 Task: Add an event with the title Second Presentation Rehearsal and Fine-tuning, date ''2023/11/22'', time 7:50 AM to 9:50 AMand add a description: A marketing campaign review and analysis involves the examination and assessment of a marketing campaign''s performance, effectiveness, and overall impact on the target audience and business objectives. It is a comprehensive evaluation of various elements and strategies implemented within a marketing campaign to determine its strengths, weaknesses, and areas for improvement.Select event color  Flamingo . Add location for the event as: Munich, Germany, logged in from the account softage.8@softage.netand send the event invitation to softage.1@softage.net and softage.2@softage.net. Set a reminder for the event Weekly on Sunday
Action: Mouse moved to (60, 115)
Screenshot: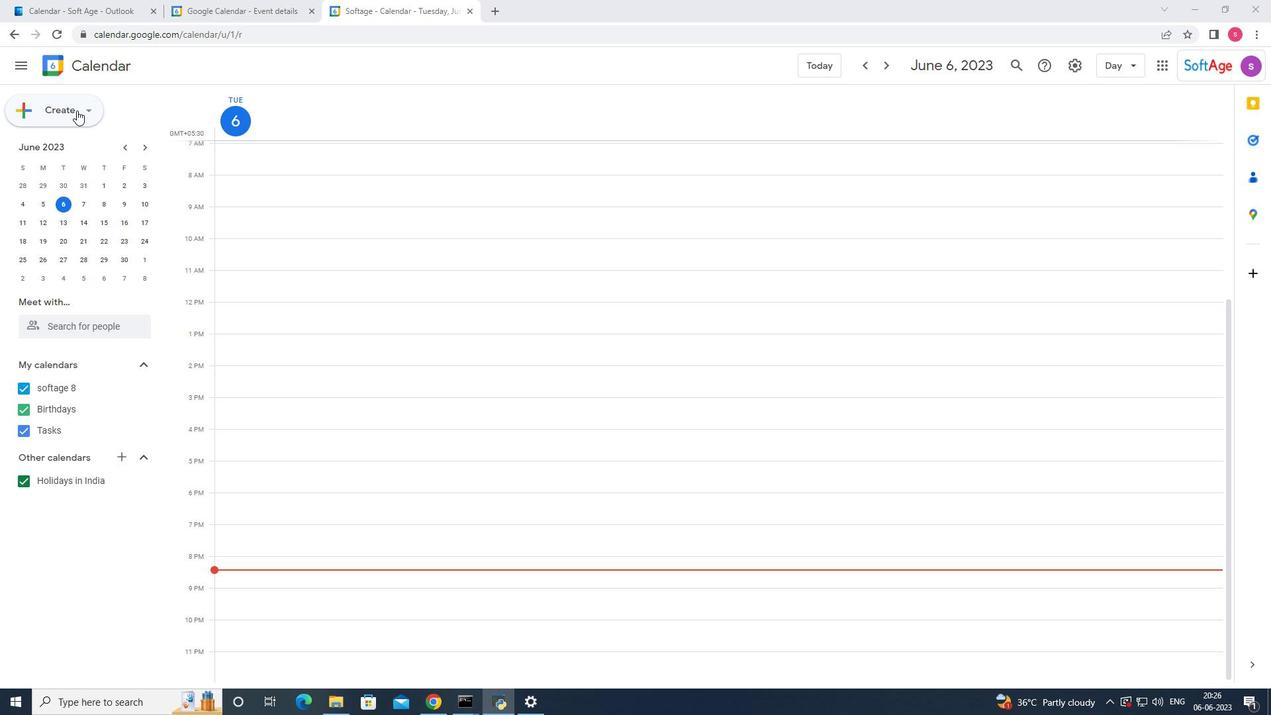 
Action: Mouse pressed left at (60, 115)
Screenshot: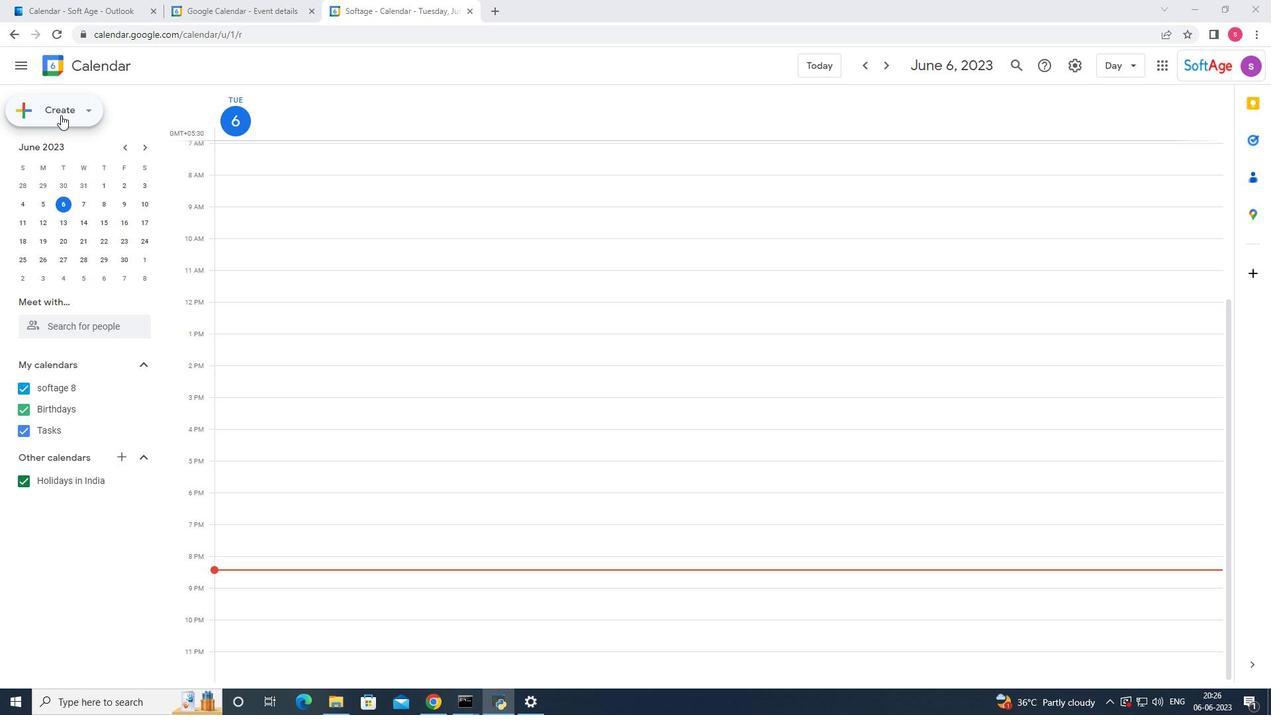 
Action: Mouse moved to (71, 146)
Screenshot: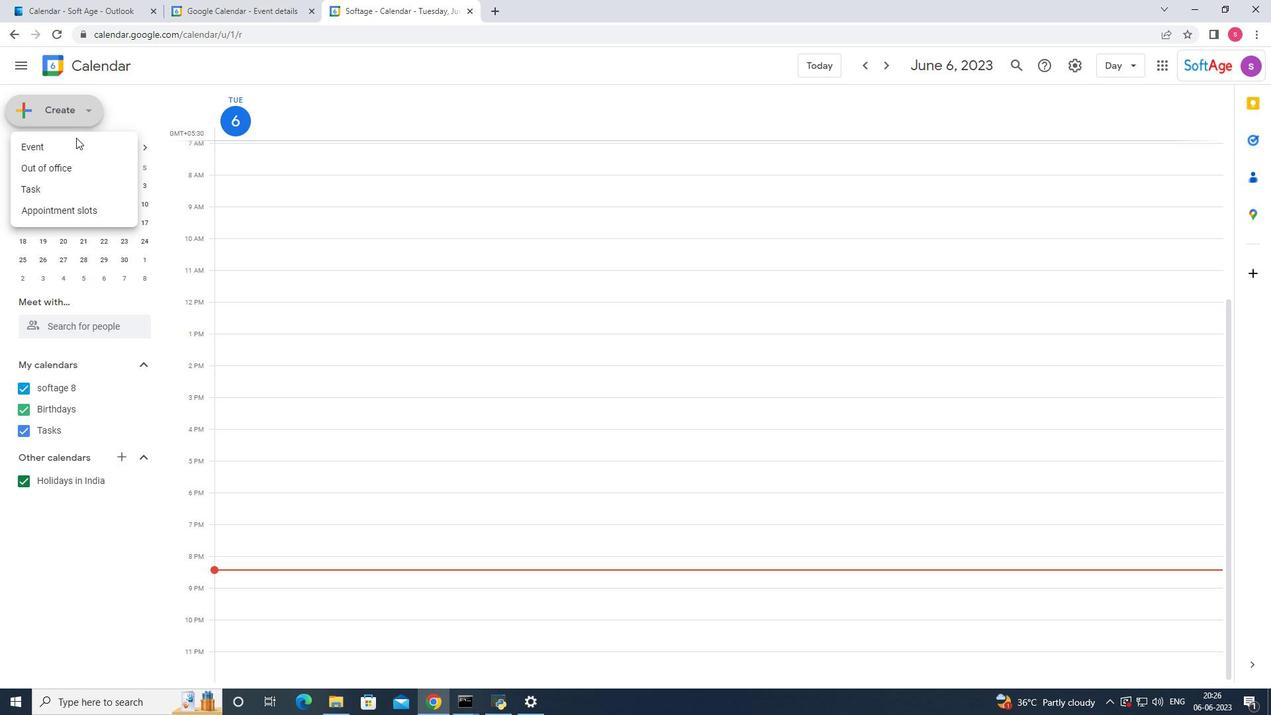 
Action: Mouse pressed left at (71, 146)
Screenshot: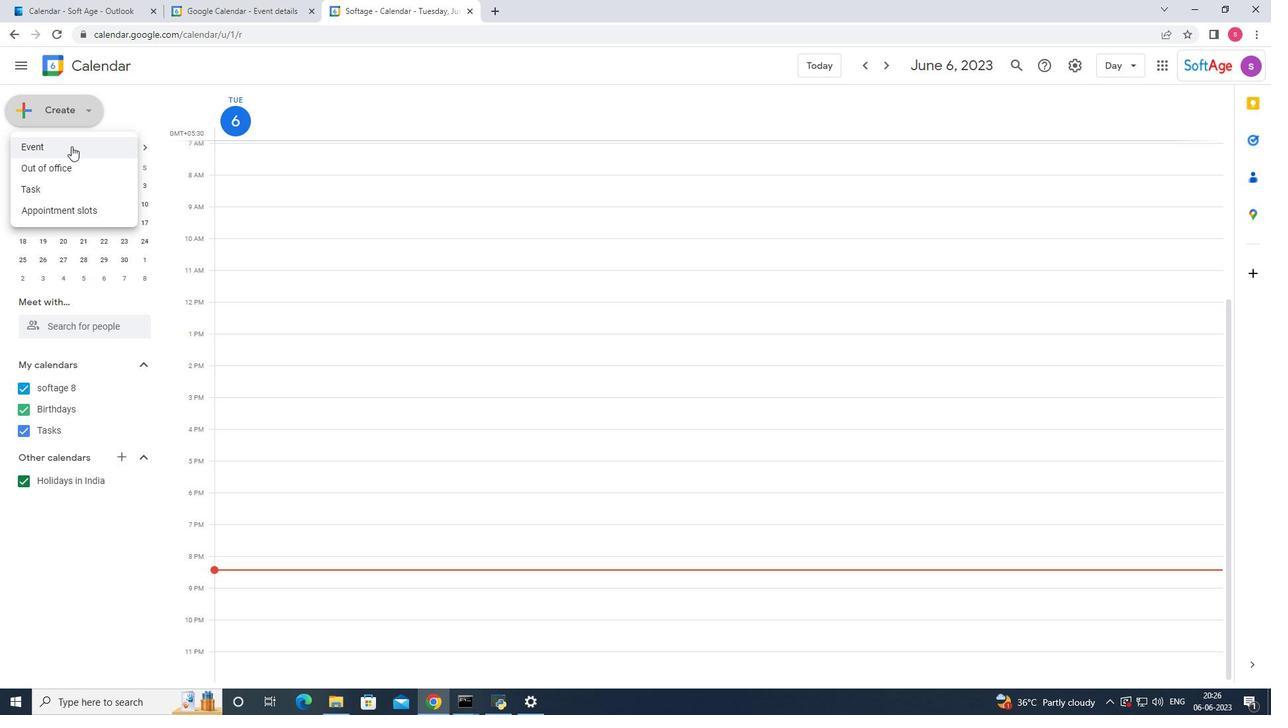 
Action: Mouse moved to (748, 553)
Screenshot: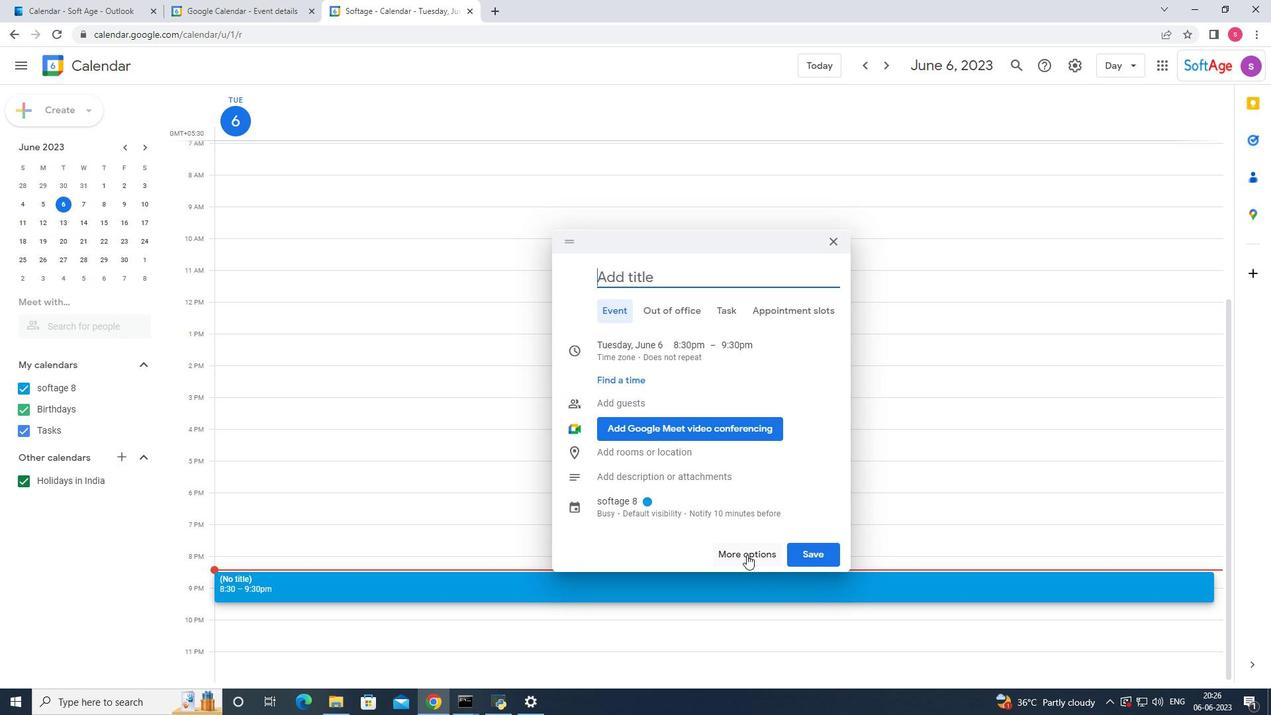 
Action: Mouse pressed left at (748, 553)
Screenshot: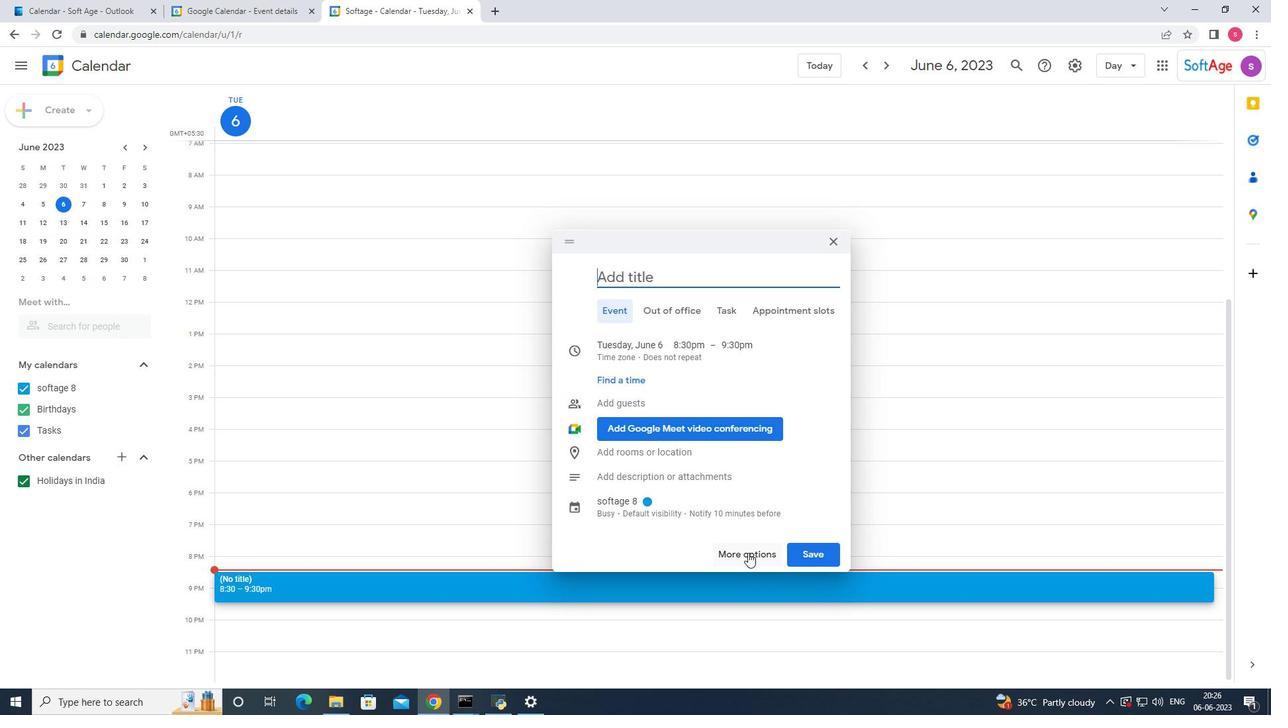 
Action: Mouse moved to (121, 74)
Screenshot: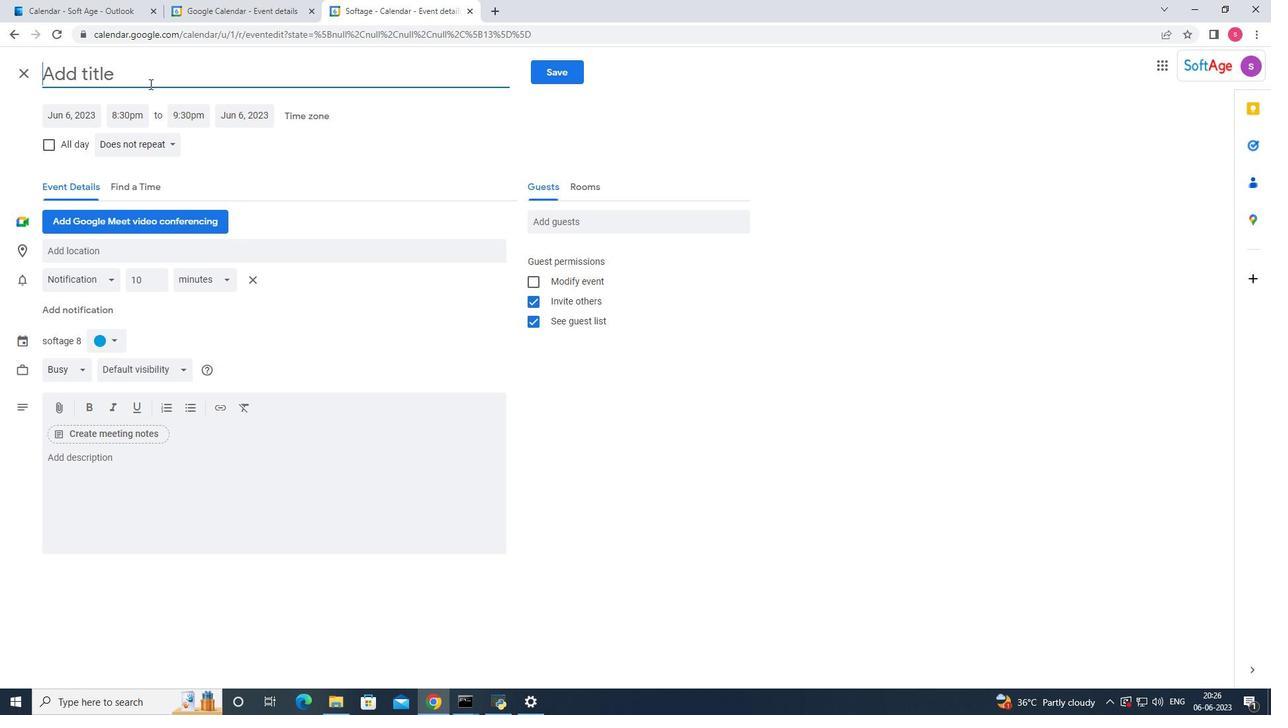 
Action: Mouse pressed left at (121, 74)
Screenshot: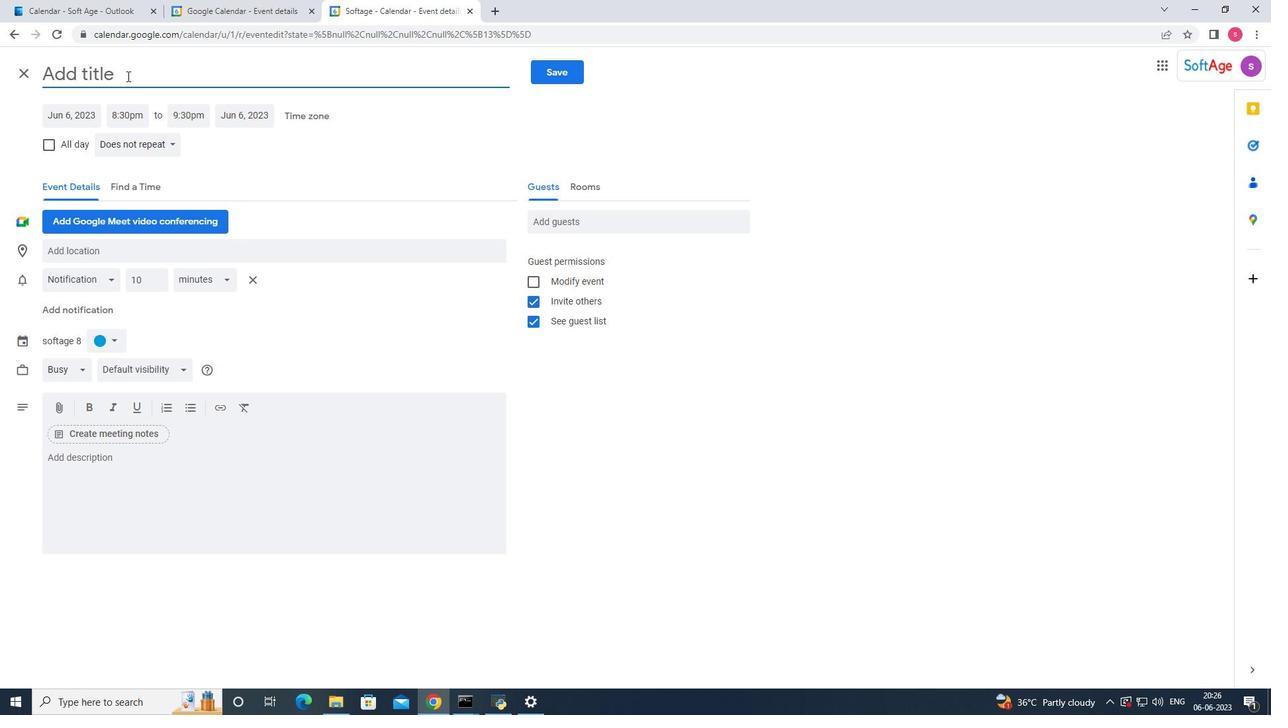 
Action: Key pressed <Key.shift_r><Key.shift_r><Key.shift_r><Key.shift_r><Key.shift_r><Key.shift_r><Key.shift_r><Key.shift_r><Key.shift_r><Key.shift_r><Key.shift_r><Key.shift_r><Key.shift_r><Key.shift_r><Key.shift_r><Key.shift_r><Key.shift_r><Key.shift_r><Key.shift_r><Key.shift_r><Key.shift_r><Key.shift_r><Key.shift_r><Key.shift_r><Key.shift_r><Key.shift_r><Key.shift_r><Key.shift_r><Key.shift_r><Key.shift_r><Key.shift_r><Key.shift_r><Key.shift_r><Key.shift_r><Key.shift_r><Key.shift_r><Key.shift_r><Key.shift_r><Key.shift_r><Key.shift_r><Key.shift_r><Key.shift_r><Key.shift_r><Key.shift_r><Key.shift_r><Key.shift_r><Key.shift_r><Key.shift_r><Key.shift_r><Key.shift_r><Key.shift_r><Key.shift_r><Key.shift_r><Key.shift_r><Key.shift_r><Key.shift_r>SE<Key.backspace>econd<Key.space><Key.shift>{resentation
Screenshot: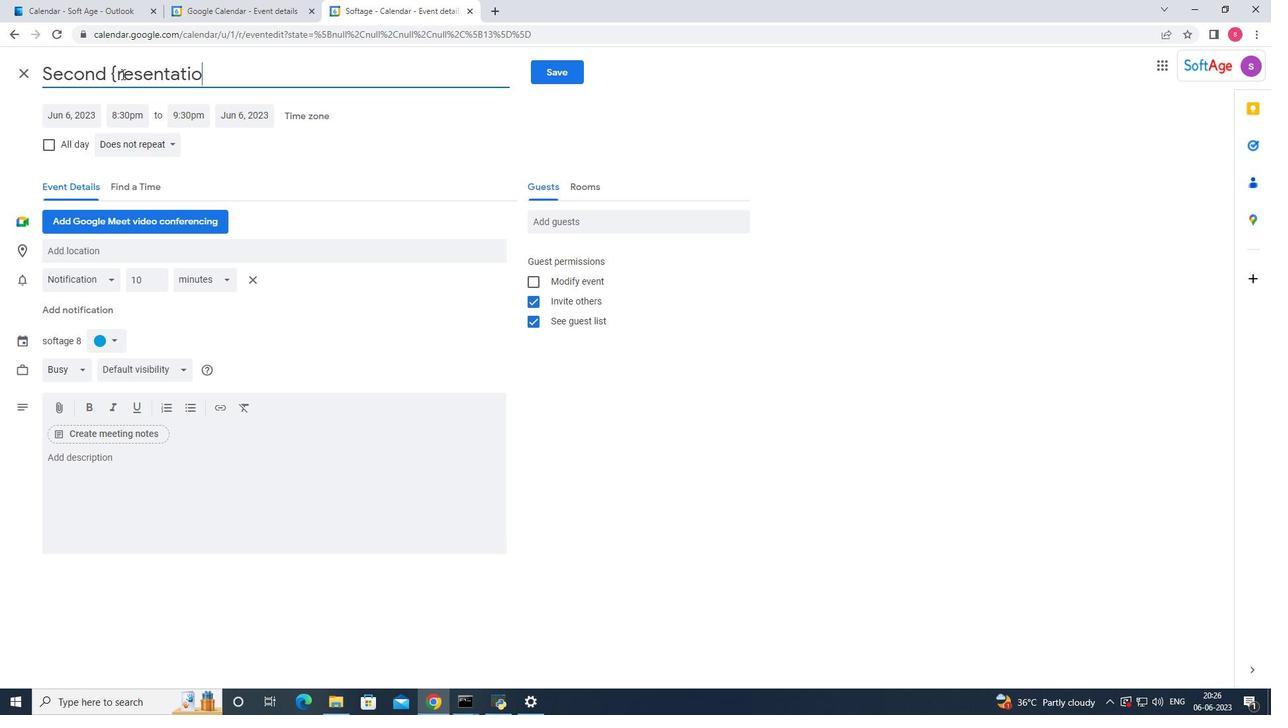 
Action: Mouse moved to (115, 74)
Screenshot: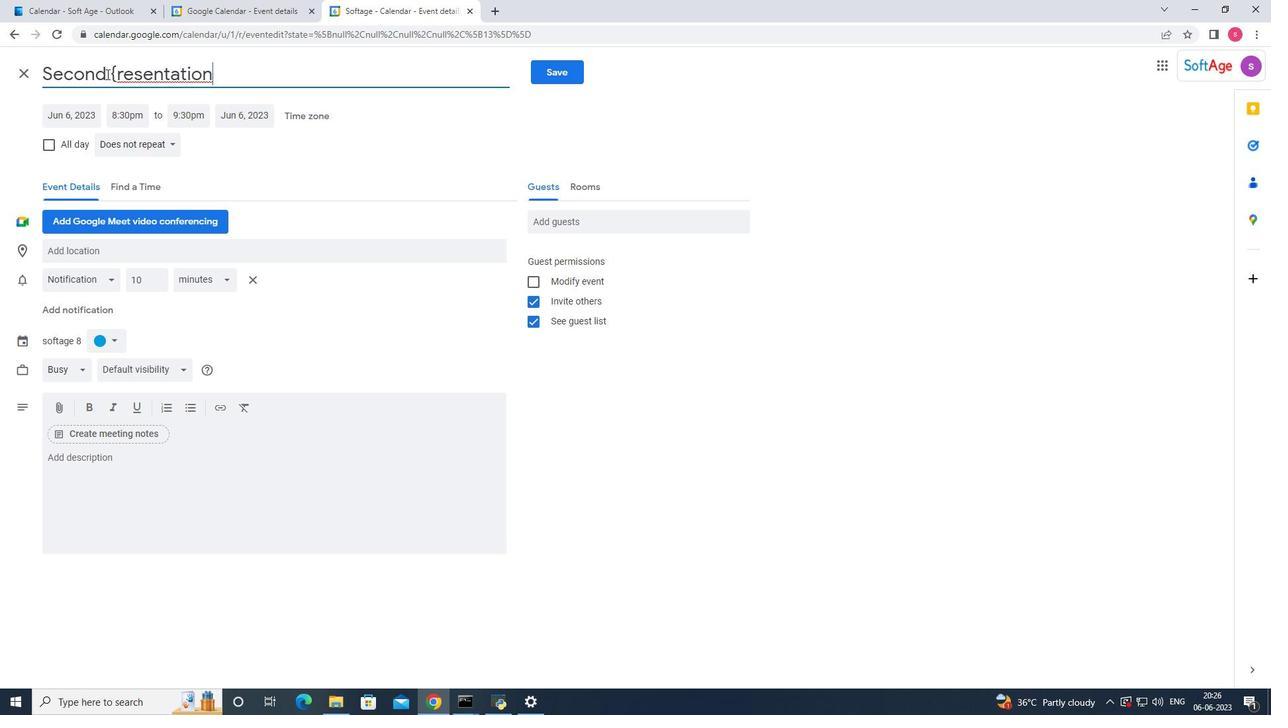 
Action: Mouse pressed left at (115, 74)
Screenshot: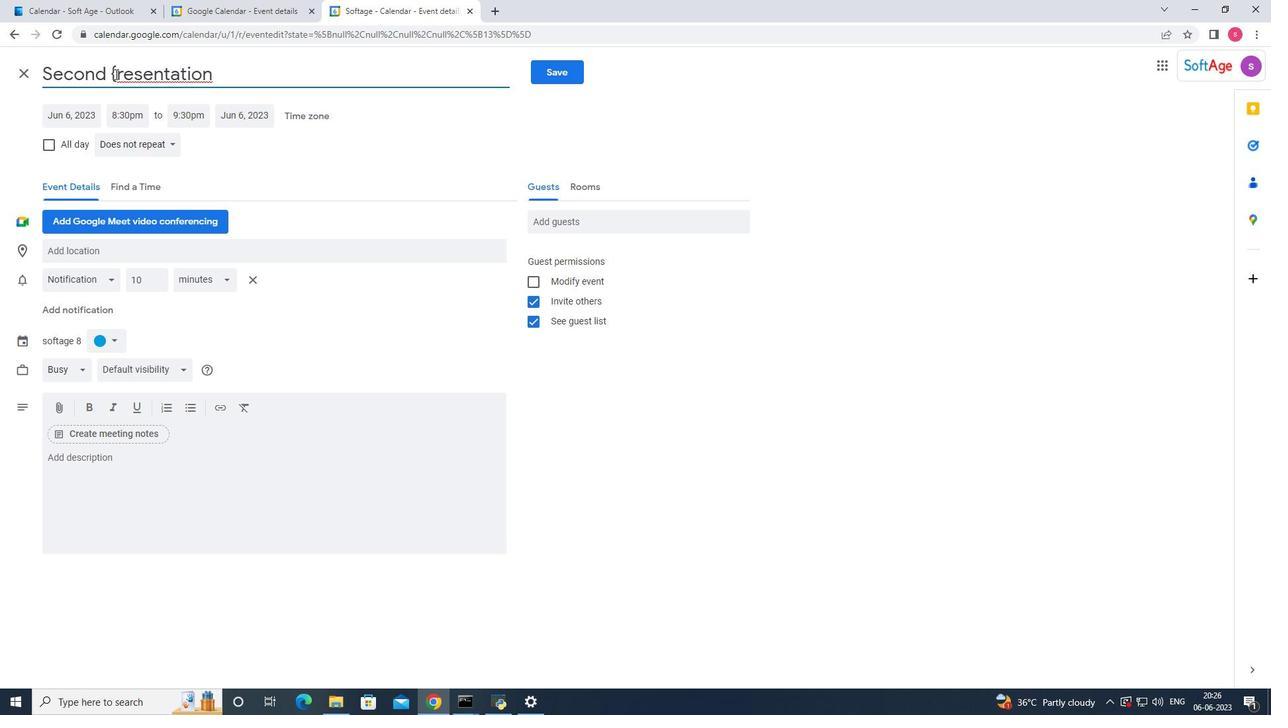 
Action: Key pressed <Key.backspace><Key.shift>P
Screenshot: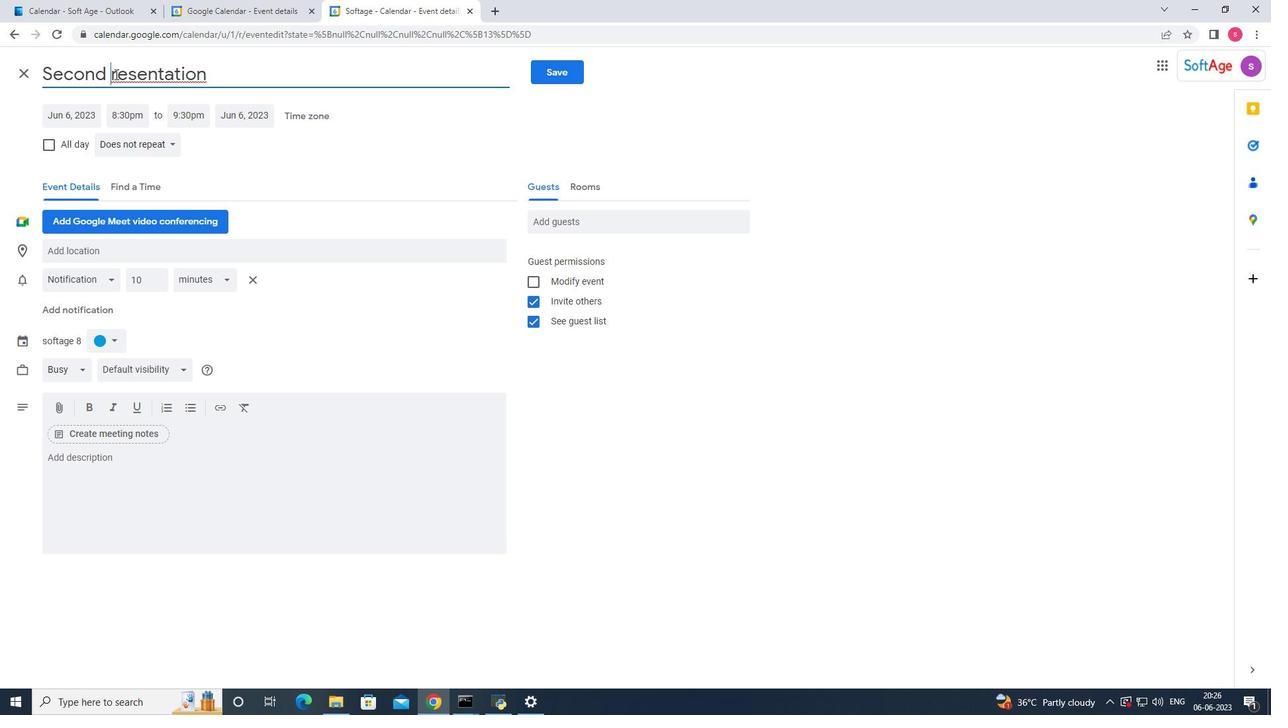 
Action: Mouse moved to (229, 74)
Screenshot: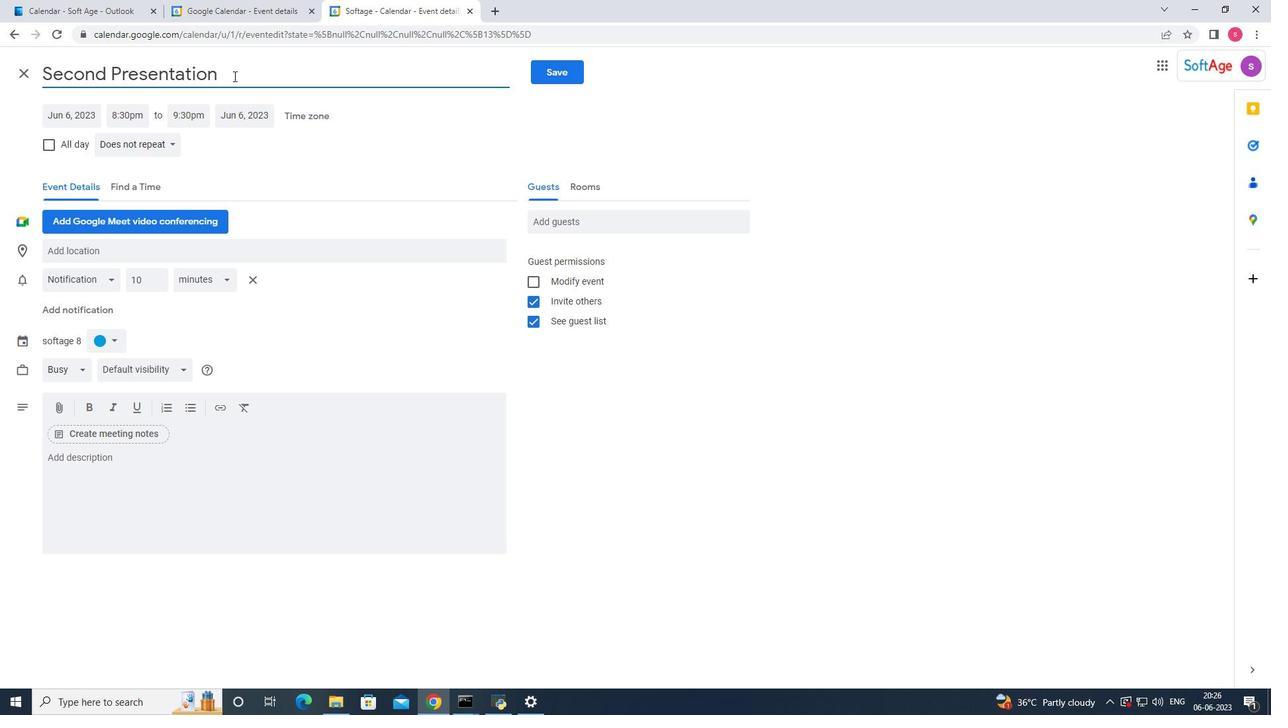 
Action: Mouse pressed left at (229, 74)
Screenshot: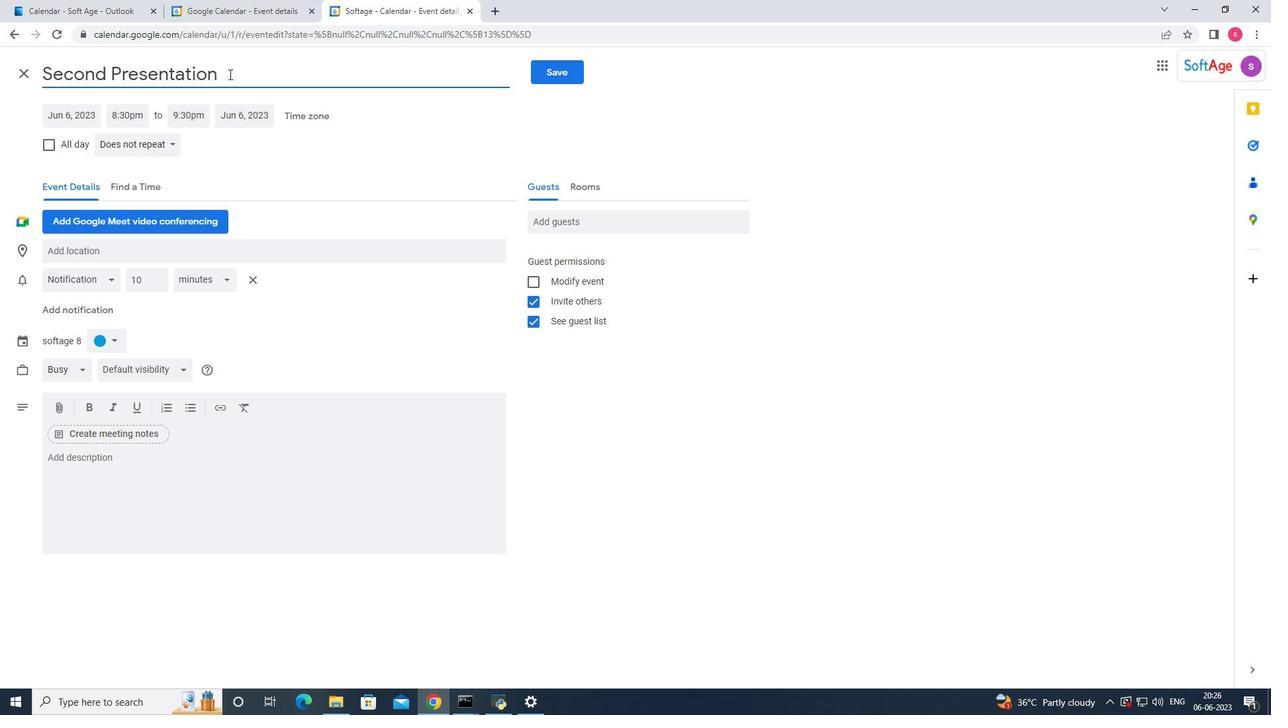 
Action: Mouse moved to (267, 75)
Screenshot: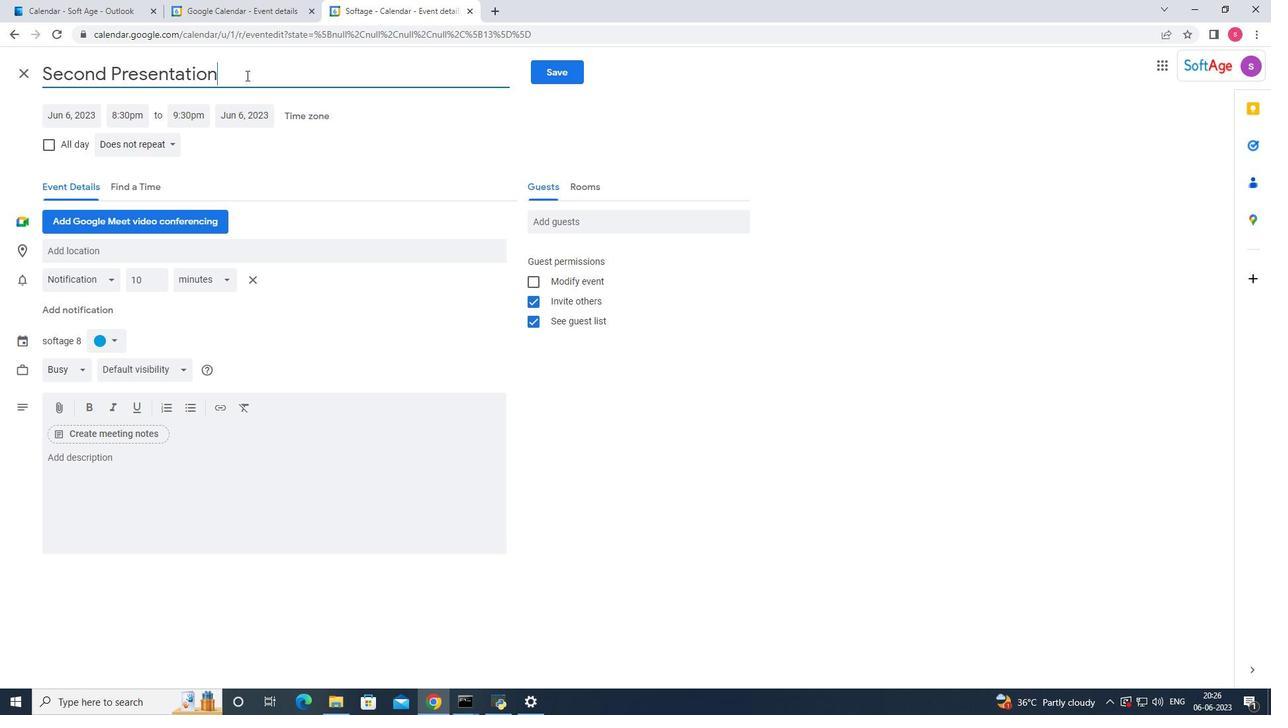 
Action: Key pressed <Key.space><Key.shift_r>Reheara<Key.backspace><Key.backspace>sal<Key.space>
Screenshot: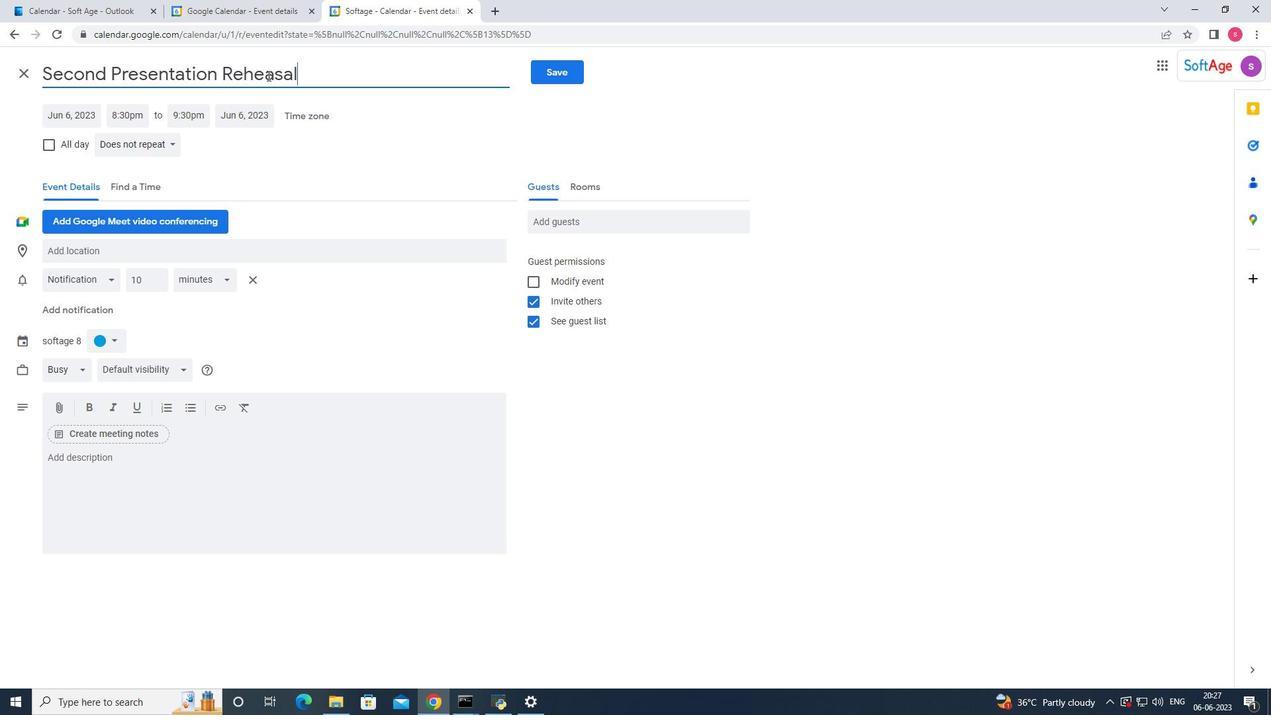 
Action: Mouse pressed right at (267, 75)
Screenshot: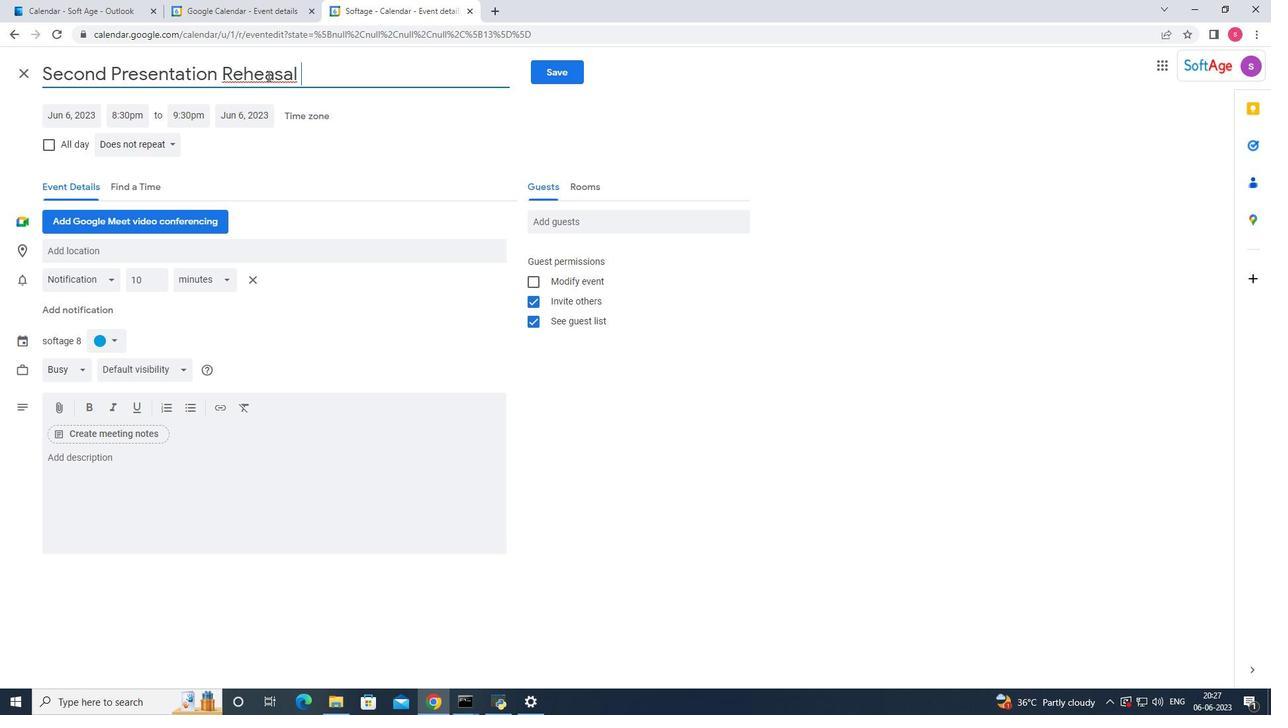 
Action: Mouse moved to (286, 88)
Screenshot: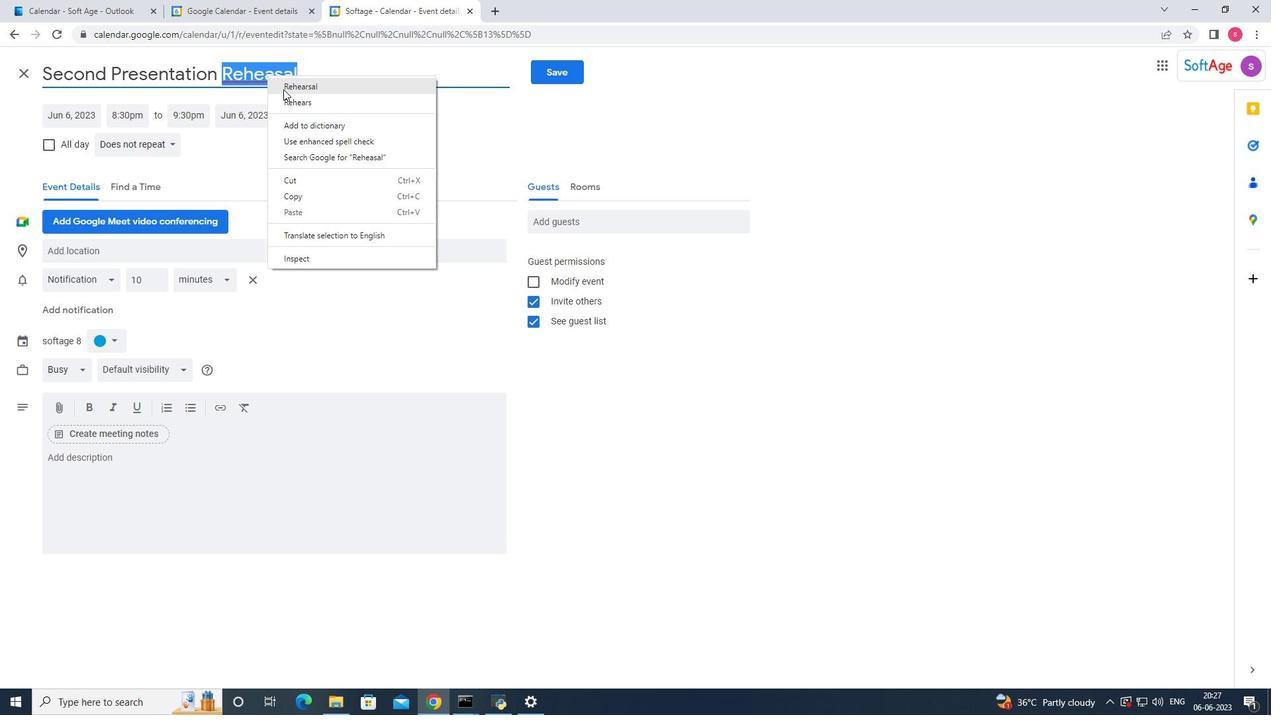 
Action: Mouse pressed left at (286, 88)
Screenshot: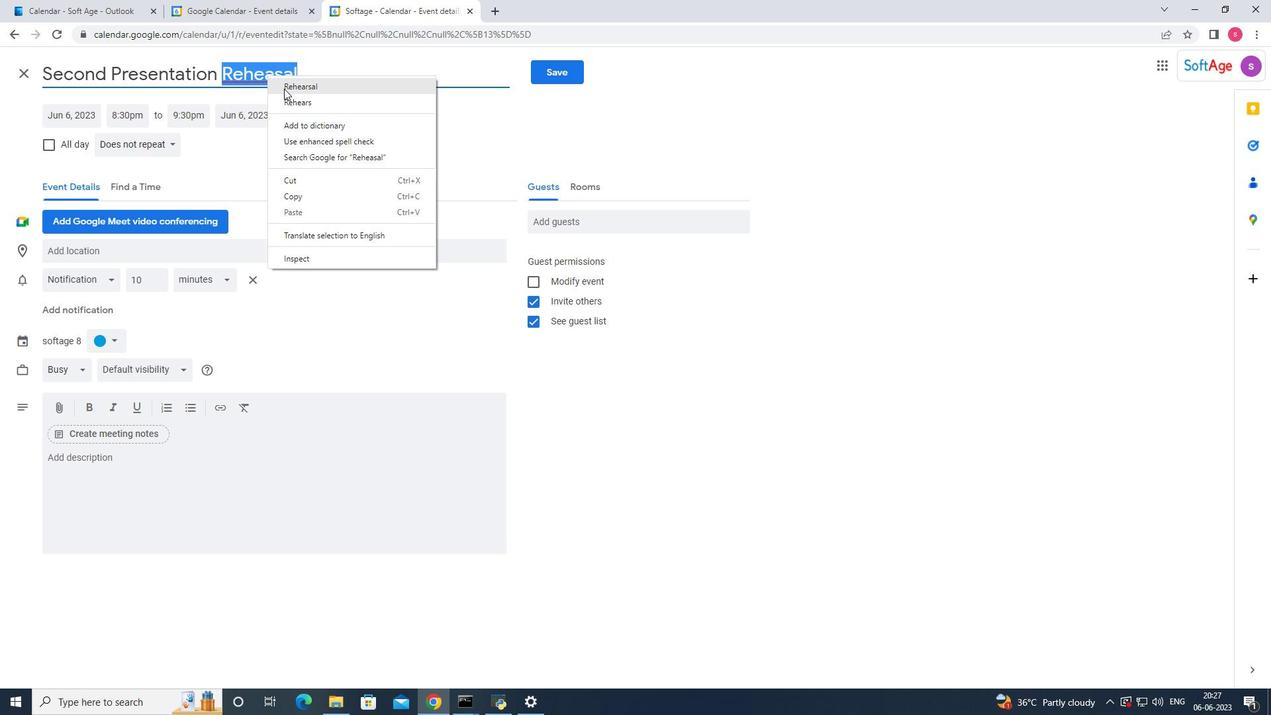 
Action: Mouse moved to (292, 86)
Screenshot: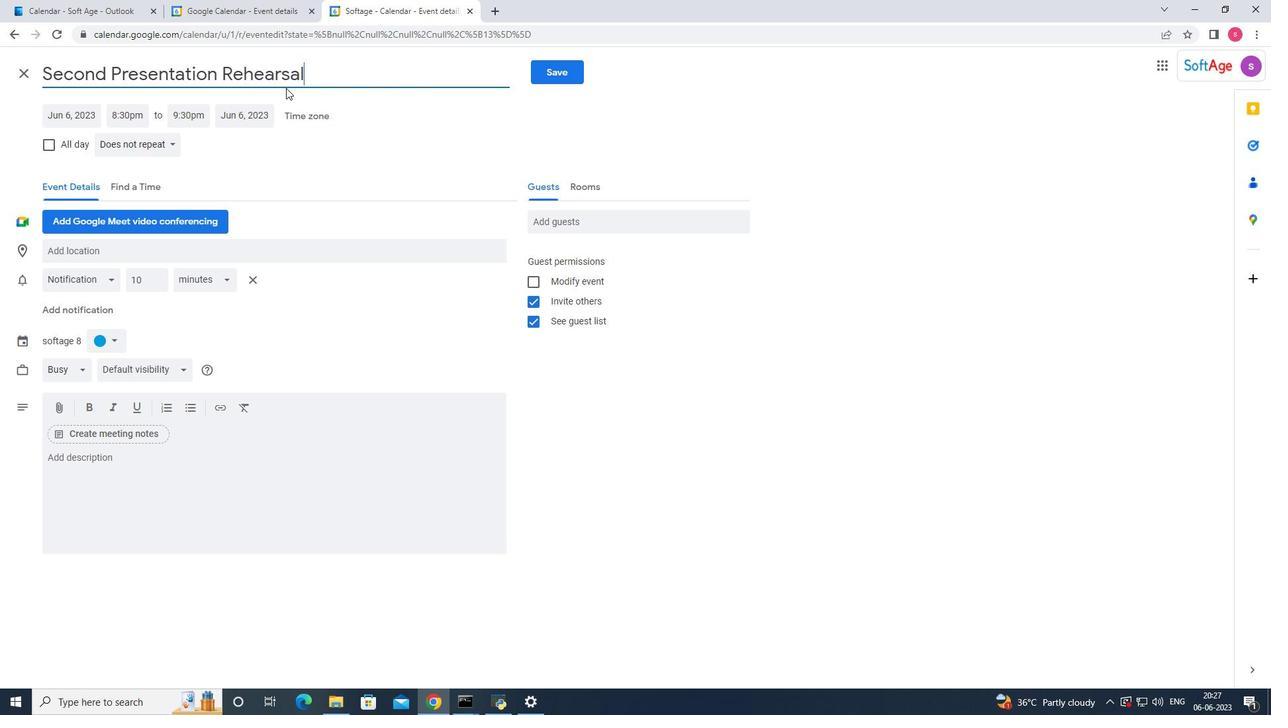 
Action: Key pressed <Key.space>and<Key.space><Key.shift_r>Fine-tuning
Screenshot: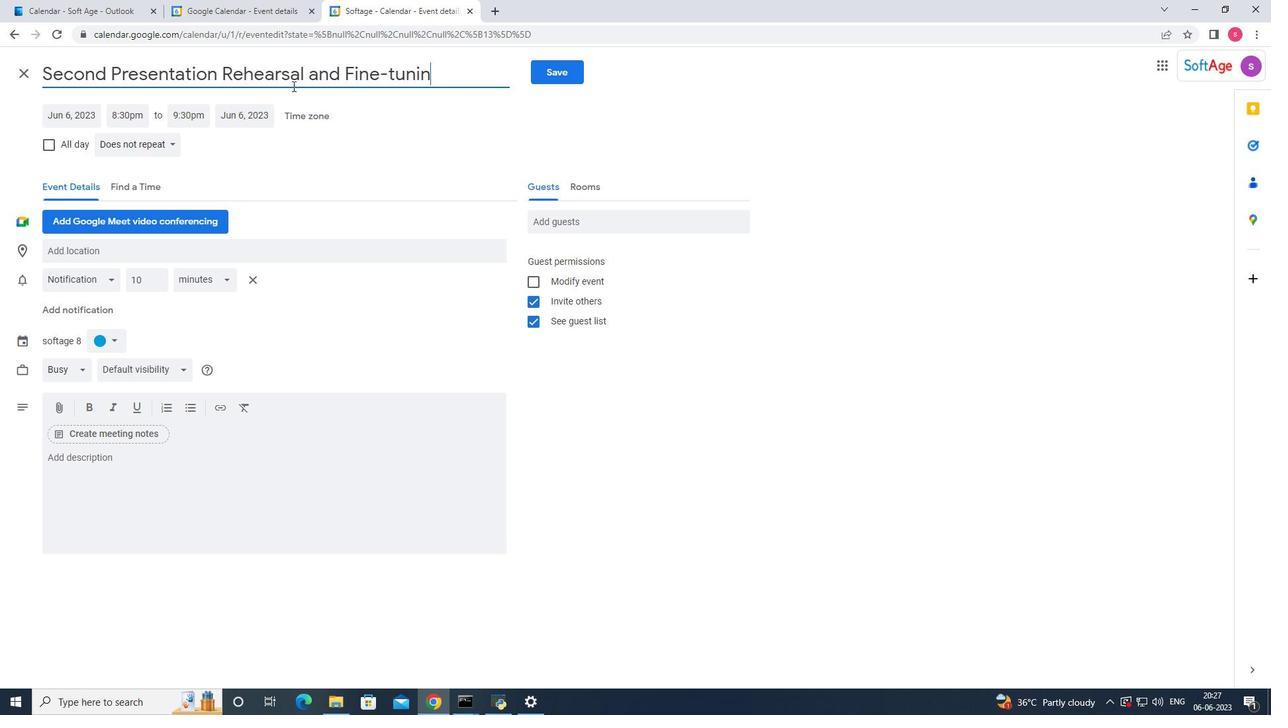 
Action: Mouse moved to (72, 121)
Screenshot: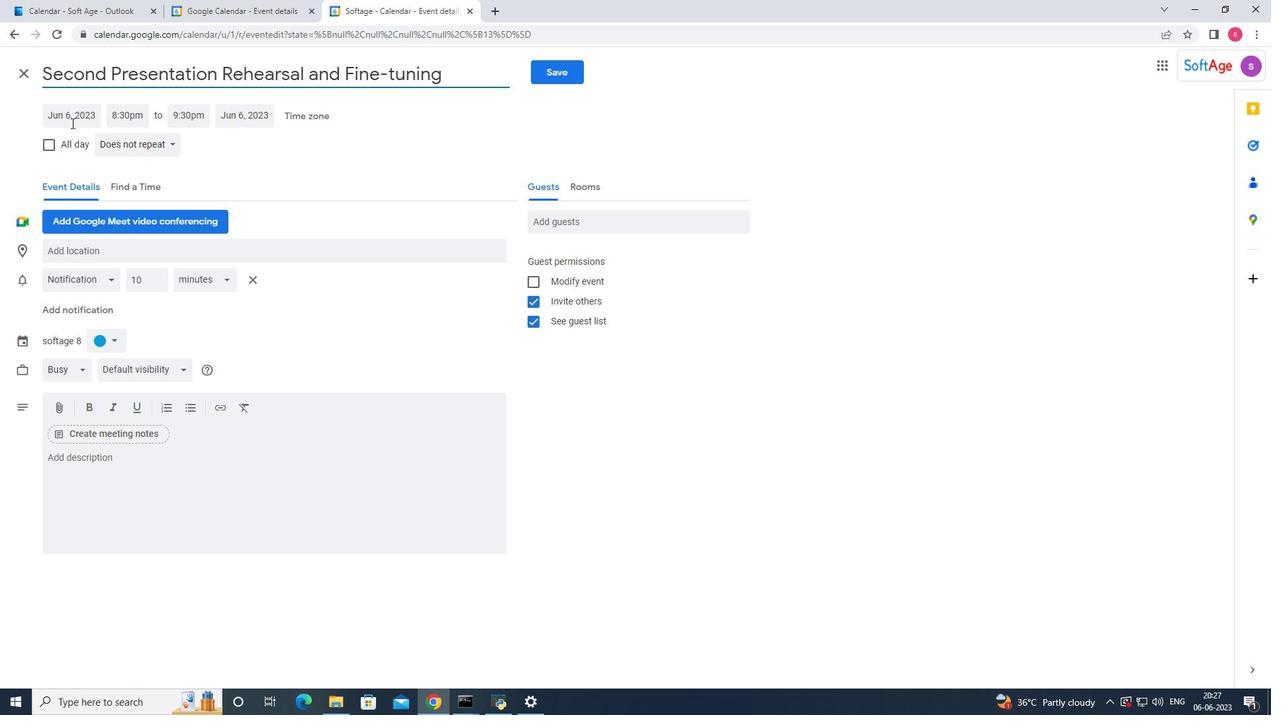 
Action: Mouse pressed left at (72, 121)
Screenshot: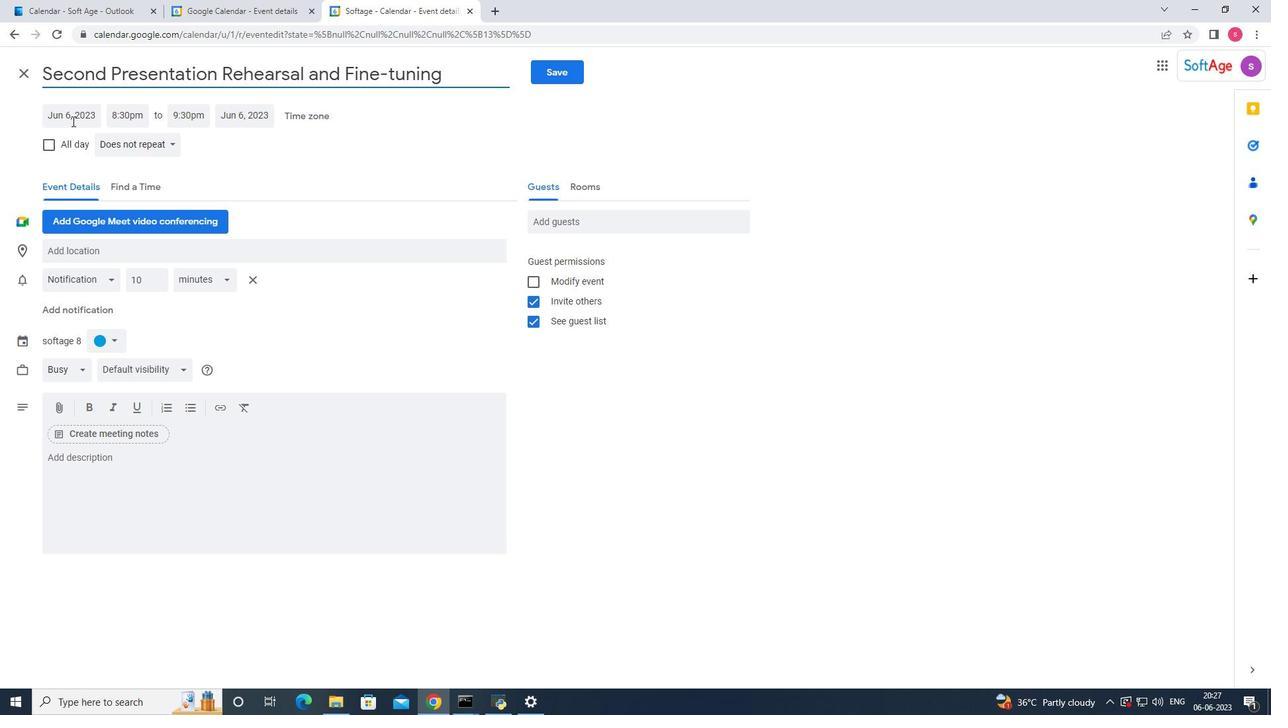 
Action: Mouse moved to (209, 143)
Screenshot: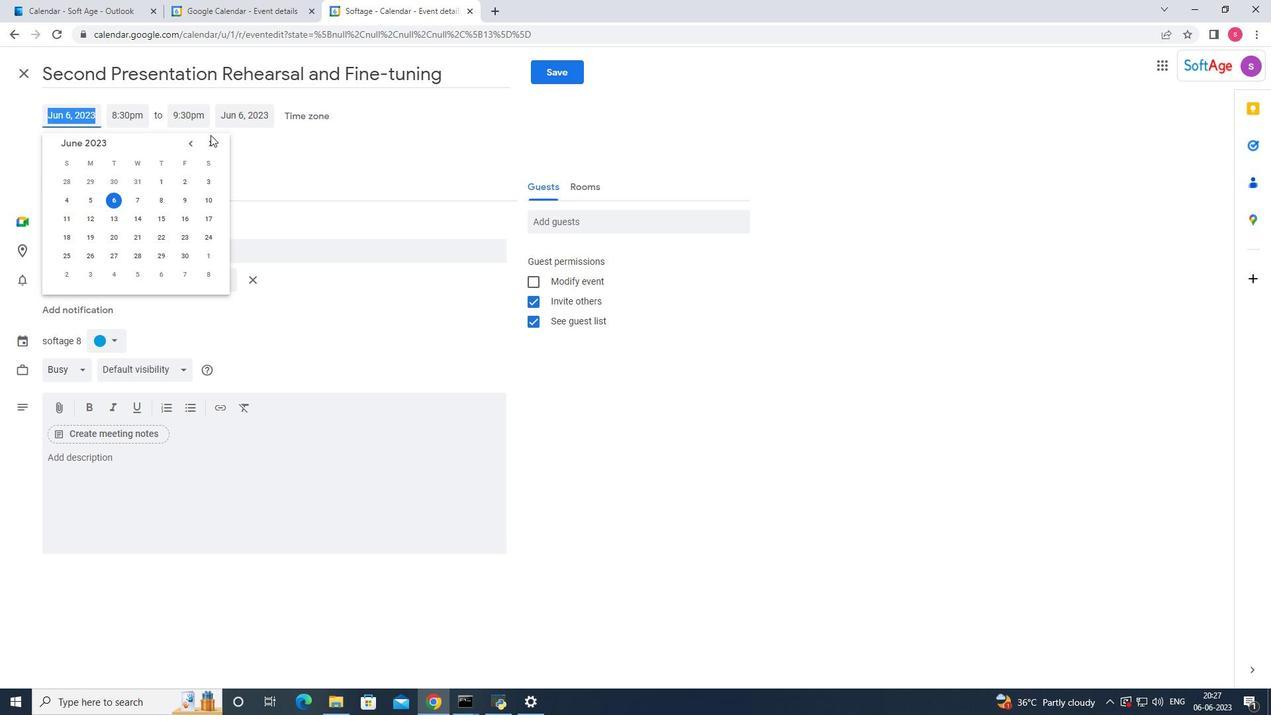 
Action: Mouse pressed left at (209, 143)
Screenshot: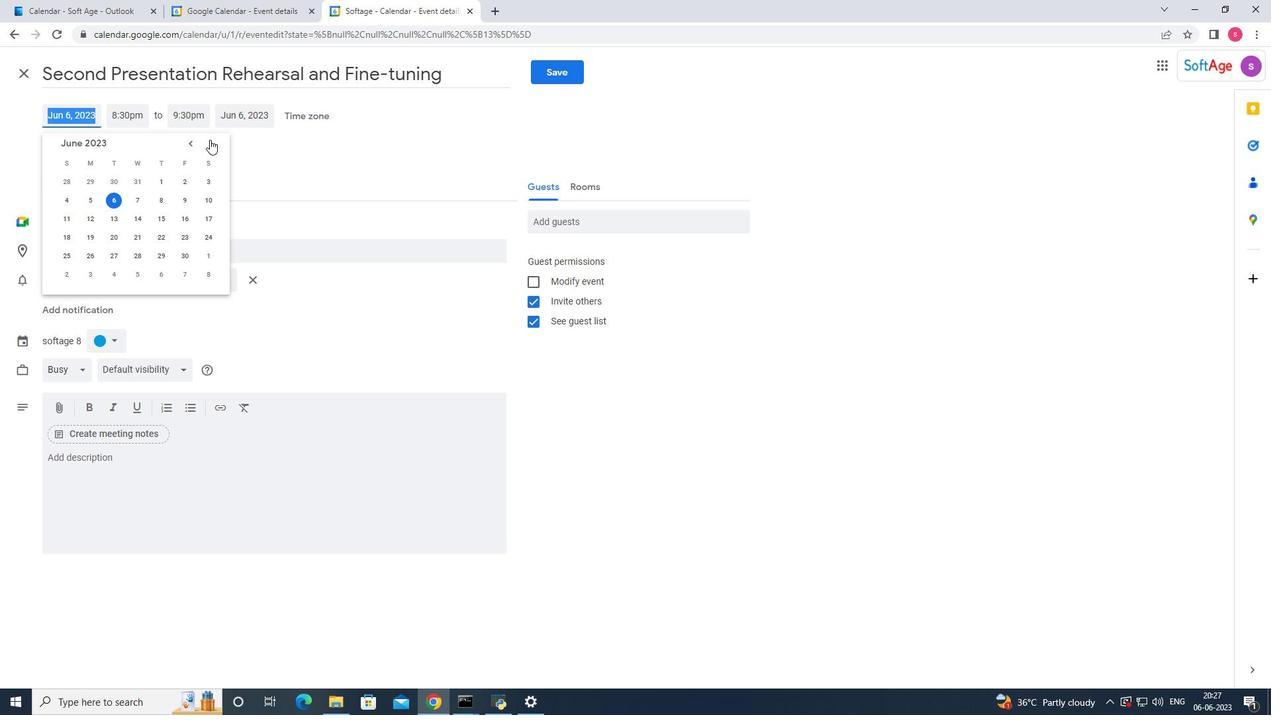 
Action: Mouse pressed left at (209, 143)
Screenshot: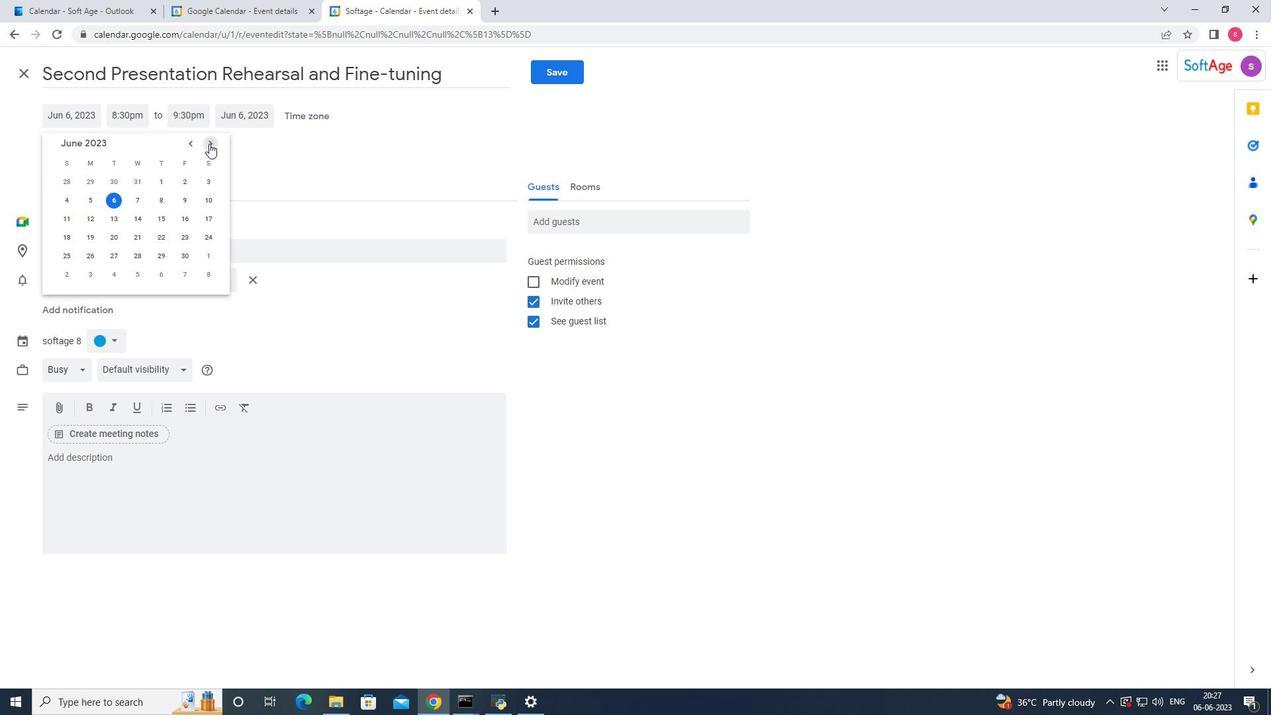 
Action: Mouse moved to (209, 143)
Screenshot: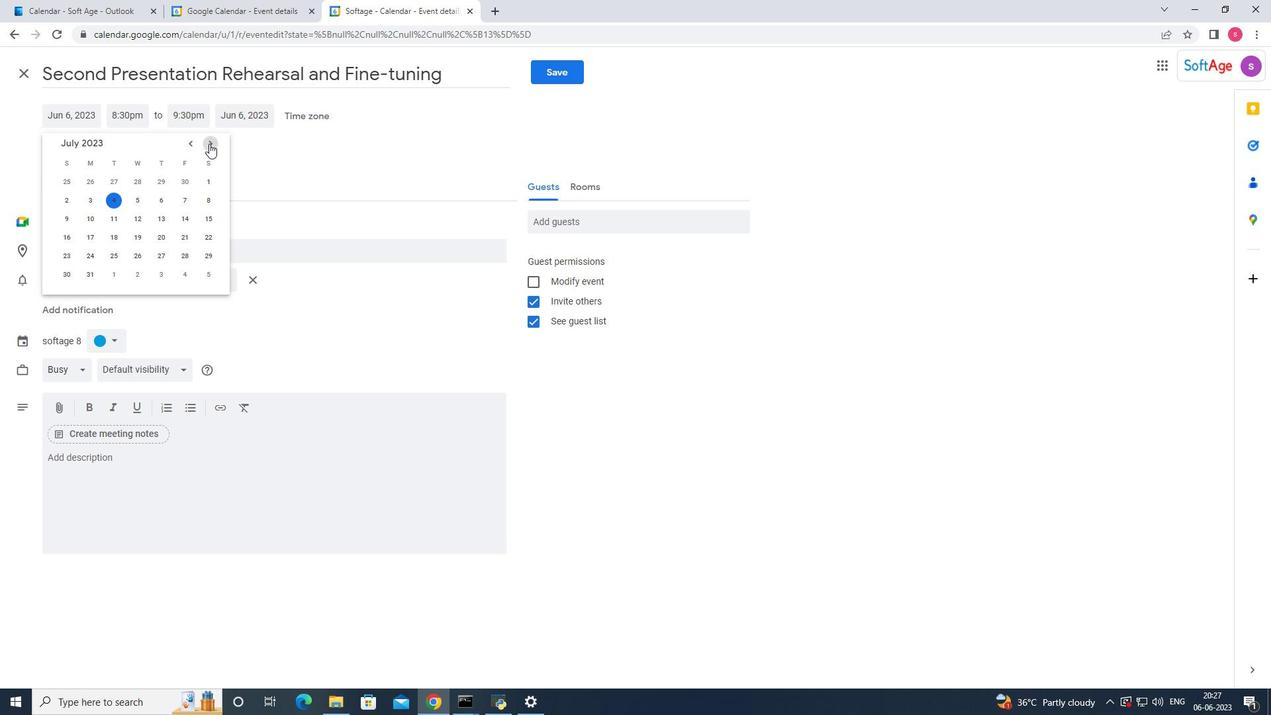 
Action: Mouse pressed left at (209, 143)
Screenshot: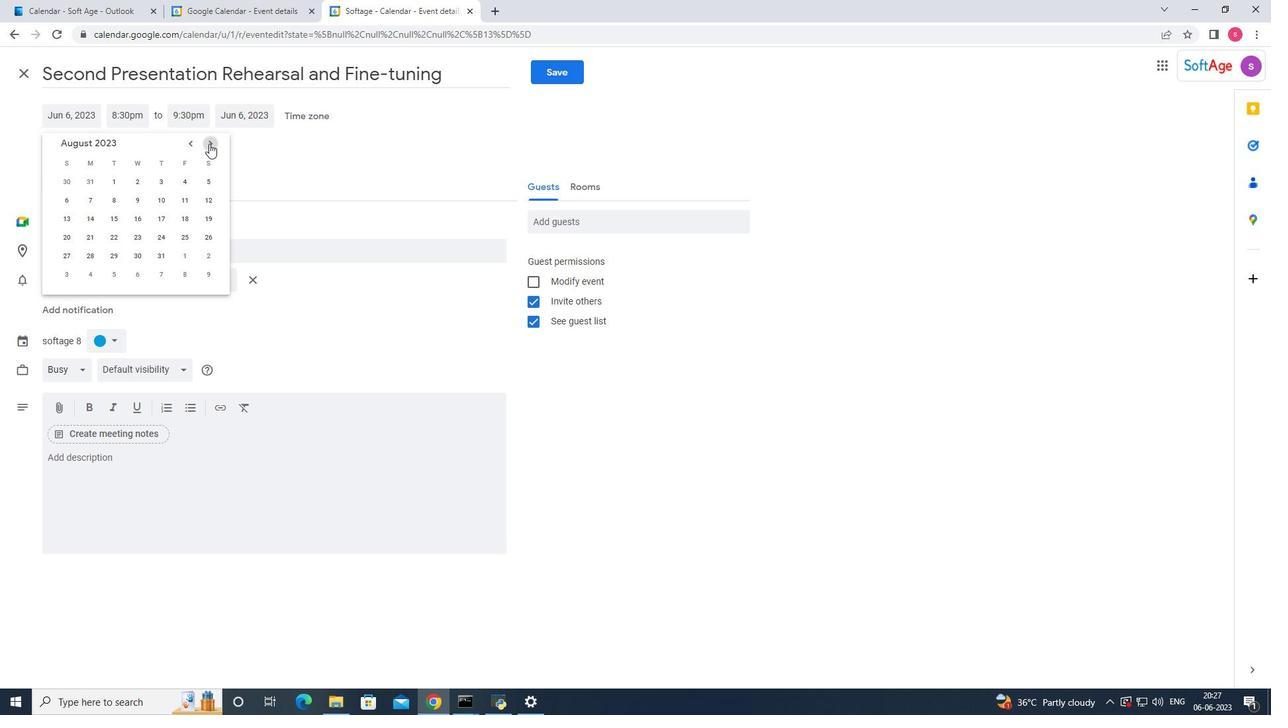 
Action: Mouse pressed left at (209, 143)
Screenshot: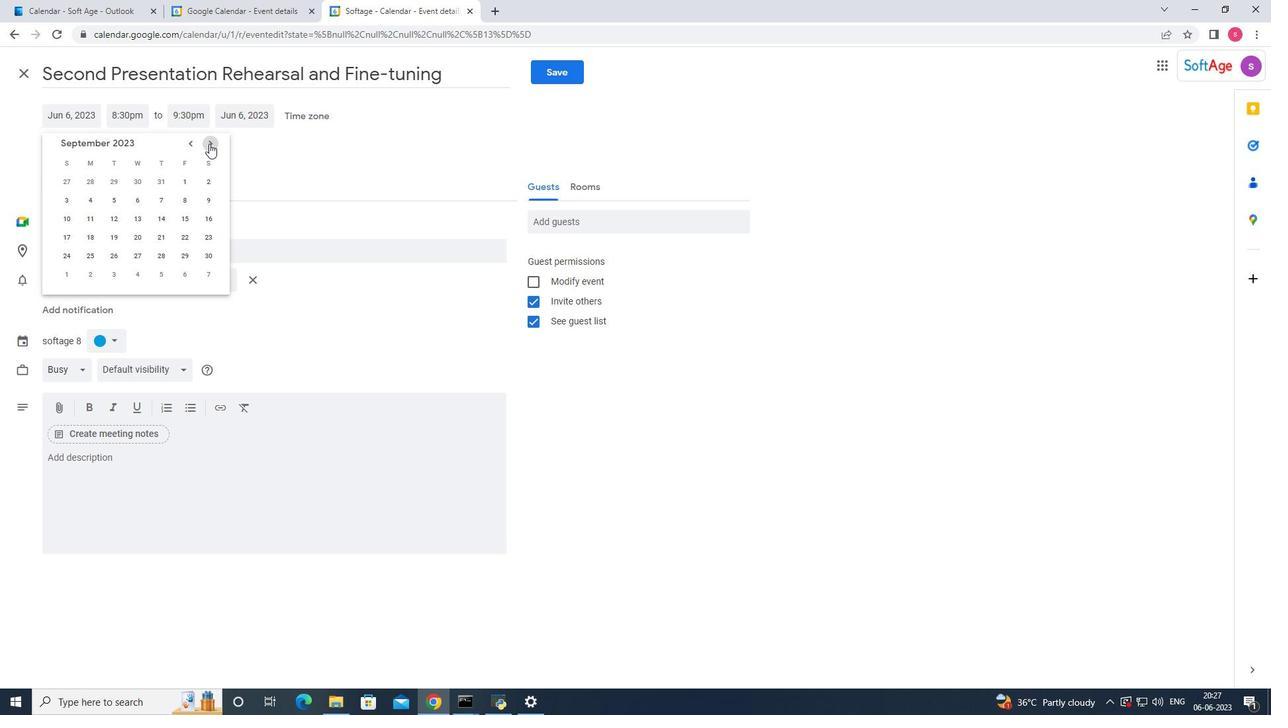 
Action: Mouse pressed left at (209, 143)
Screenshot: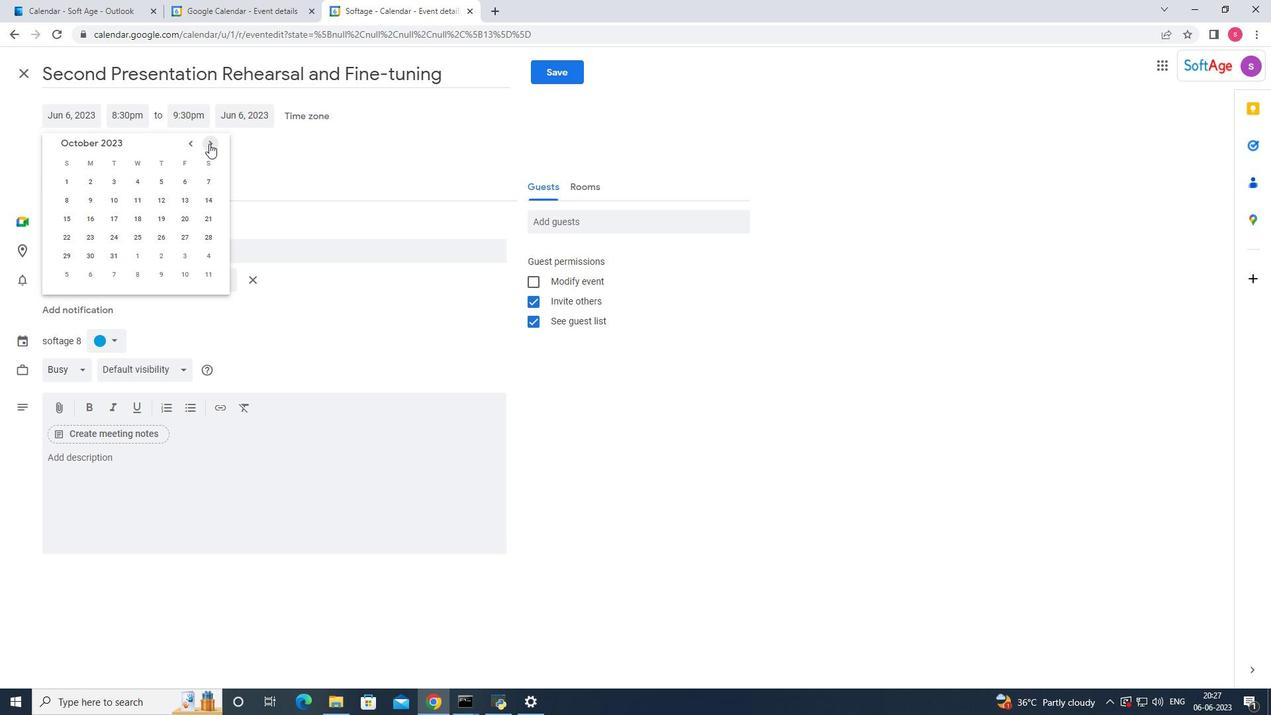 
Action: Mouse pressed left at (209, 143)
Screenshot: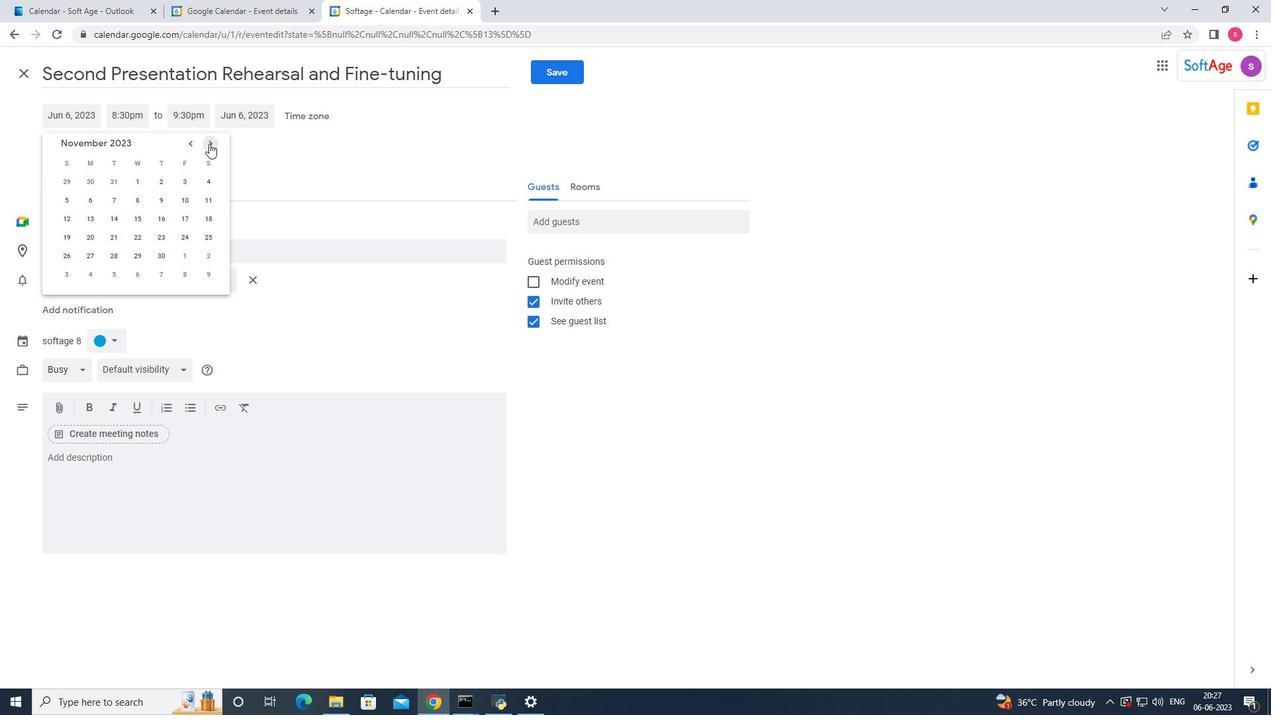 
Action: Mouse moved to (192, 143)
Screenshot: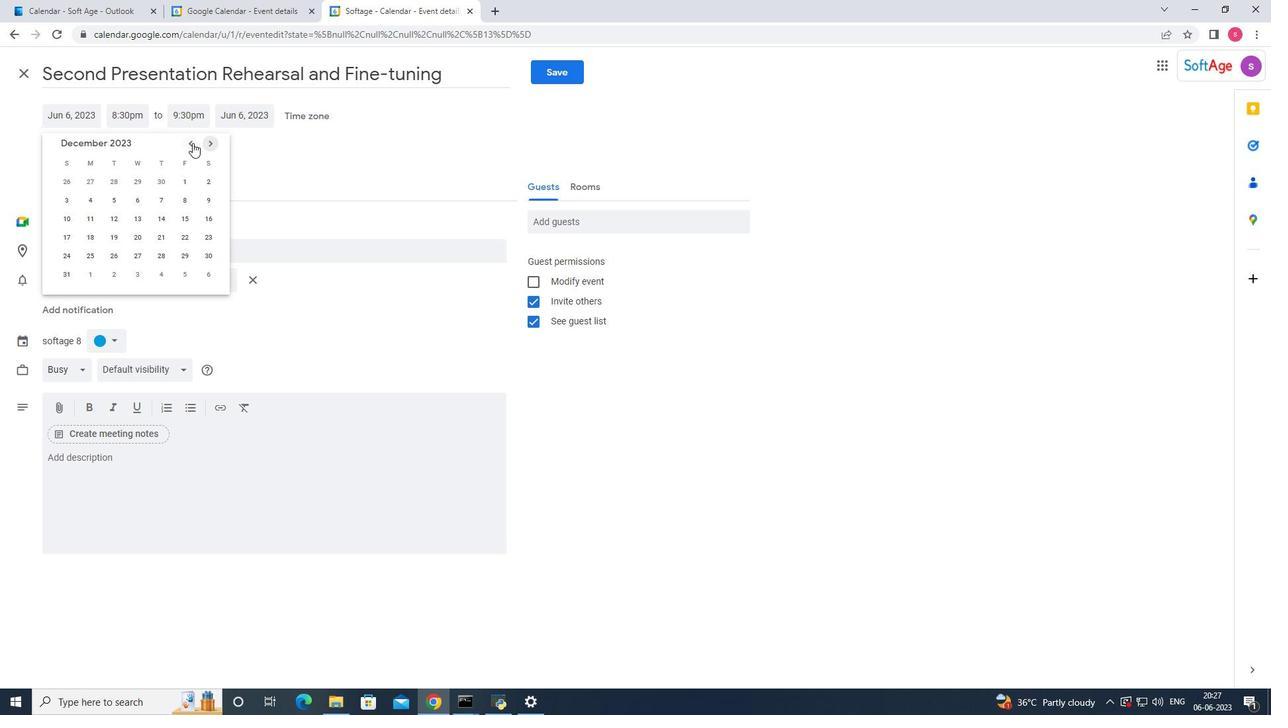 
Action: Mouse pressed left at (192, 143)
Screenshot: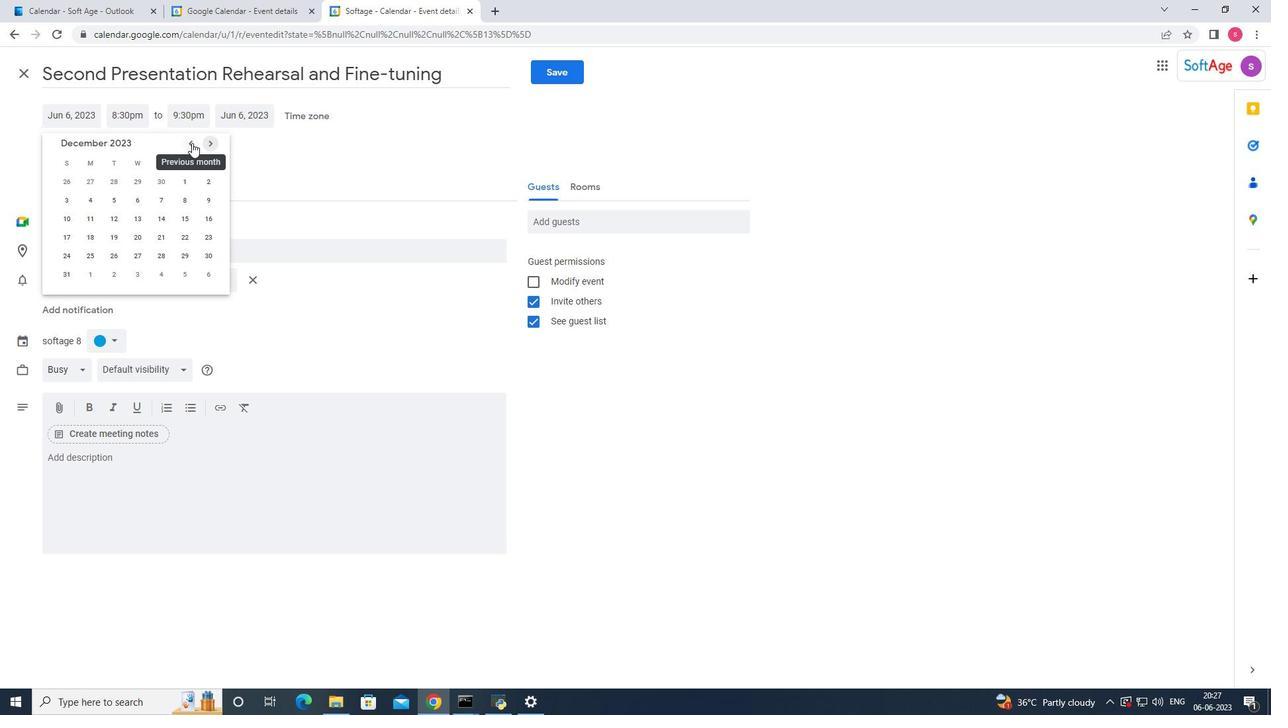 
Action: Mouse moved to (137, 235)
Screenshot: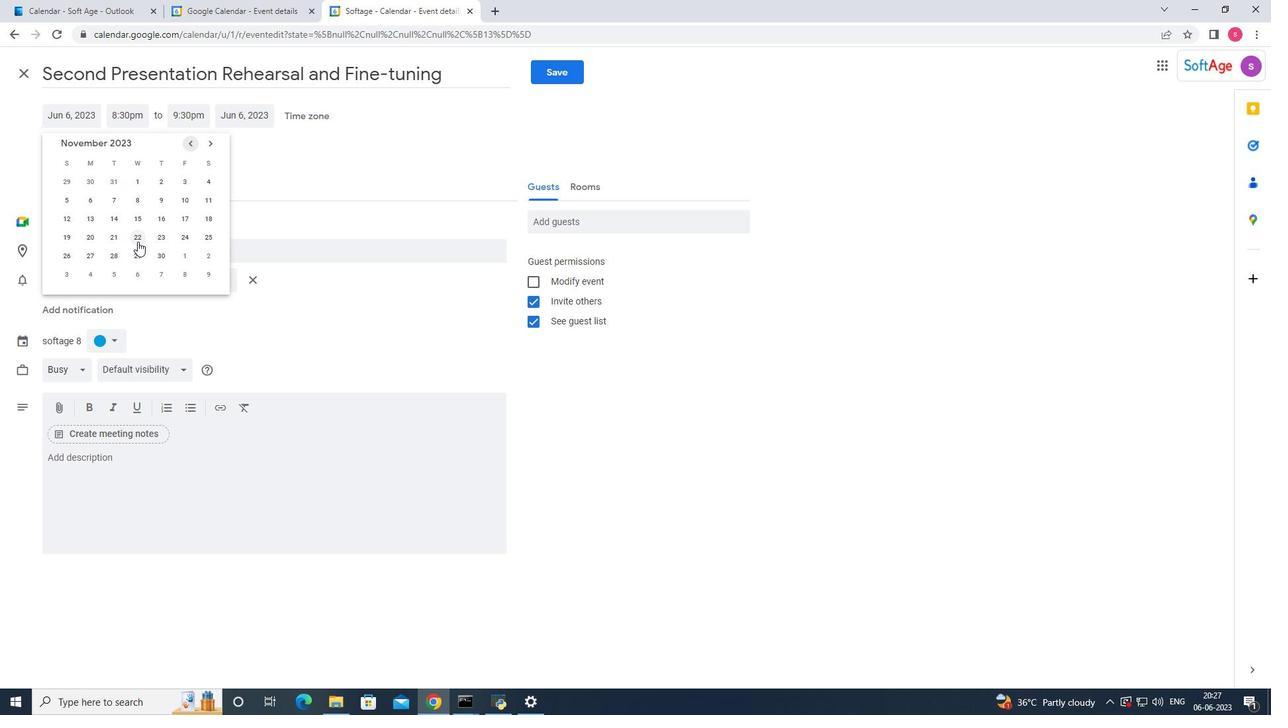 
Action: Mouse pressed left at (137, 235)
Screenshot: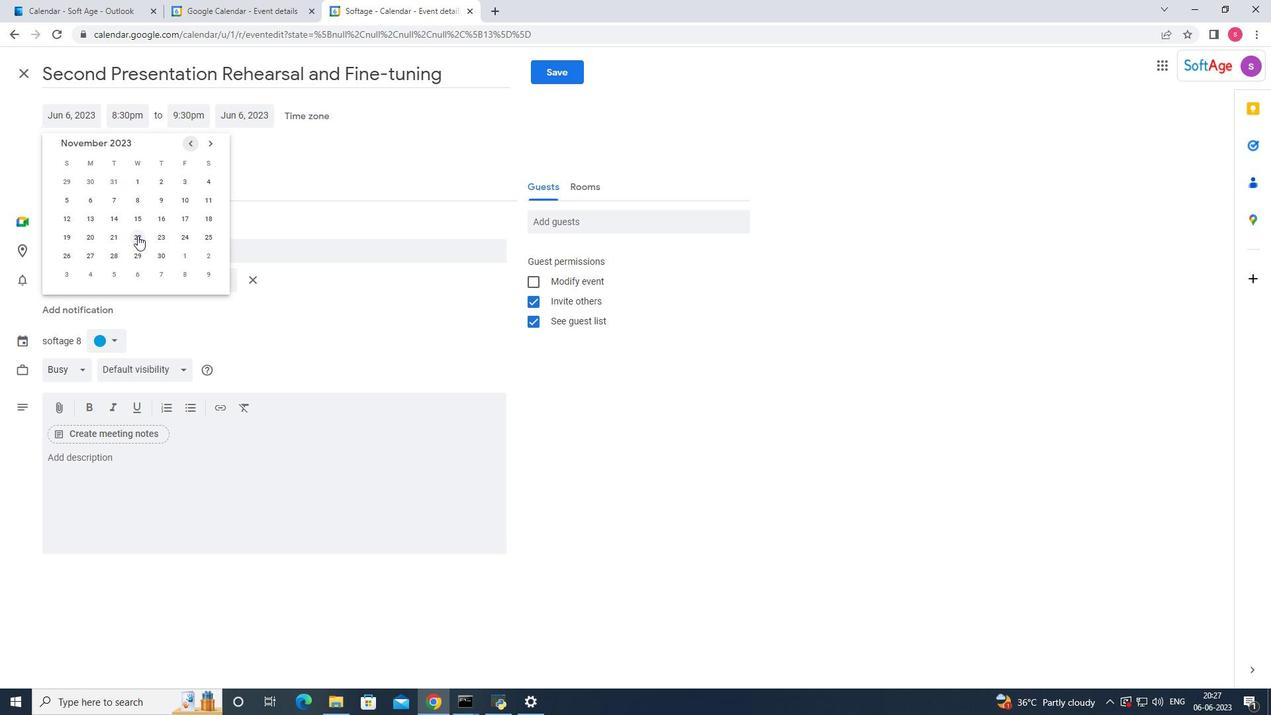 
Action: Mouse moved to (133, 117)
Screenshot: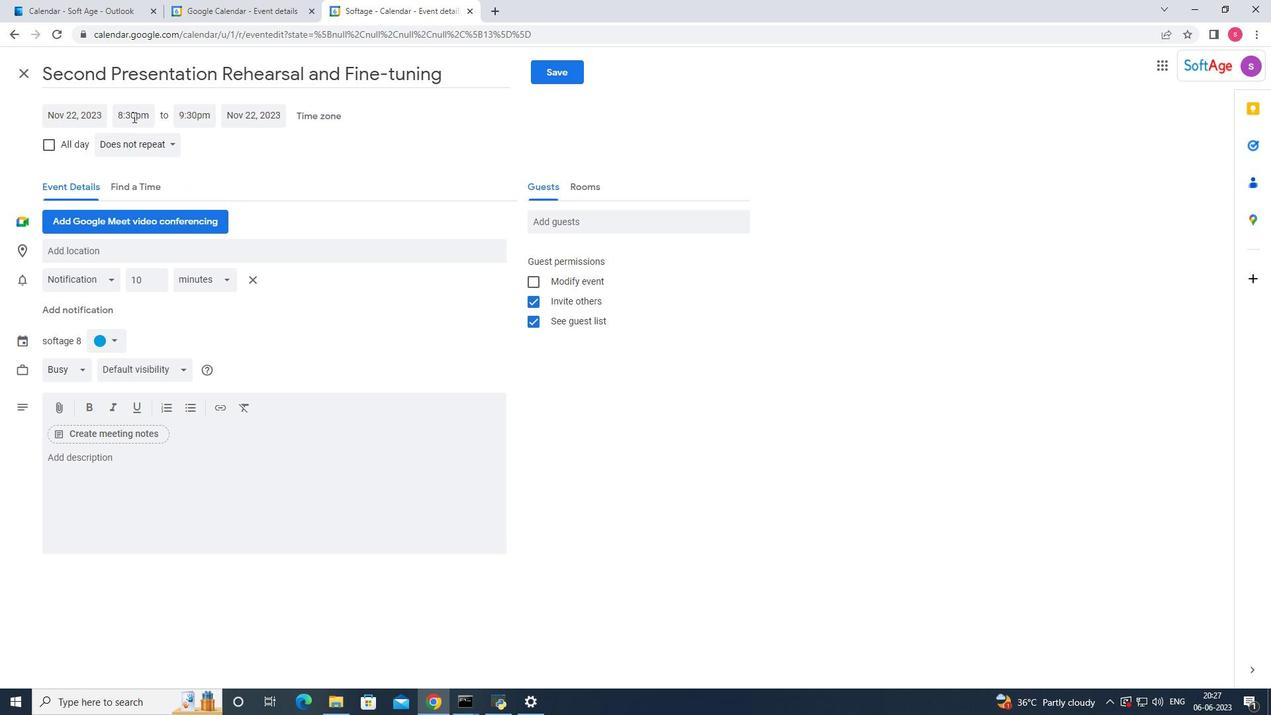 
Action: Mouse pressed left at (133, 117)
Screenshot: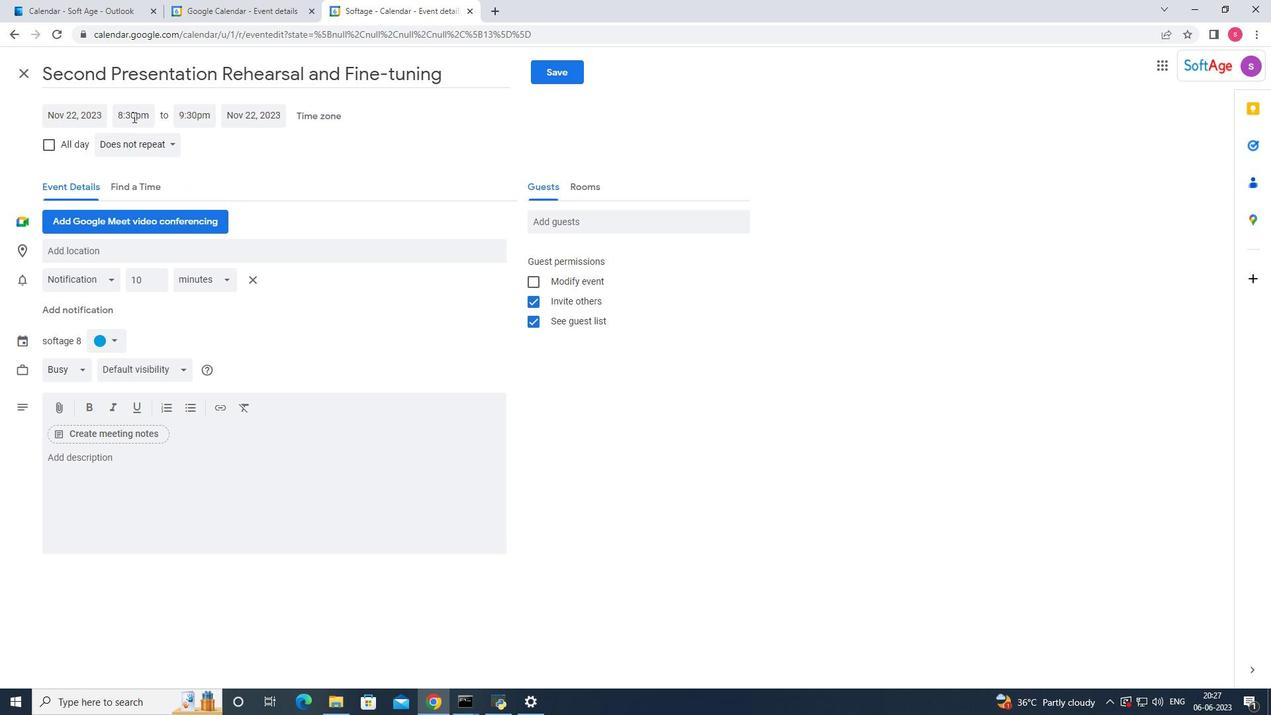 
Action: Mouse moved to (147, 221)
Screenshot: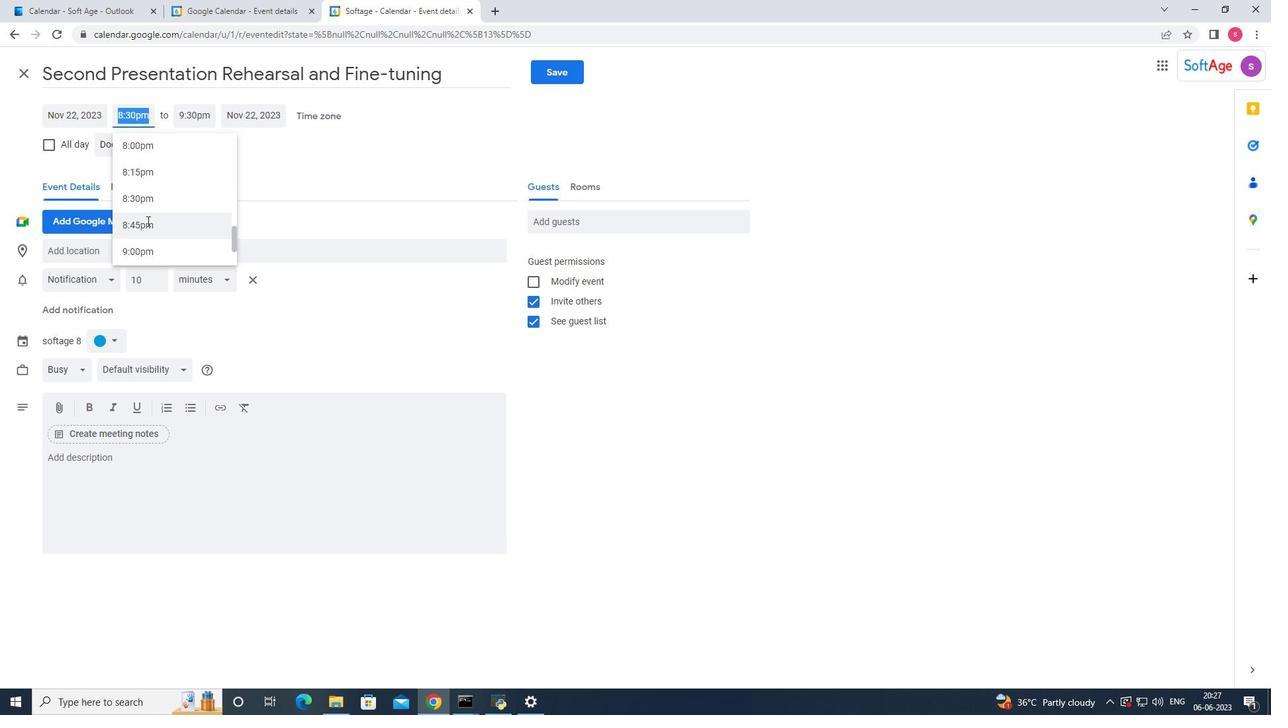
Action: Mouse scrolled (147, 222) with delta (0, 0)
Screenshot: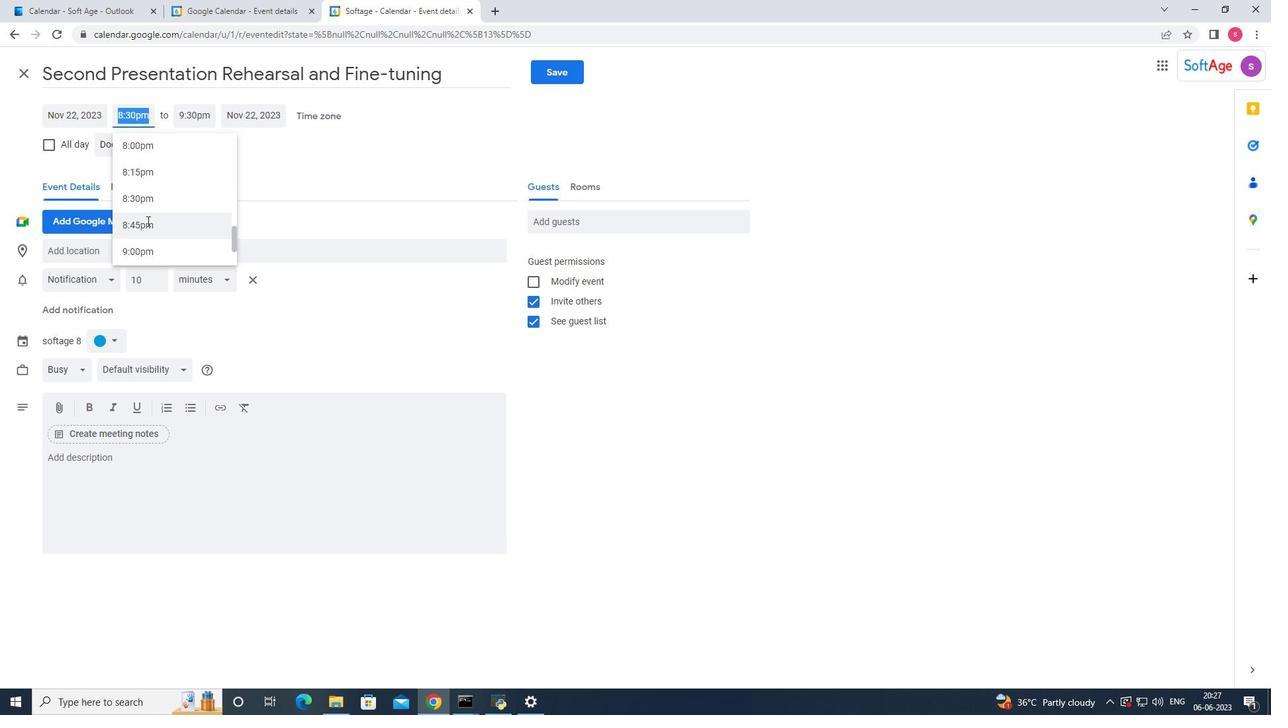 
Action: Mouse scrolled (147, 222) with delta (0, 0)
Screenshot: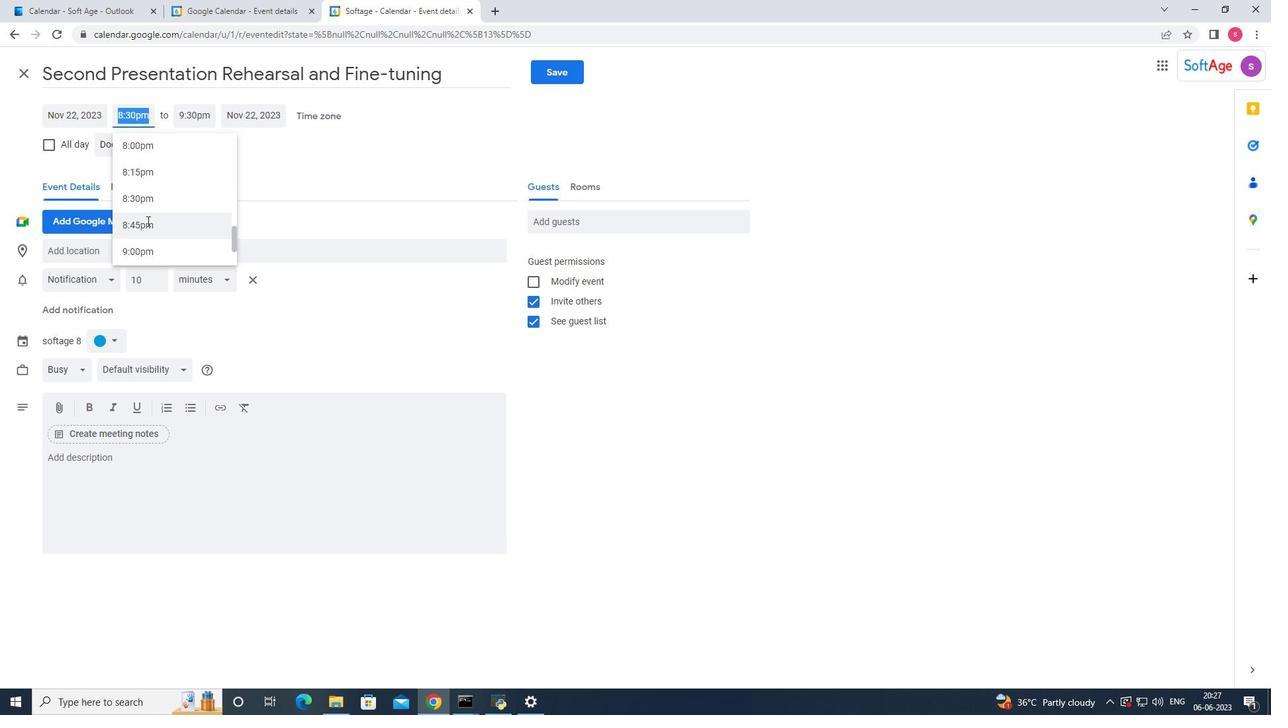 
Action: Mouse scrolled (147, 222) with delta (0, 0)
Screenshot: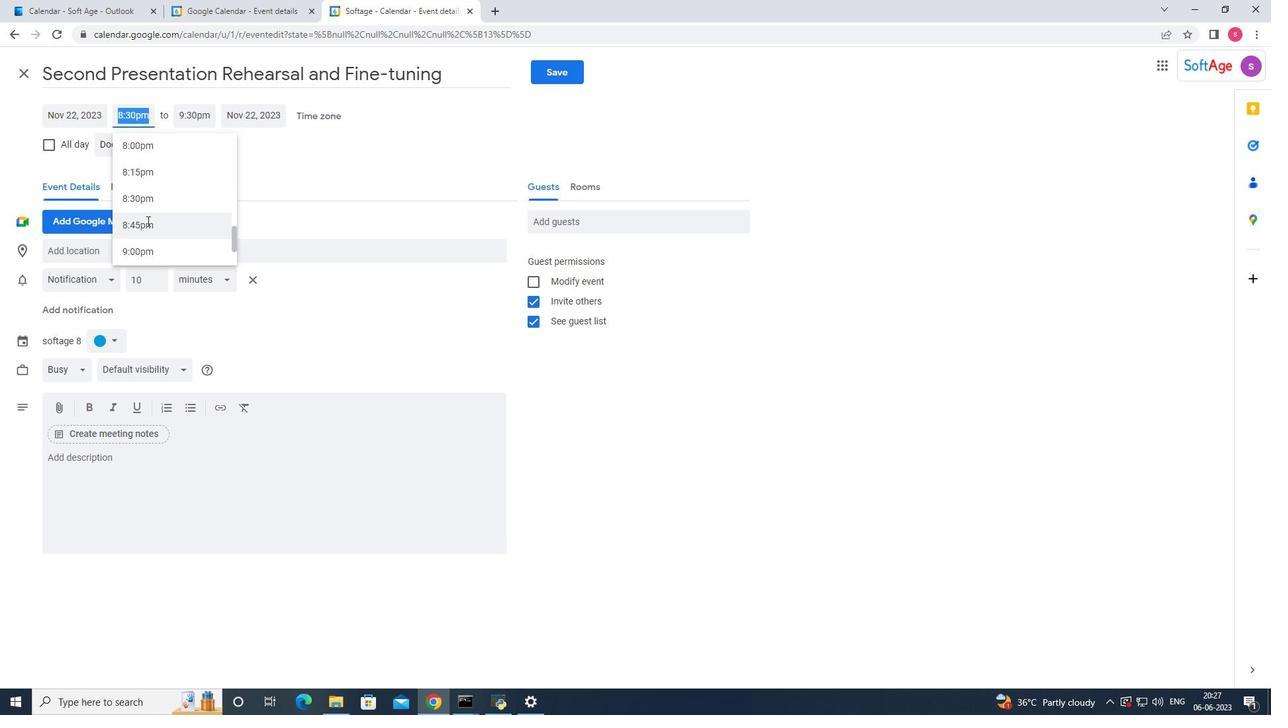 
Action: Mouse scrolled (147, 222) with delta (0, 0)
Screenshot: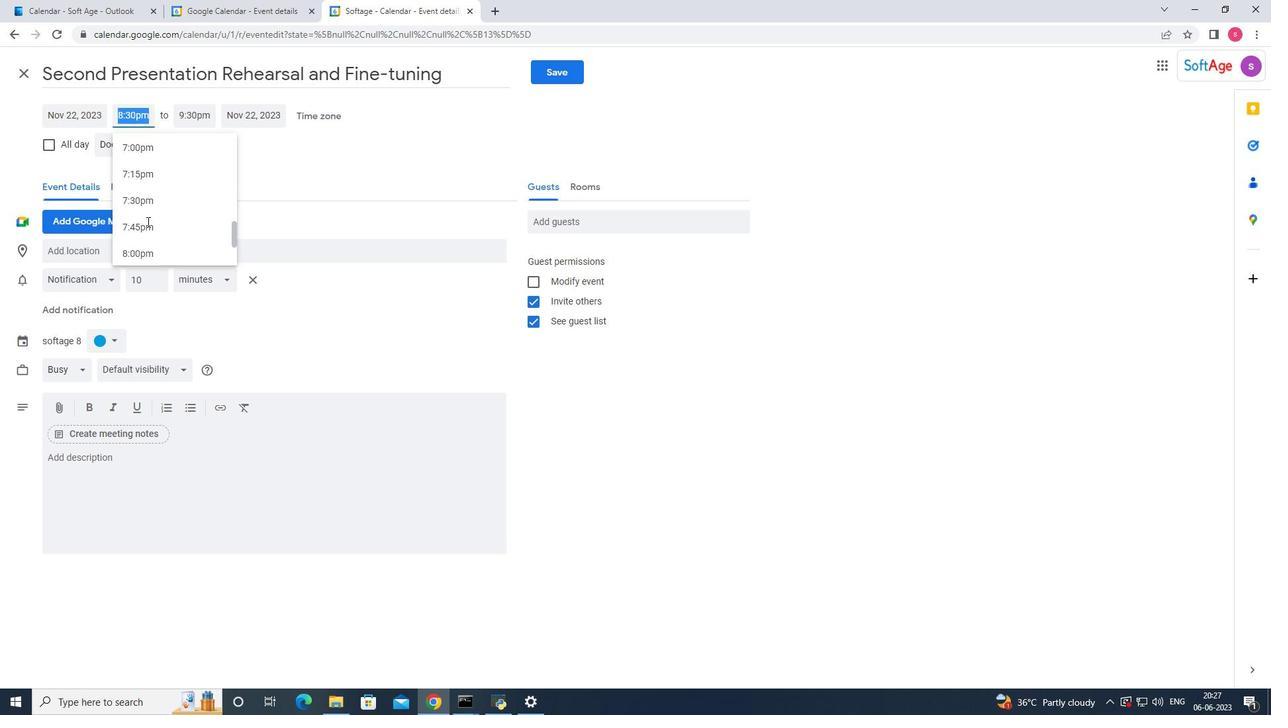 
Action: Mouse scrolled (147, 222) with delta (0, 0)
Screenshot: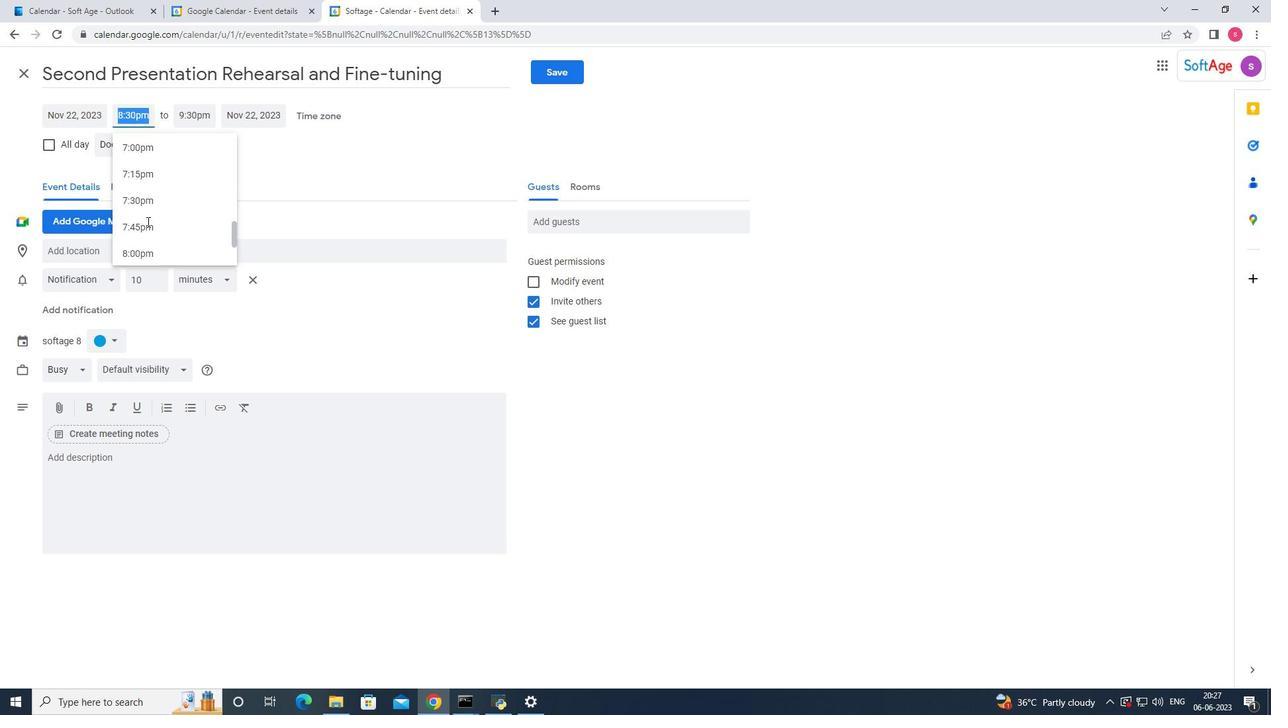 
Action: Mouse scrolled (147, 222) with delta (0, 0)
Screenshot: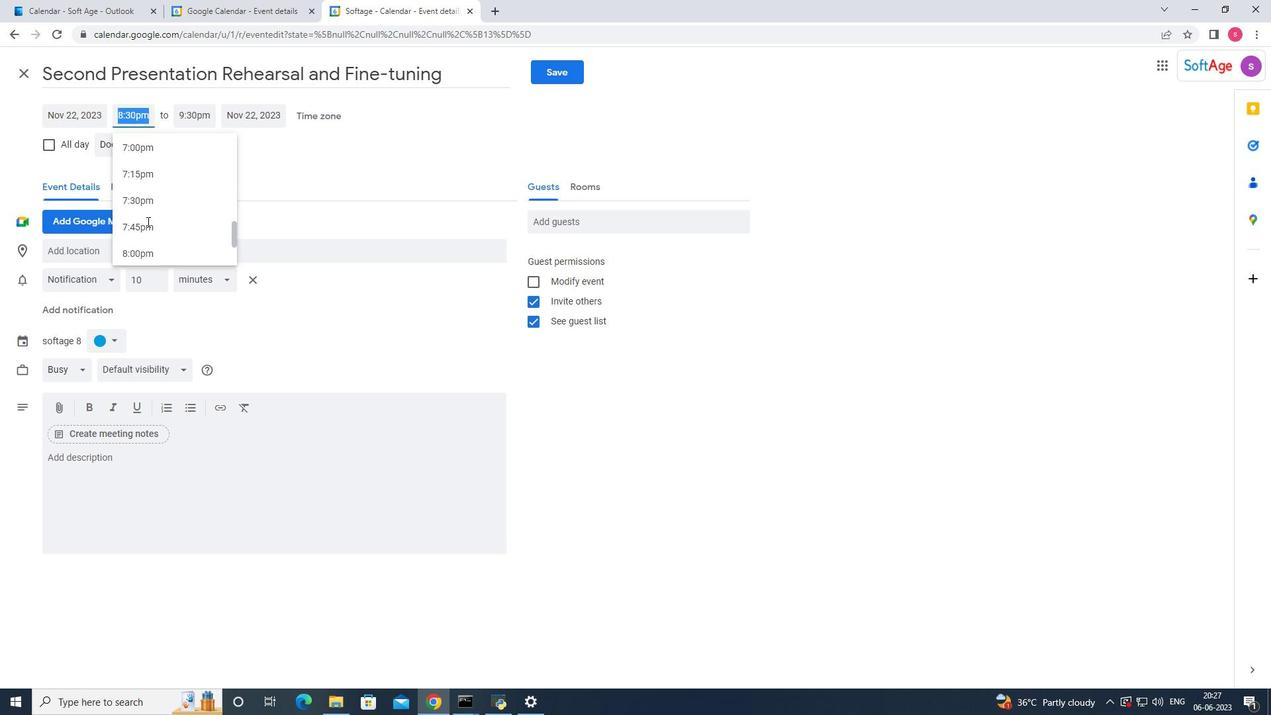 
Action: Mouse scrolled (147, 222) with delta (0, 0)
Screenshot: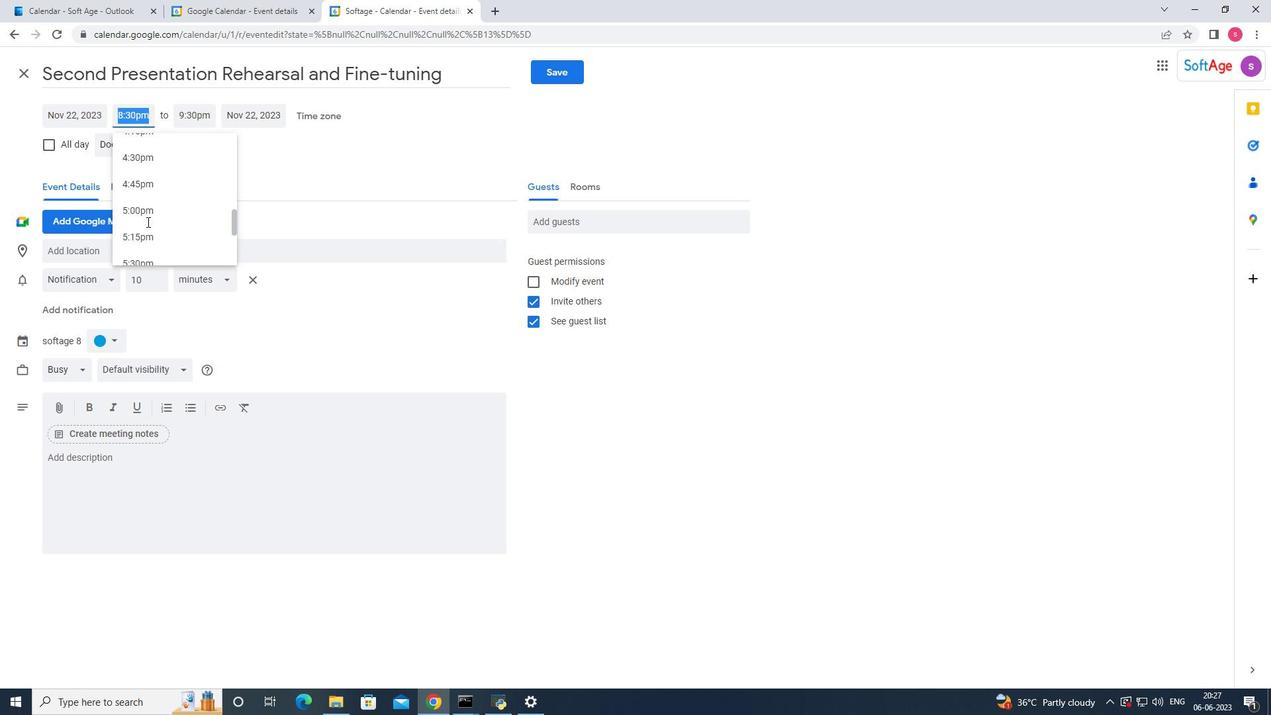 
Action: Mouse scrolled (147, 221) with delta (0, 0)
Screenshot: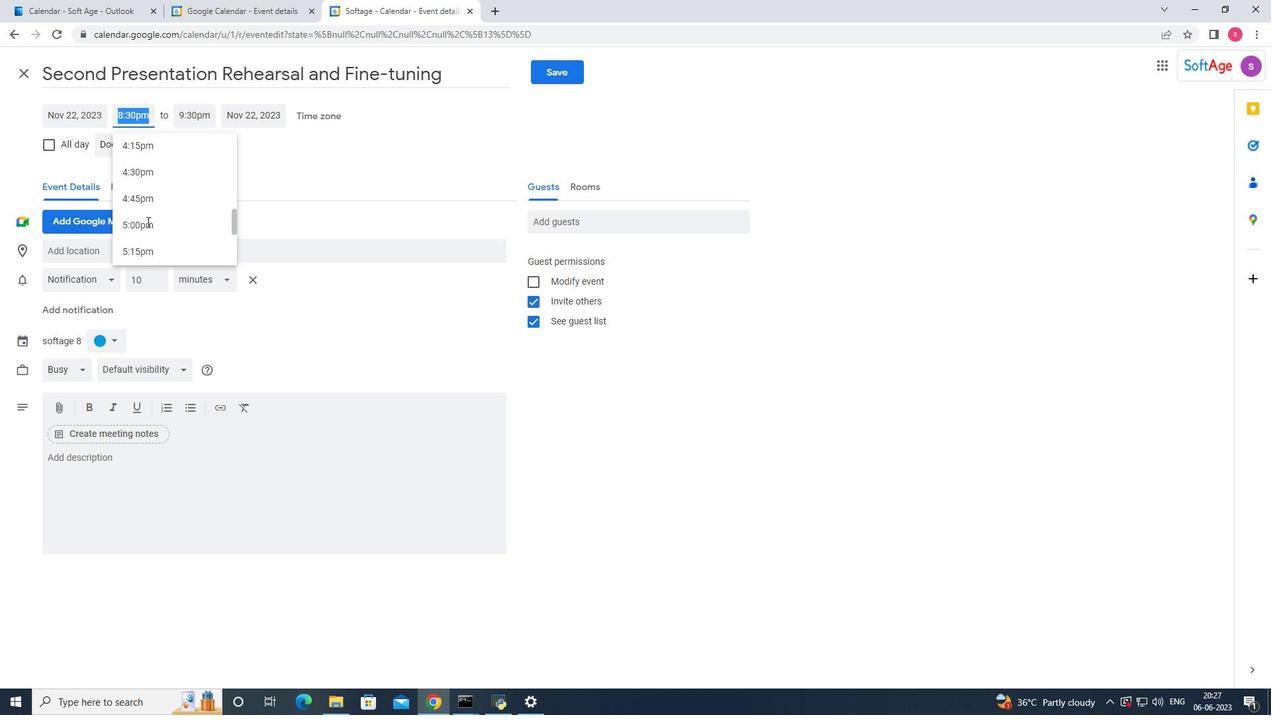 
Action: Mouse scrolled (147, 222) with delta (0, 0)
Screenshot: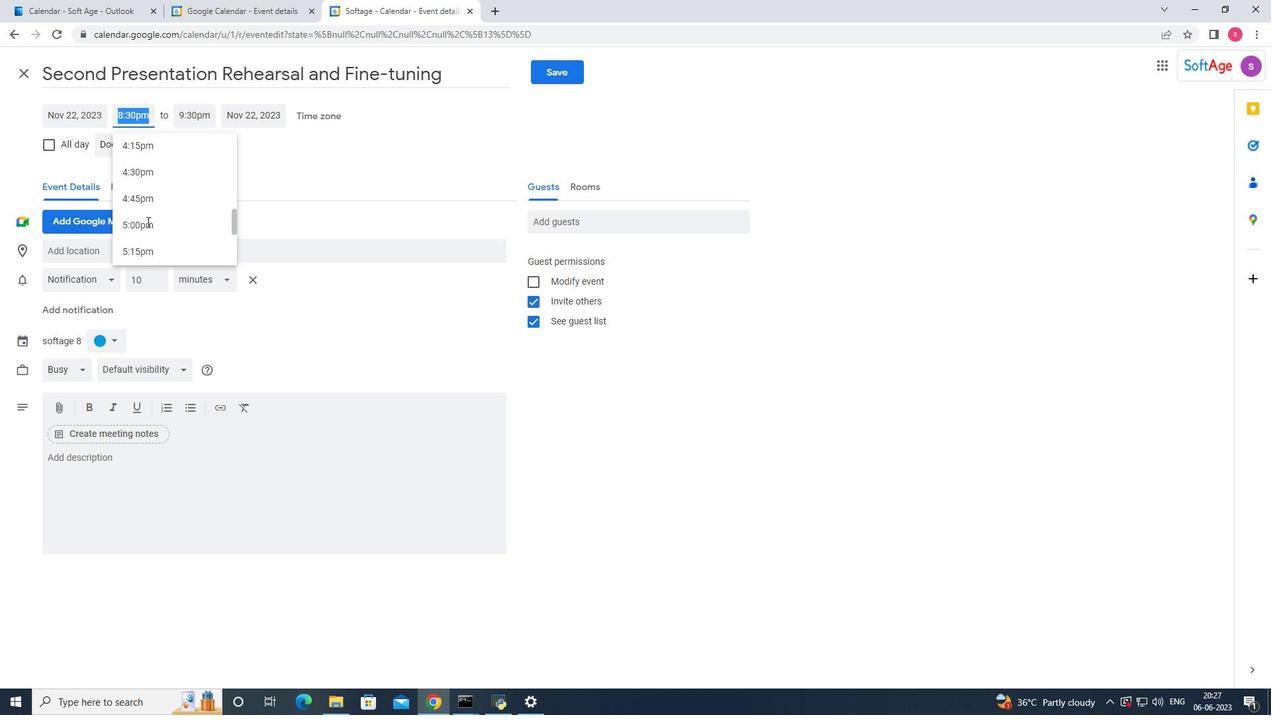 
Action: Mouse scrolled (147, 222) with delta (0, 0)
Screenshot: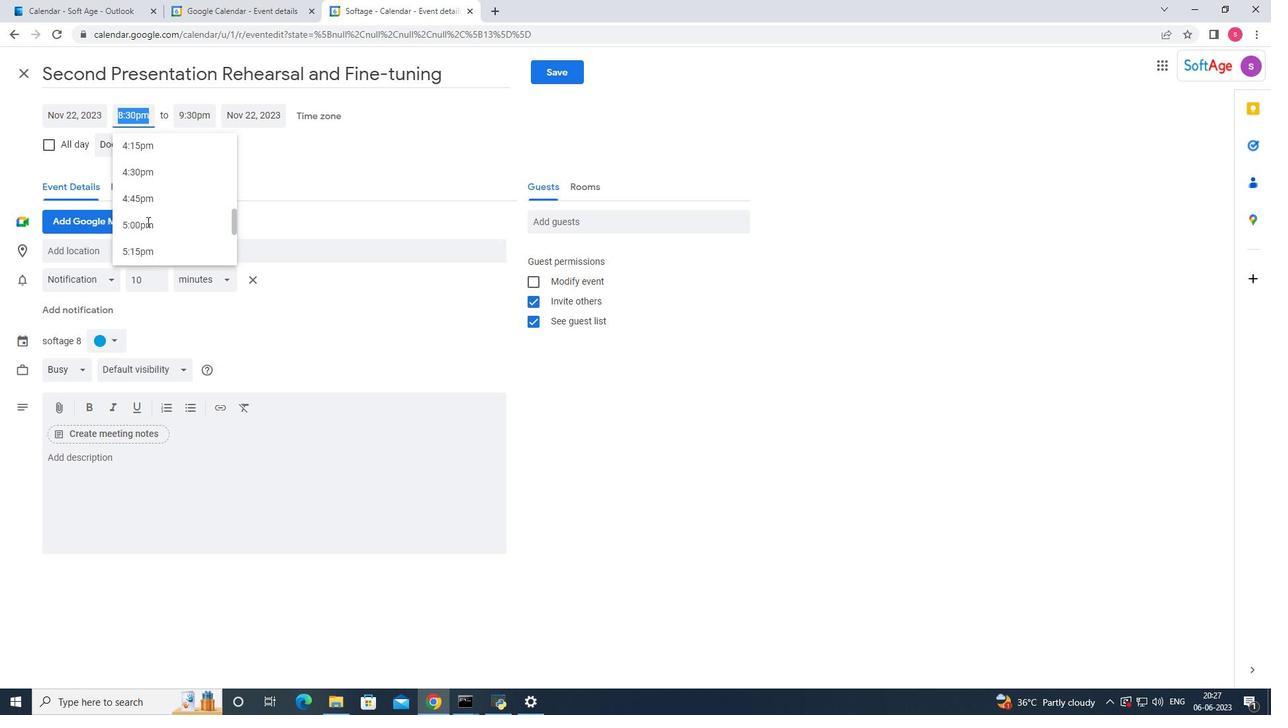 
Action: Mouse scrolled (147, 222) with delta (0, 0)
Screenshot: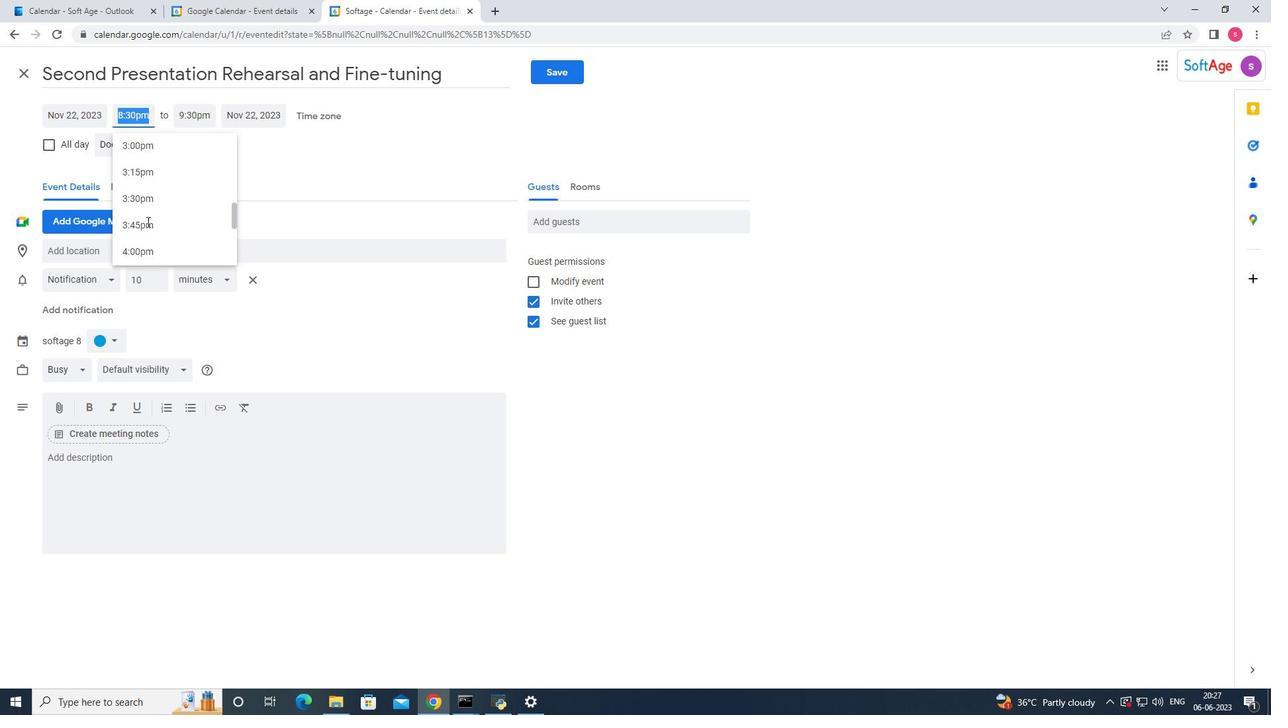 
Action: Mouse scrolled (147, 222) with delta (0, 0)
Screenshot: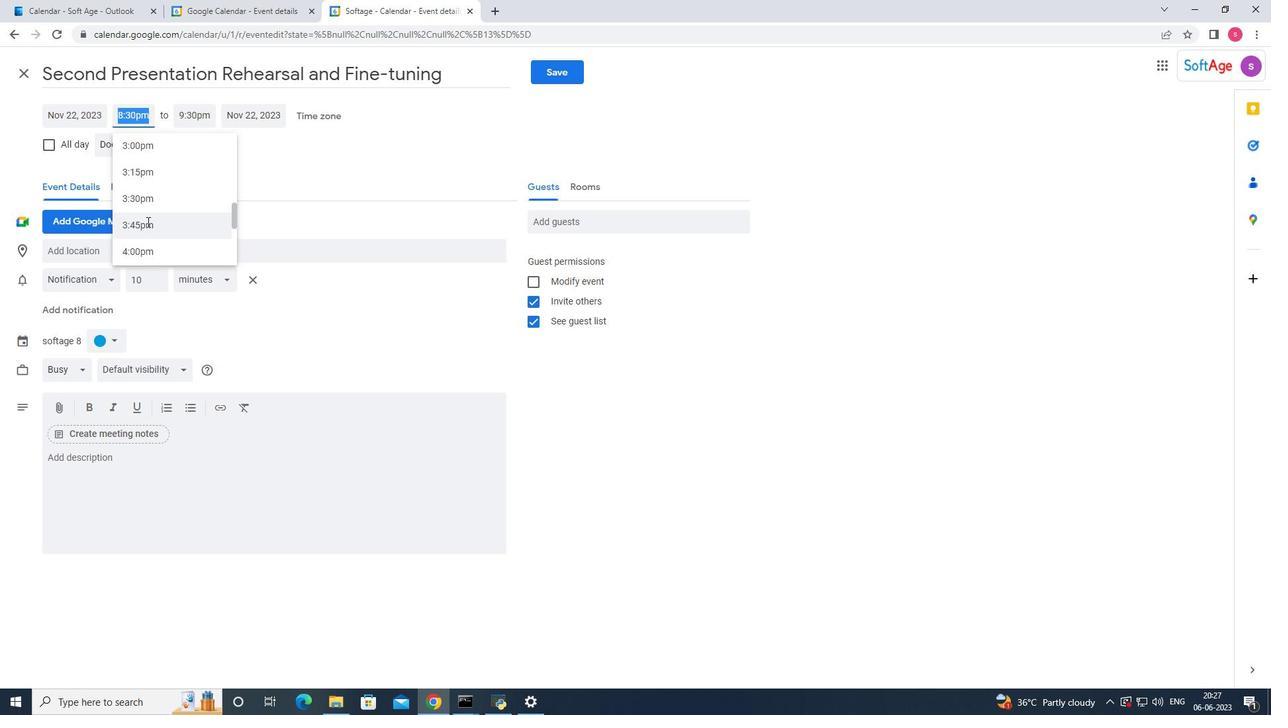 
Action: Mouse scrolled (147, 222) with delta (0, 0)
Screenshot: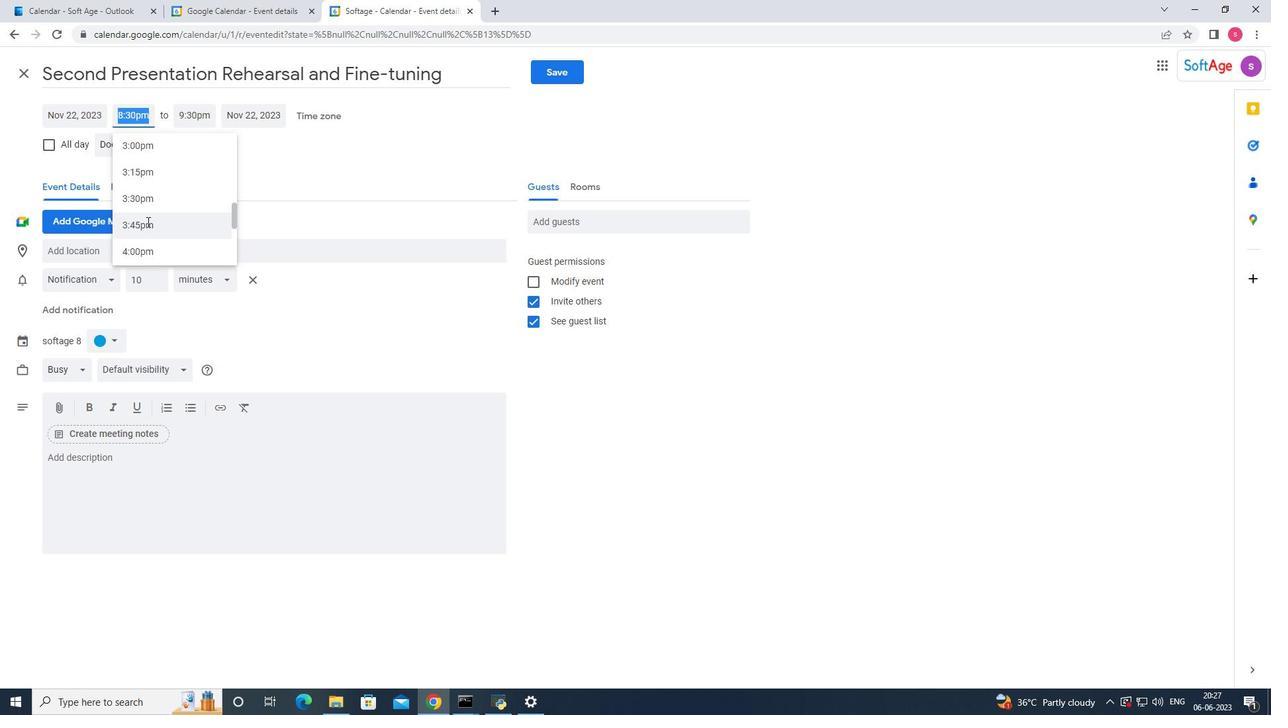 
Action: Mouse scrolled (147, 222) with delta (0, 0)
Screenshot: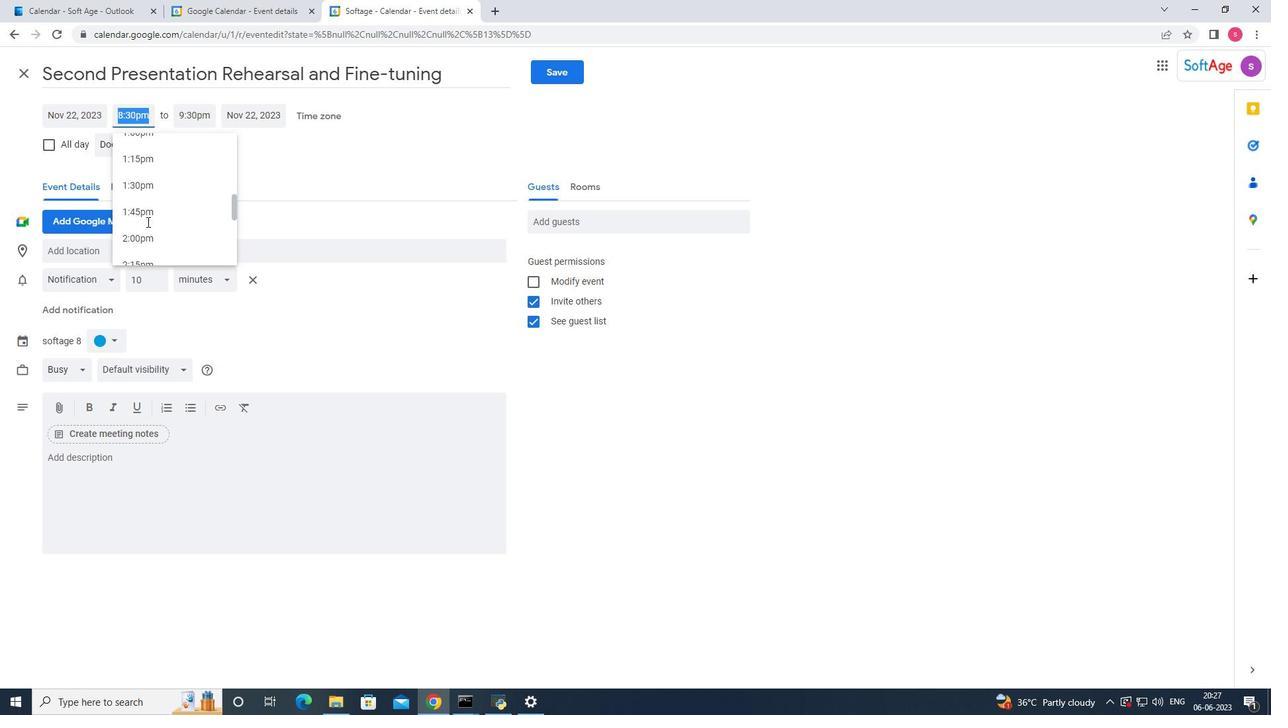 
Action: Mouse scrolled (147, 222) with delta (0, 0)
Screenshot: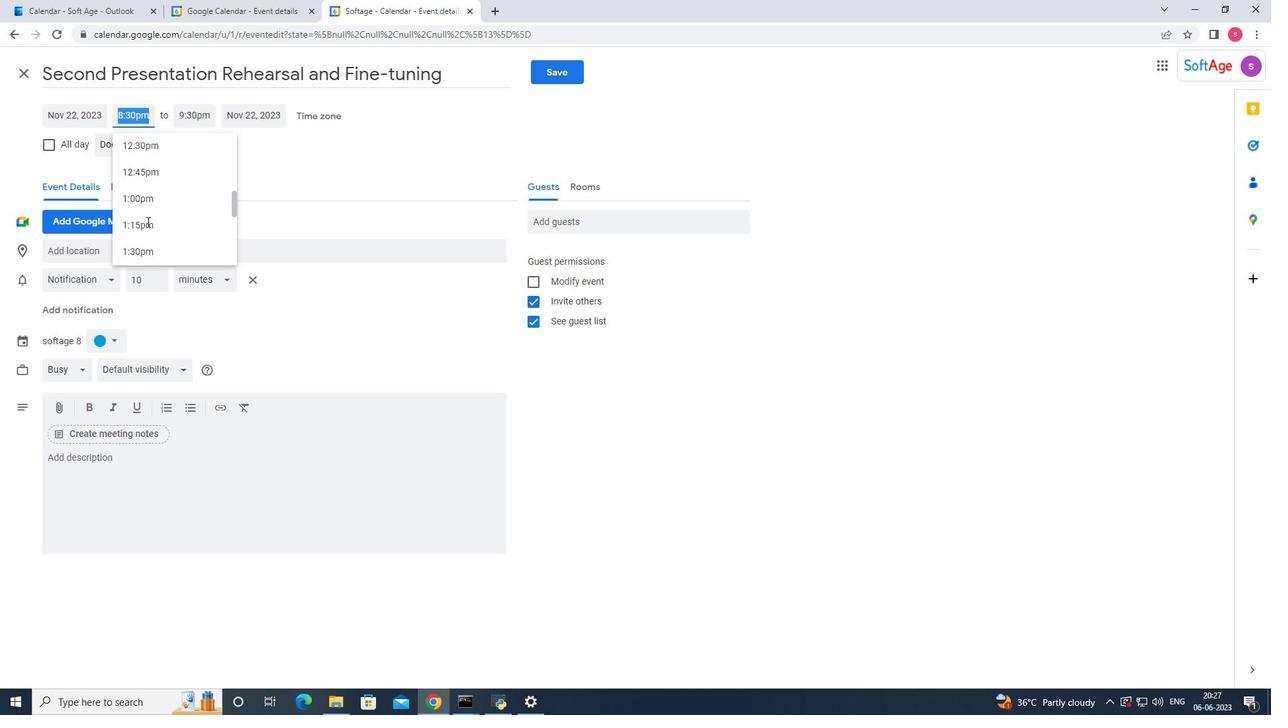 
Action: Mouse scrolled (147, 222) with delta (0, 0)
Screenshot: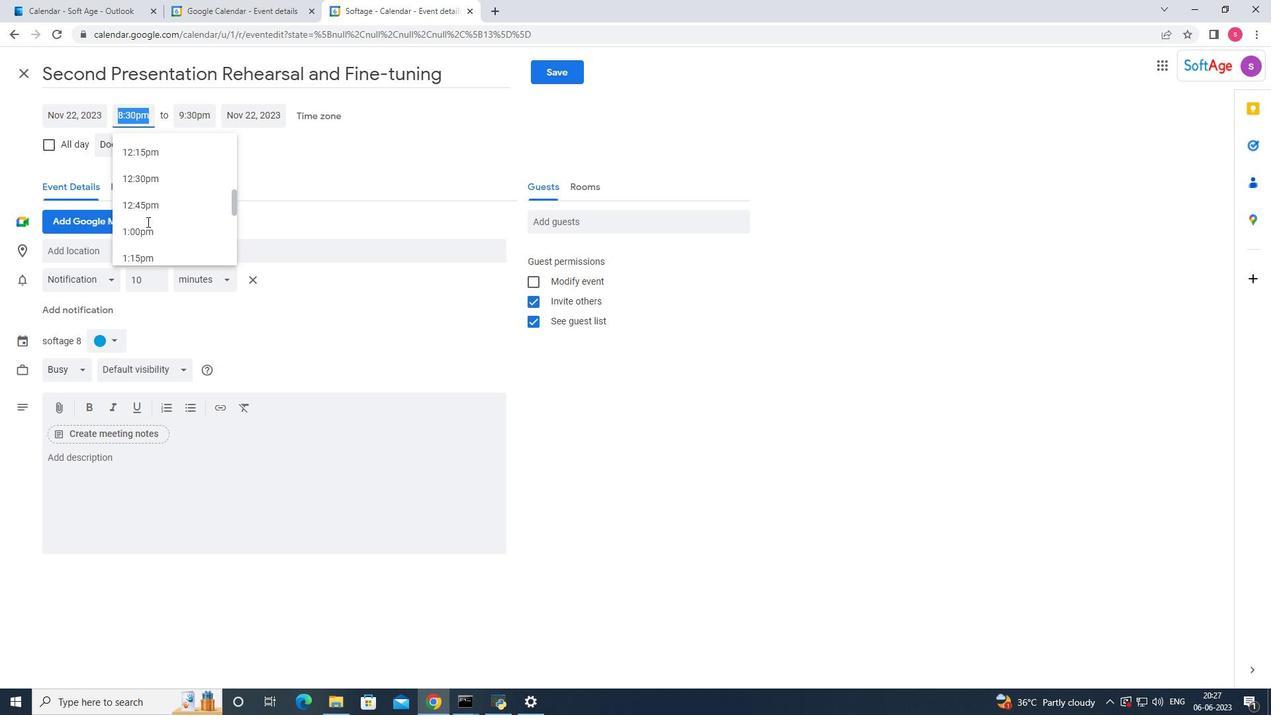 
Action: Mouse scrolled (147, 222) with delta (0, 0)
Screenshot: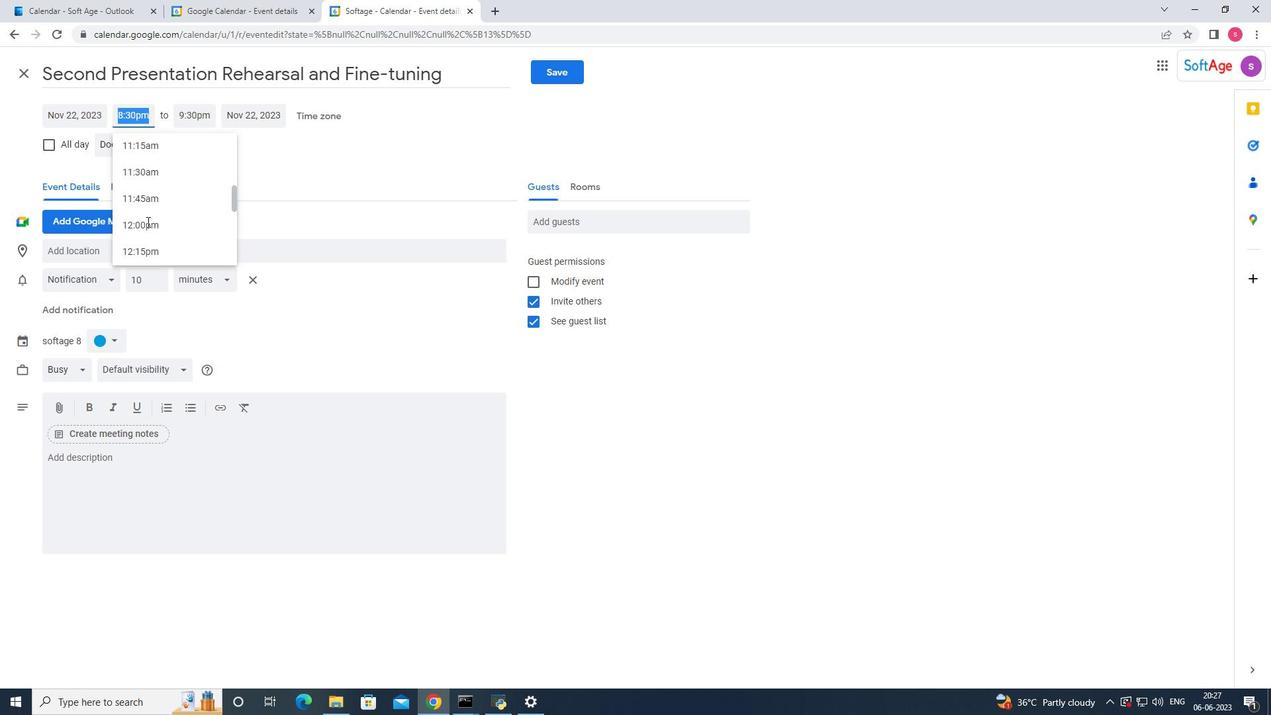 
Action: Mouse scrolled (147, 222) with delta (0, 0)
Screenshot: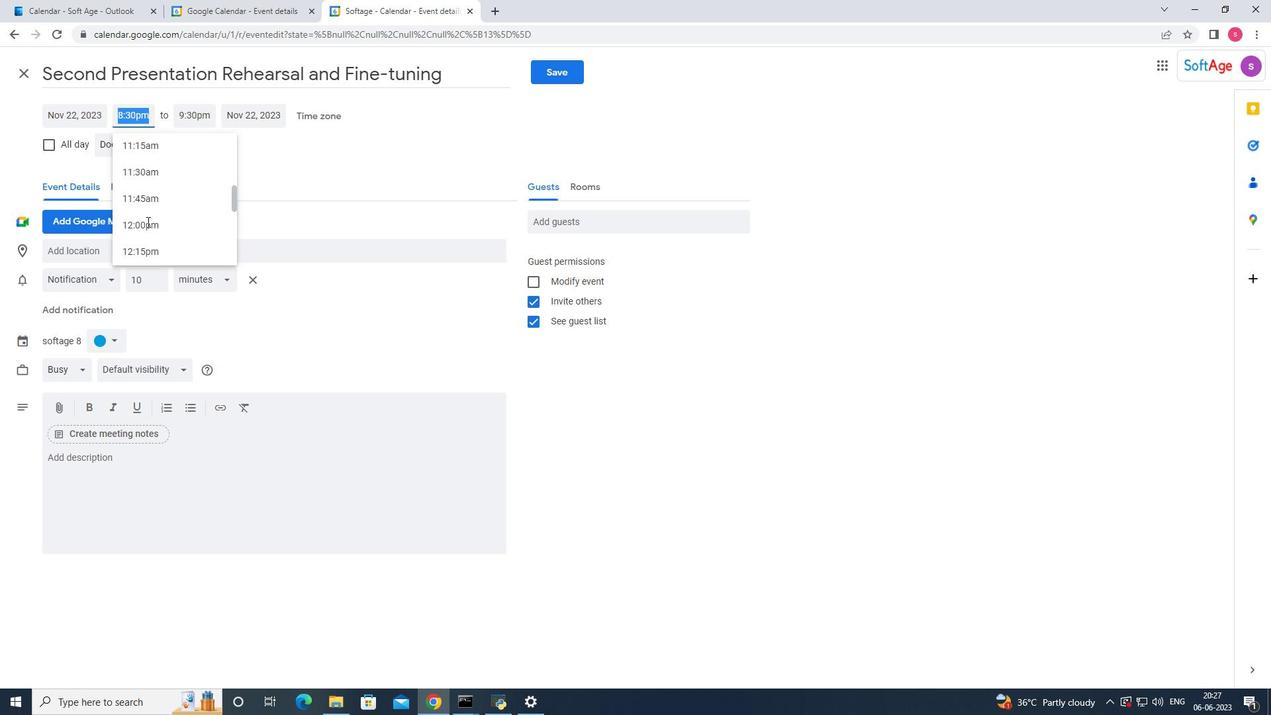 
Action: Mouse scrolled (147, 222) with delta (0, 0)
Screenshot: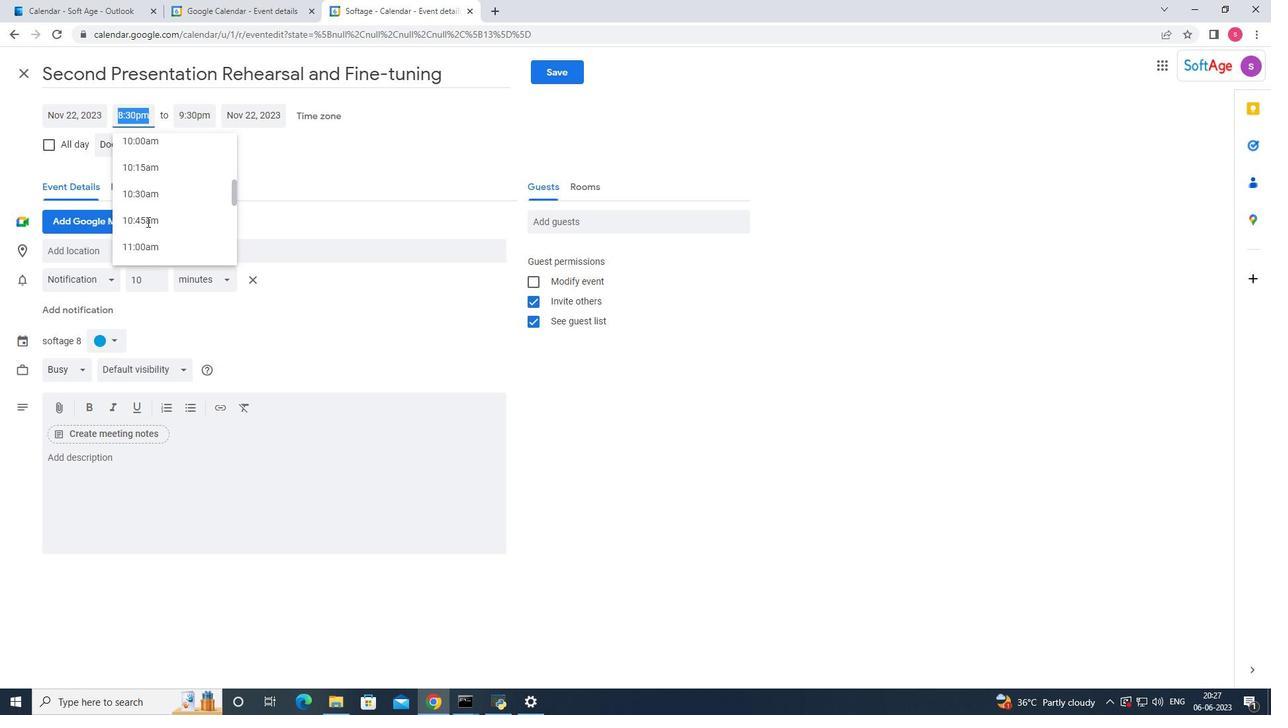 
Action: Mouse moved to (151, 225)
Screenshot: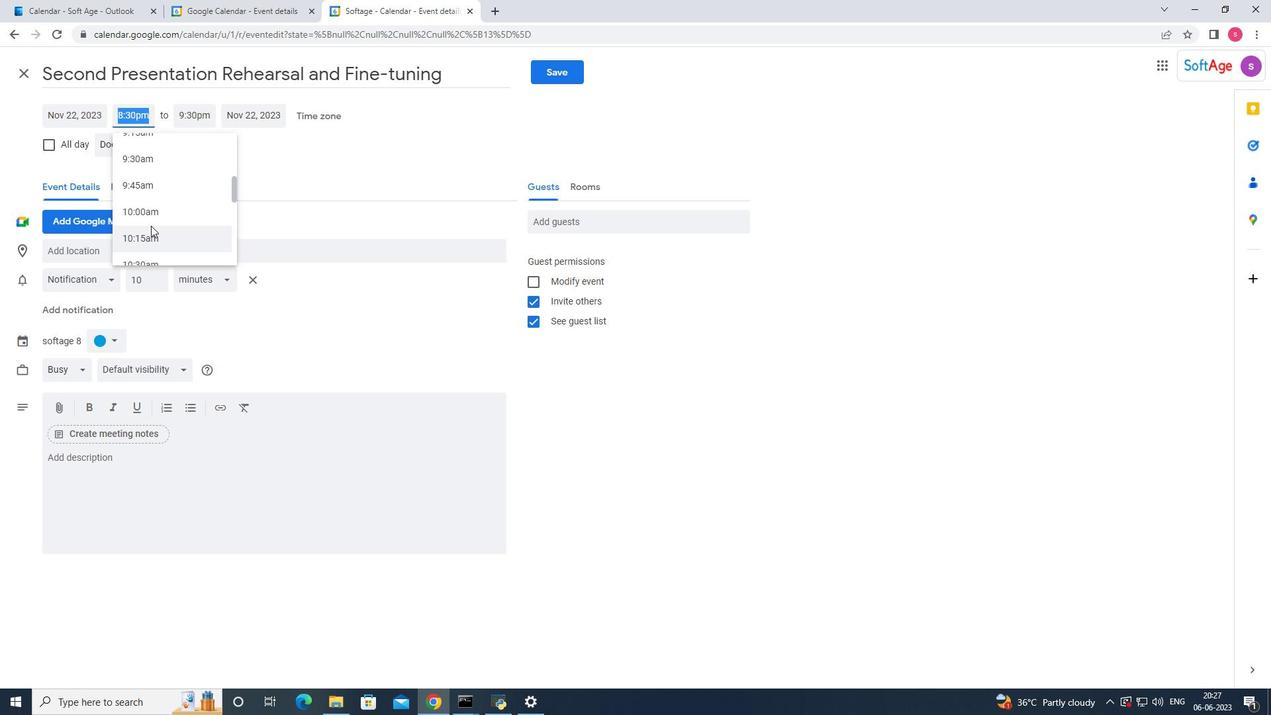 
Action: Mouse scrolled (151, 225) with delta (0, 0)
Screenshot: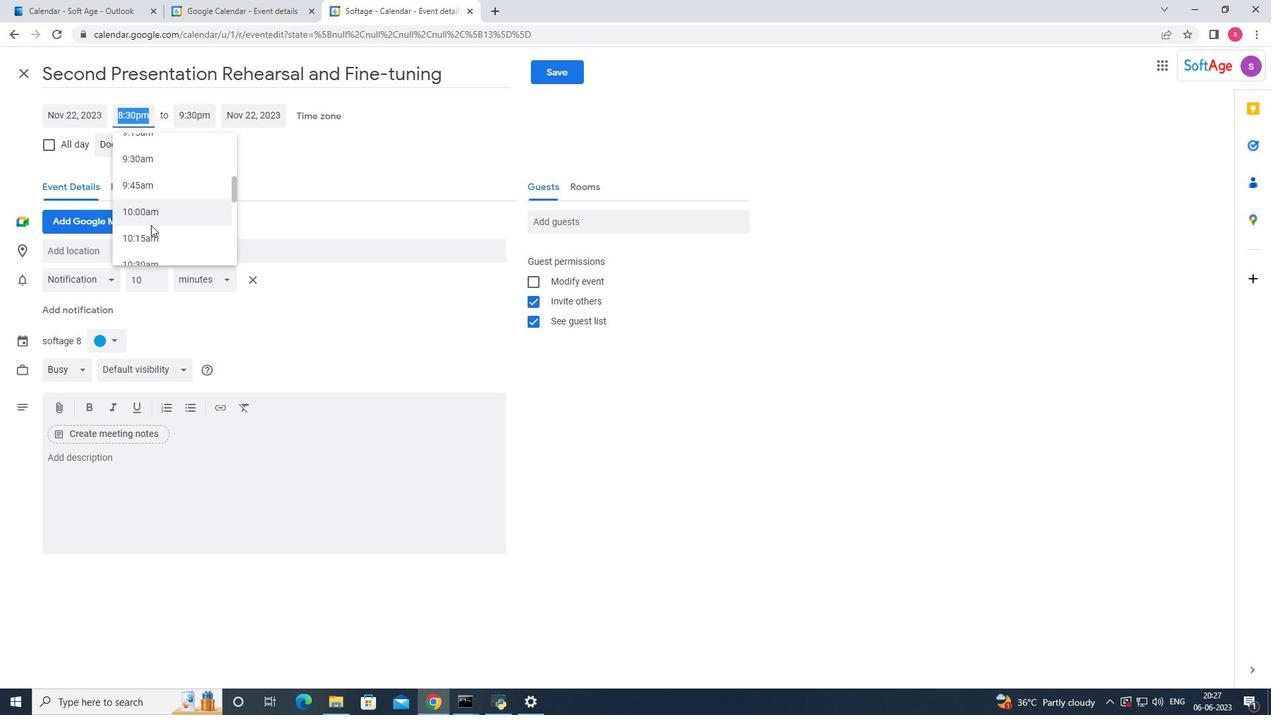 
Action: Mouse scrolled (151, 225) with delta (0, 0)
Screenshot: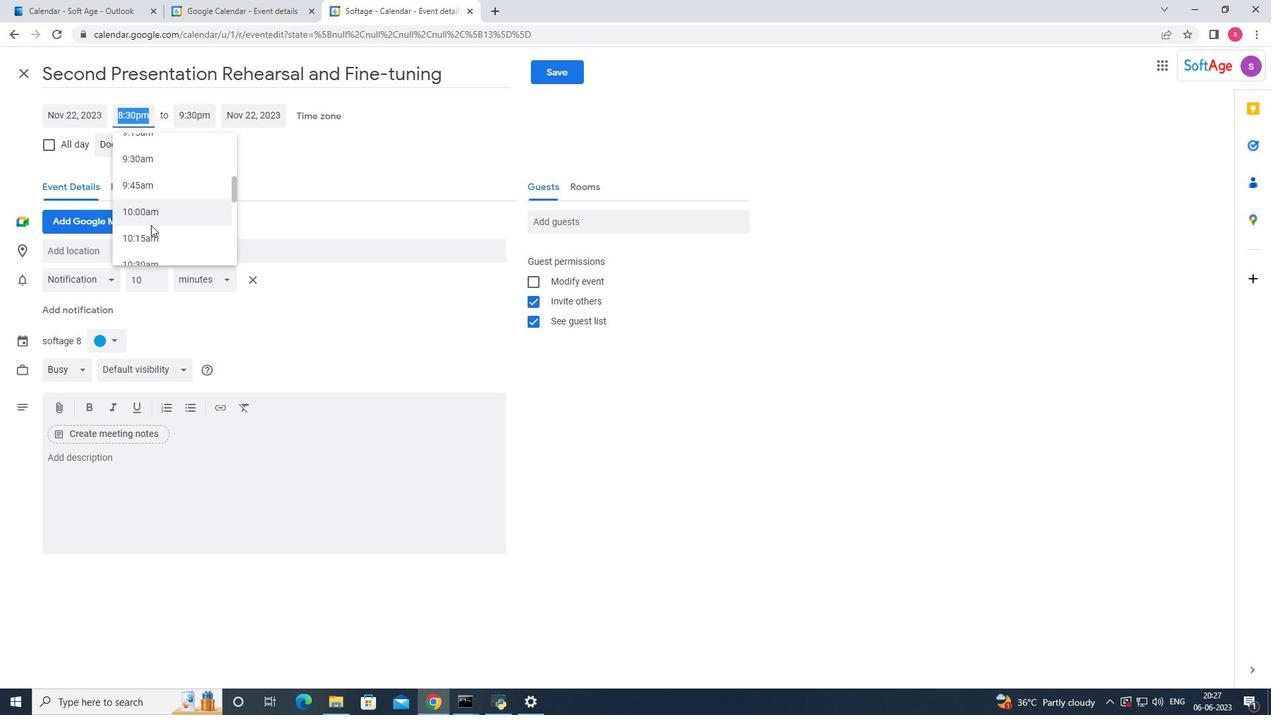 
Action: Mouse moved to (154, 222)
Screenshot: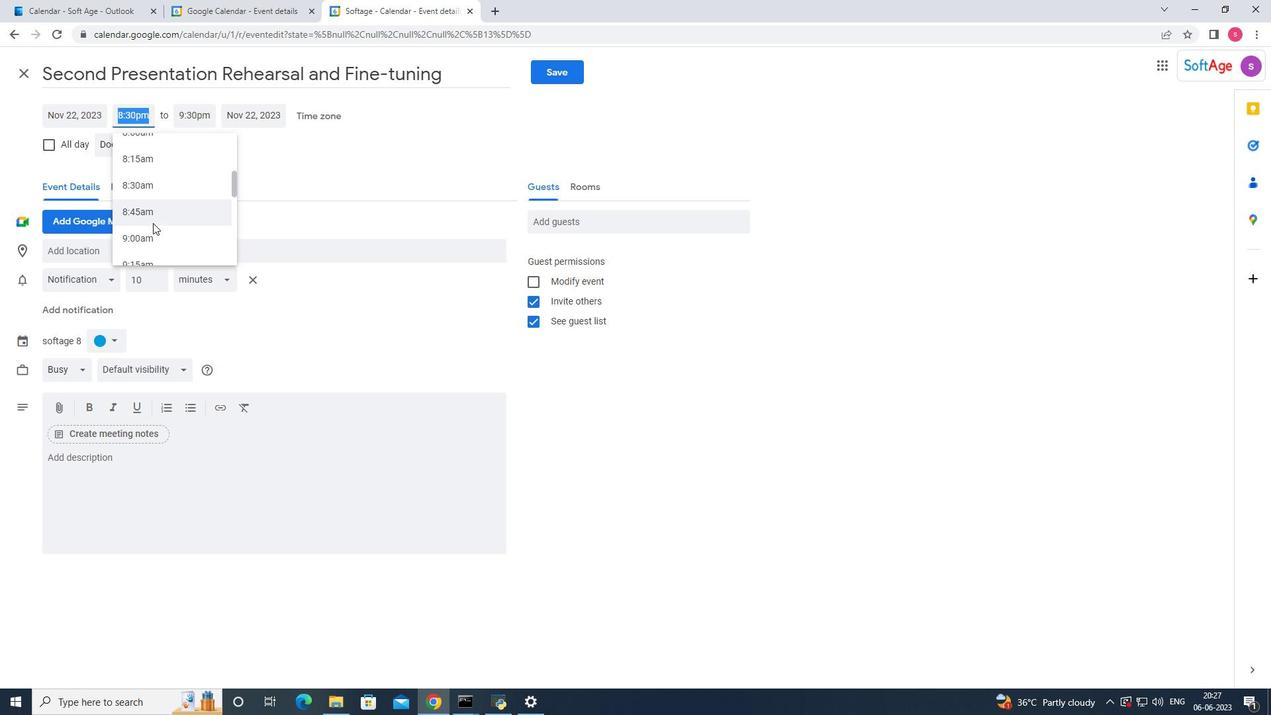 
Action: Mouse scrolled (154, 223) with delta (0, 0)
Screenshot: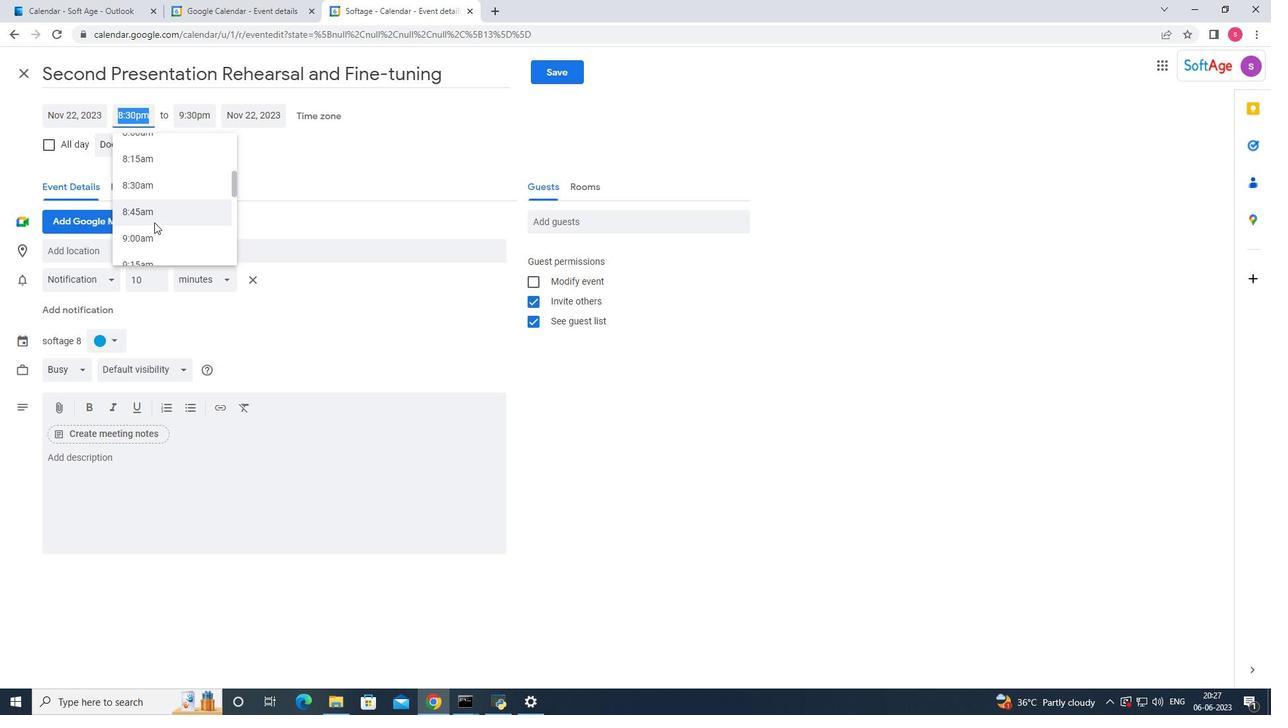 
Action: Mouse scrolled (154, 223) with delta (0, 0)
Screenshot: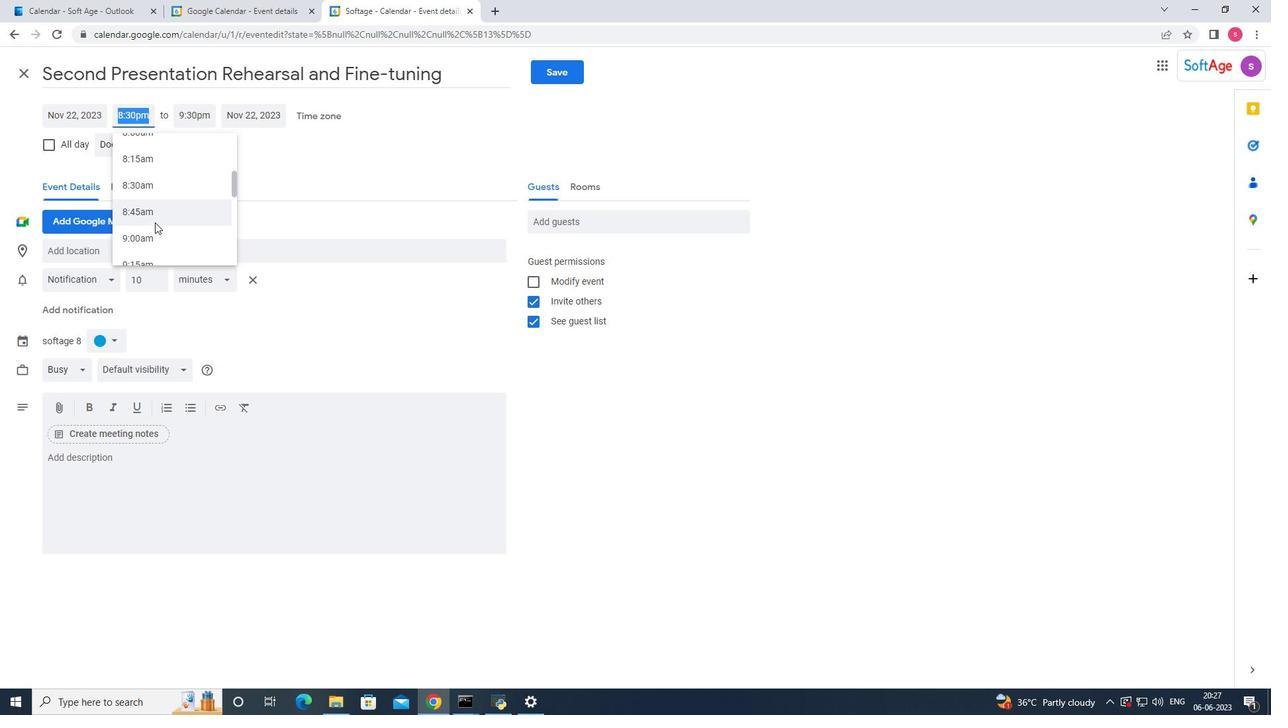 
Action: Mouse moved to (156, 238)
Screenshot: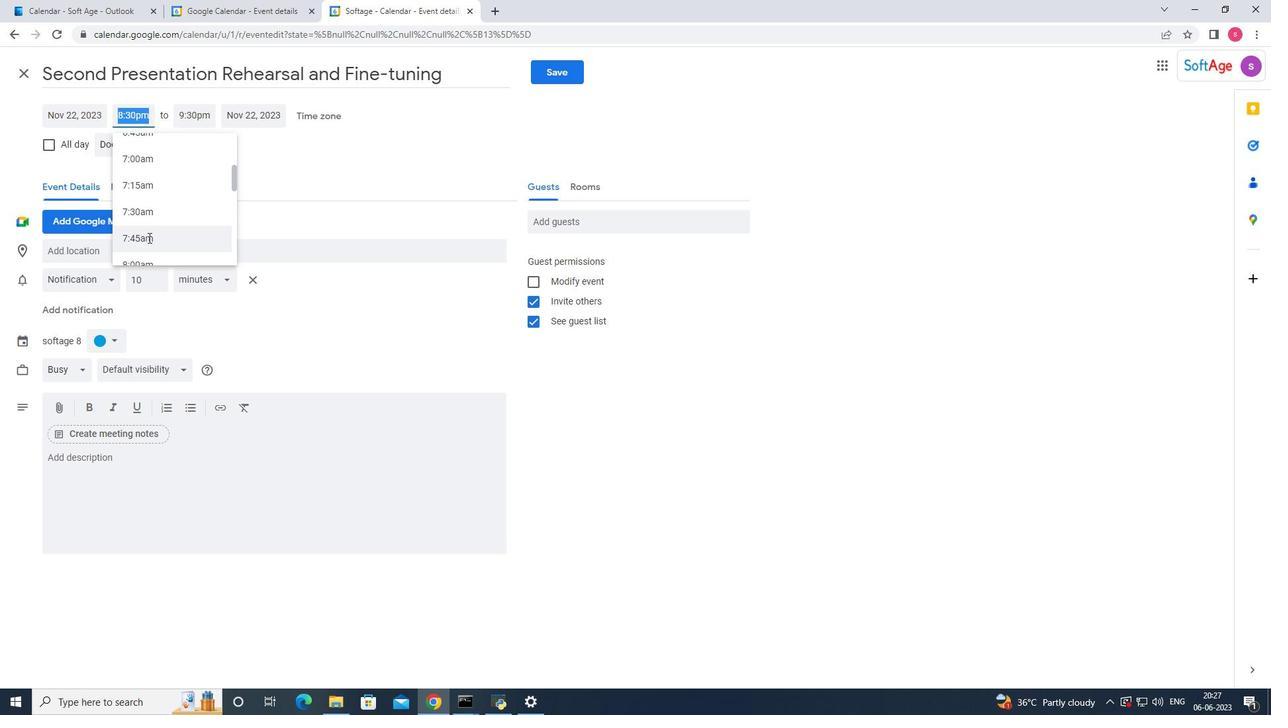 
Action: Mouse pressed left at (156, 238)
Screenshot: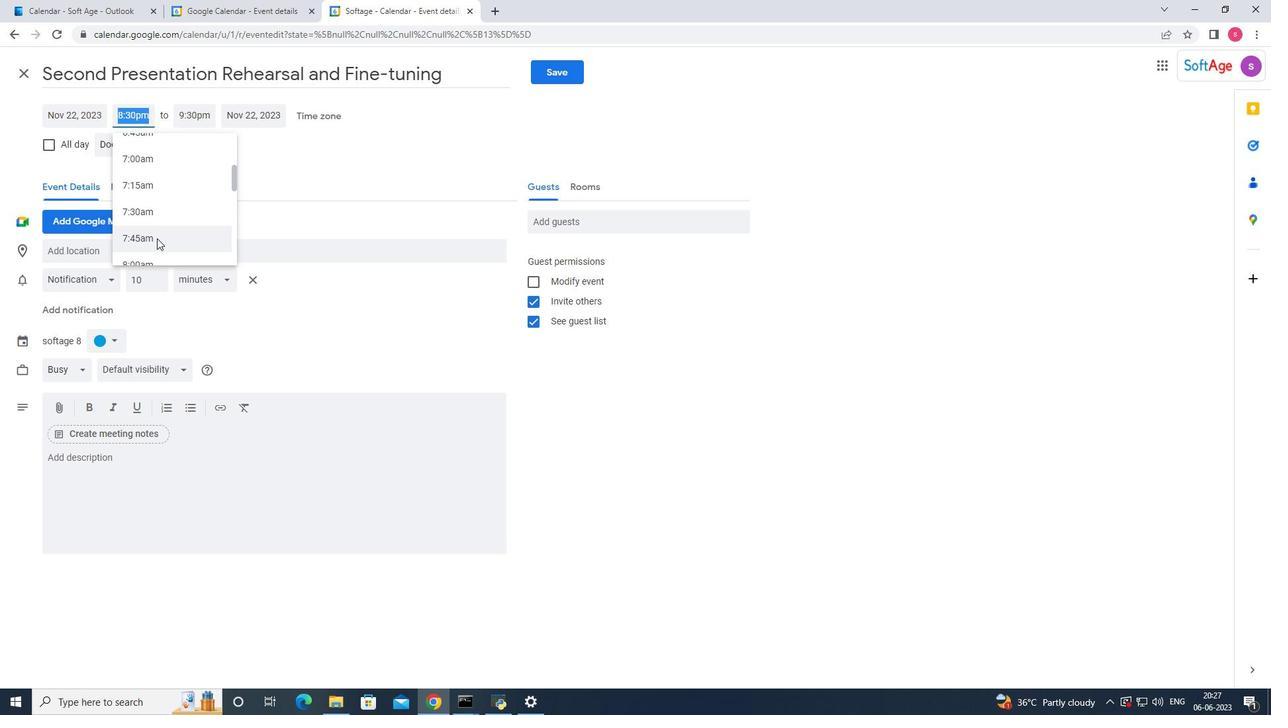 
Action: Mouse moved to (133, 113)
Screenshot: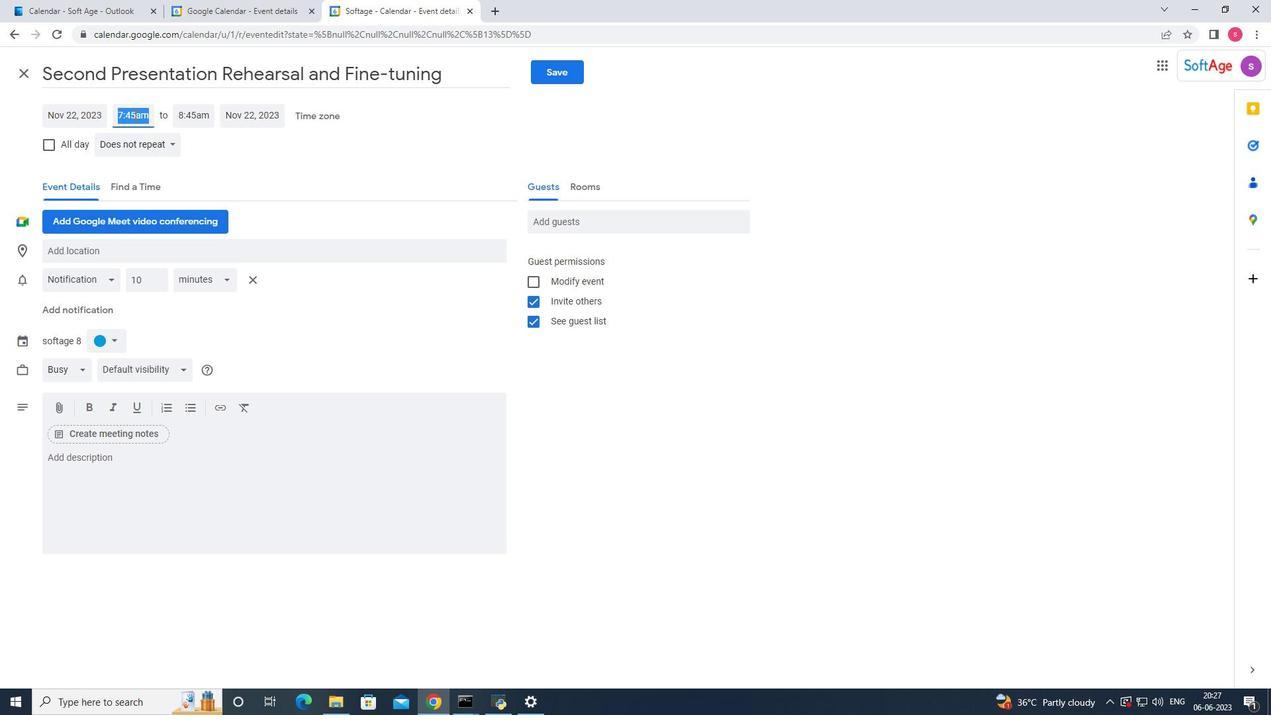 
Action: Mouse pressed left at (133, 113)
Screenshot: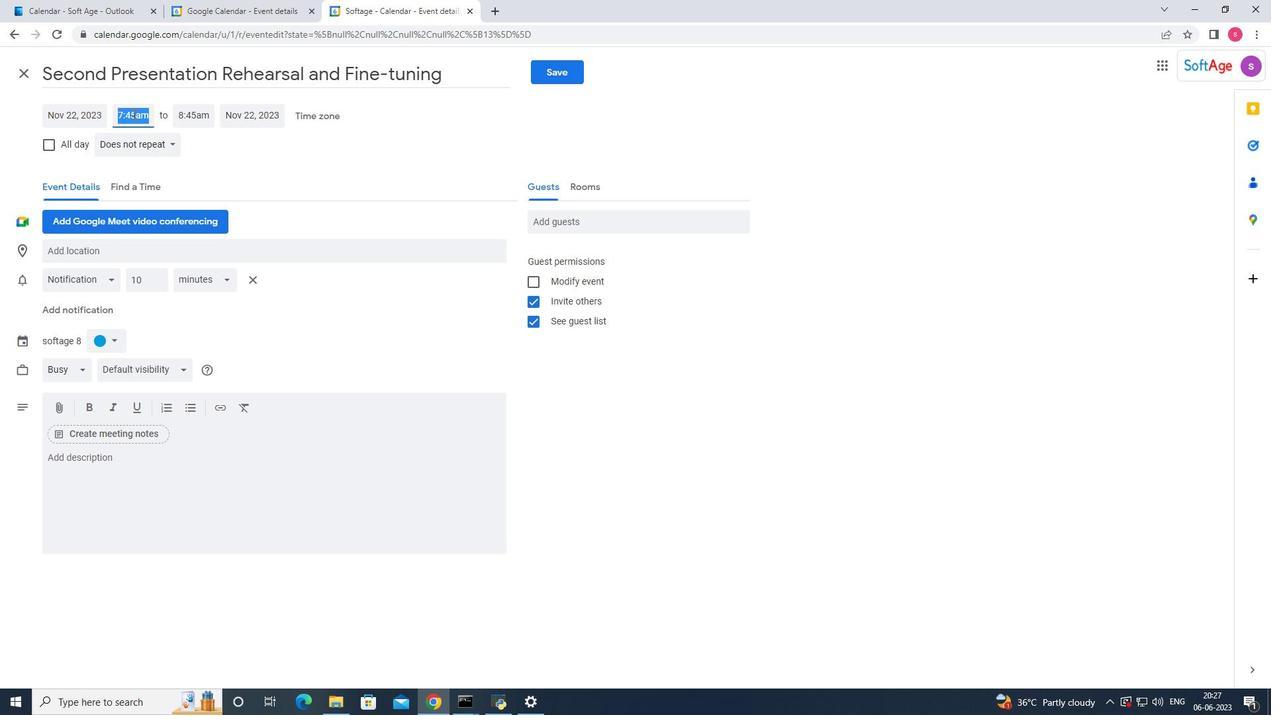 
Action: Mouse moved to (133, 115)
Screenshot: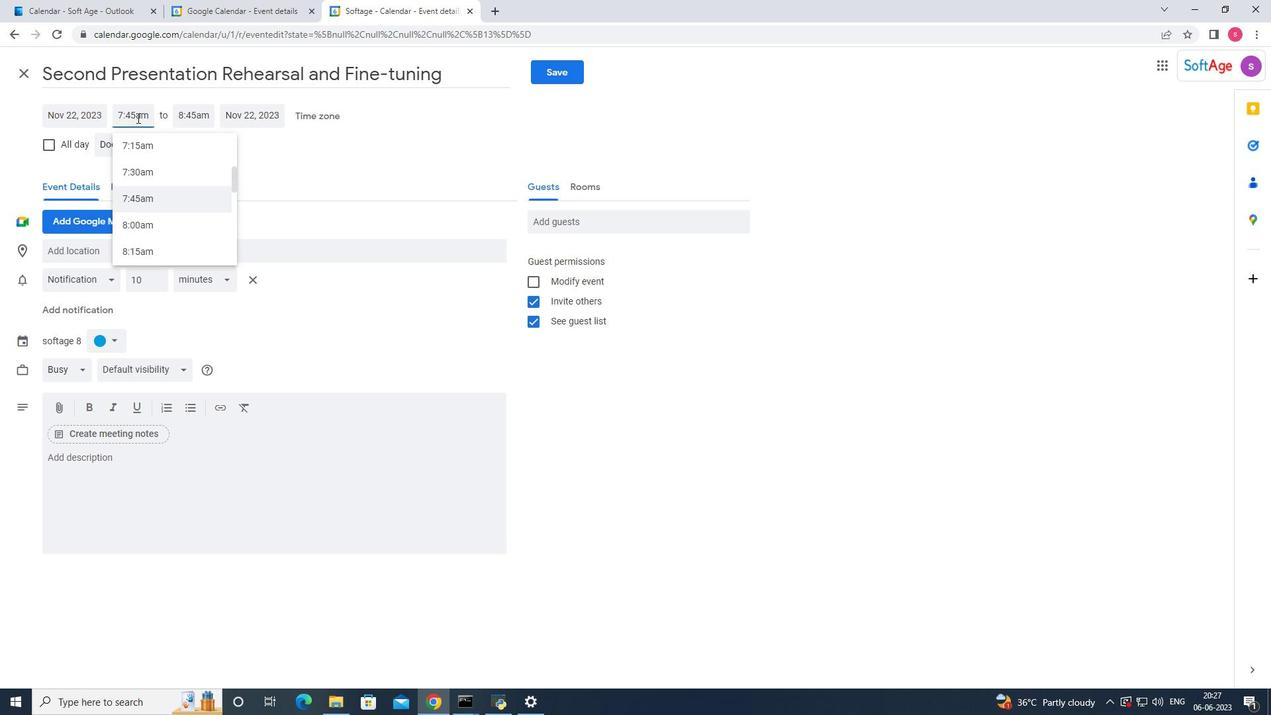 
Action: Mouse pressed left at (133, 115)
Screenshot: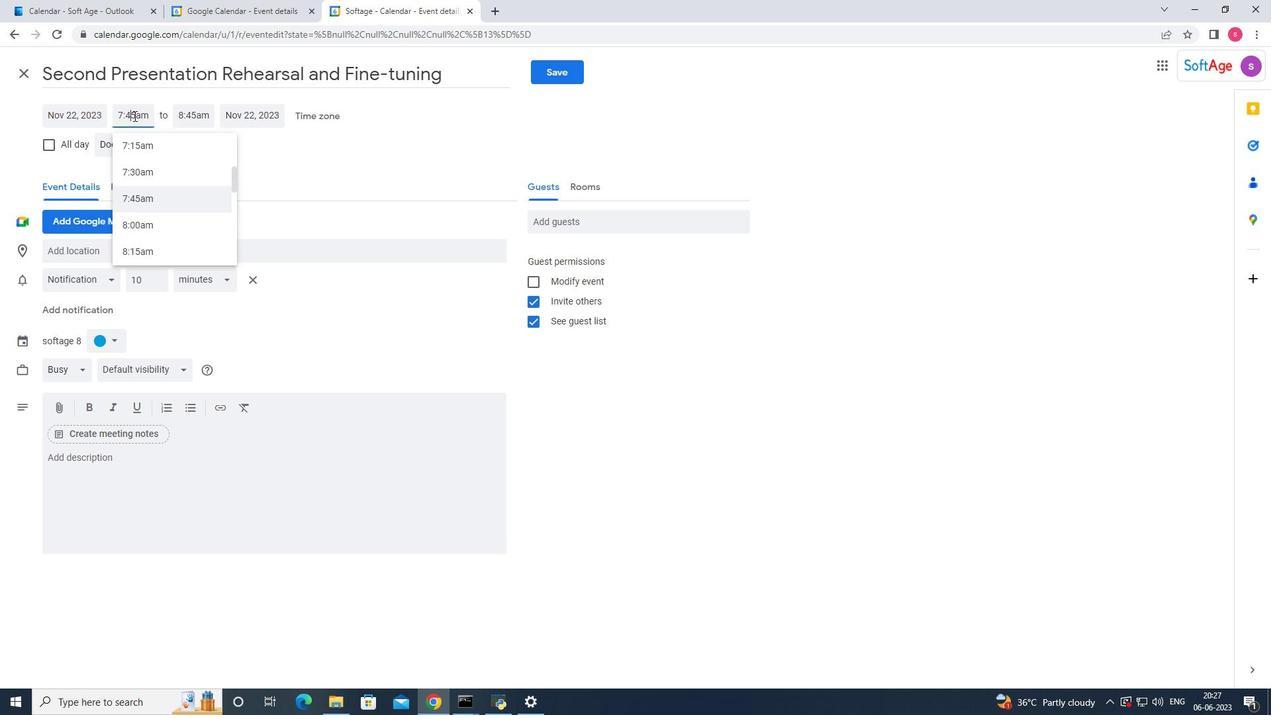 
Action: Mouse moved to (129, 115)
Screenshot: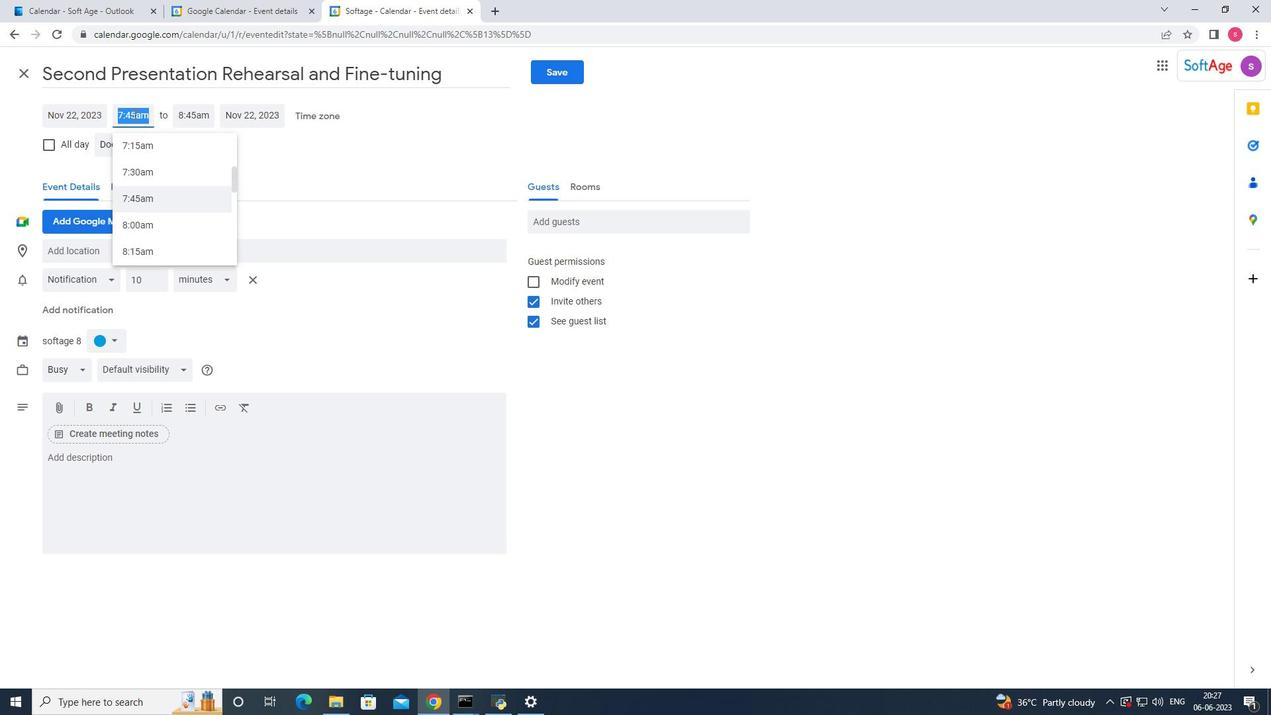
Action: Mouse pressed left at (129, 115)
Screenshot: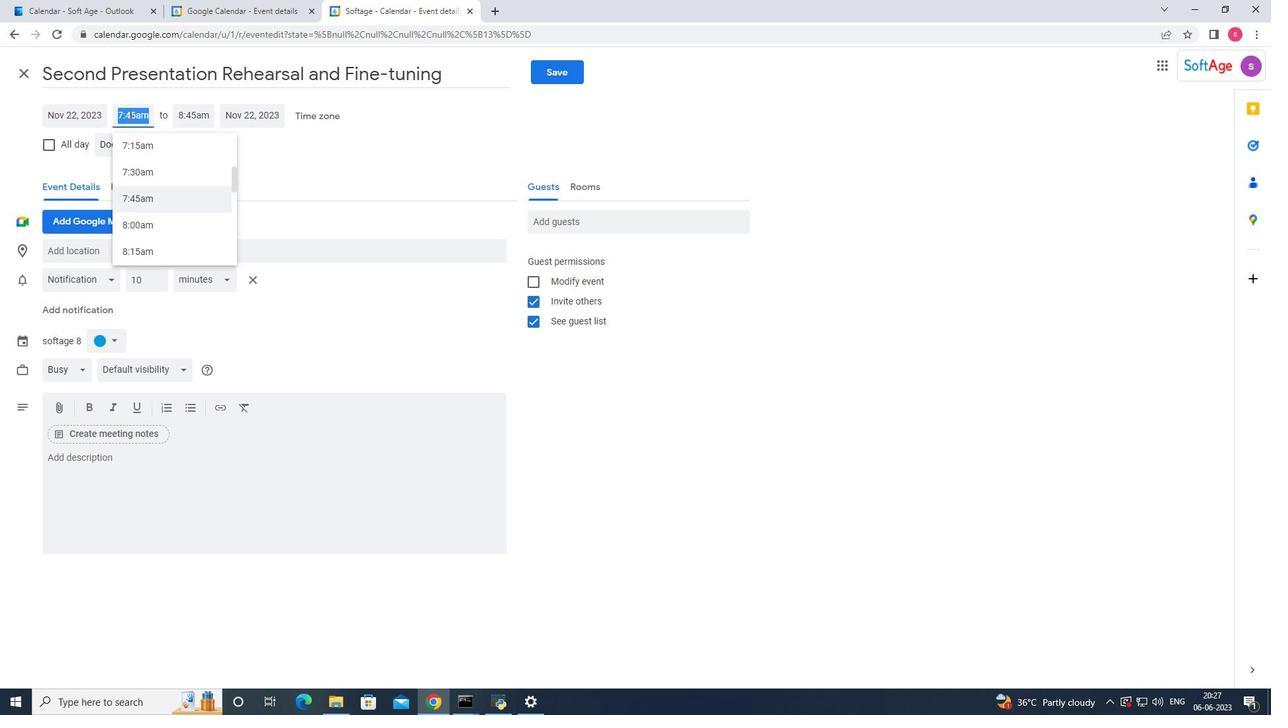 
Action: Mouse moved to (134, 114)
Screenshot: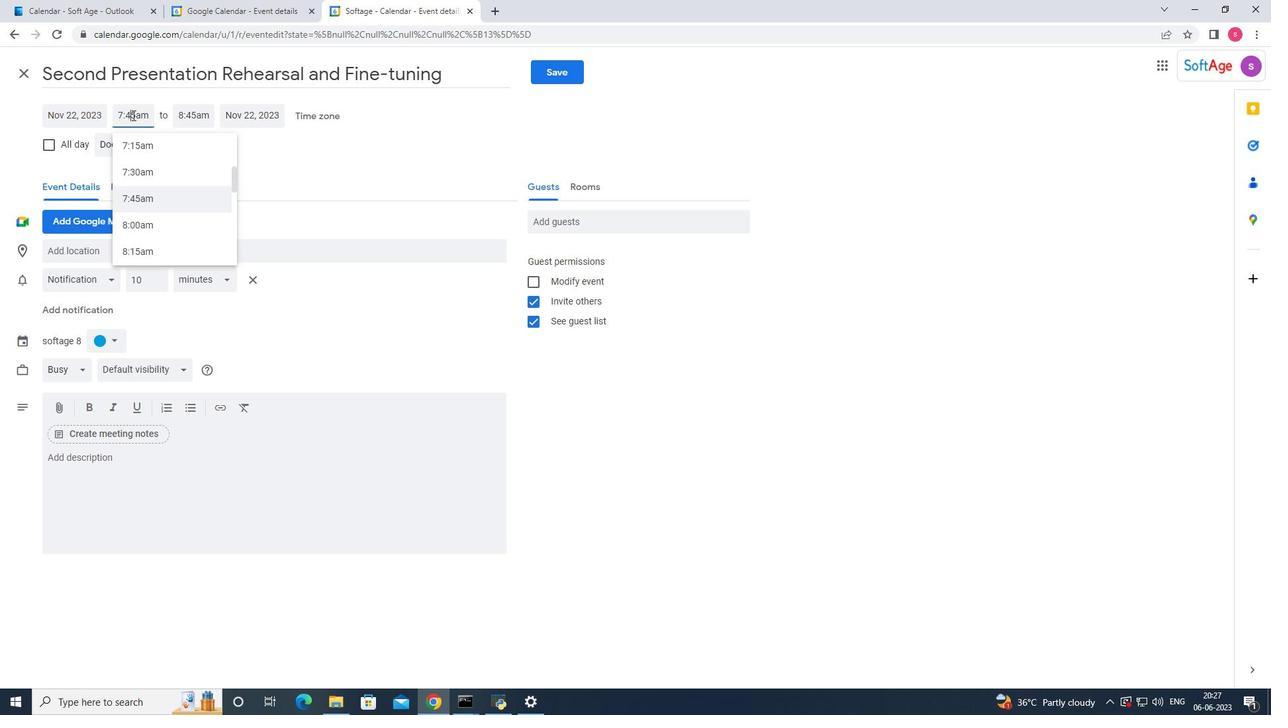 
Action: Mouse pressed left at (134, 114)
Screenshot: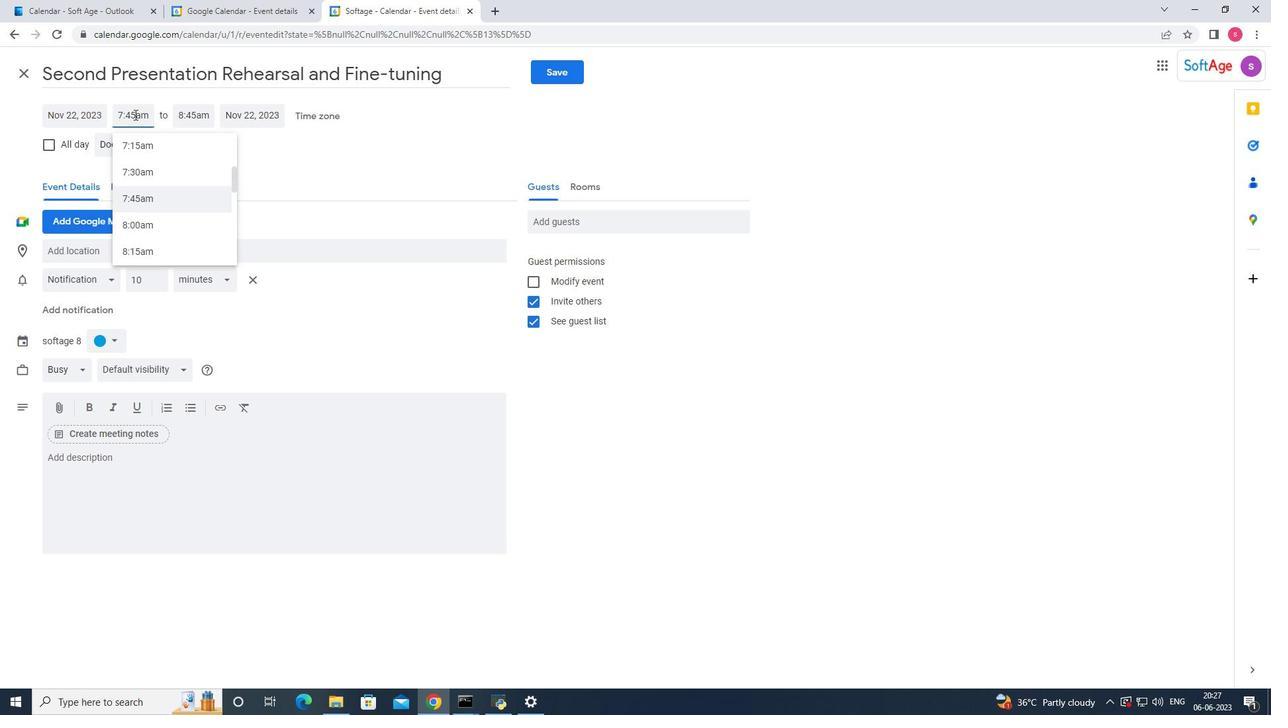 
Action: Mouse moved to (135, 115)
Screenshot: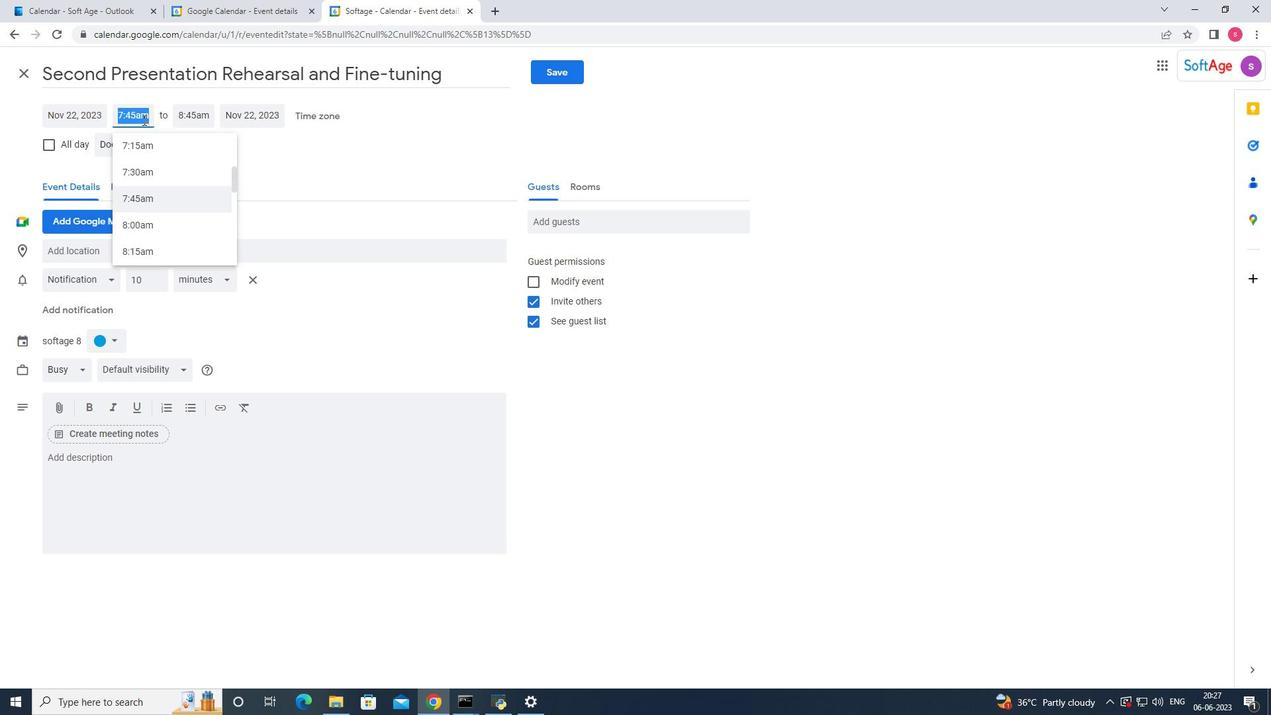 
Action: Mouse pressed left at (135, 115)
Screenshot: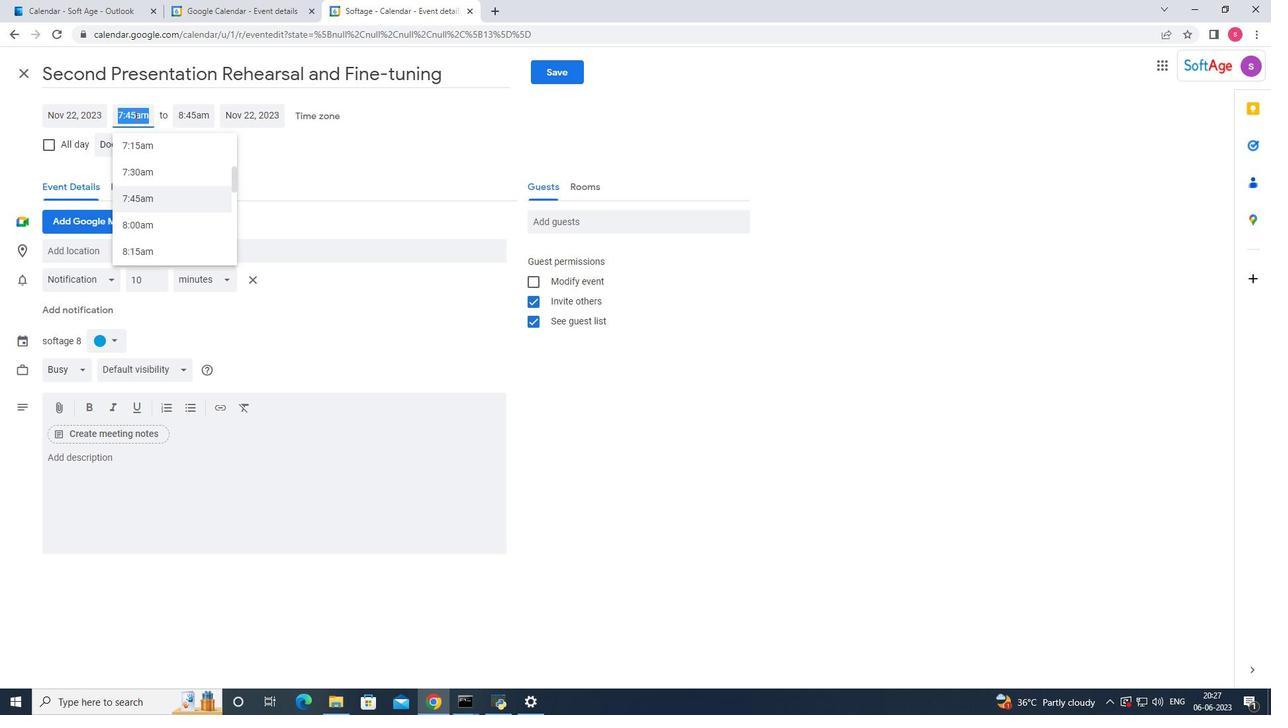
Action: Mouse moved to (143, 116)
Screenshot: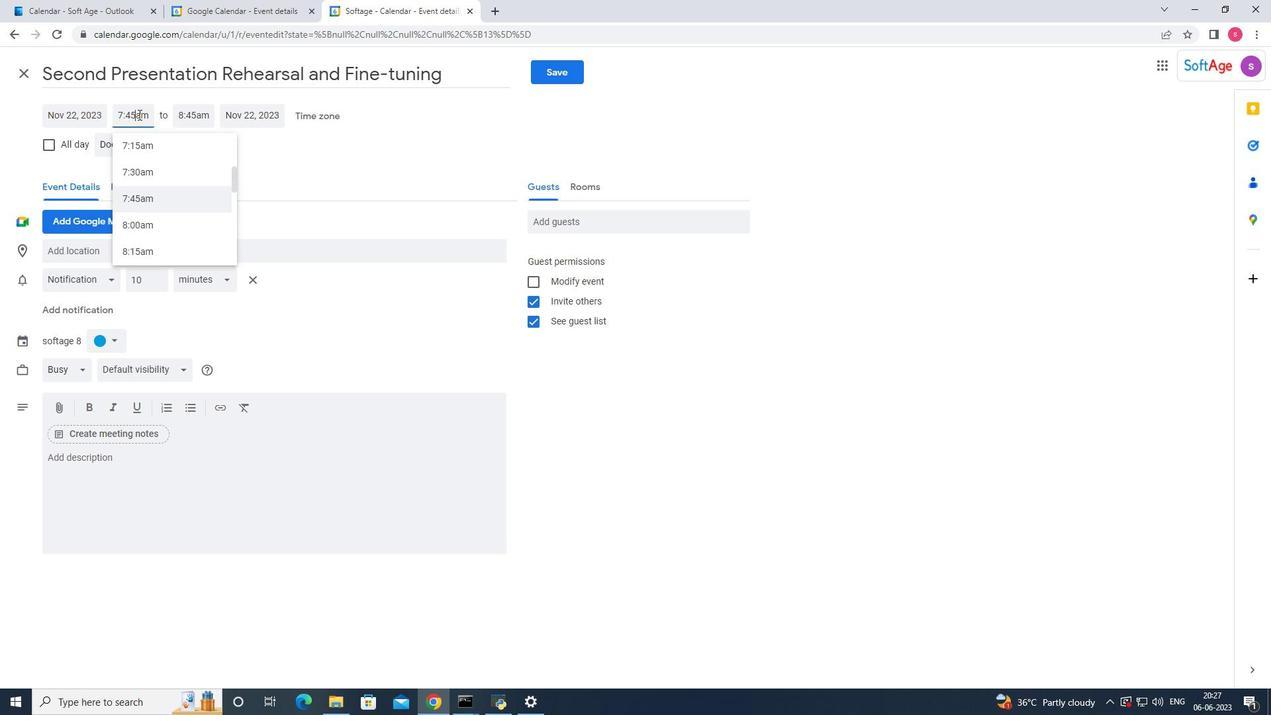 
Action: Key pressed <Key.backspace><Key.backspace>52<Key.backspace>0
Screenshot: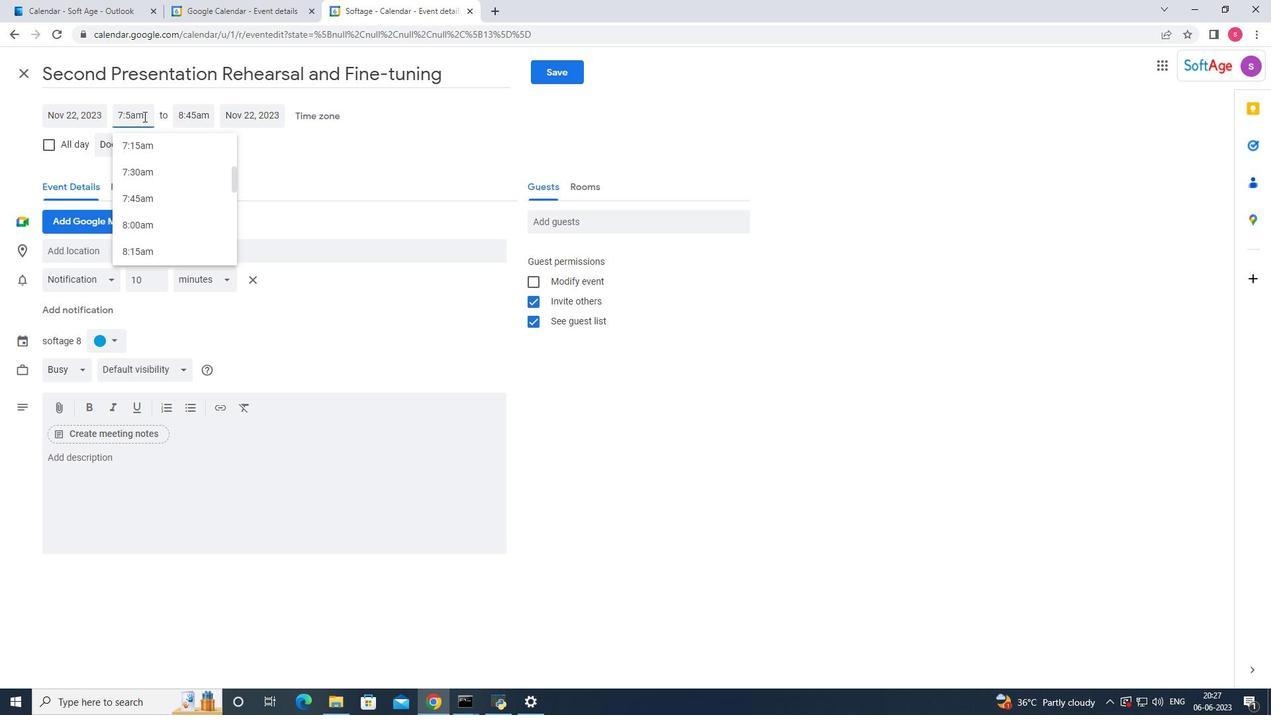 
Action: Mouse moved to (201, 123)
Screenshot: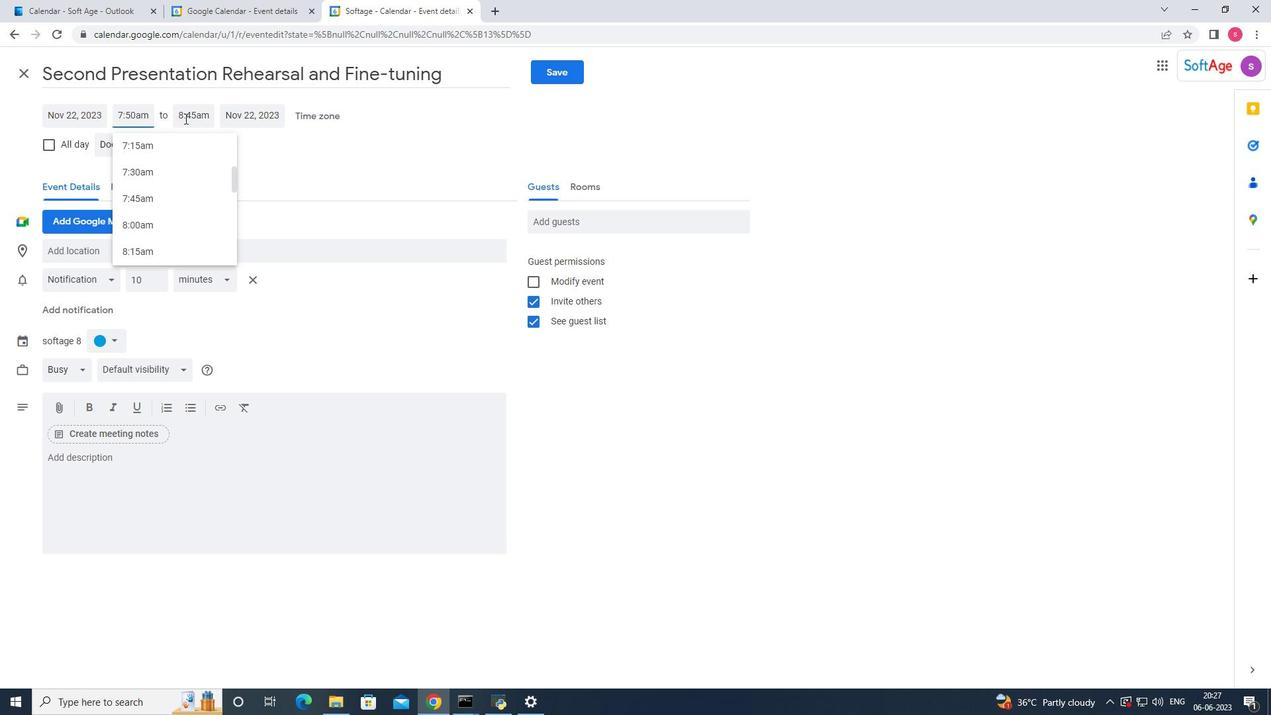 
Action: Mouse pressed left at (201, 123)
Screenshot: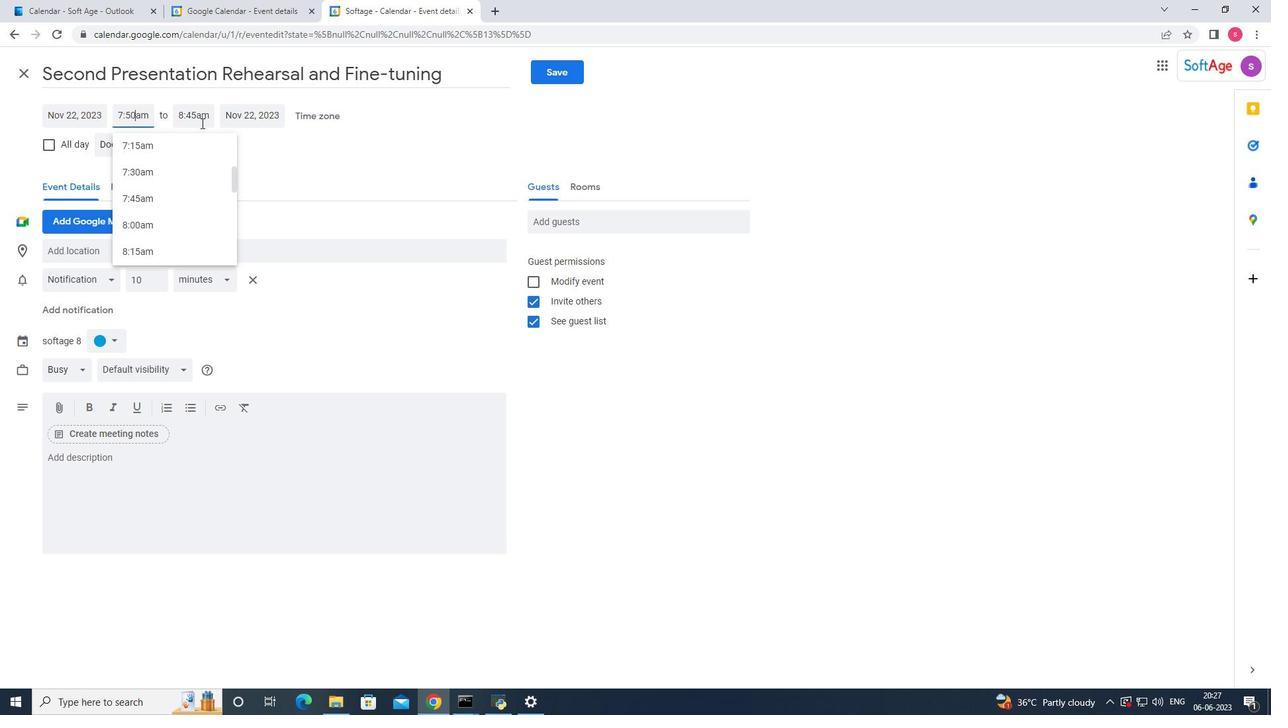 
Action: Mouse moved to (235, 196)
Screenshot: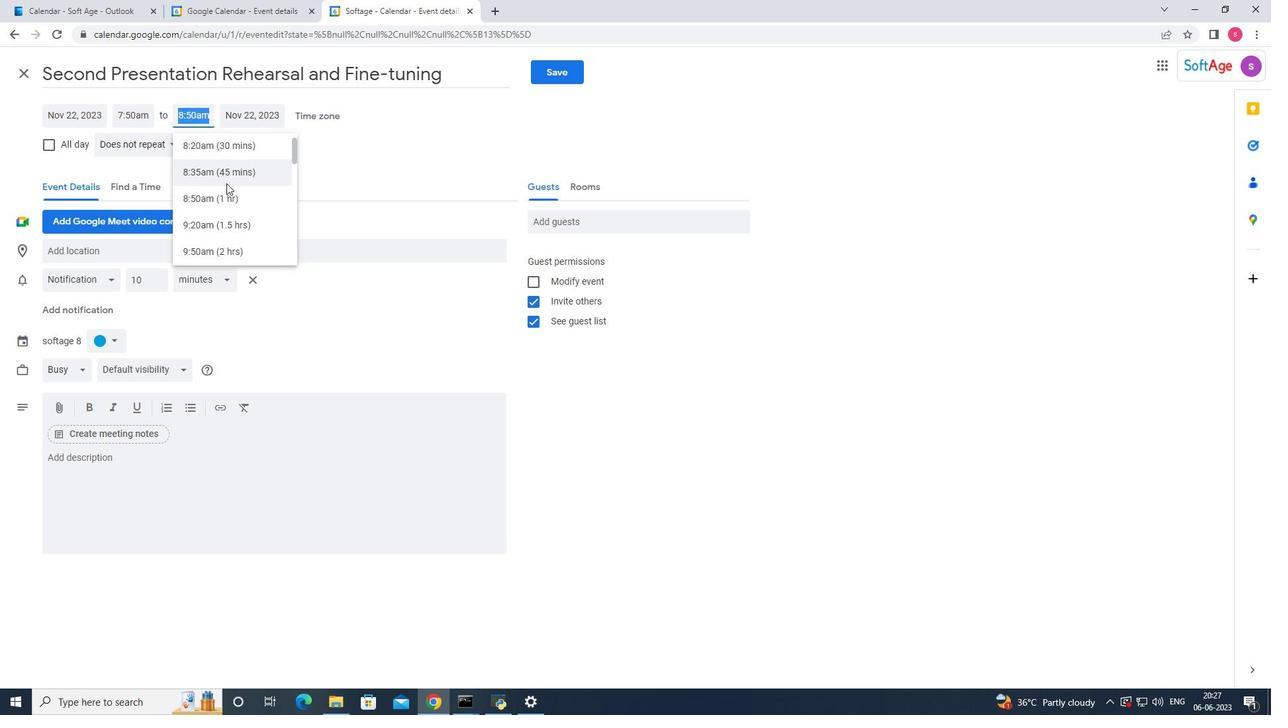 
Action: Mouse scrolled (235, 196) with delta (0, 0)
Screenshot: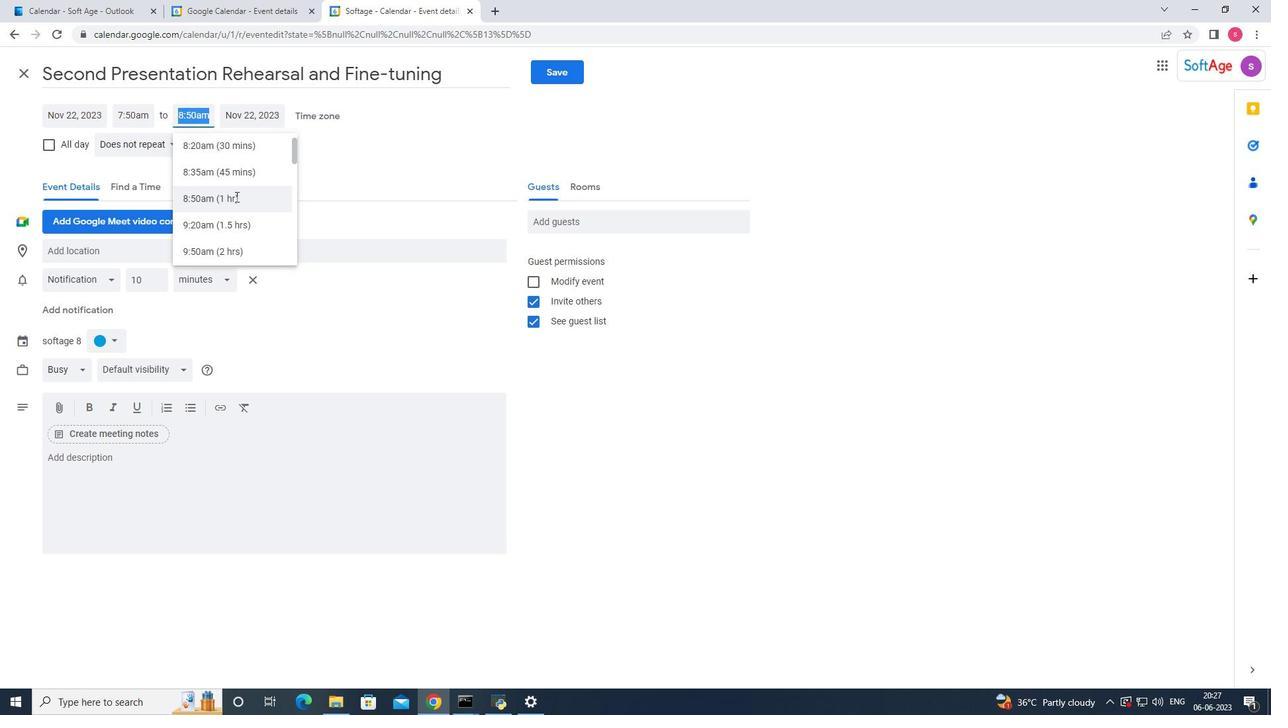 
Action: Mouse scrolled (235, 196) with delta (0, 0)
Screenshot: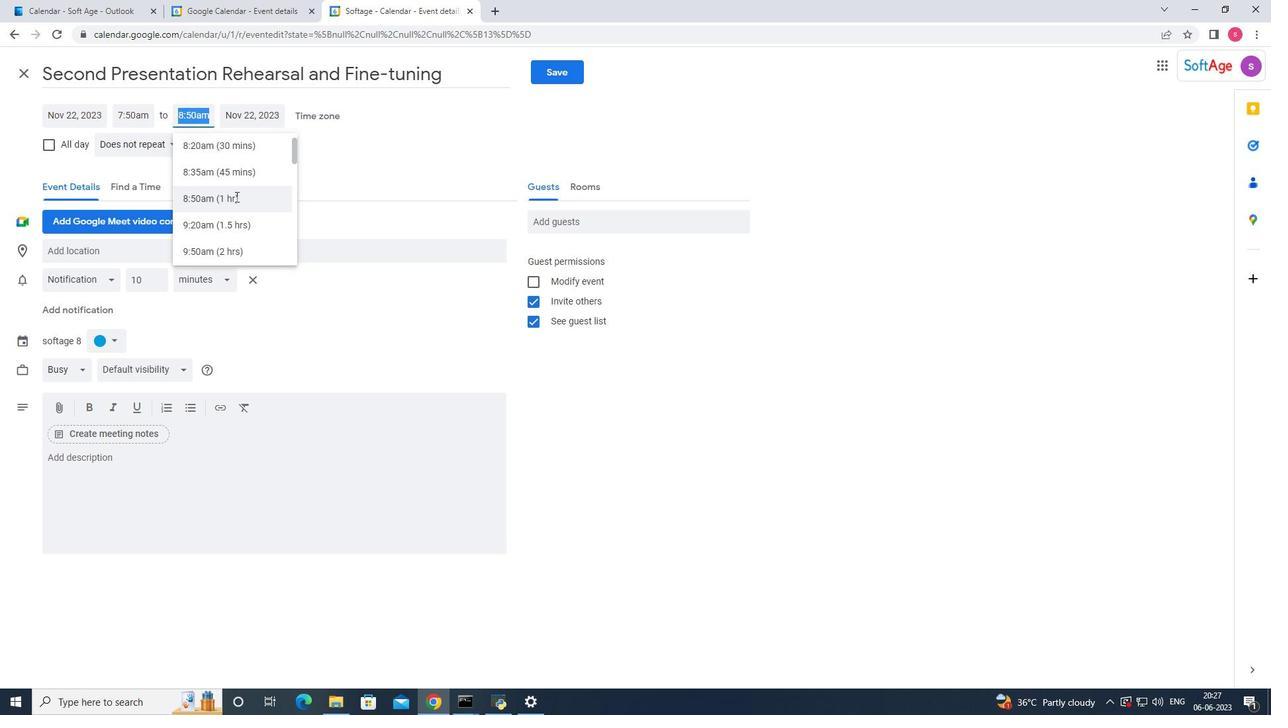 
Action: Mouse scrolled (235, 196) with delta (0, 0)
Screenshot: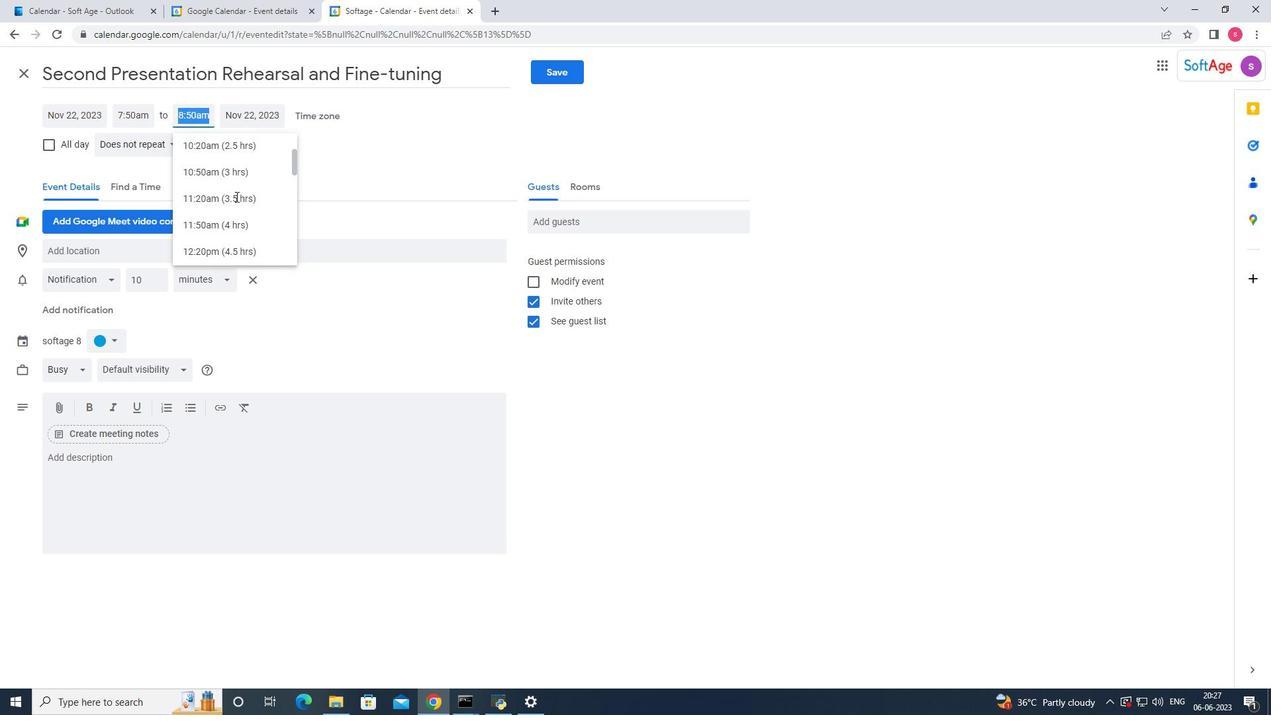 
Action: Mouse scrolled (235, 196) with delta (0, 0)
Screenshot: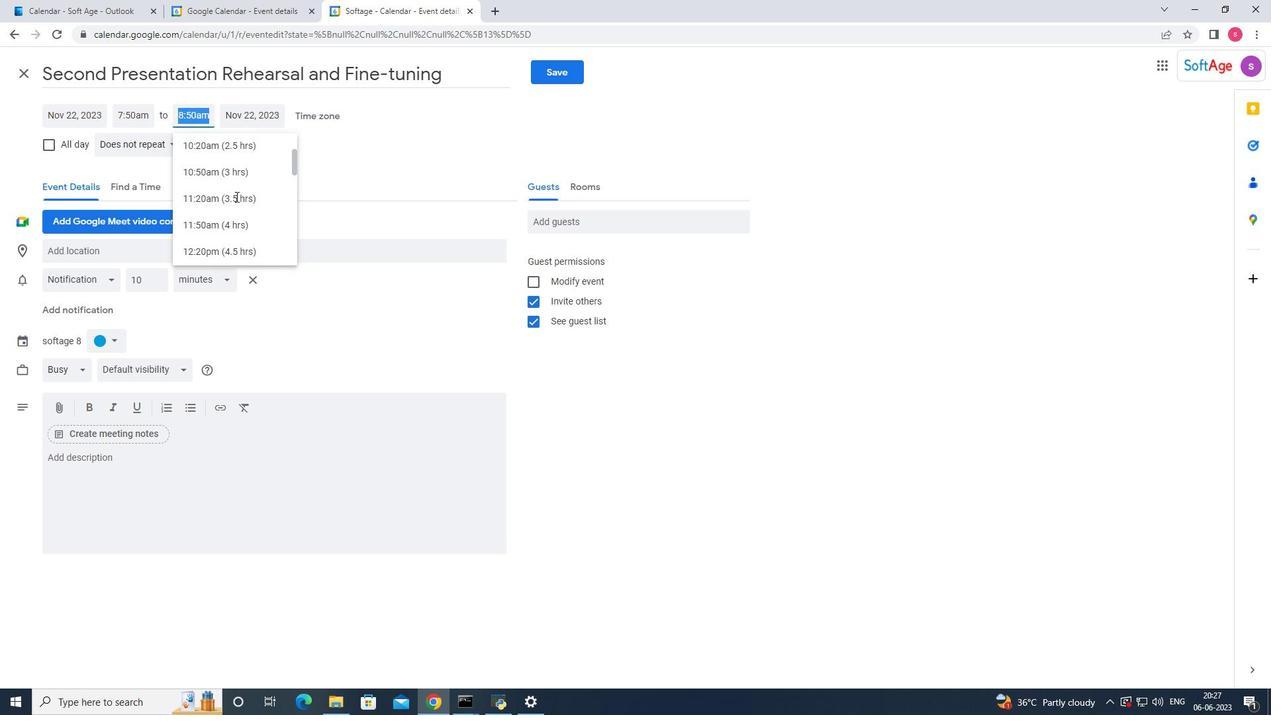 
Action: Mouse scrolled (235, 196) with delta (0, 0)
Screenshot: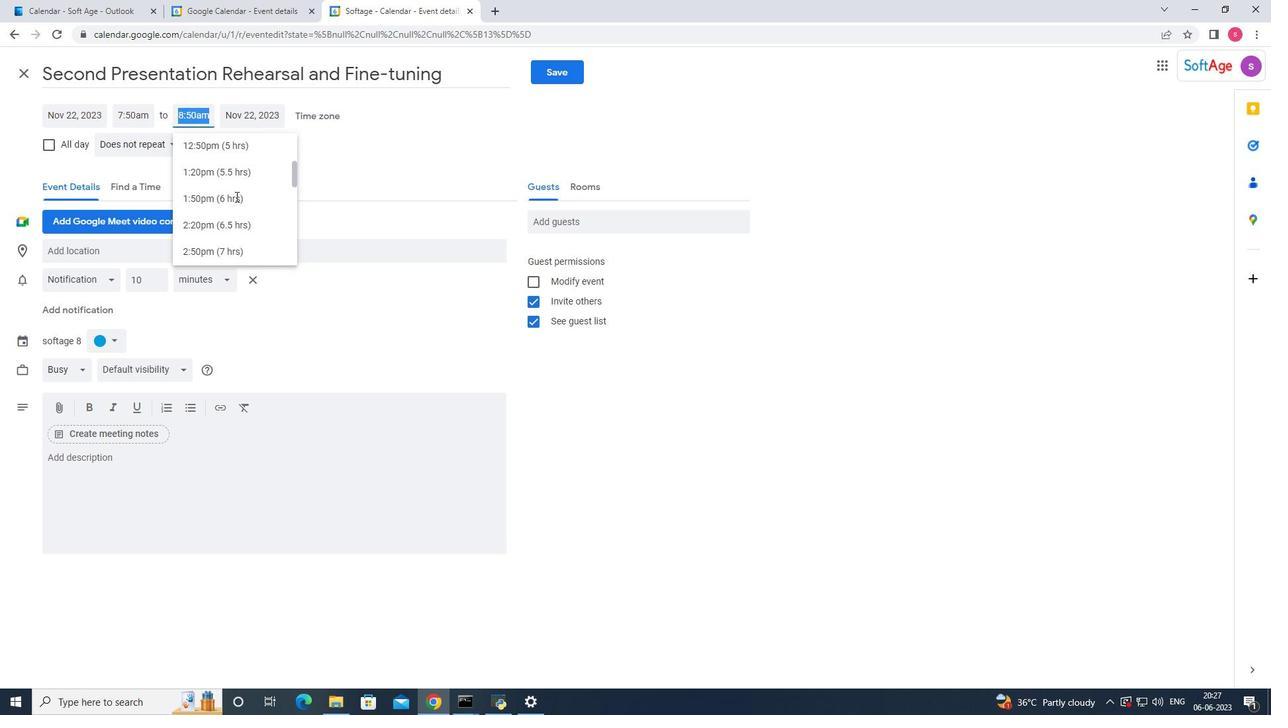 
Action: Mouse scrolled (235, 196) with delta (0, 0)
Screenshot: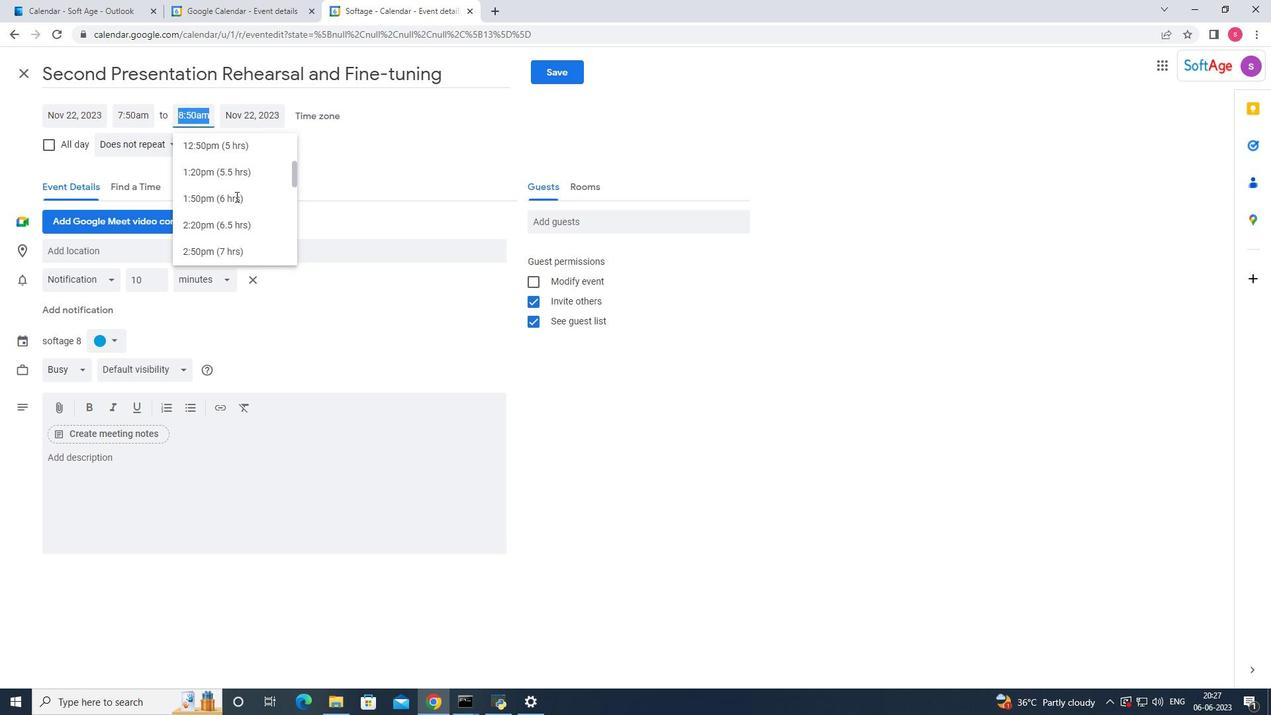 
Action: Mouse scrolled (235, 196) with delta (0, 0)
Screenshot: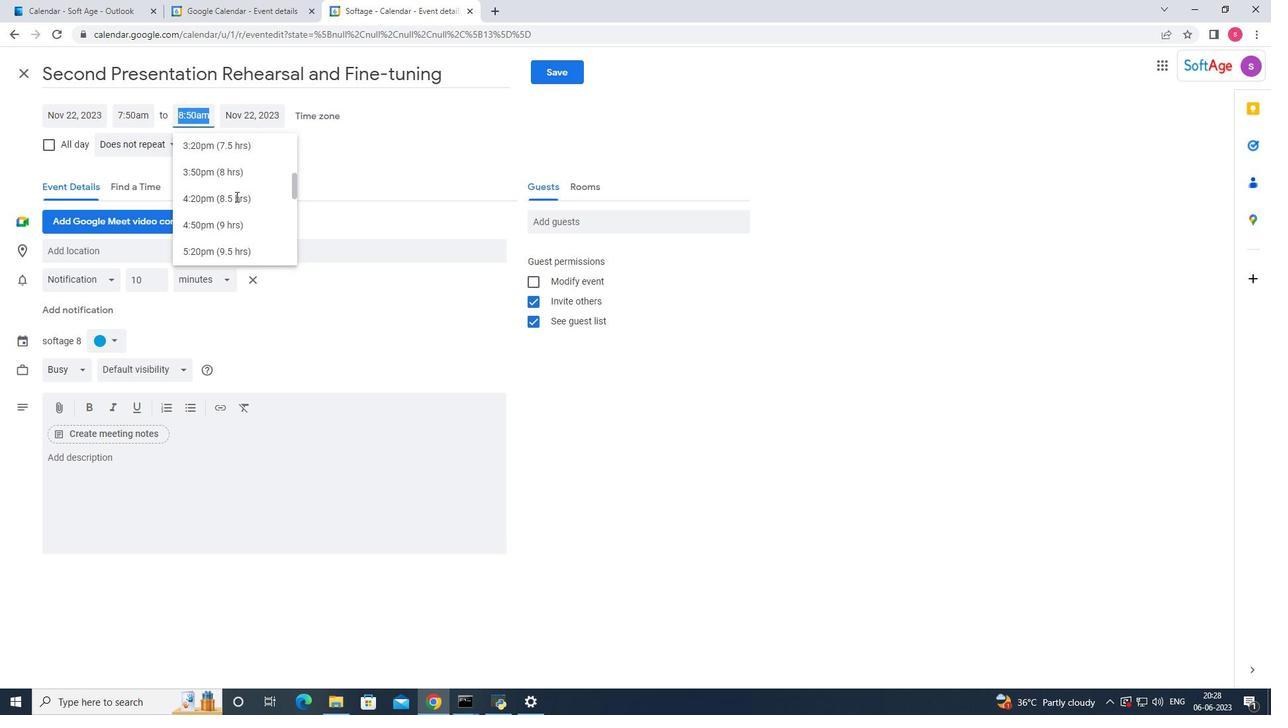 
Action: Mouse scrolled (235, 196) with delta (0, 0)
Screenshot: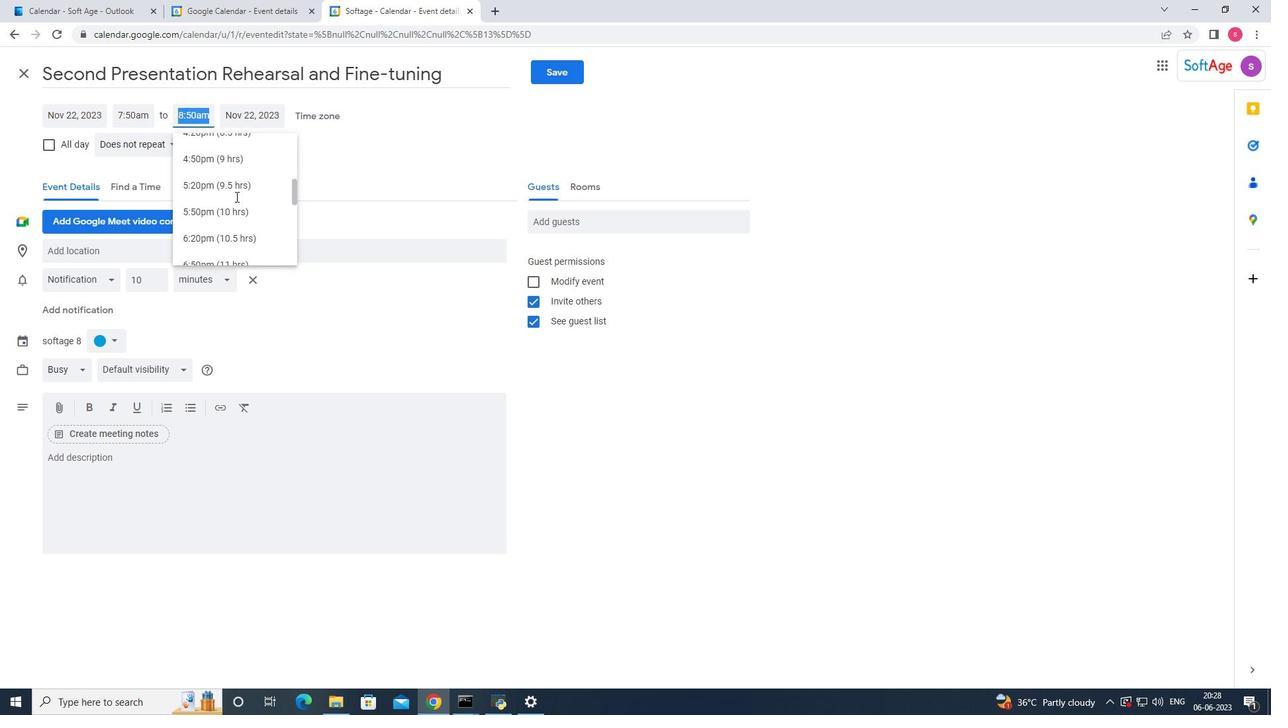 
Action: Mouse scrolled (235, 197) with delta (0, 0)
Screenshot: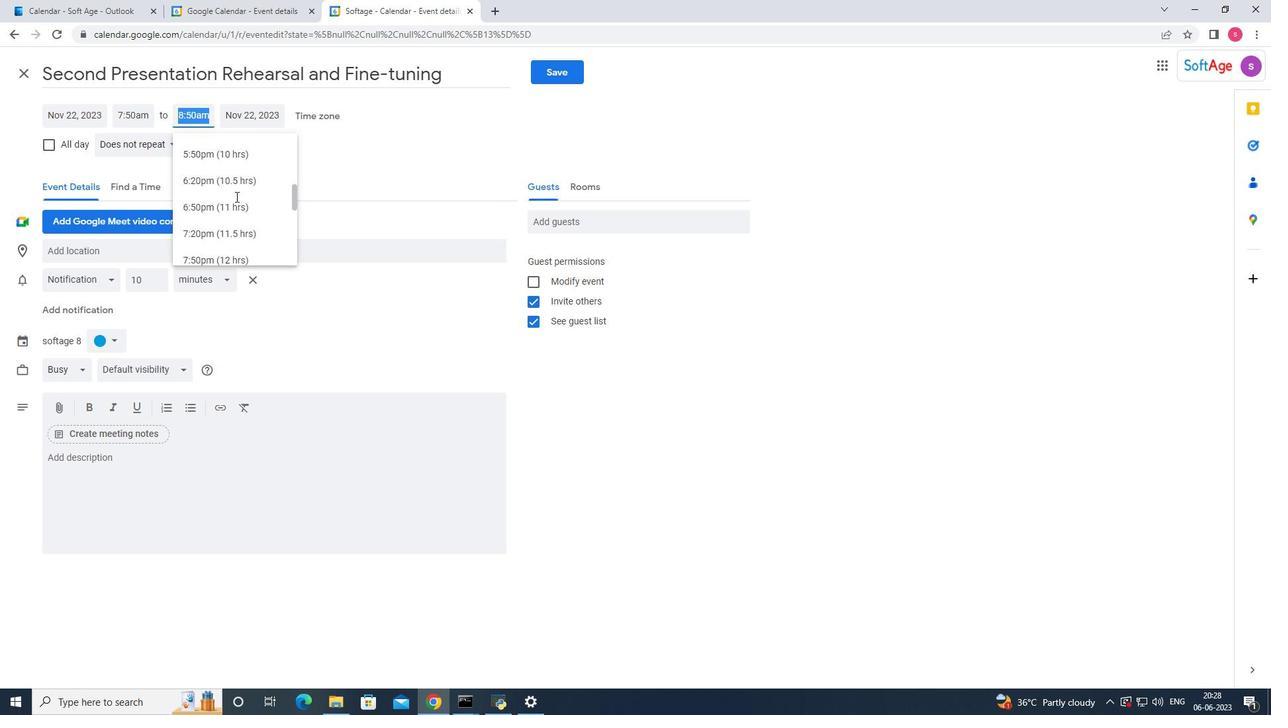 
Action: Mouse scrolled (235, 197) with delta (0, 0)
Screenshot: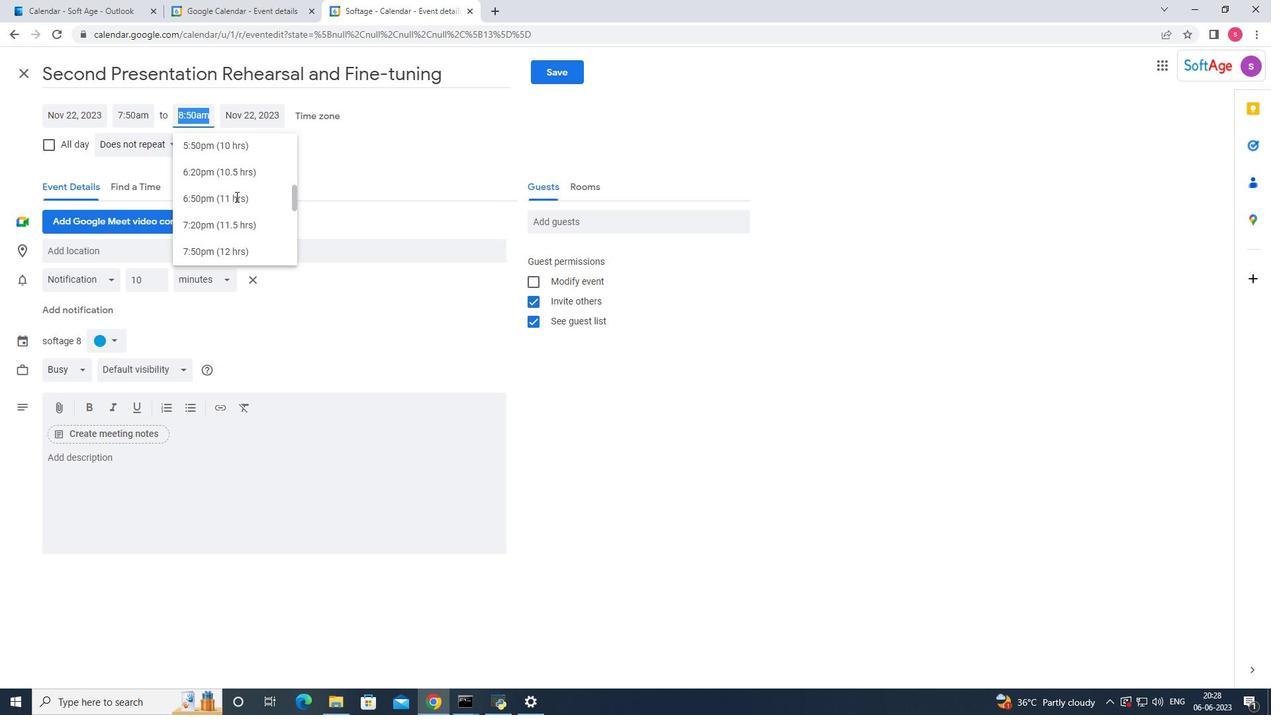 
Action: Mouse scrolled (235, 197) with delta (0, 0)
Screenshot: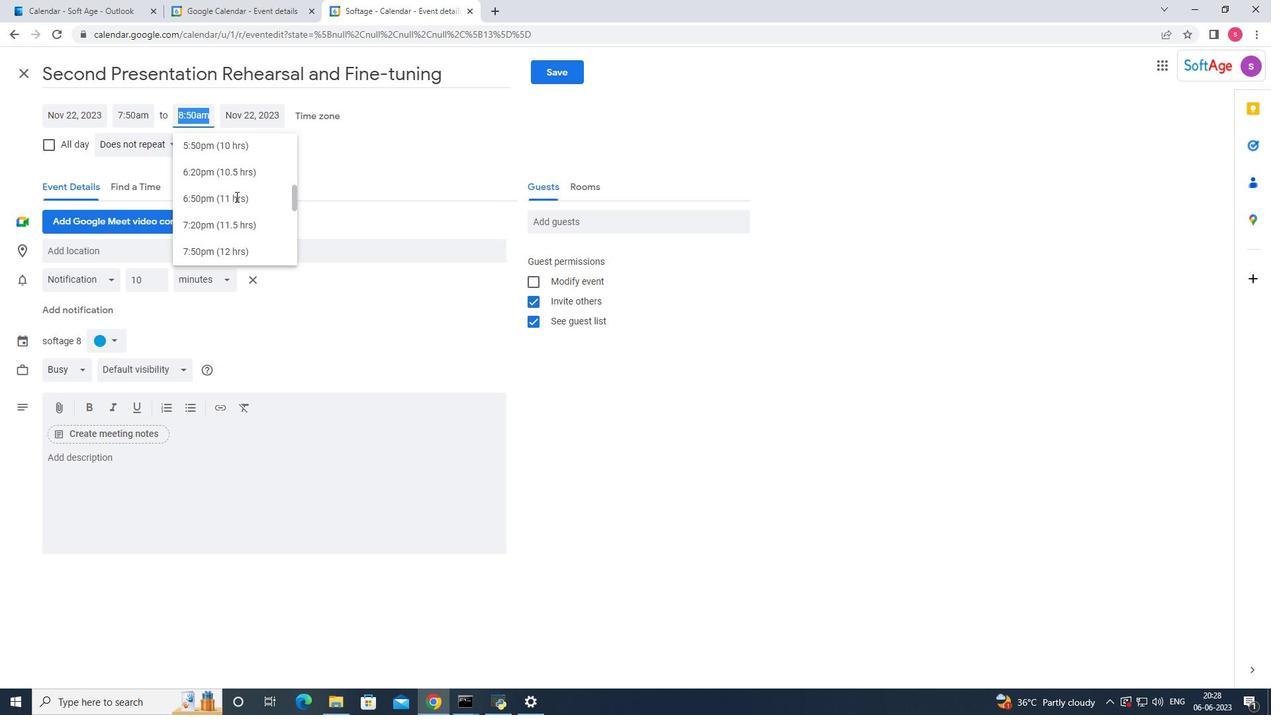 
Action: Mouse scrolled (235, 197) with delta (0, 0)
Screenshot: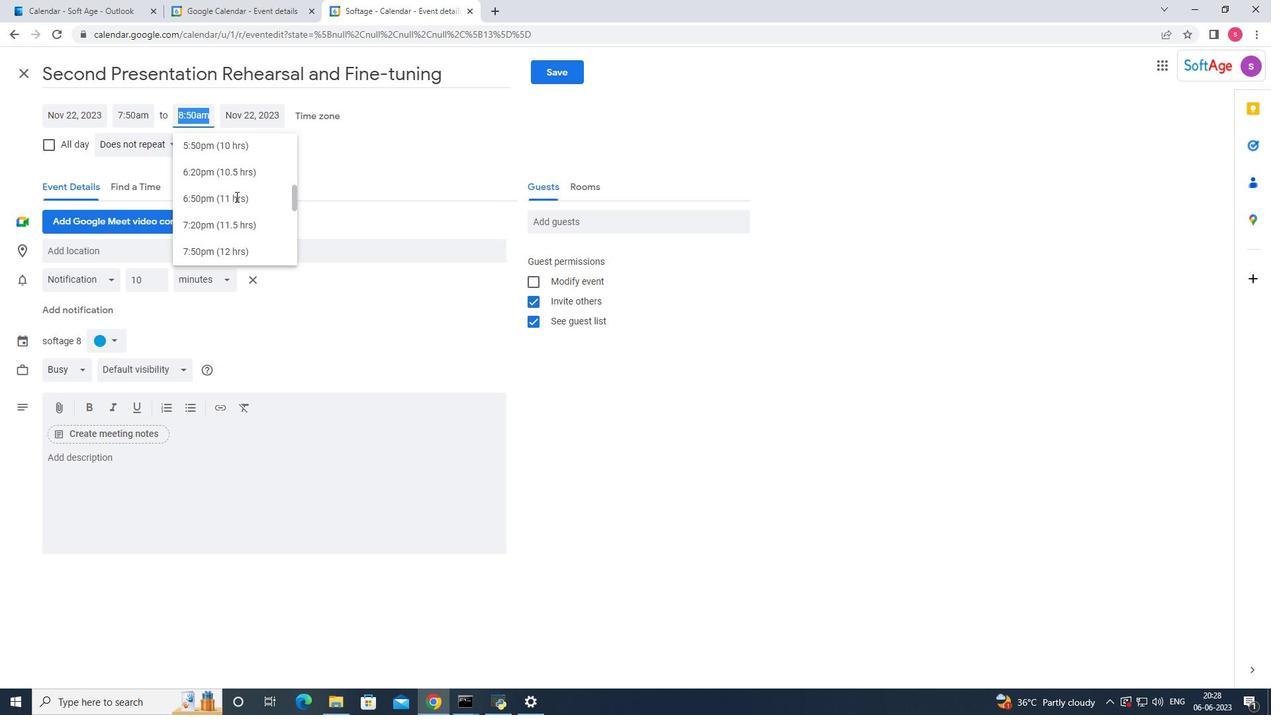 
Action: Mouse scrolled (235, 197) with delta (0, 0)
Screenshot: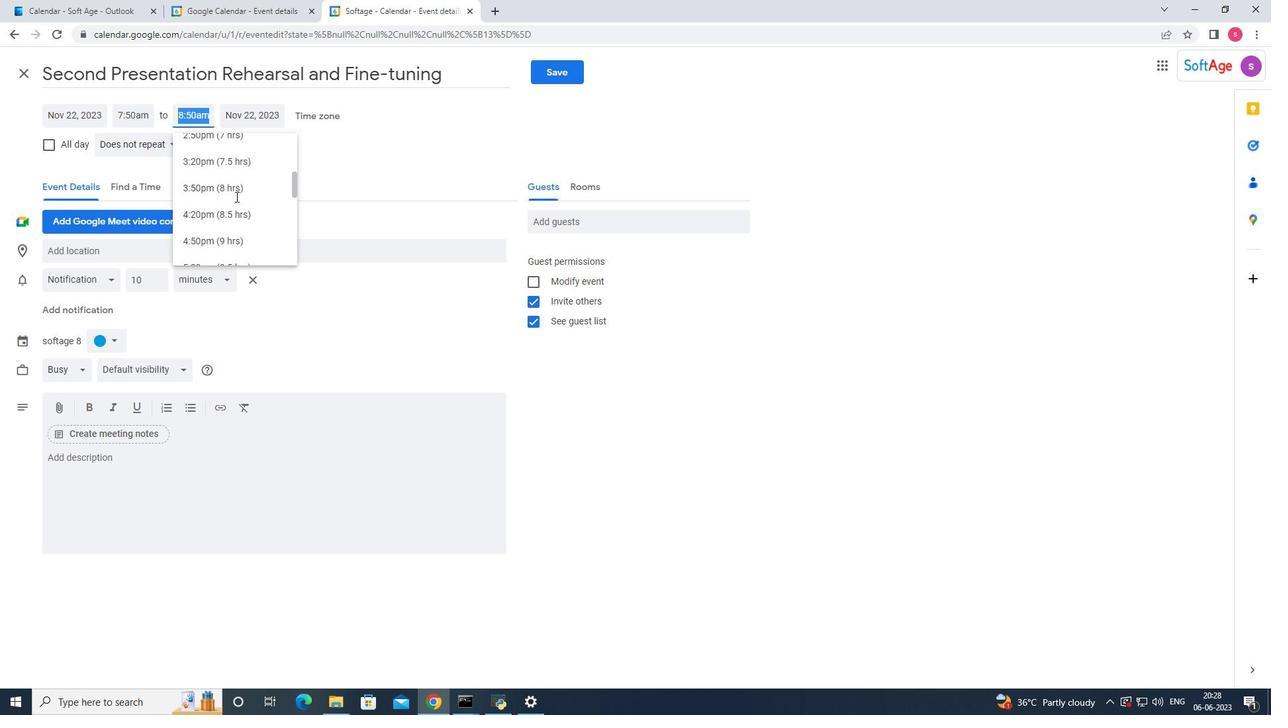 
Action: Mouse scrolled (235, 197) with delta (0, 0)
Screenshot: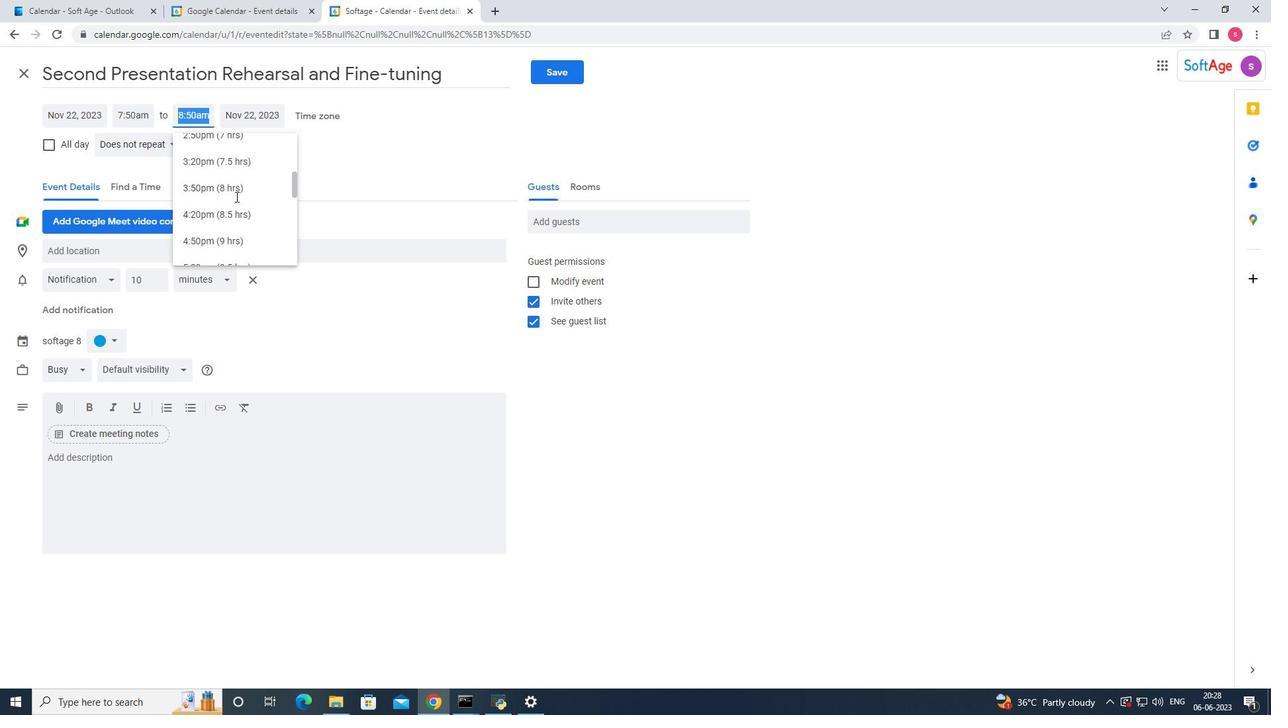 
Action: Mouse scrolled (235, 197) with delta (0, 0)
Screenshot: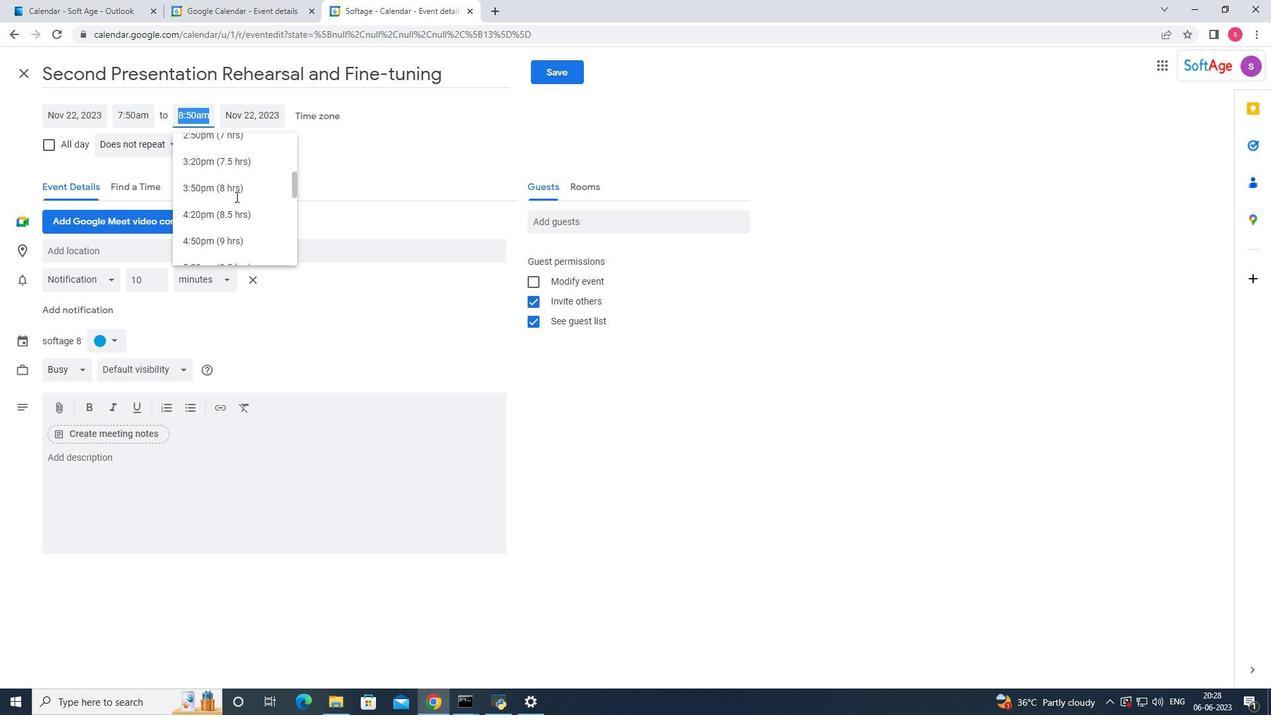 
Action: Mouse scrolled (235, 197) with delta (0, 0)
Screenshot: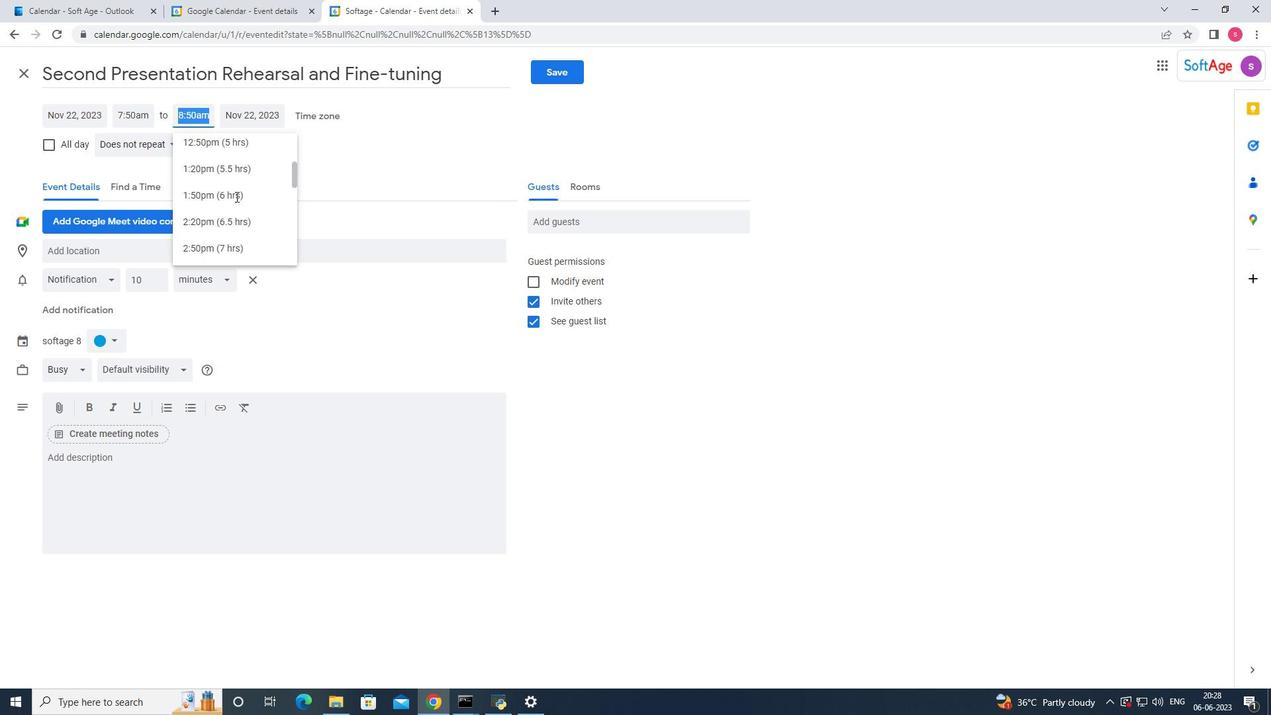 
Action: Mouse scrolled (235, 197) with delta (0, 0)
Screenshot: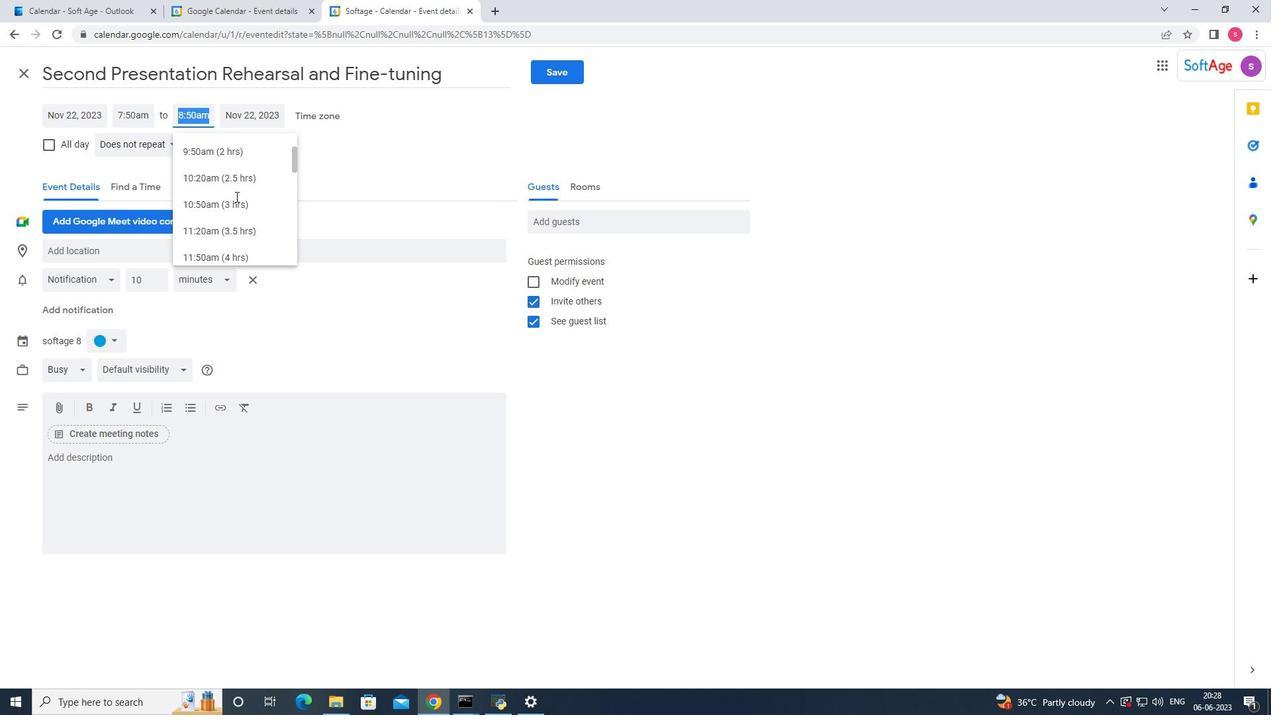 
Action: Mouse scrolled (235, 196) with delta (0, 0)
Screenshot: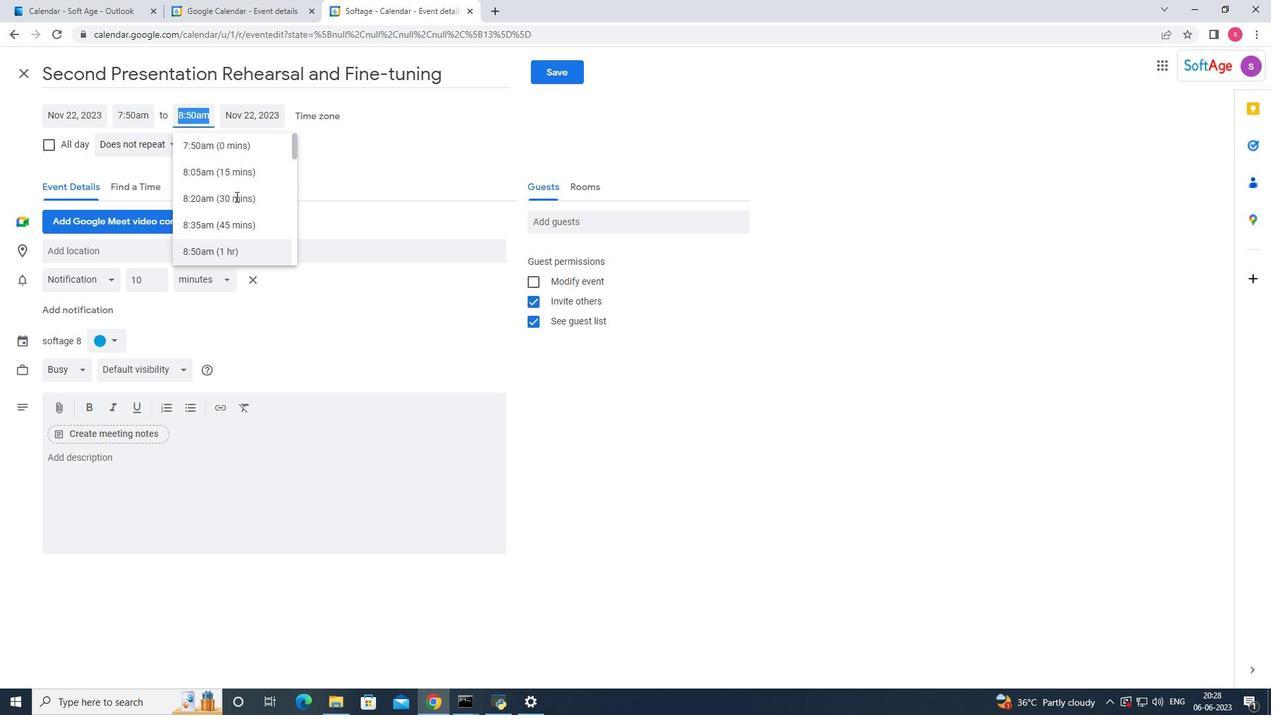 
Action: Mouse scrolled (235, 196) with delta (0, 0)
Screenshot: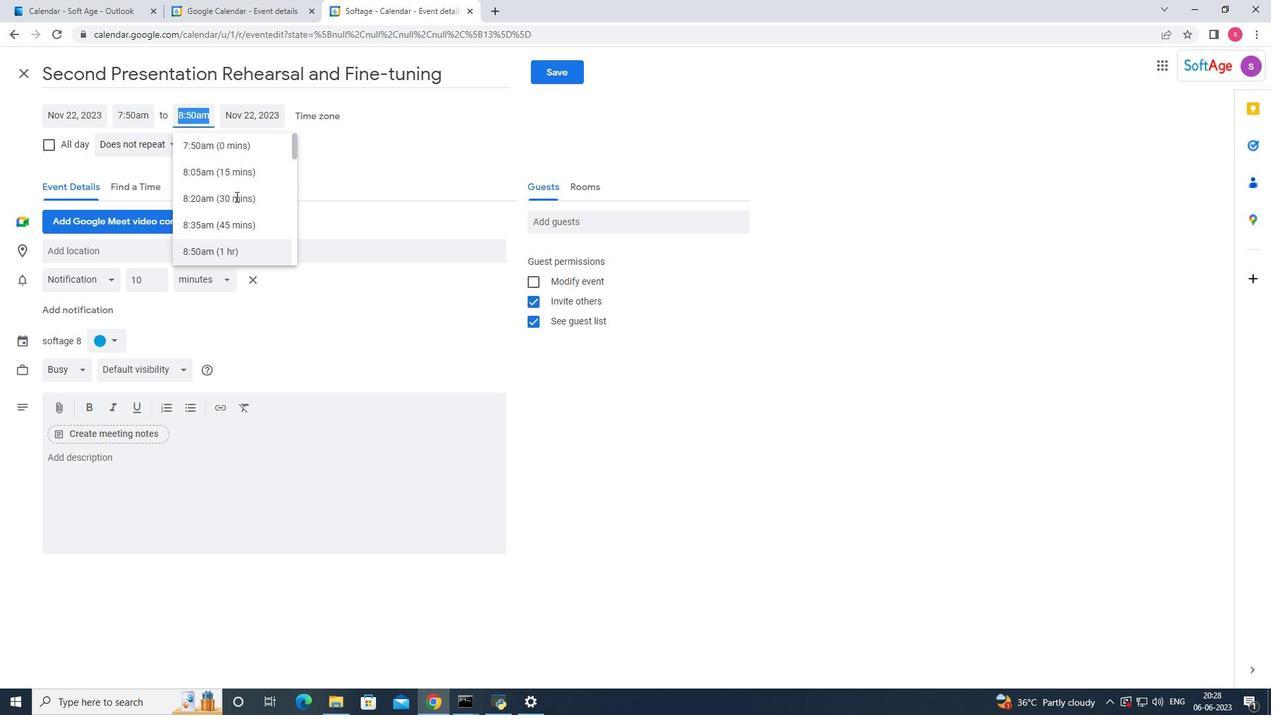 
Action: Mouse moved to (202, 171)
Screenshot: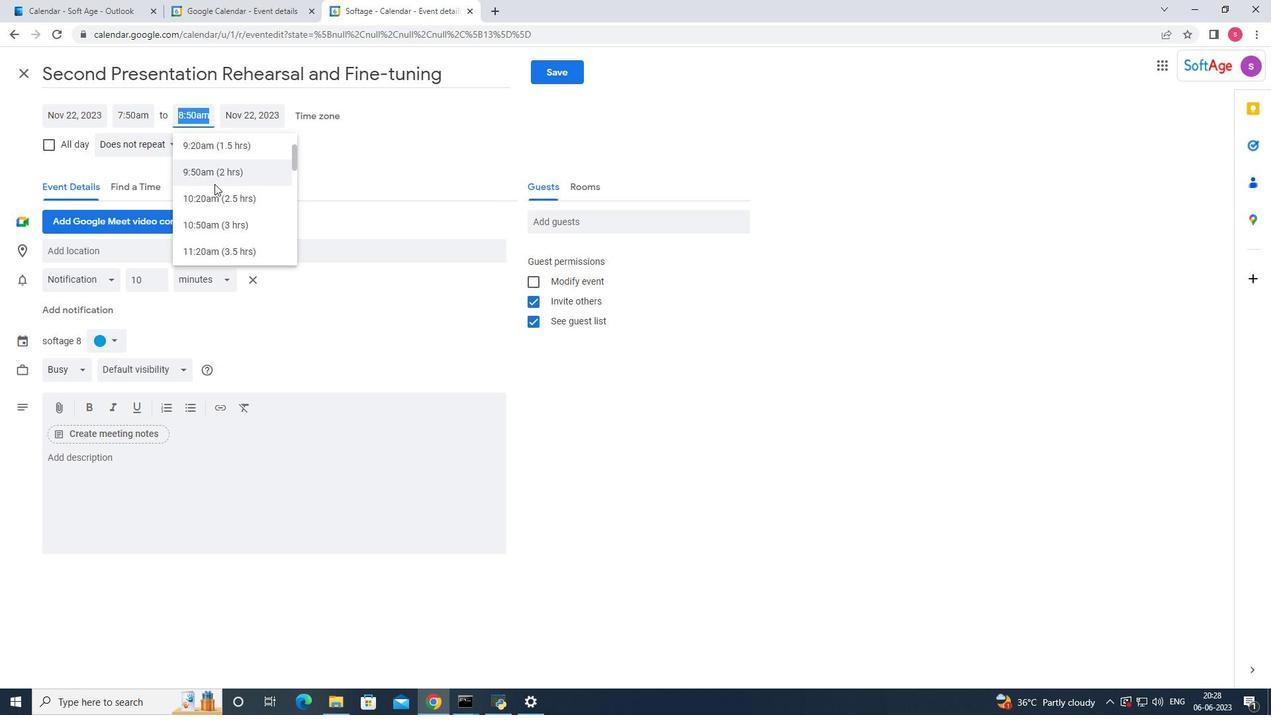 
Action: Mouse pressed left at (202, 171)
Screenshot: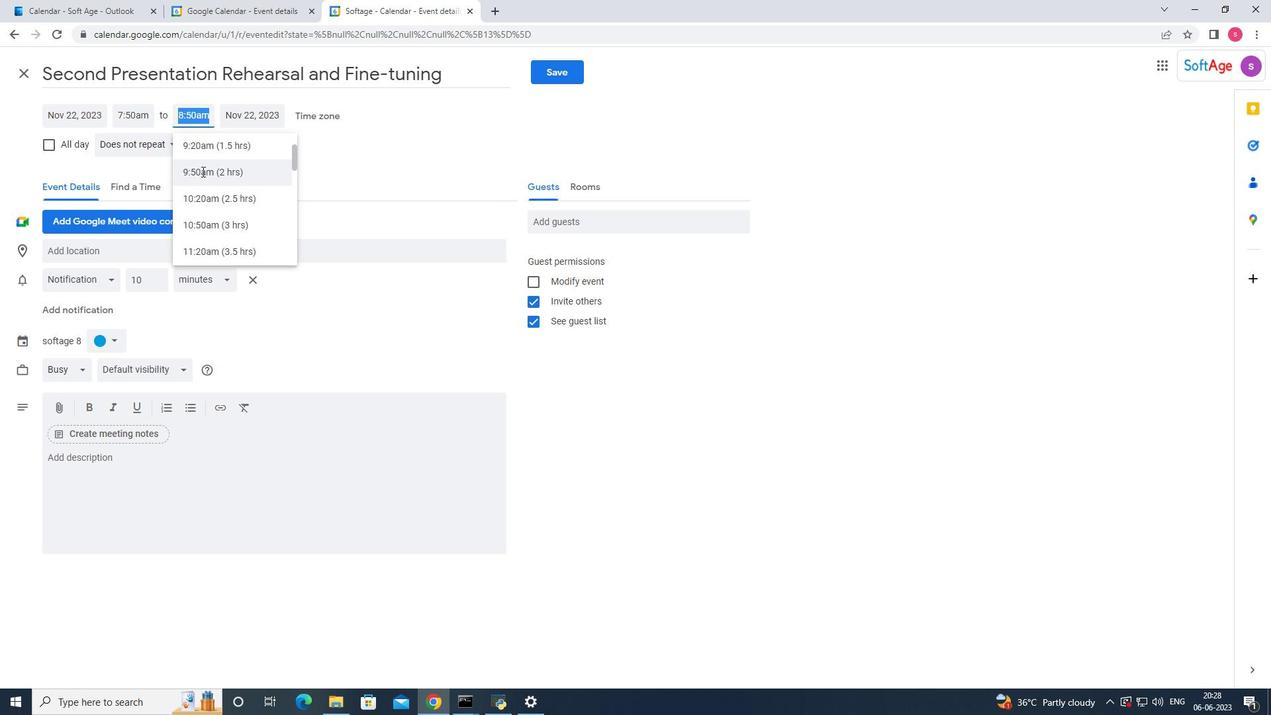
Action: Mouse moved to (122, 467)
Screenshot: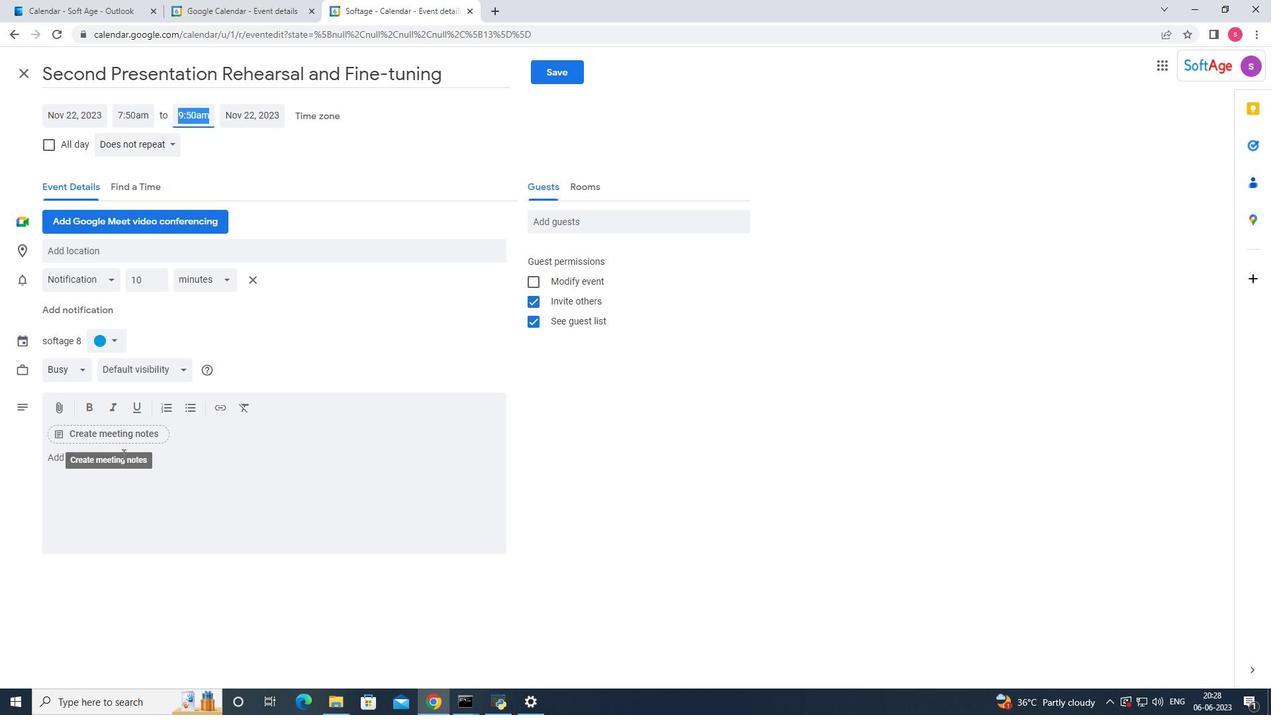 
Action: Mouse pressed left at (122, 467)
Screenshot: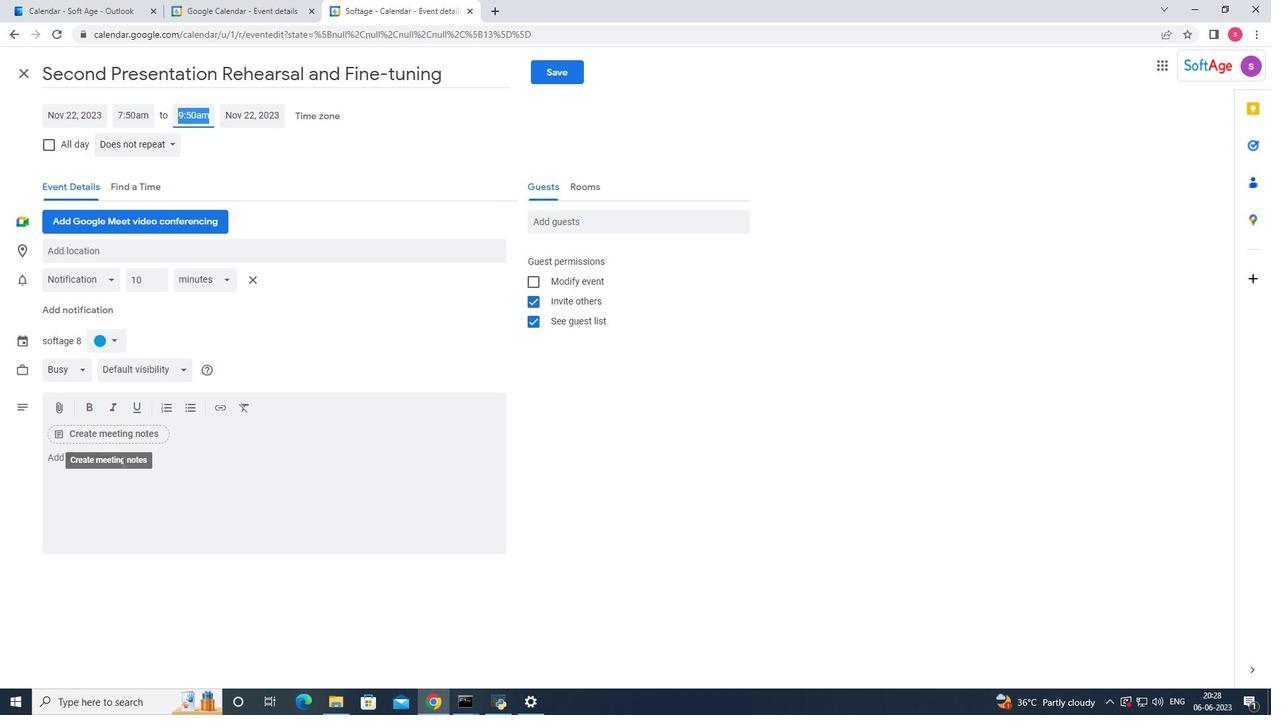 
Action: Mouse moved to (122, 468)
Screenshot: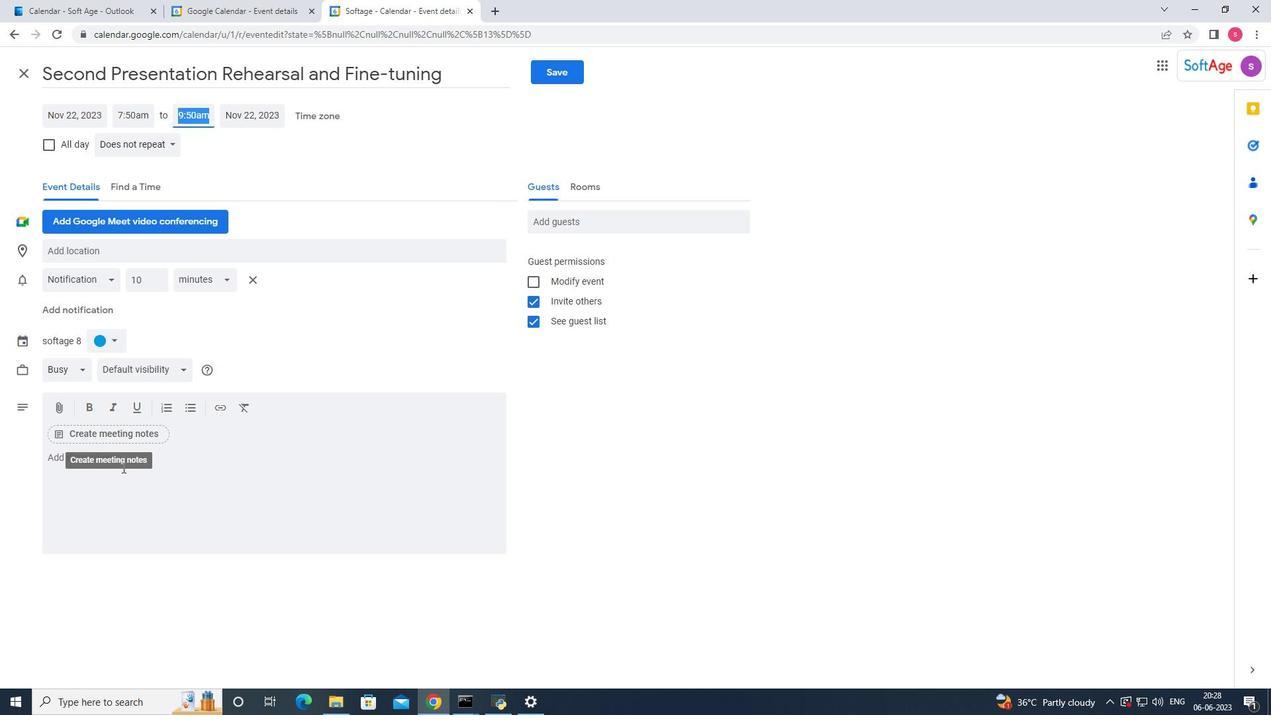 
Action: Key pressed <Key.shift_r>A<Key.space>marketing<Key.space>campaign<Key.space>review<Key.space>and<Key.space>analysis<Key.space>invilves<Key.space>the<Key.space>exampination<Key.space>
Screenshot: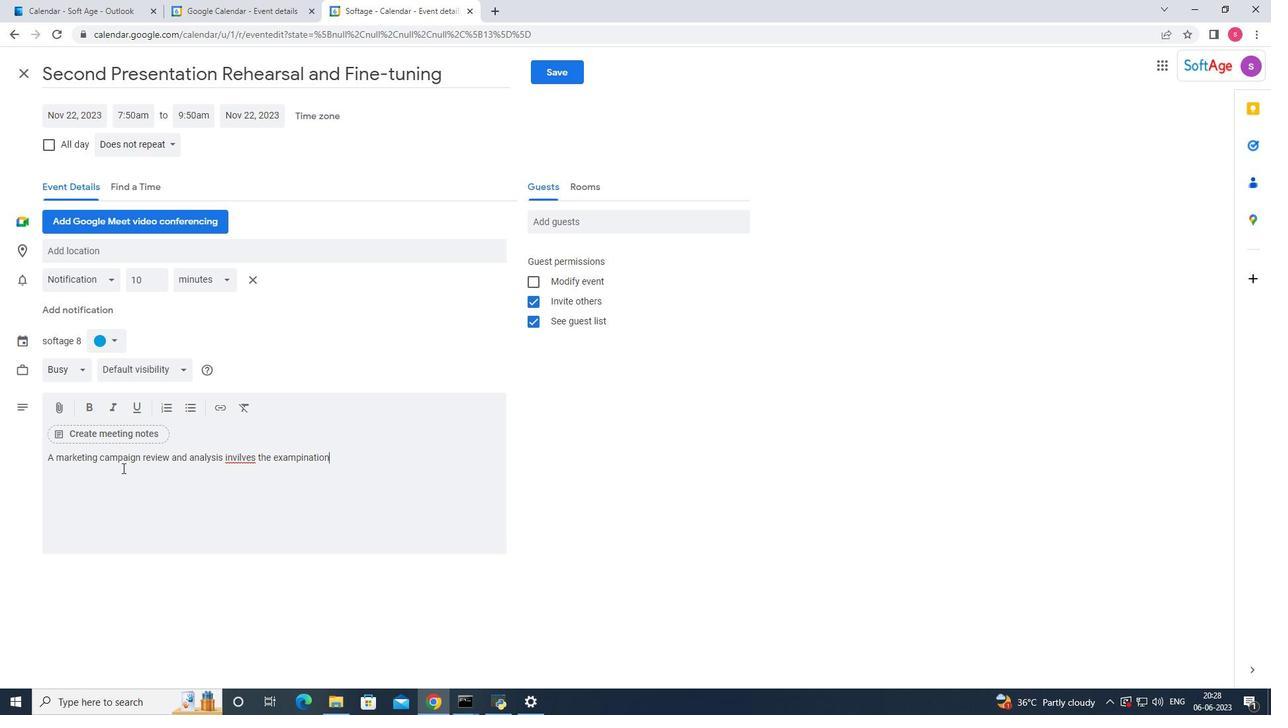 
Action: Mouse moved to (288, 455)
Screenshot: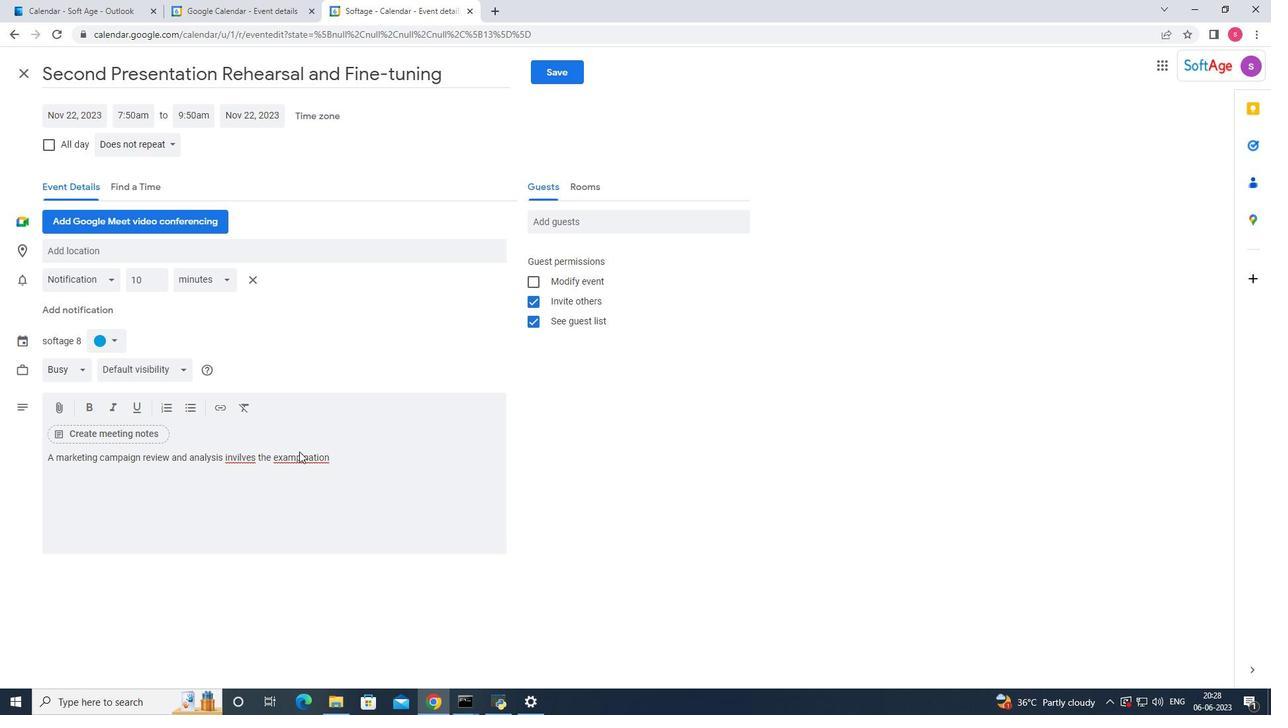 
Action: Mouse pressed right at (288, 455)
Screenshot: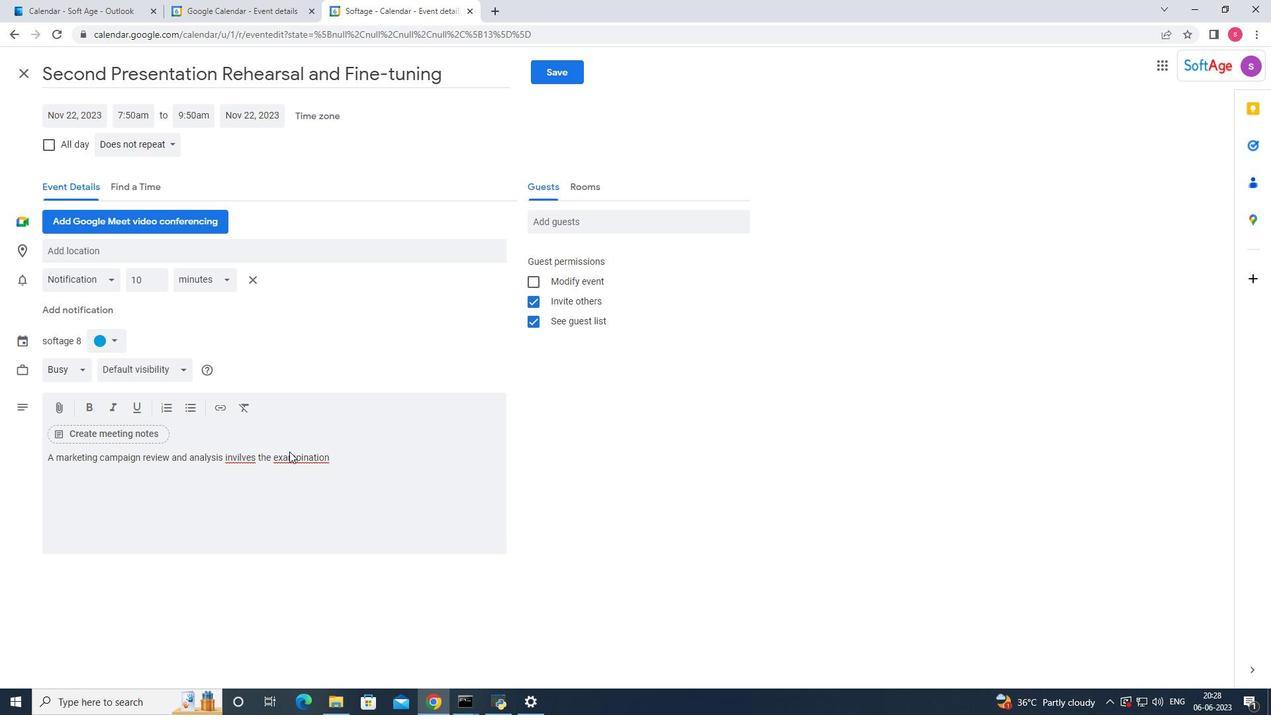 
Action: Mouse moved to (304, 464)
Screenshot: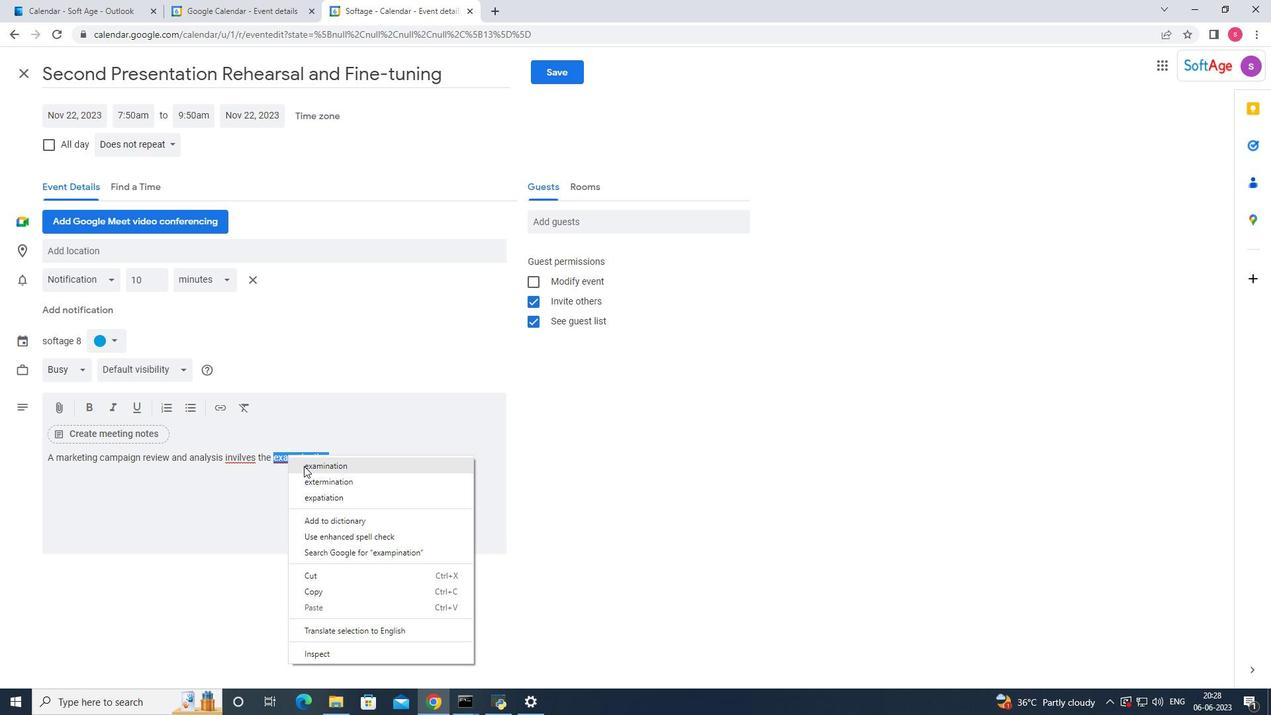 
Action: Mouse pressed left at (304, 464)
Screenshot: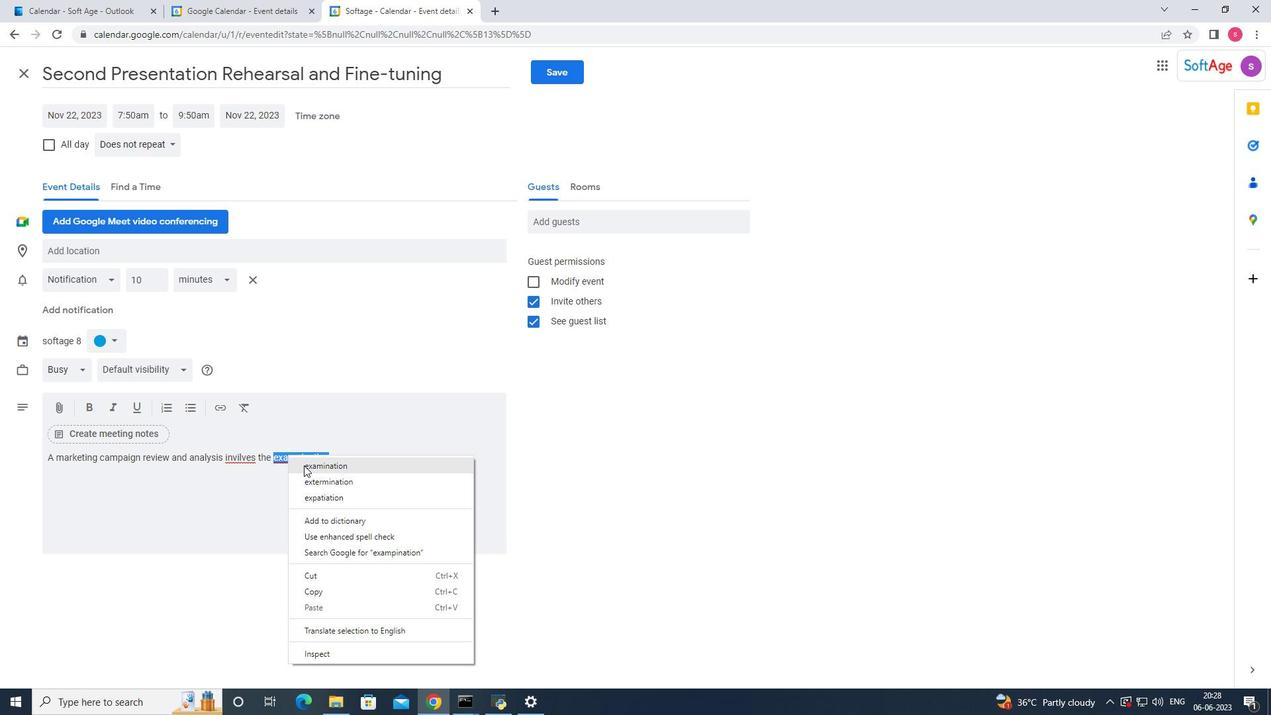 
Action: Mouse moved to (241, 455)
Screenshot: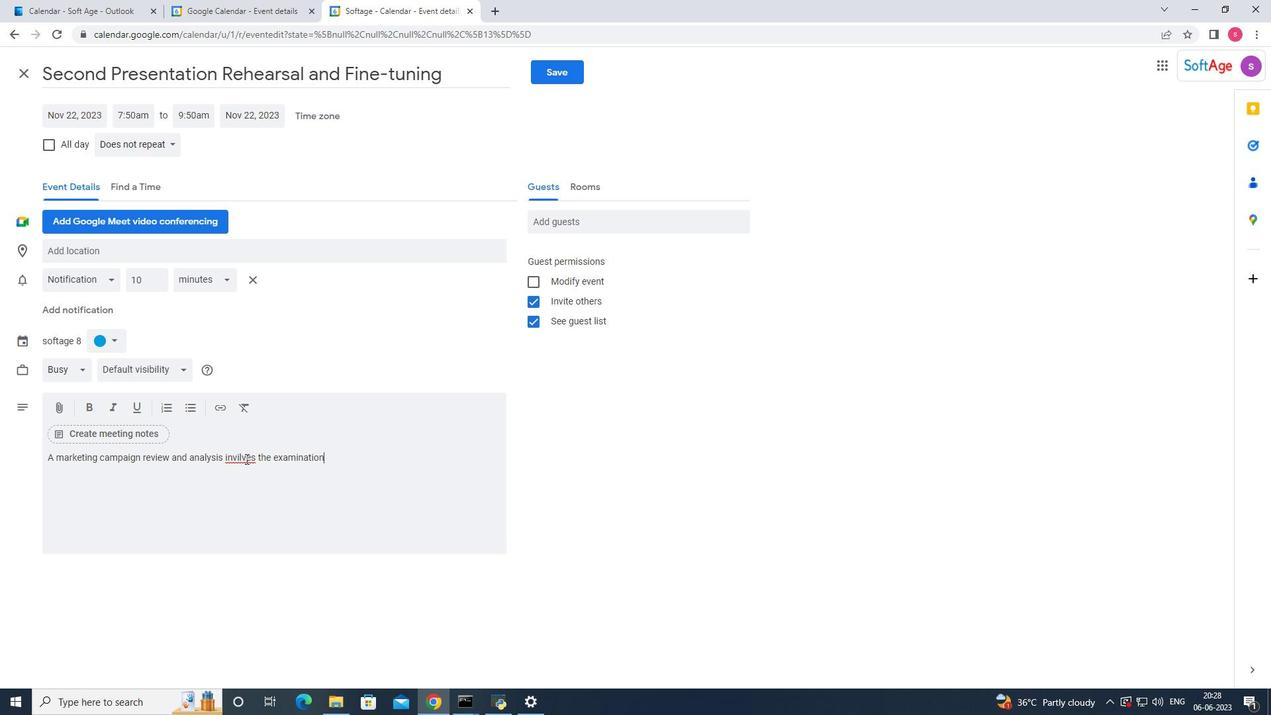 
Action: Mouse pressed right at (241, 455)
Screenshot: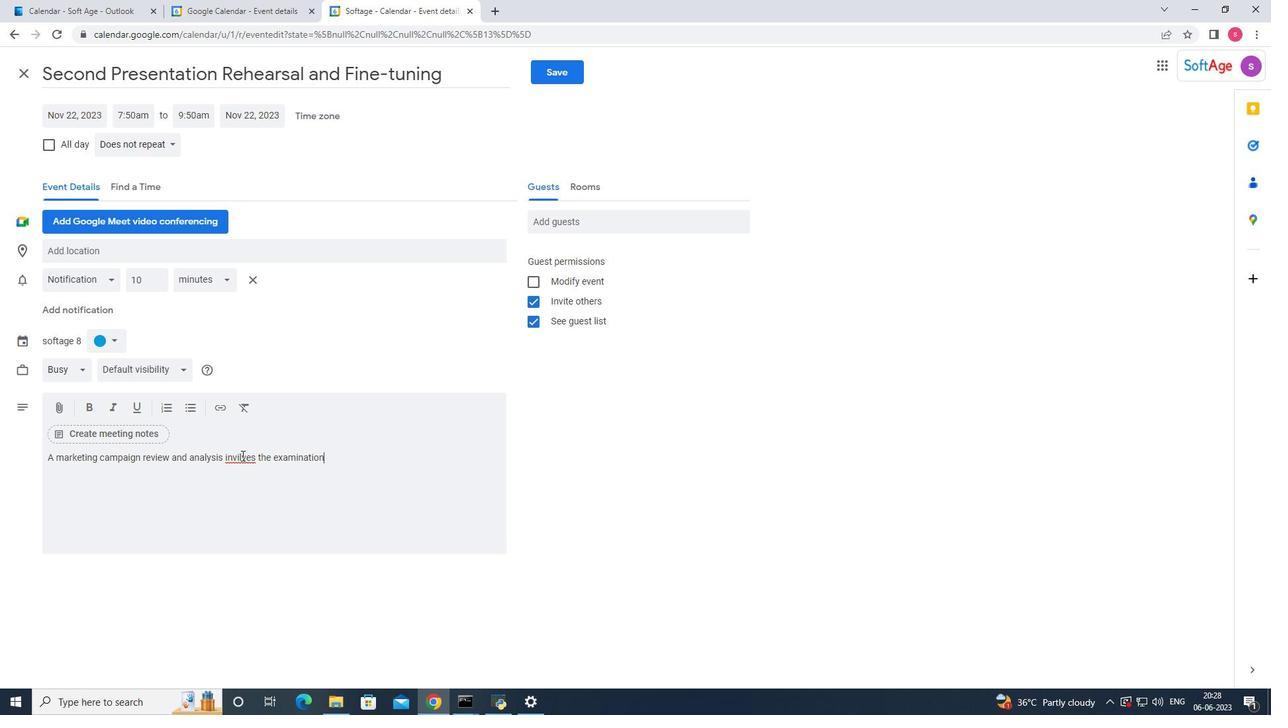 
Action: Mouse moved to (258, 466)
Screenshot: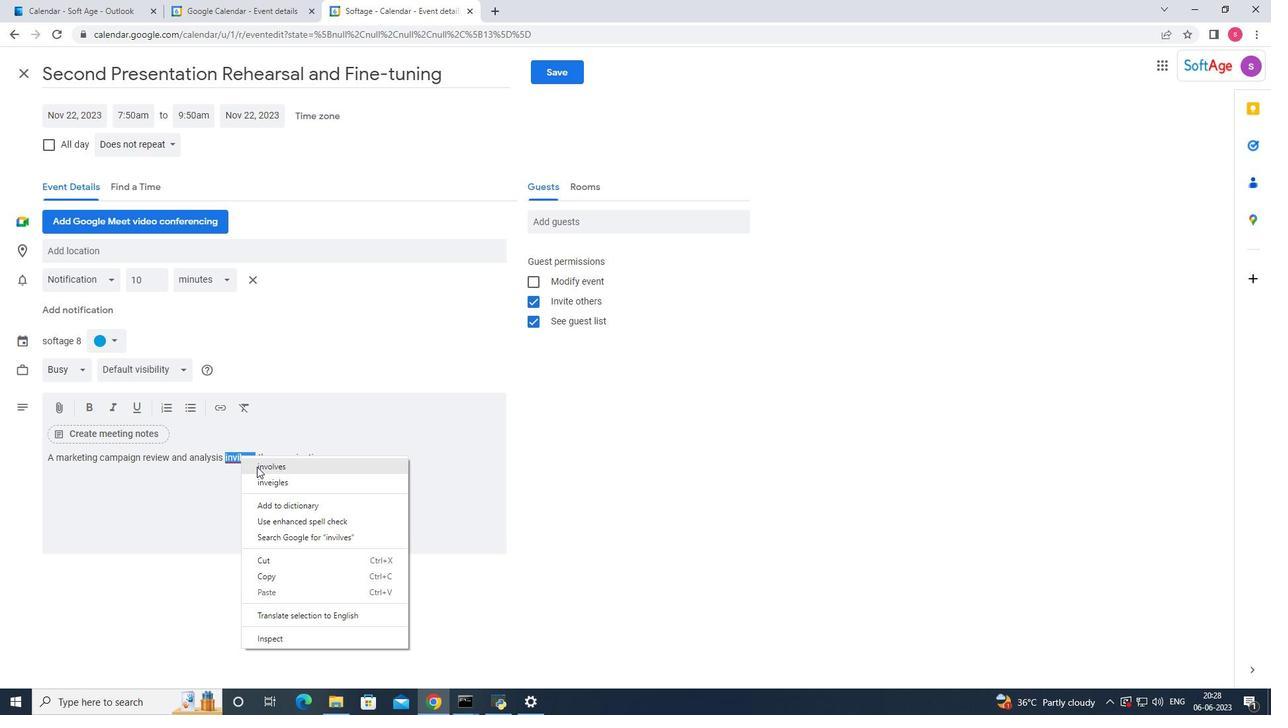 
Action: Mouse pressed left at (258, 466)
Screenshot: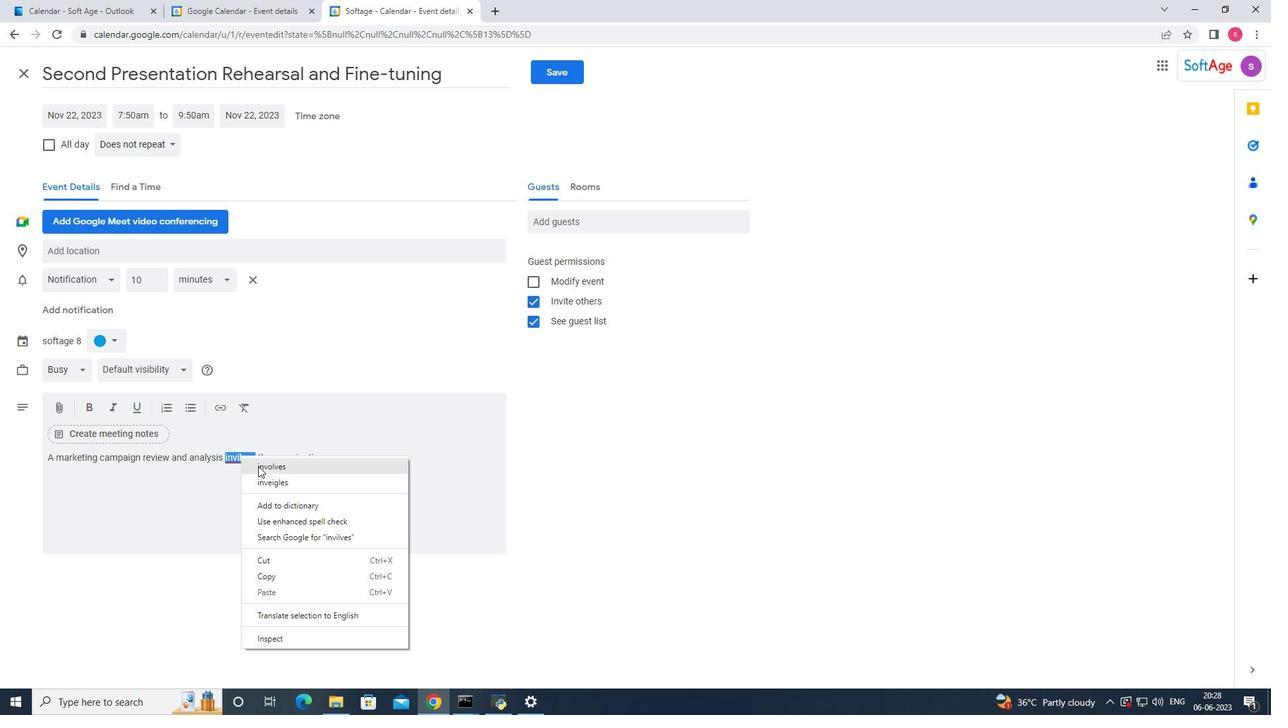 
Action: Mouse moved to (343, 457)
Screenshot: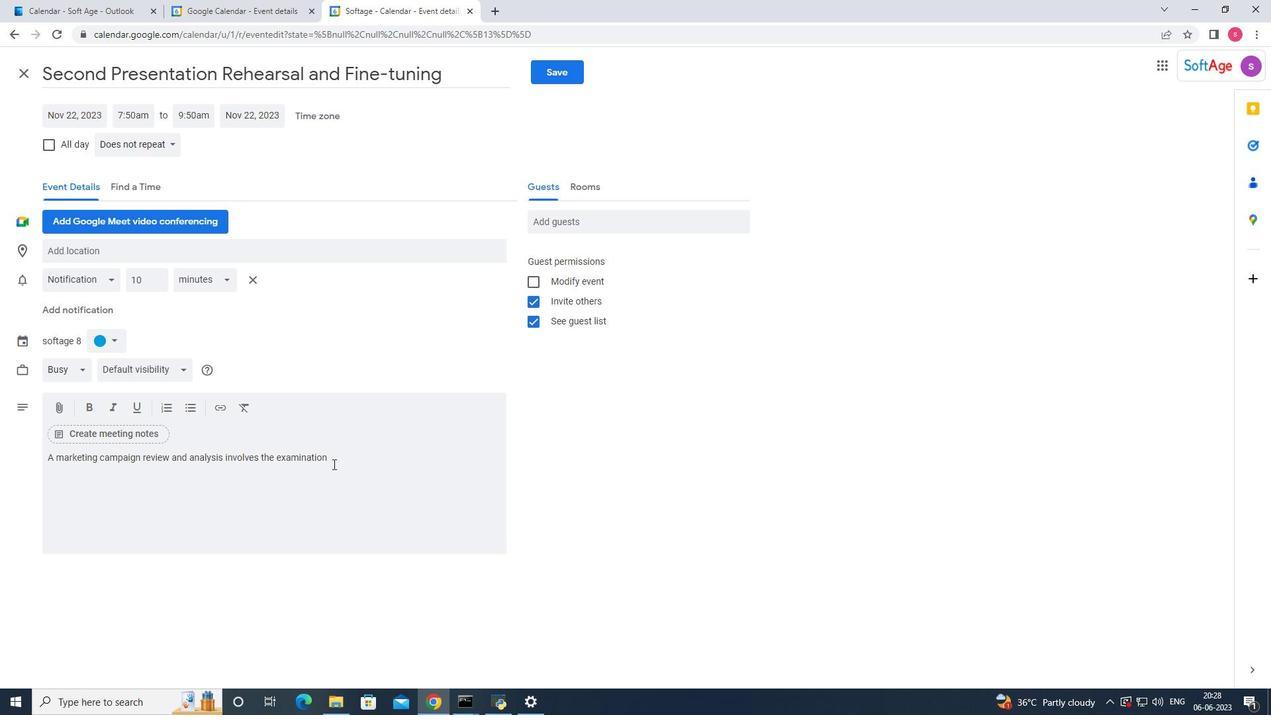 
Action: Mouse pressed left at (343, 457)
Screenshot: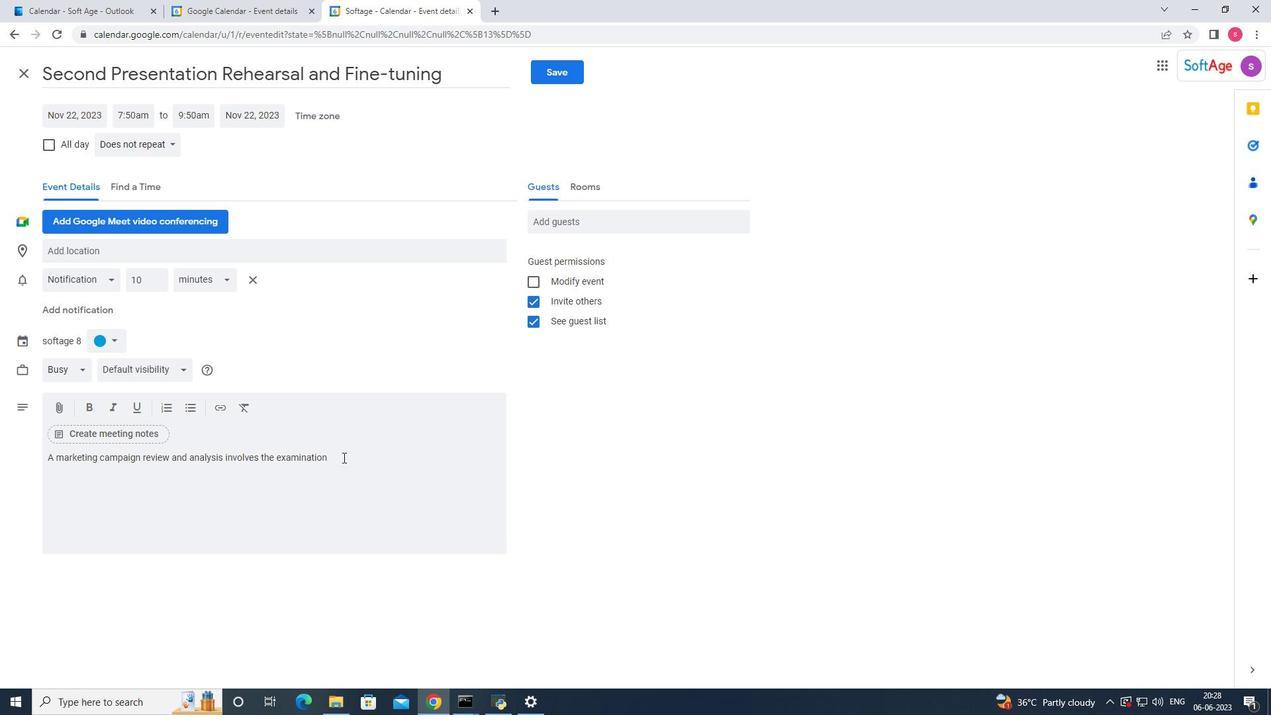 
Action: Key pressed and<Key.space>assessment<Key.space>of<Key.space>a<Key.space>marketing<Key.space>campaign<Key.shift>L<Key.backspace><Key.shift>:<Key.backspace>"s<Key.space>performance,<Key.space>effectiveness<Key.space><Key.backspace>,,<Key.backspace><Key.space>an<Key.backspace><Key.backspace>and<Key.space>overal<Key.space><Key.backspace>l<Key.space>ampact<Key.space><Key.backspace><Key.backspace><Key.backspace><Key.backspace><Key.backspace><Key.backspace><Key.backspace>impact<Key.space>on<Key.space>the<Key.space>target<Key.space>audience<Key.space>and<Key.space>business<Key.space>objectives.<Key.space>i<Key.backspace><Key.shift>It<Key.space>is<Key.space>a<Key.space>comprehensice<Key.backspace><Key.backspace>ve<Key.space>evaluation<Key.space>of<Key.space>variours<Key.backspace><Key.backspace>s<Key.space>elements<Key.space>and<Key.space>strategies<Key.space>impel<Key.backspace>,<Key.backspace>mented<Key.space>within<Key.space>a<Key.space>marketing<Key.space>campaign<Key.space>to<Key.space>determine<Key.space>its<Key.space>strenghts,<Key.space>weaknesses,<Key.space>and<Key.space>areas<Key.space>for<Key.space>improvement.
Screenshot: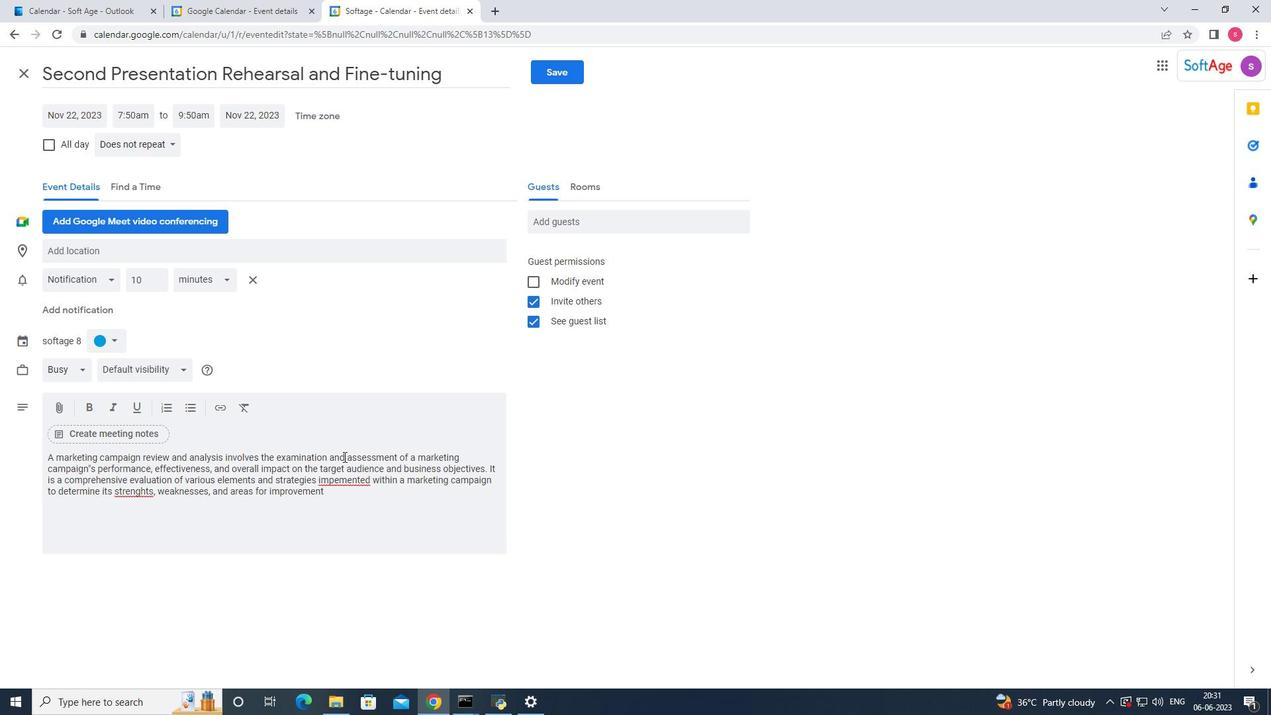 
Action: Mouse moved to (143, 493)
Screenshot: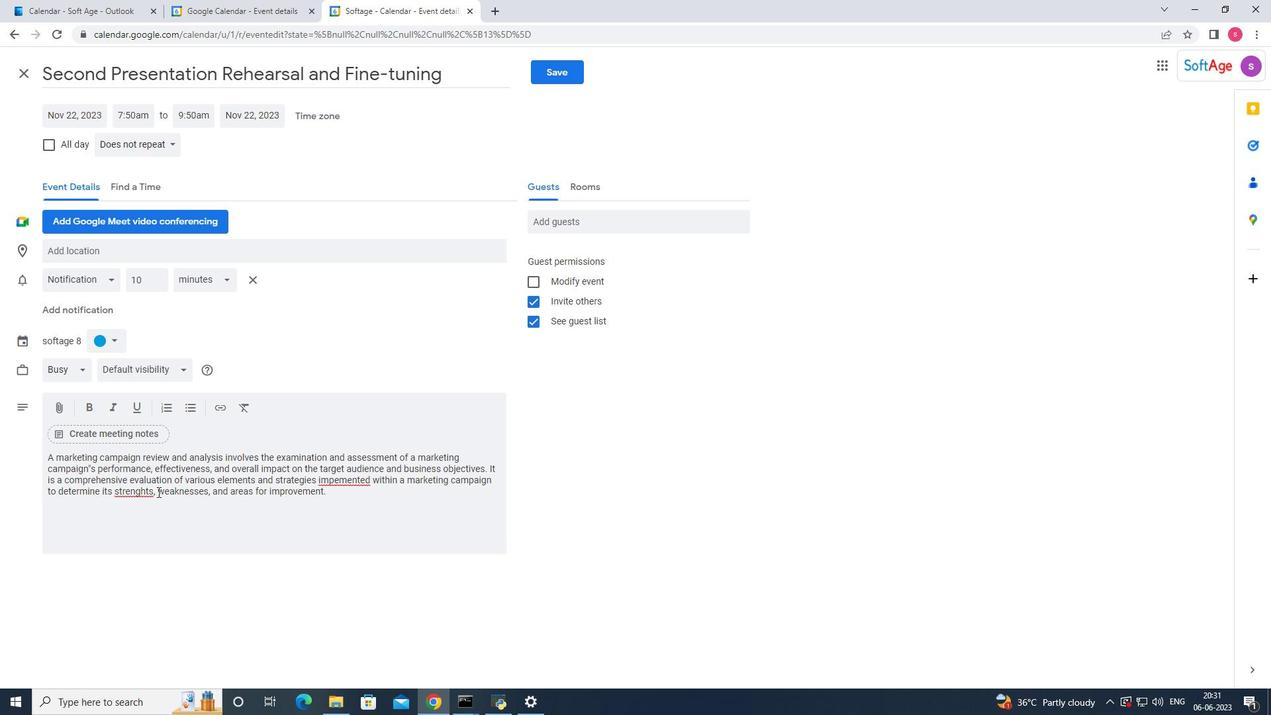 
Action: Mouse pressed right at (143, 493)
Screenshot: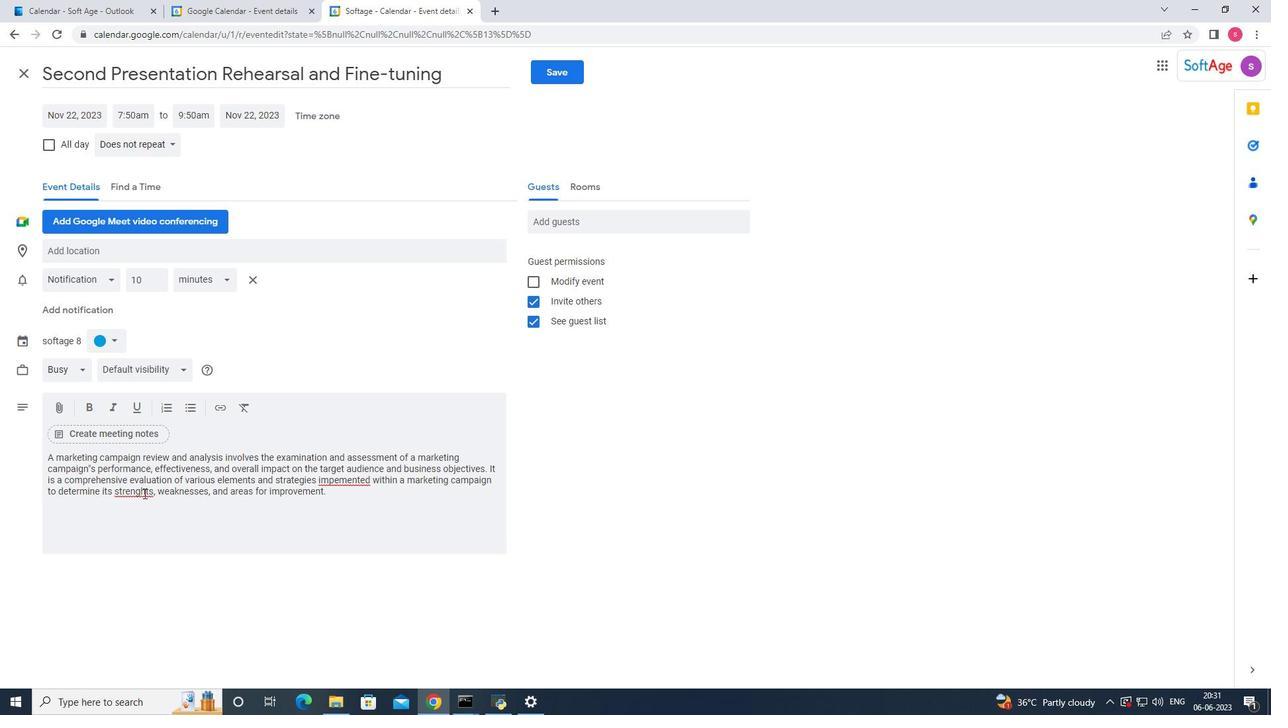 
Action: Mouse moved to (185, 299)
Screenshot: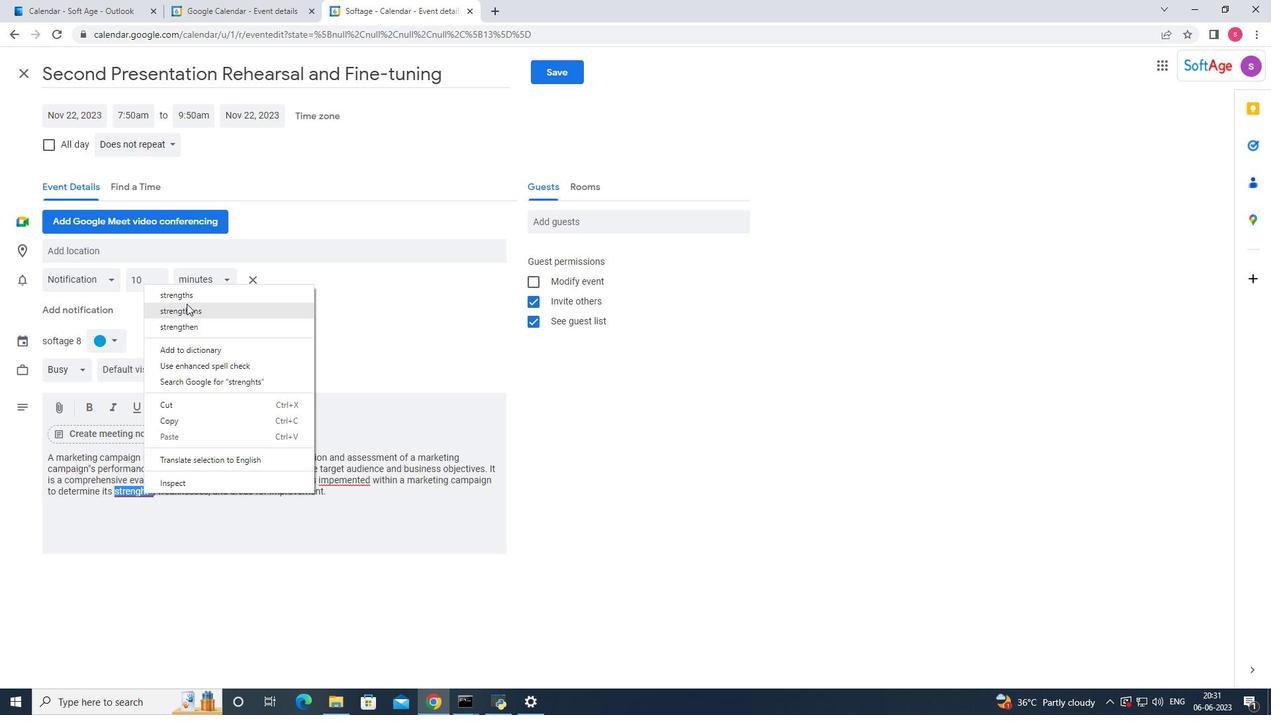 
Action: Mouse pressed left at (185, 299)
Screenshot: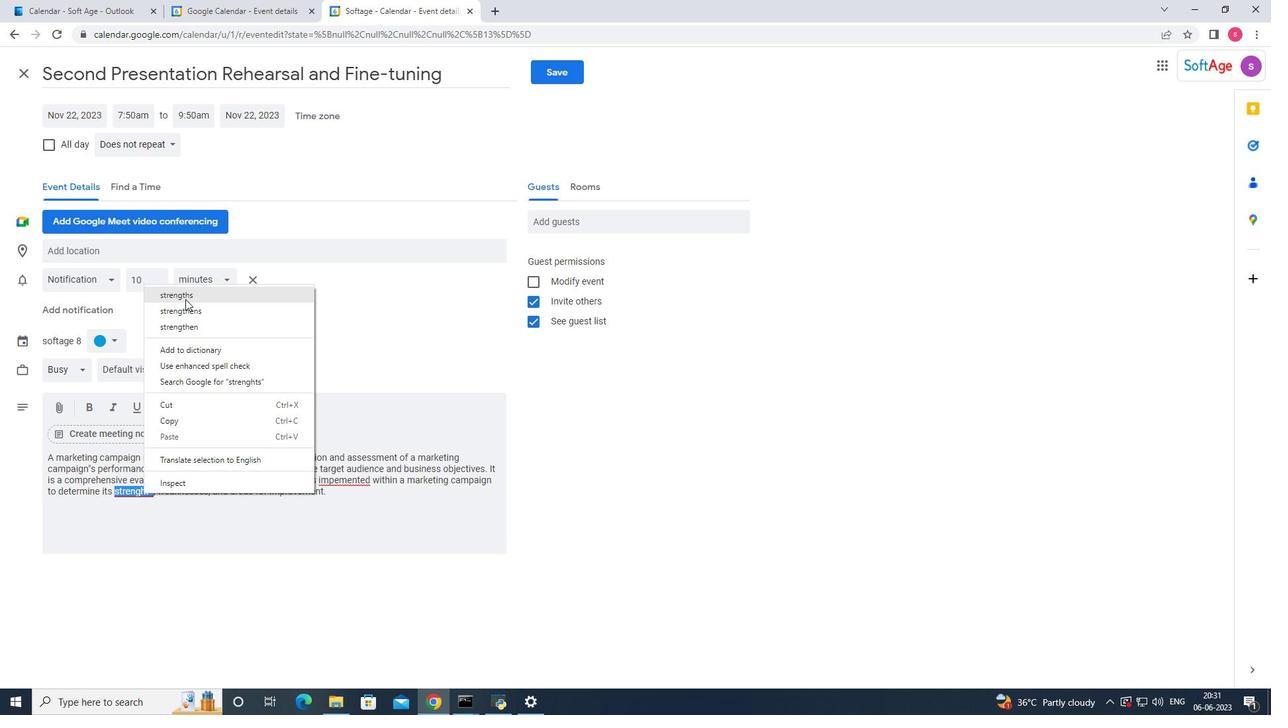
Action: Mouse moved to (343, 486)
Screenshot: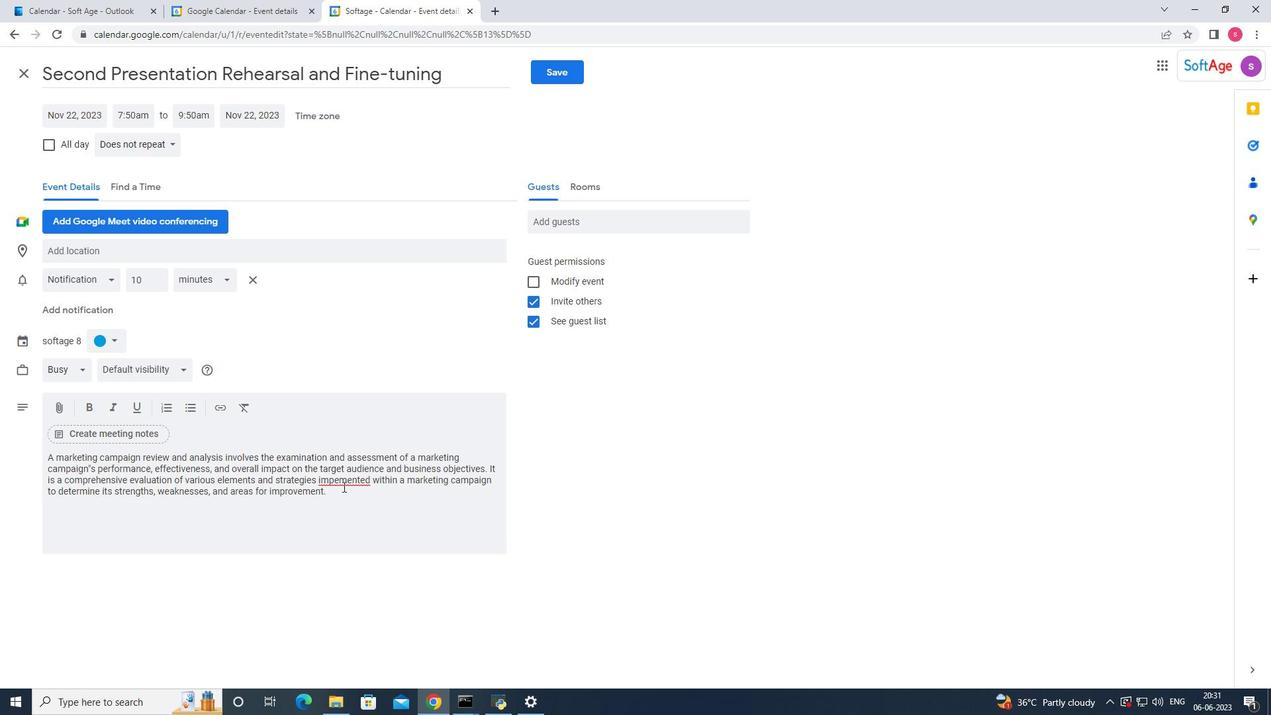 
Action: Mouse pressed right at (343, 486)
Screenshot: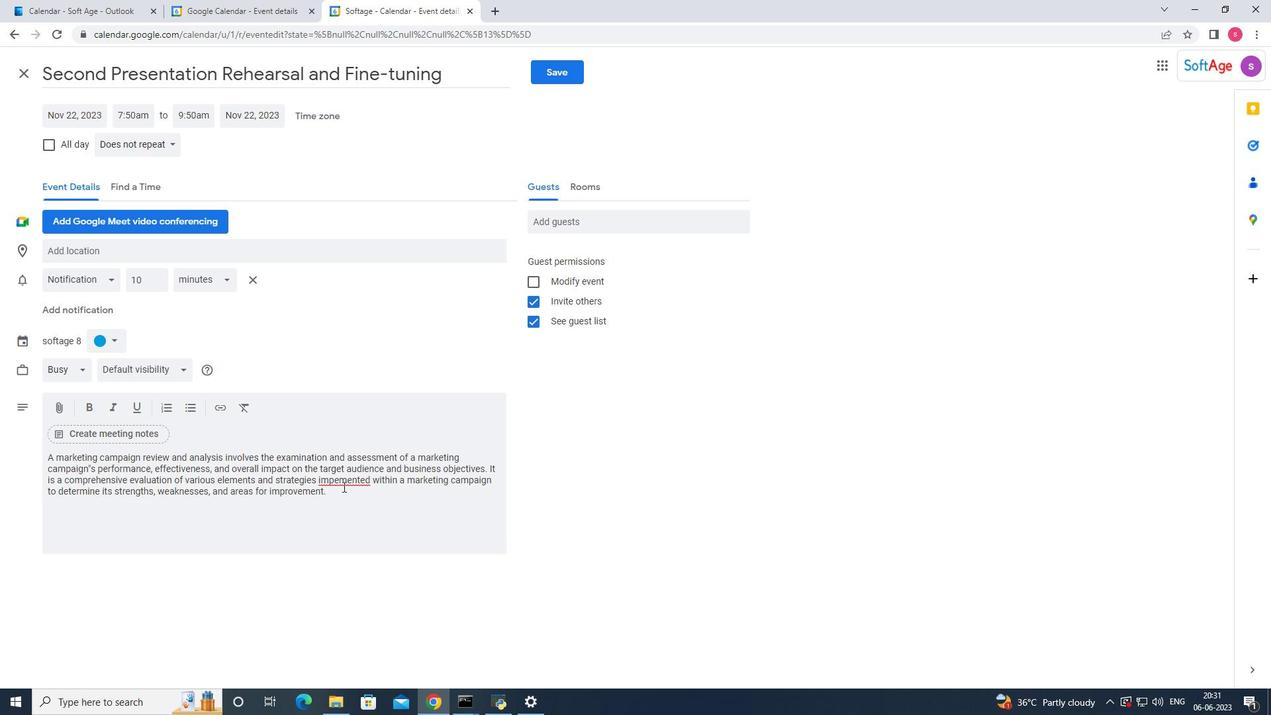 
Action: Mouse moved to (327, 477)
Screenshot: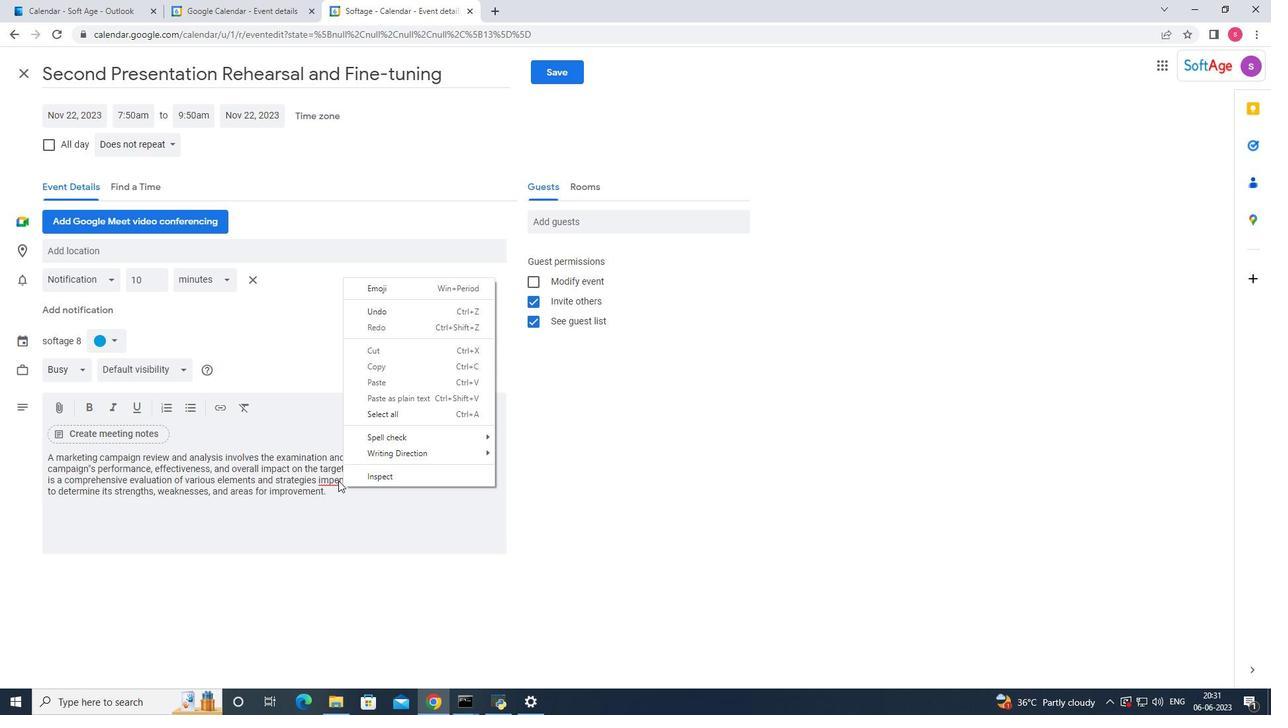 
Action: Mouse pressed left at (327, 477)
Screenshot: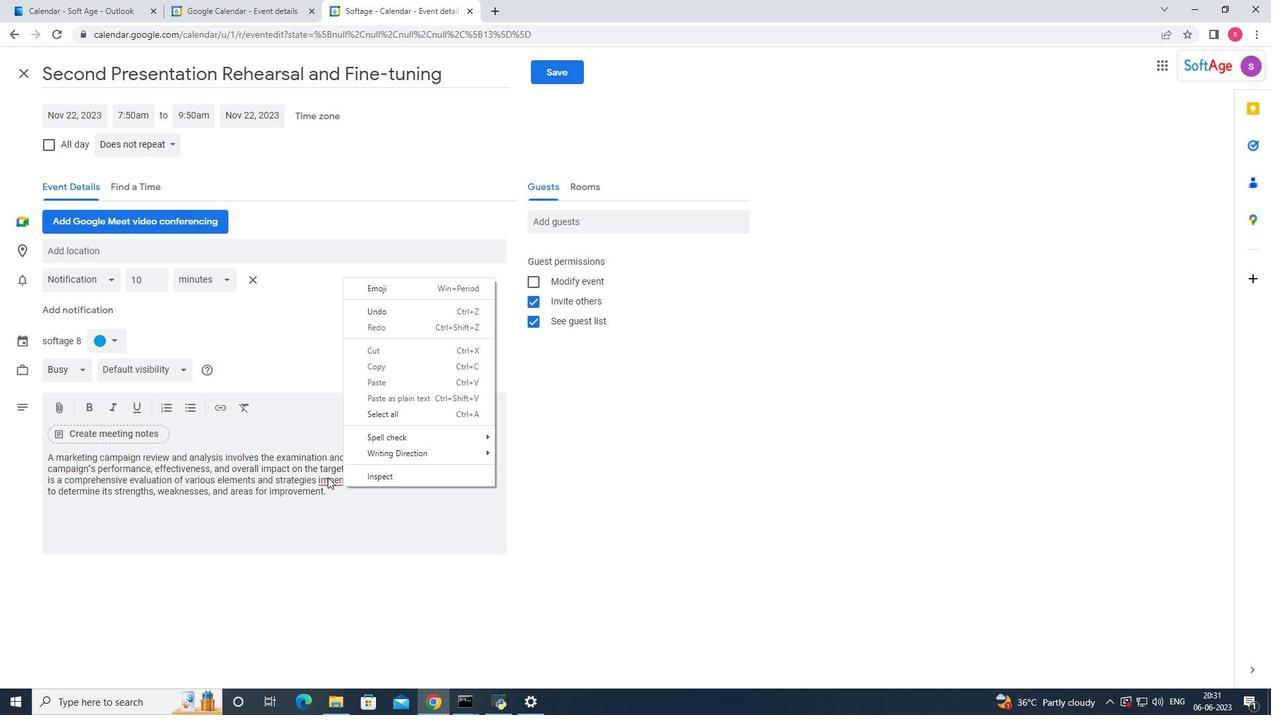 
Action: Mouse moved to (333, 481)
Screenshot: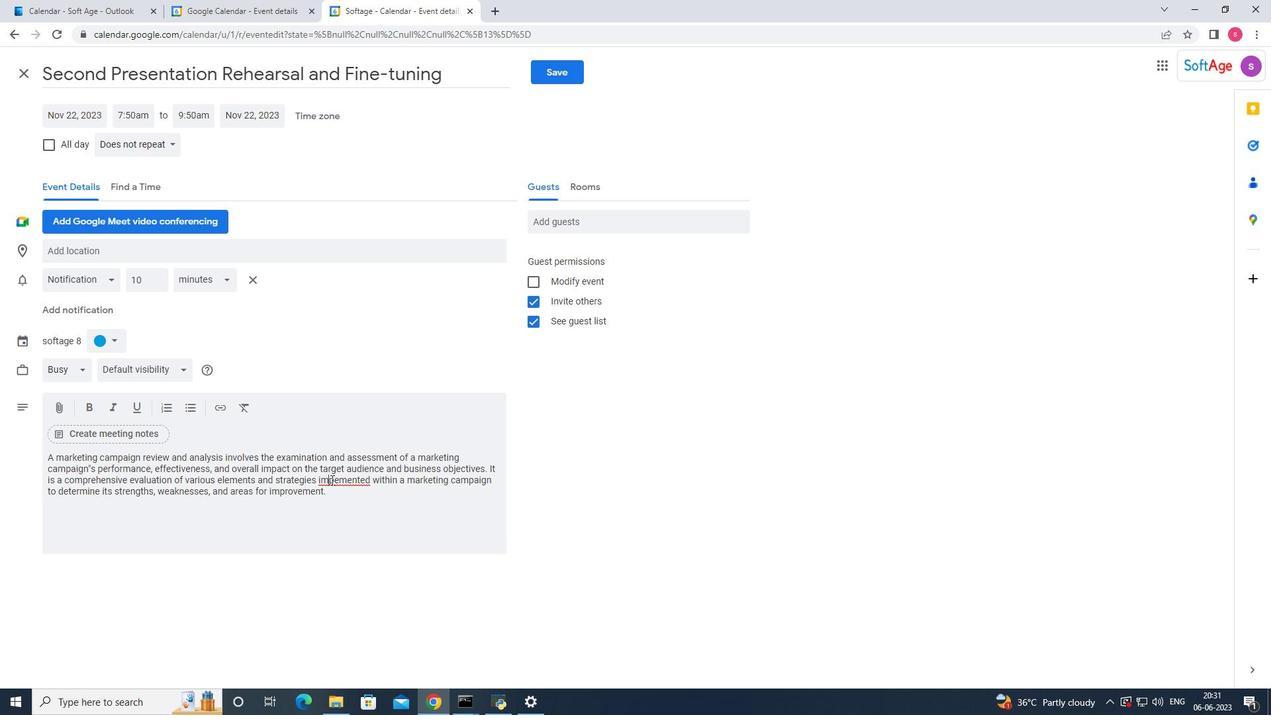 
Action: Mouse pressed right at (333, 481)
Screenshot: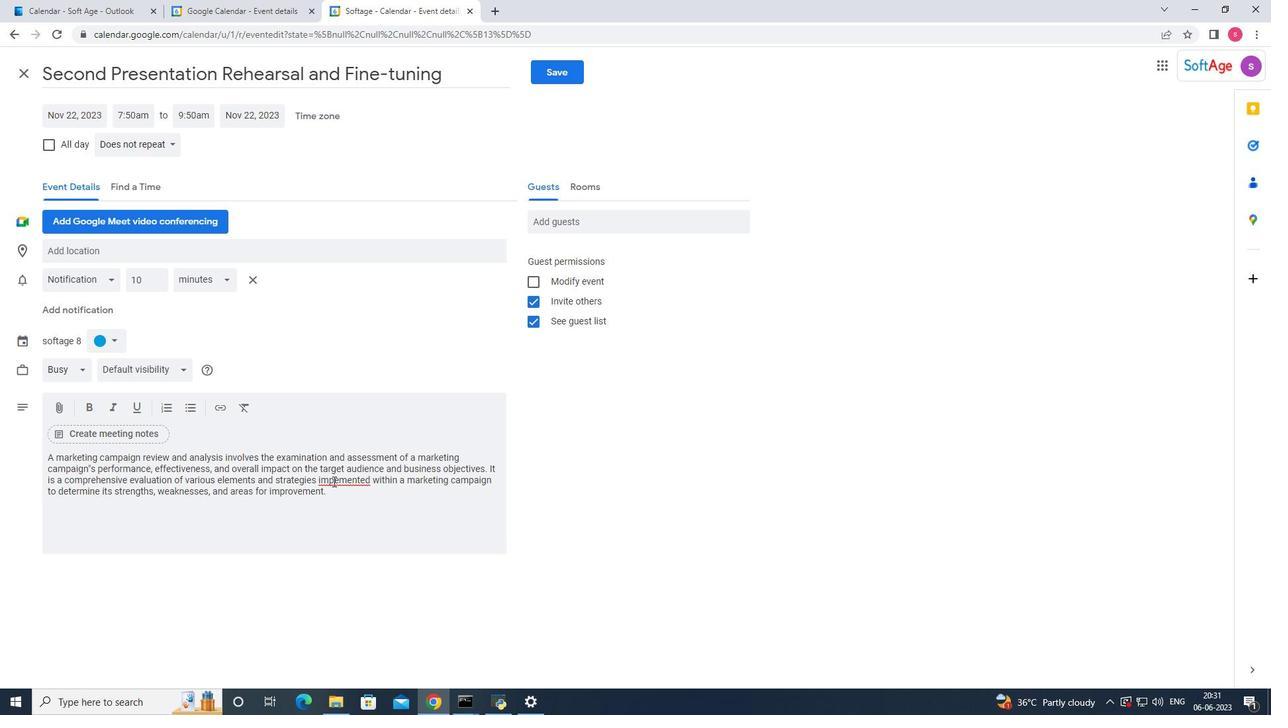 
Action: Mouse moved to (390, 303)
Screenshot: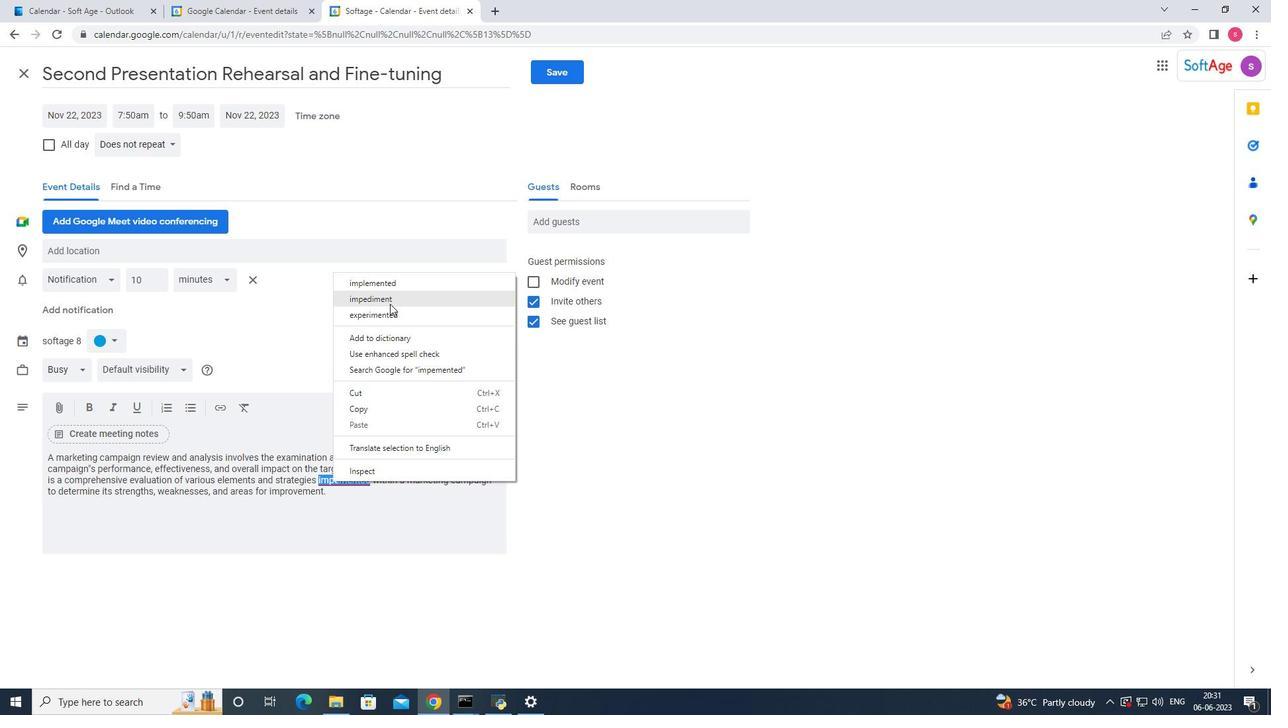
Action: Mouse pressed left at (390, 303)
Screenshot: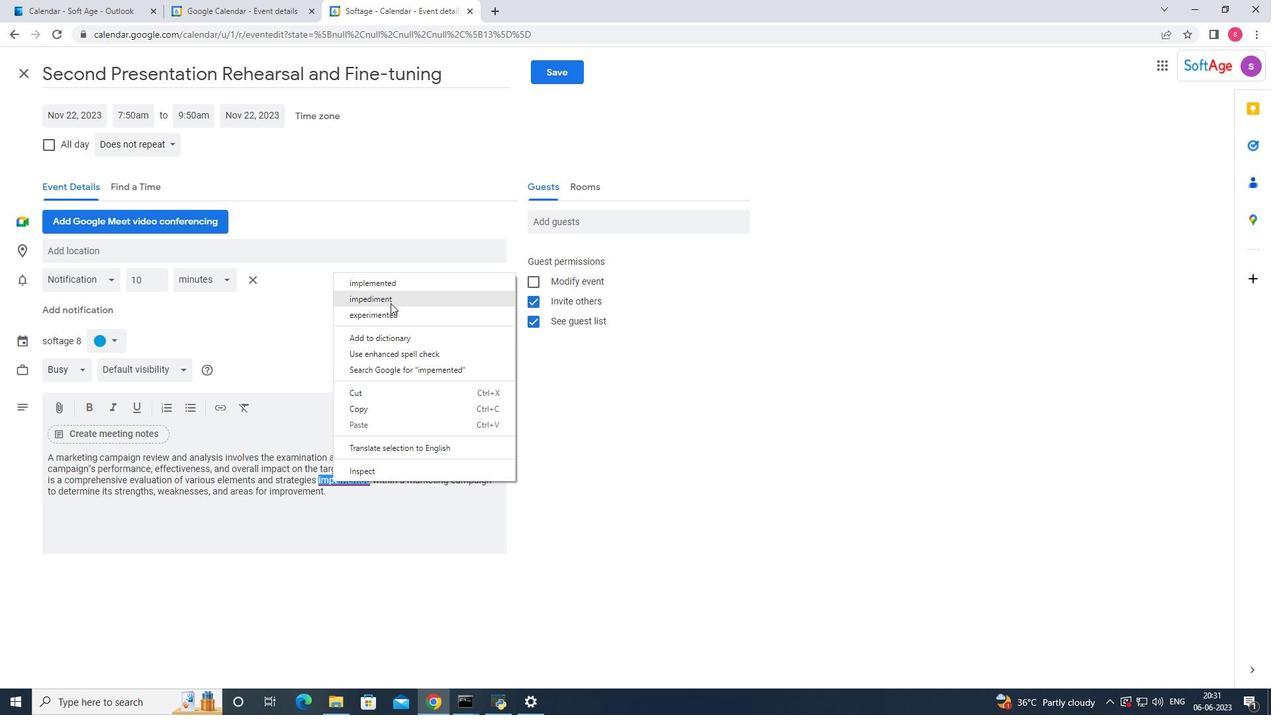 
Action: Mouse moved to (372, 494)
Screenshot: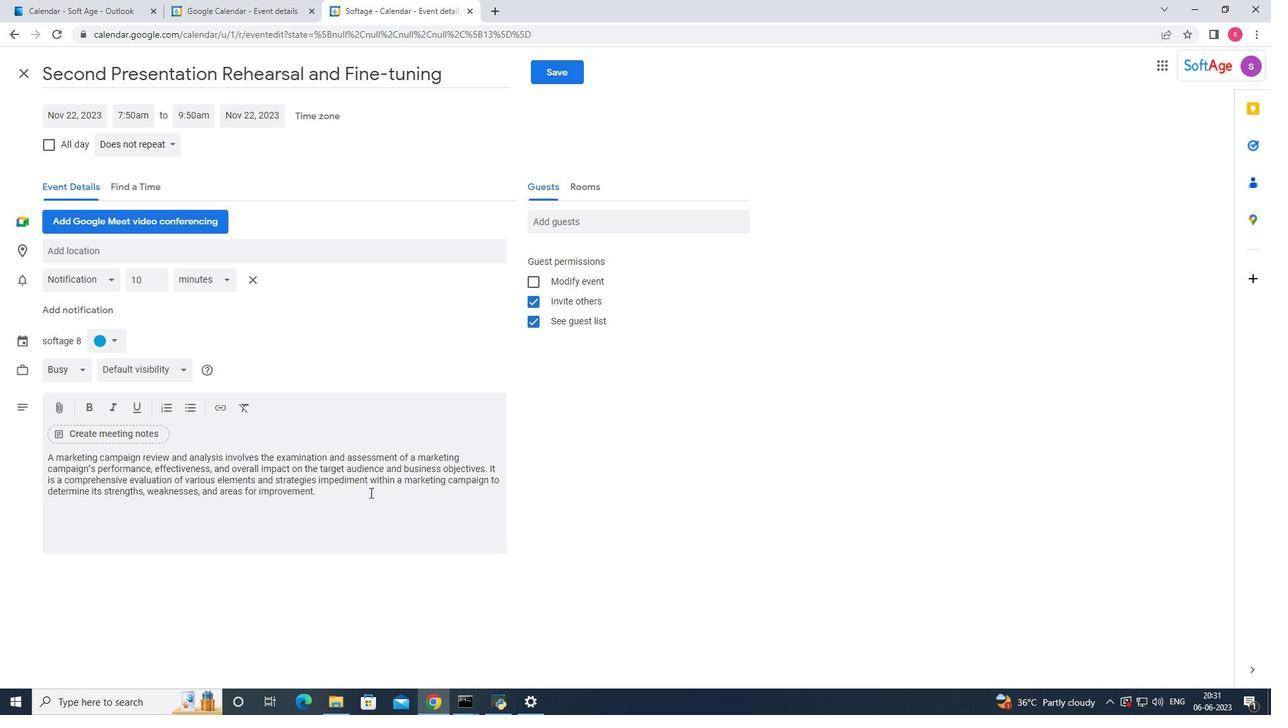 
Action: Key pressed <Key.backspace><Key.backspace><Key.backspace><Key.backspace><Key.backspace><Key.backspace><Key.backspace>lemented
Screenshot: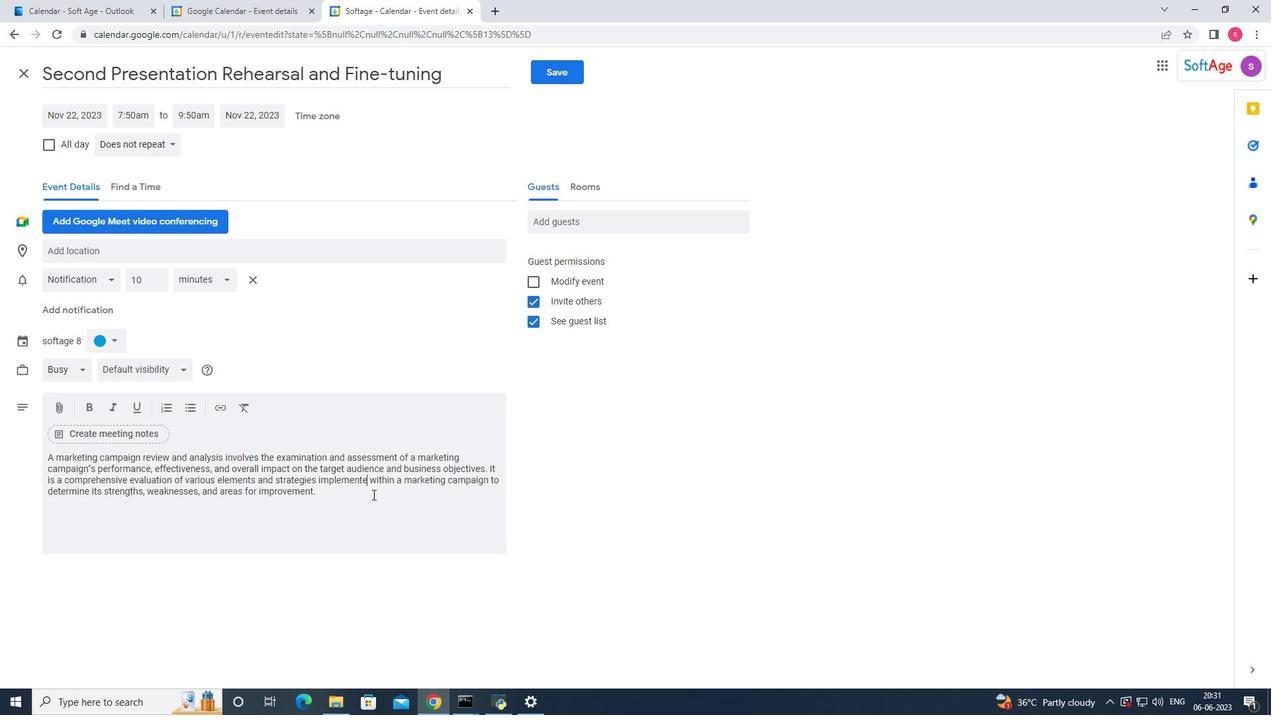 
Action: Mouse pressed left at (372, 494)
Screenshot: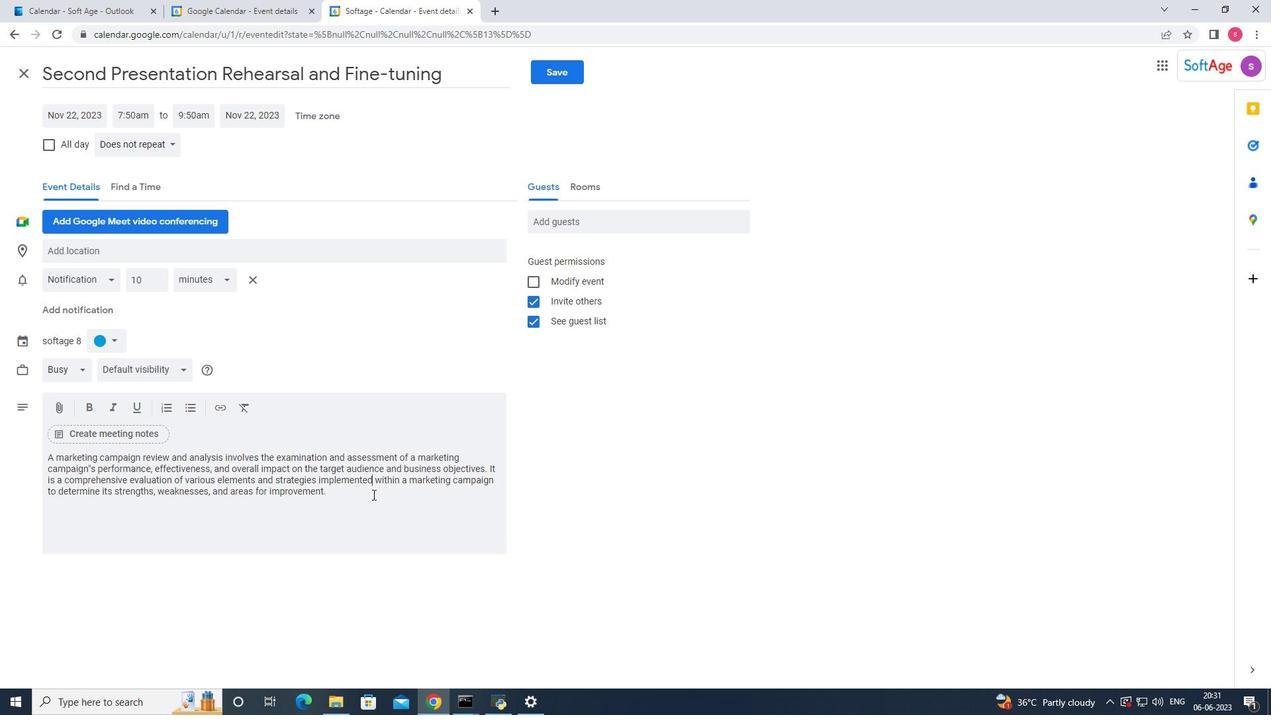 
Action: Mouse moved to (107, 337)
Screenshot: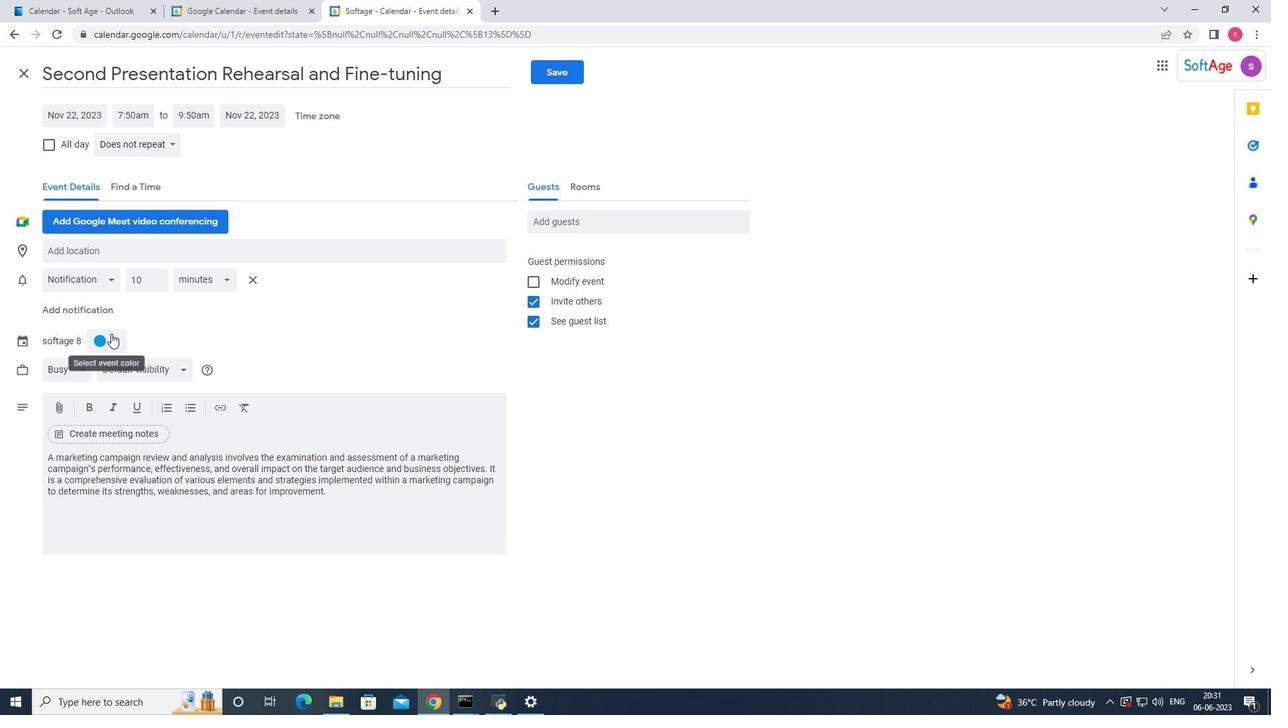 
Action: Mouse pressed left at (107, 337)
Screenshot: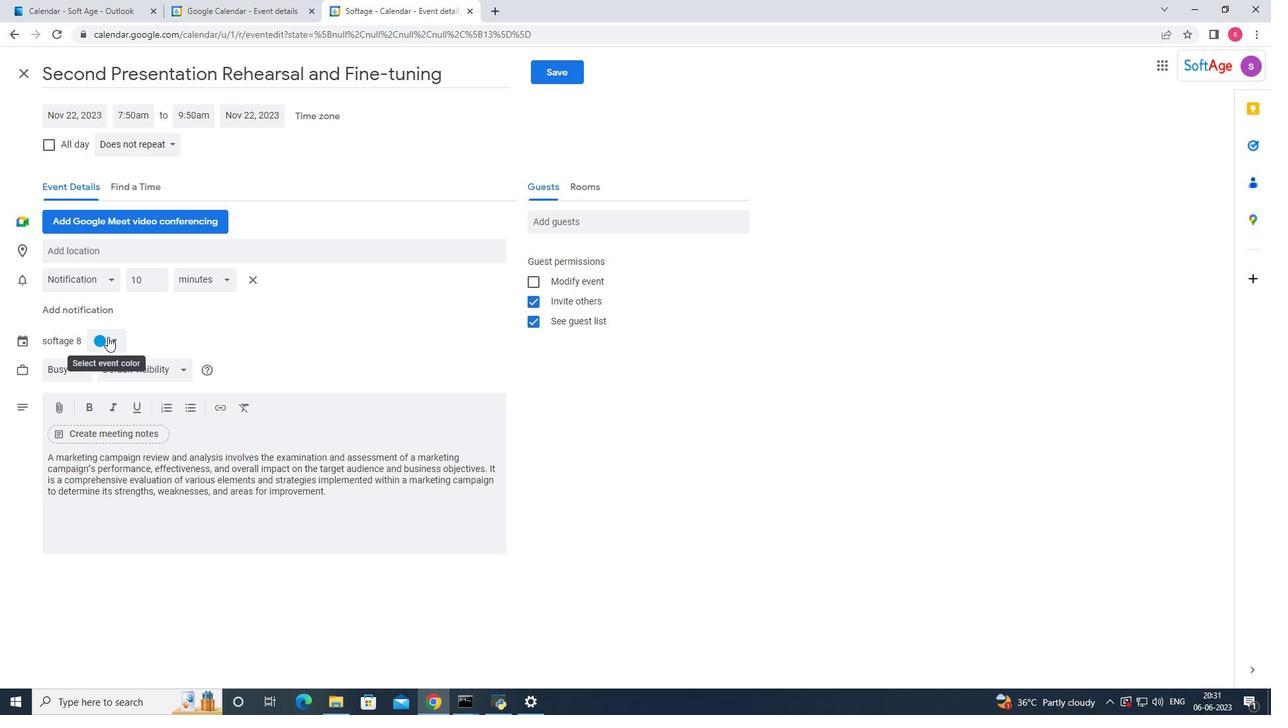 
Action: Mouse moved to (116, 334)
Screenshot: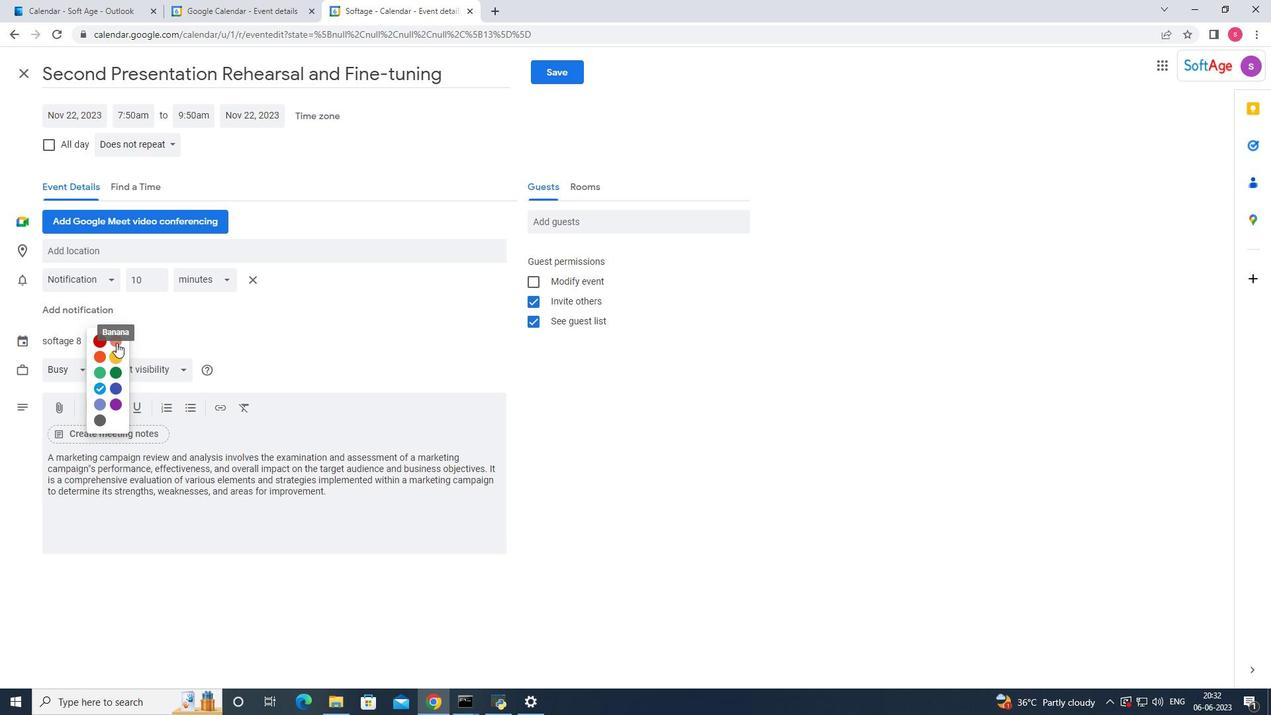 
Action: Mouse pressed left at (116, 334)
Screenshot: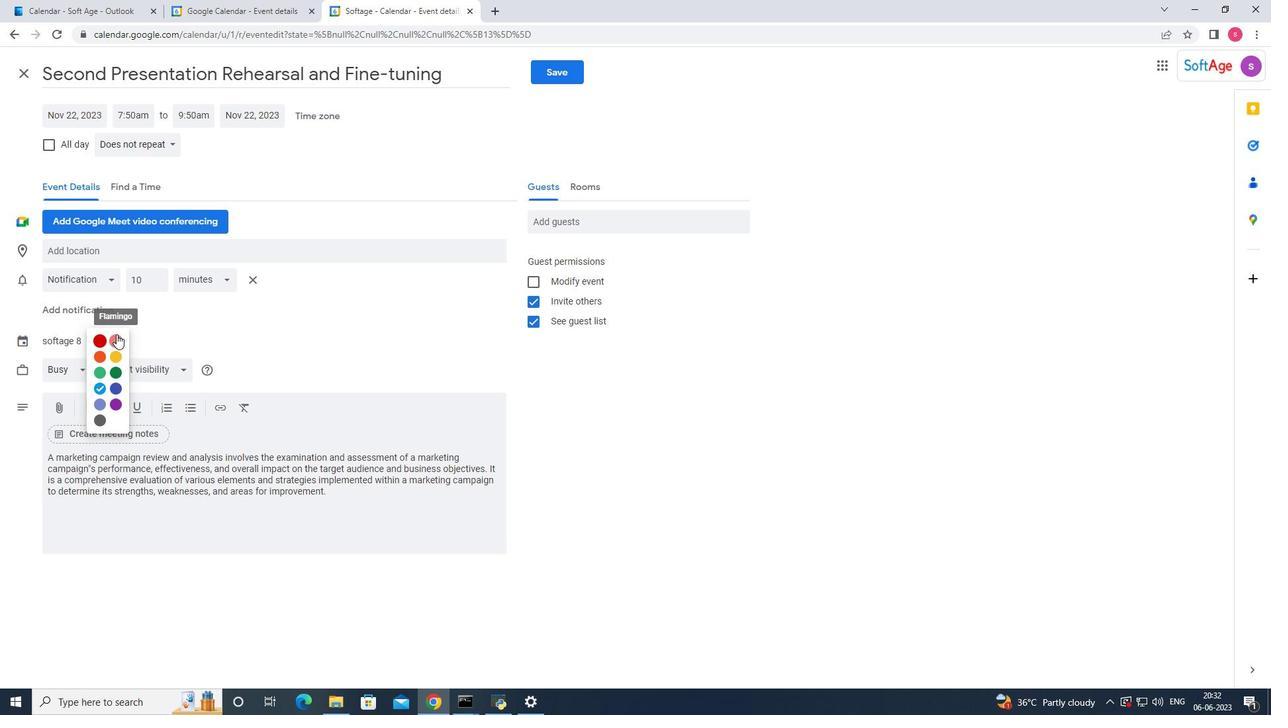 
Action: Mouse moved to (100, 255)
Screenshot: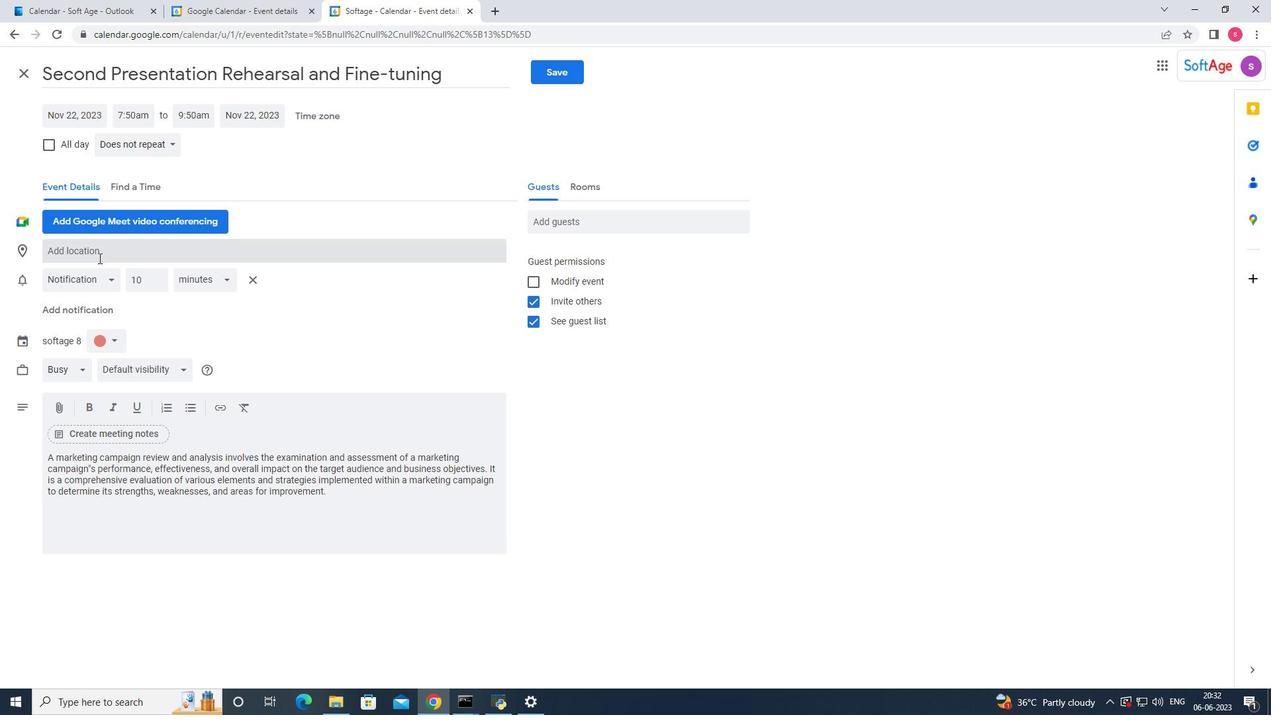 
Action: Mouse pressed left at (100, 255)
Screenshot: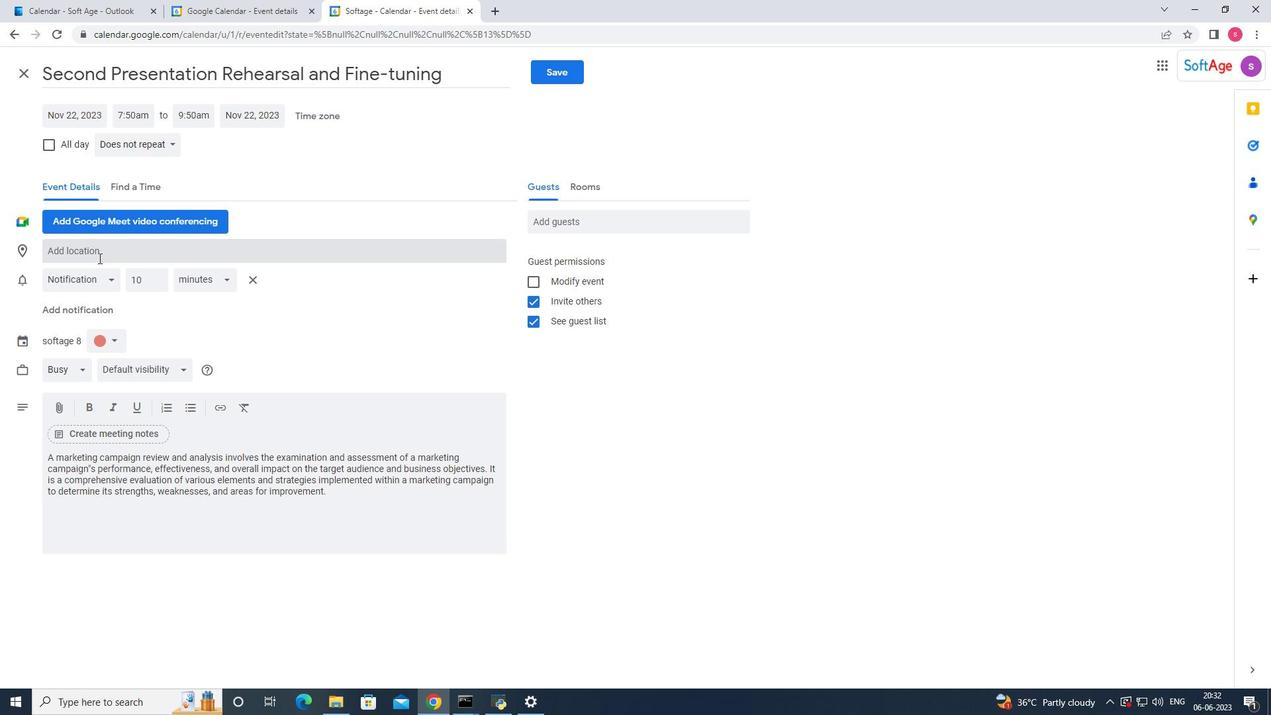
Action: Key pressed <Key.shift>Mucich<Key.backspace><Key.backspace><Key.backspace><Key.backspace>nich<Key.space>
Screenshot: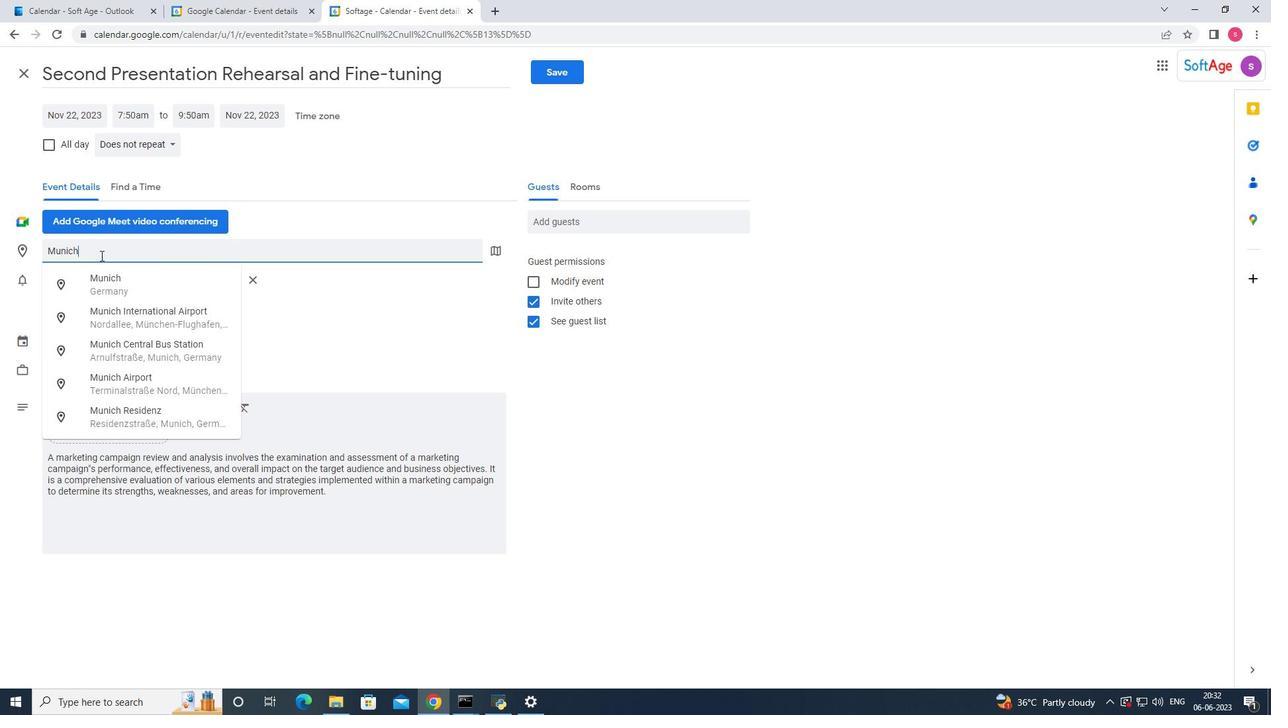 
Action: Mouse moved to (137, 294)
Screenshot: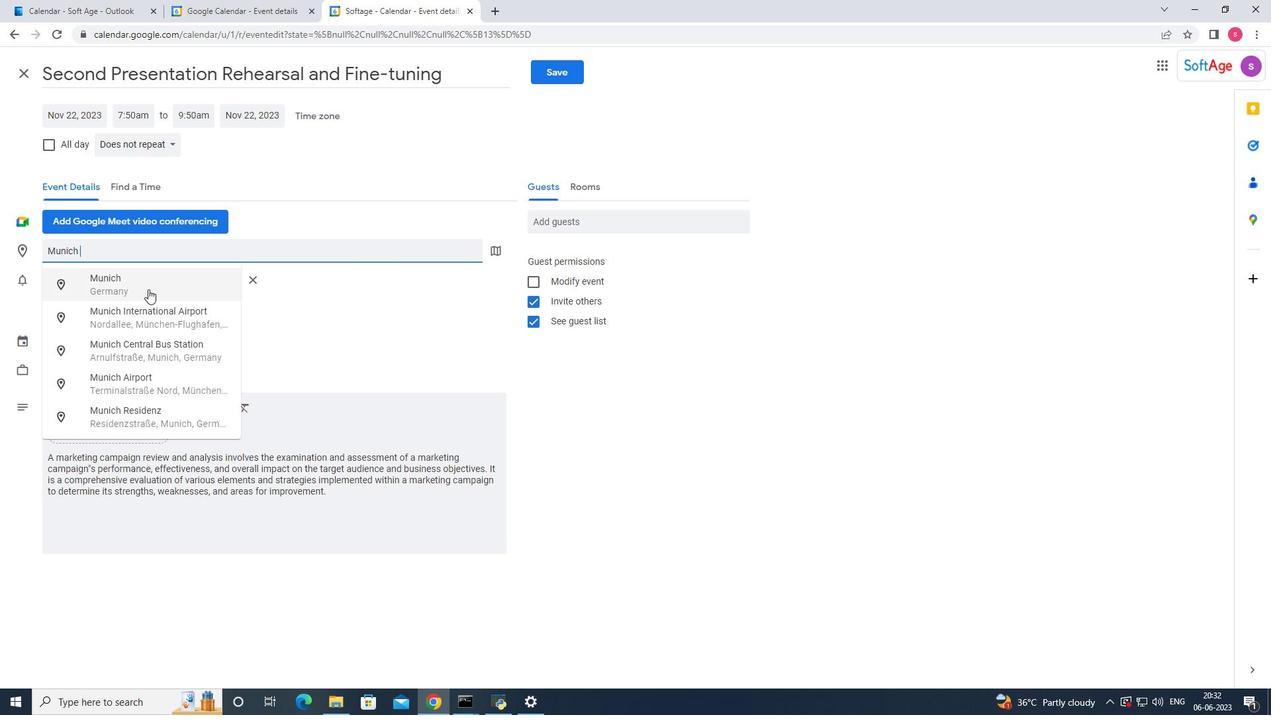 
Action: Mouse pressed left at (137, 294)
Screenshot: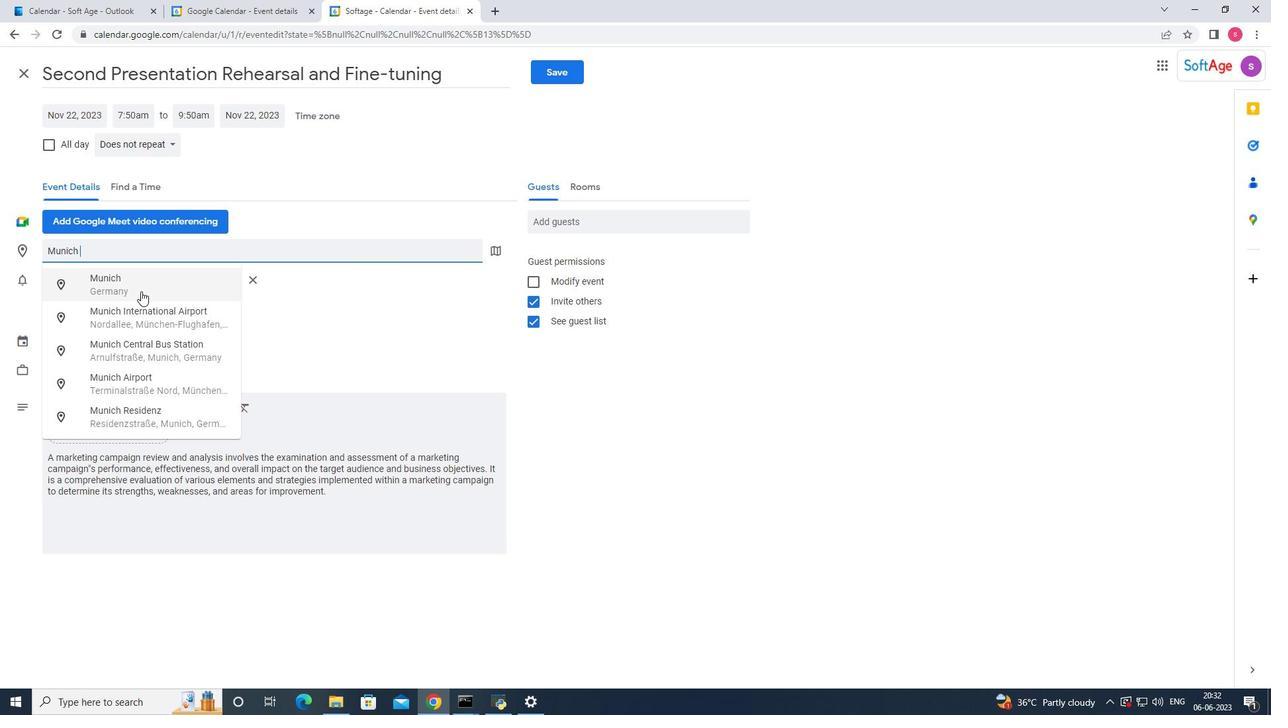 
Action: Mouse moved to (572, 222)
Screenshot: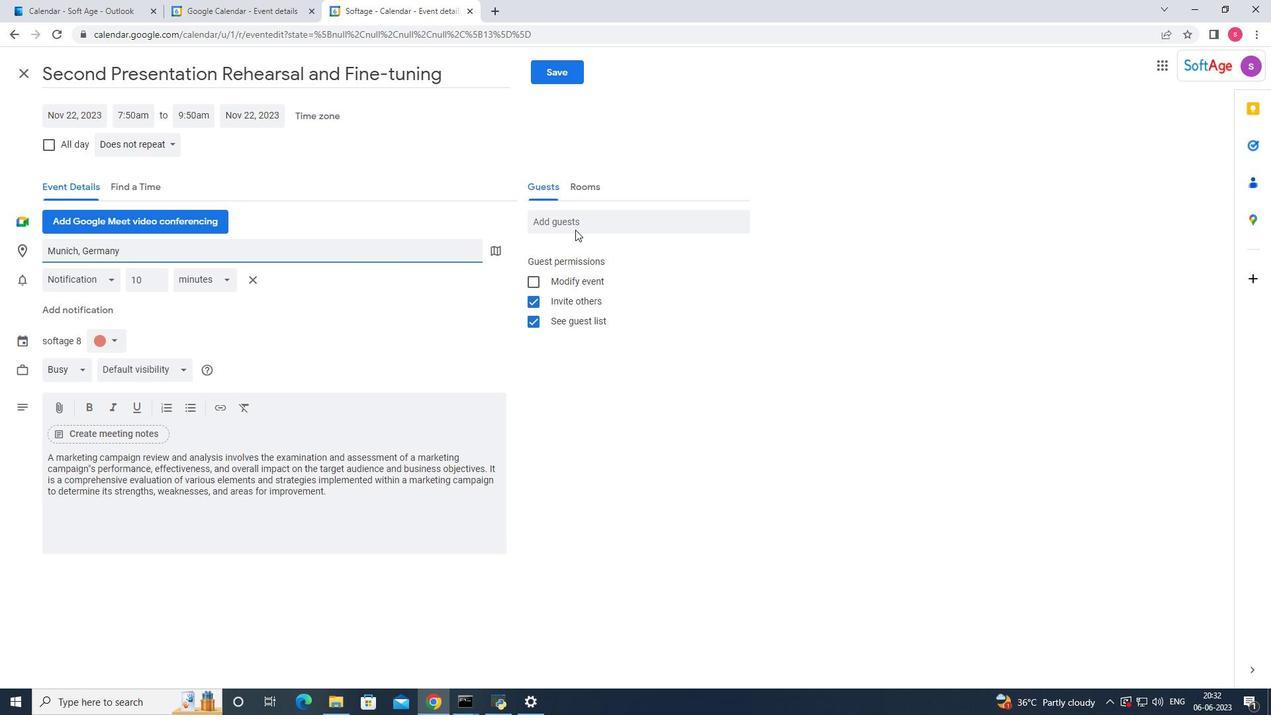 
Action: Mouse pressed left at (572, 222)
Screenshot: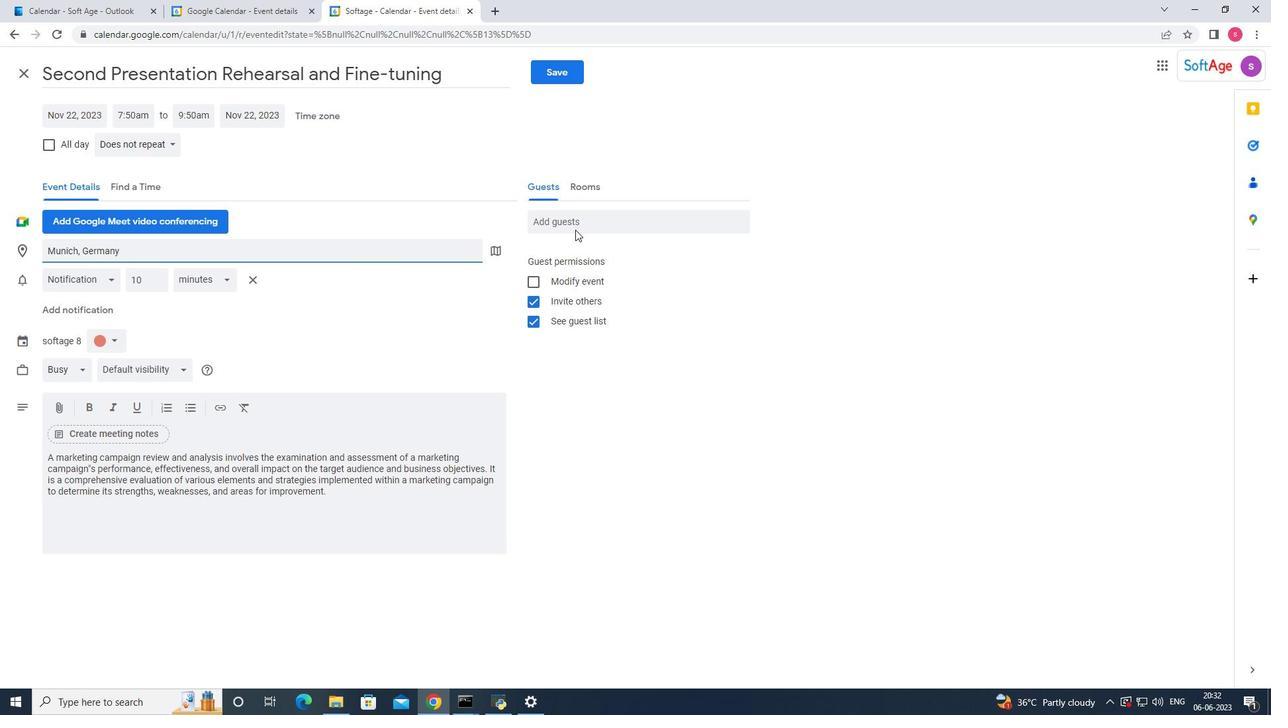 
Action: Key pressed softage.1
Screenshot: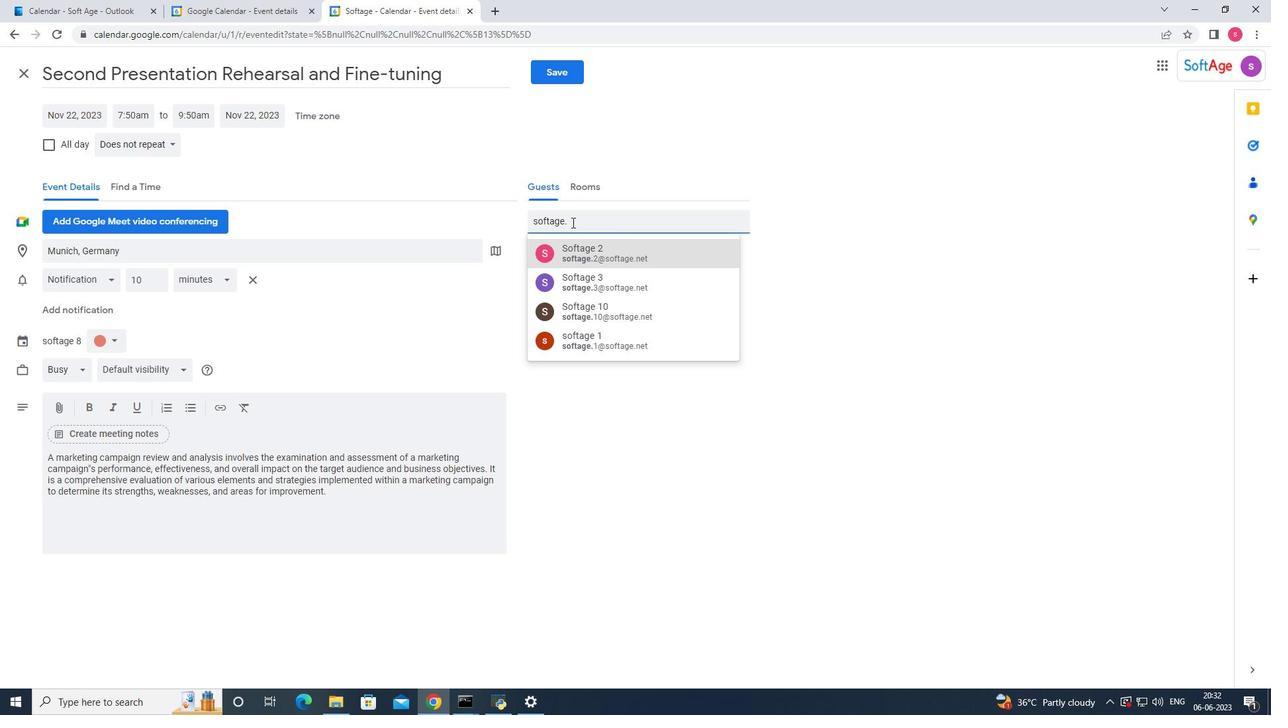 
Action: Mouse moved to (596, 277)
Screenshot: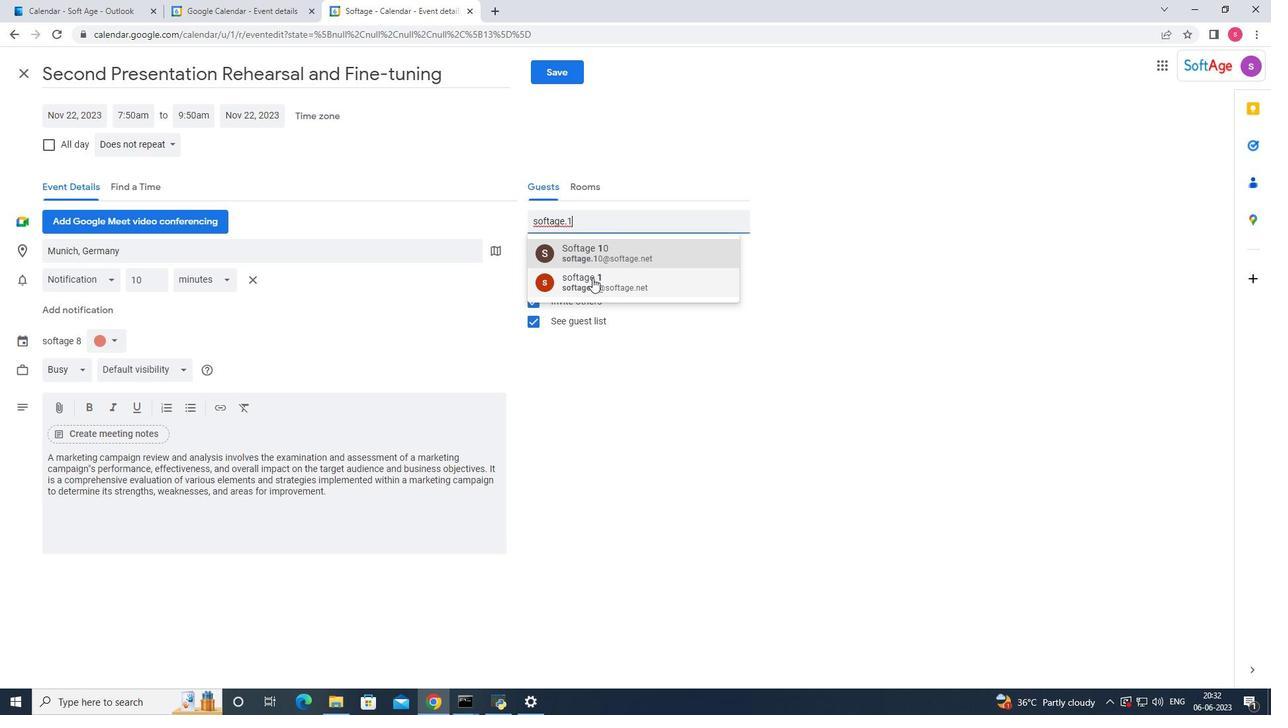 
Action: Mouse pressed left at (596, 277)
Screenshot: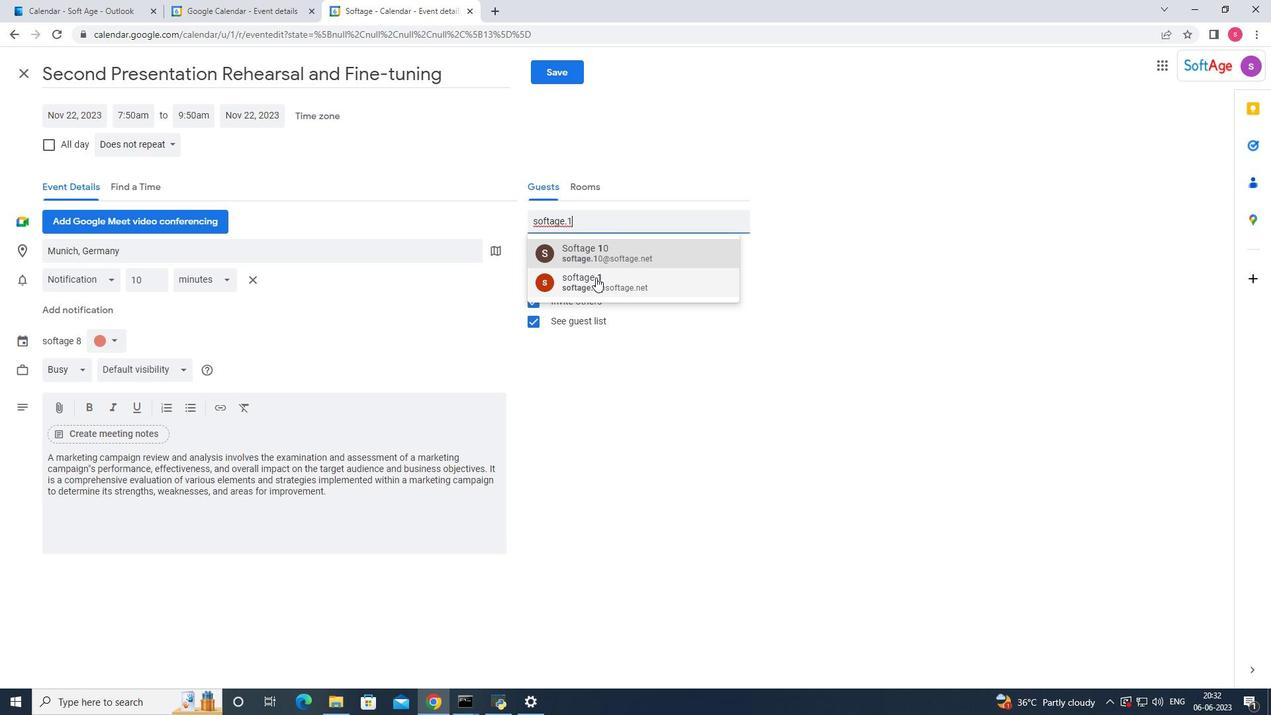 
Action: Key pressed softage.2
Screenshot: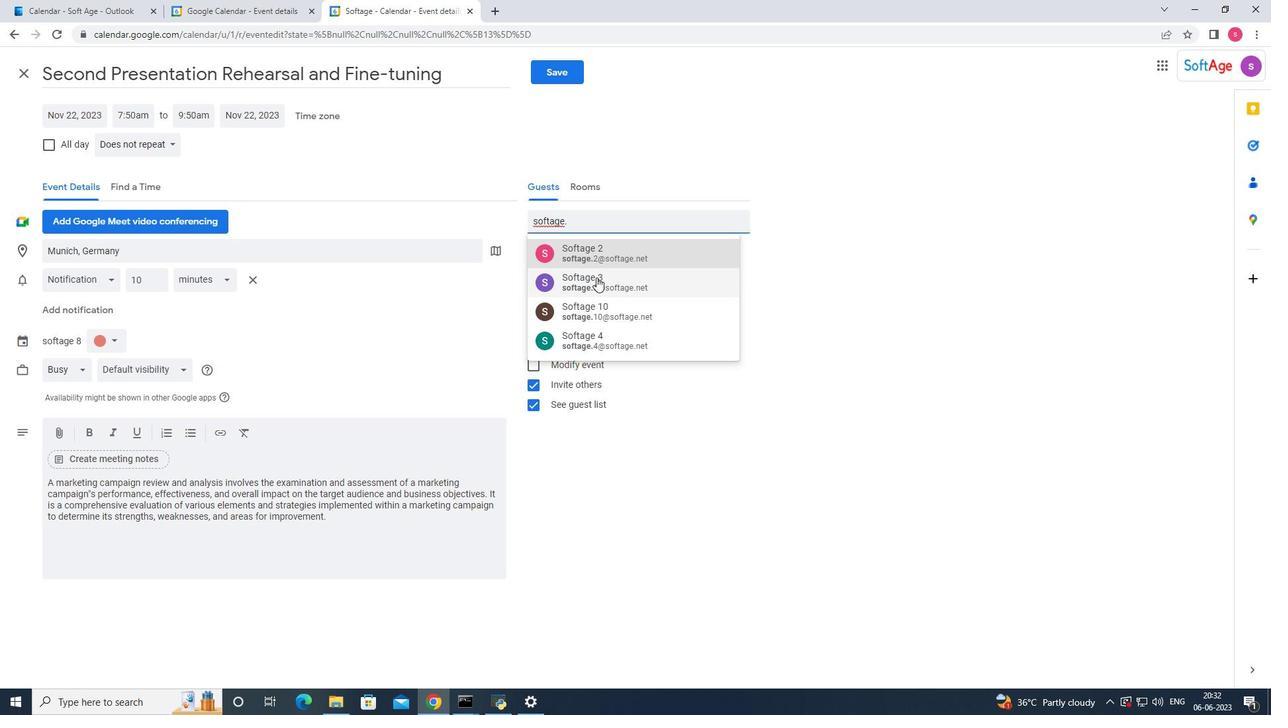 
Action: Mouse moved to (659, 245)
Screenshot: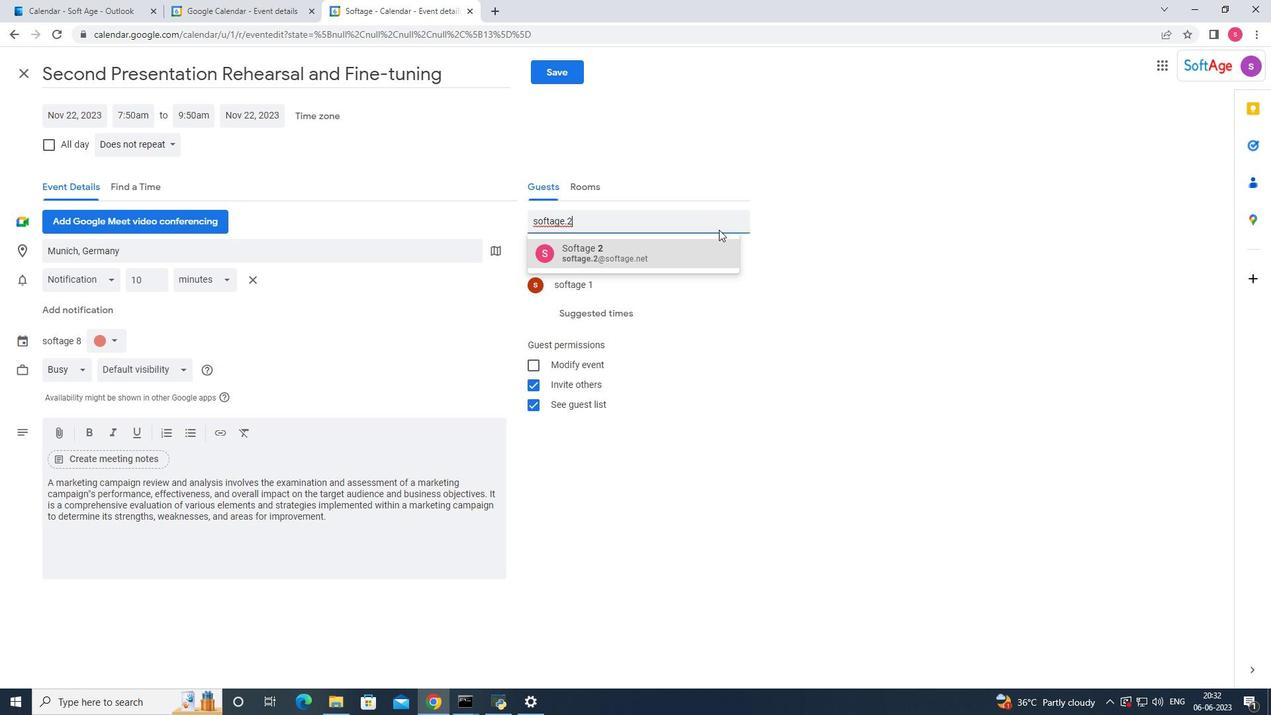 
Action: Mouse pressed left at (659, 245)
Screenshot: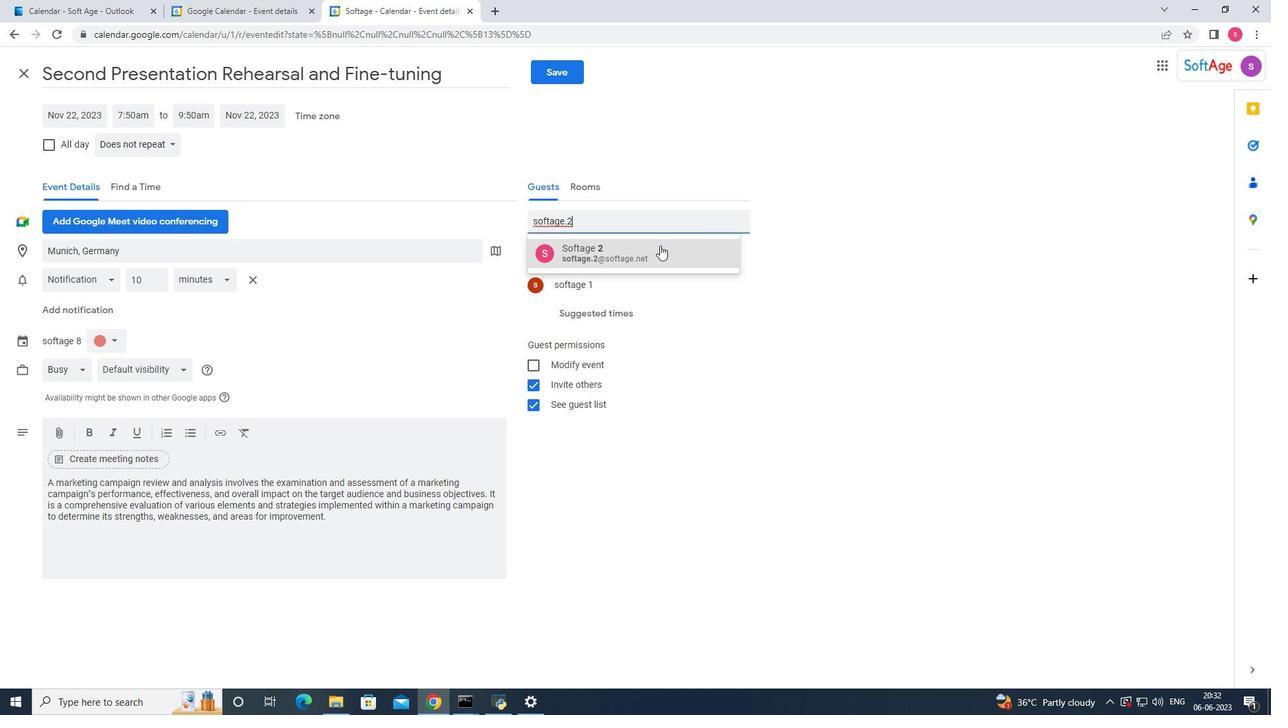 
Action: Mouse moved to (164, 146)
Screenshot: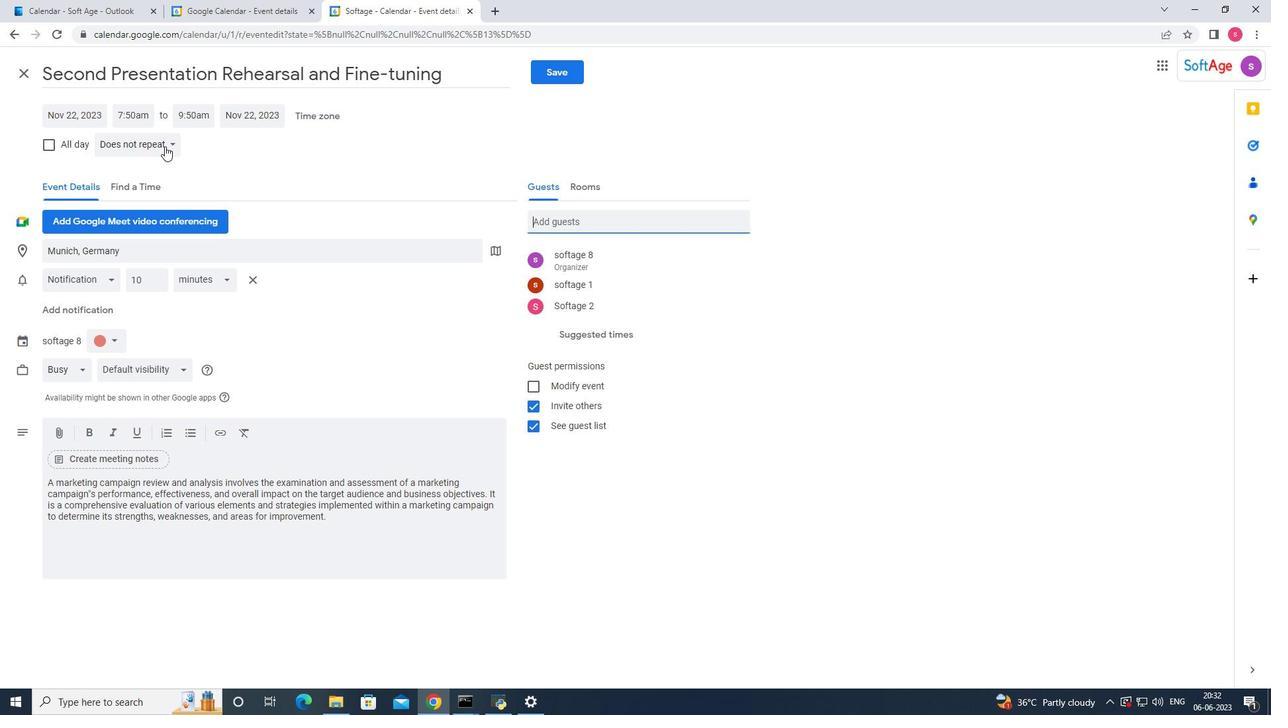 
Action: Mouse pressed left at (164, 146)
Screenshot: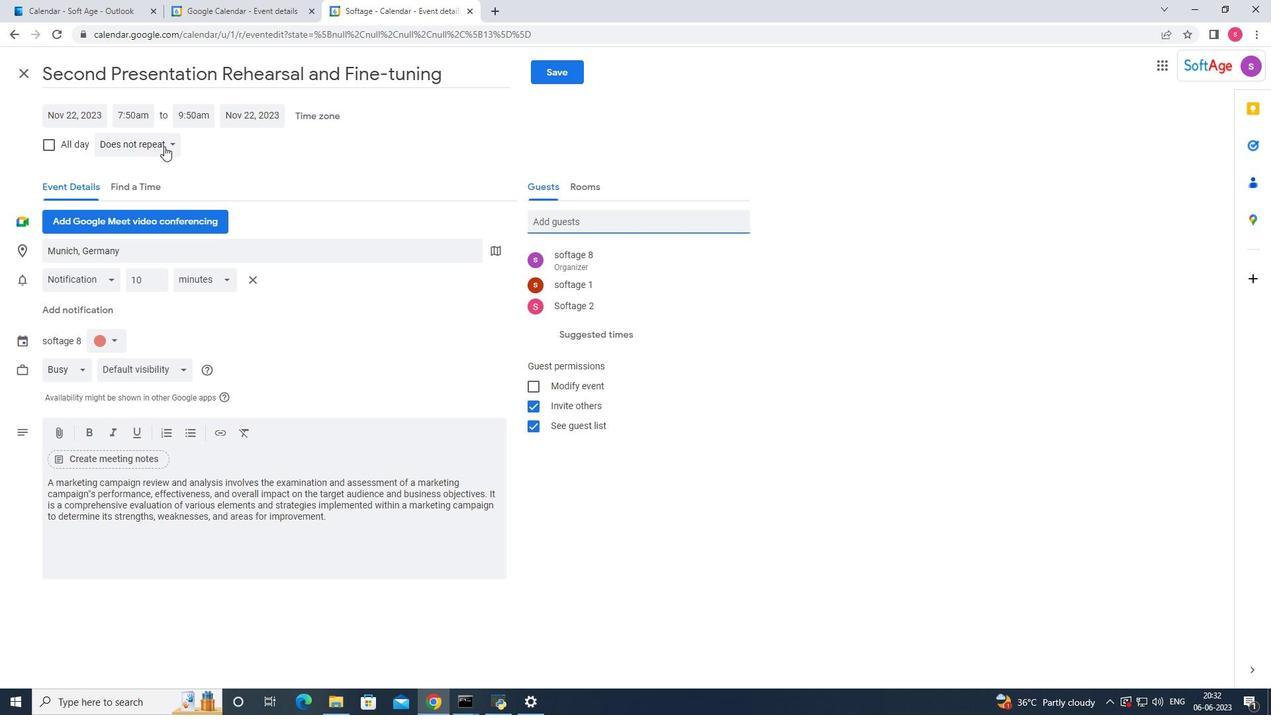 
Action: Mouse moved to (153, 281)
Screenshot: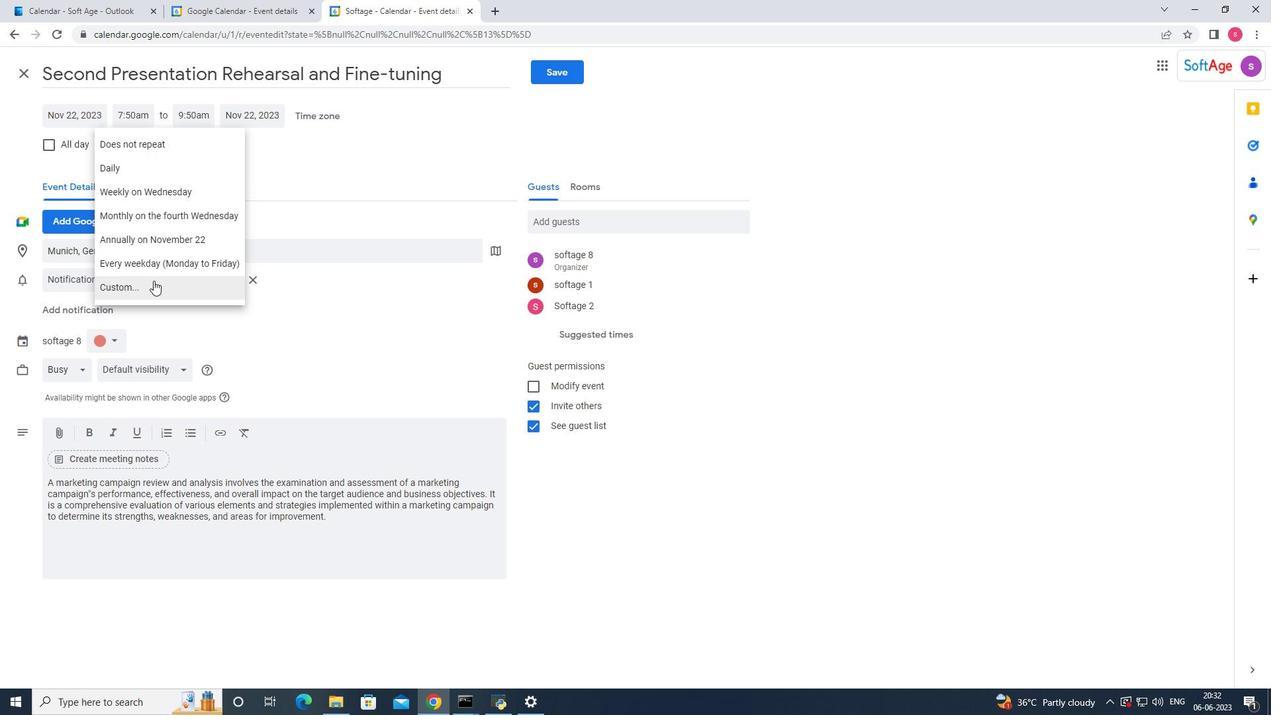 
Action: Mouse pressed left at (153, 281)
Screenshot: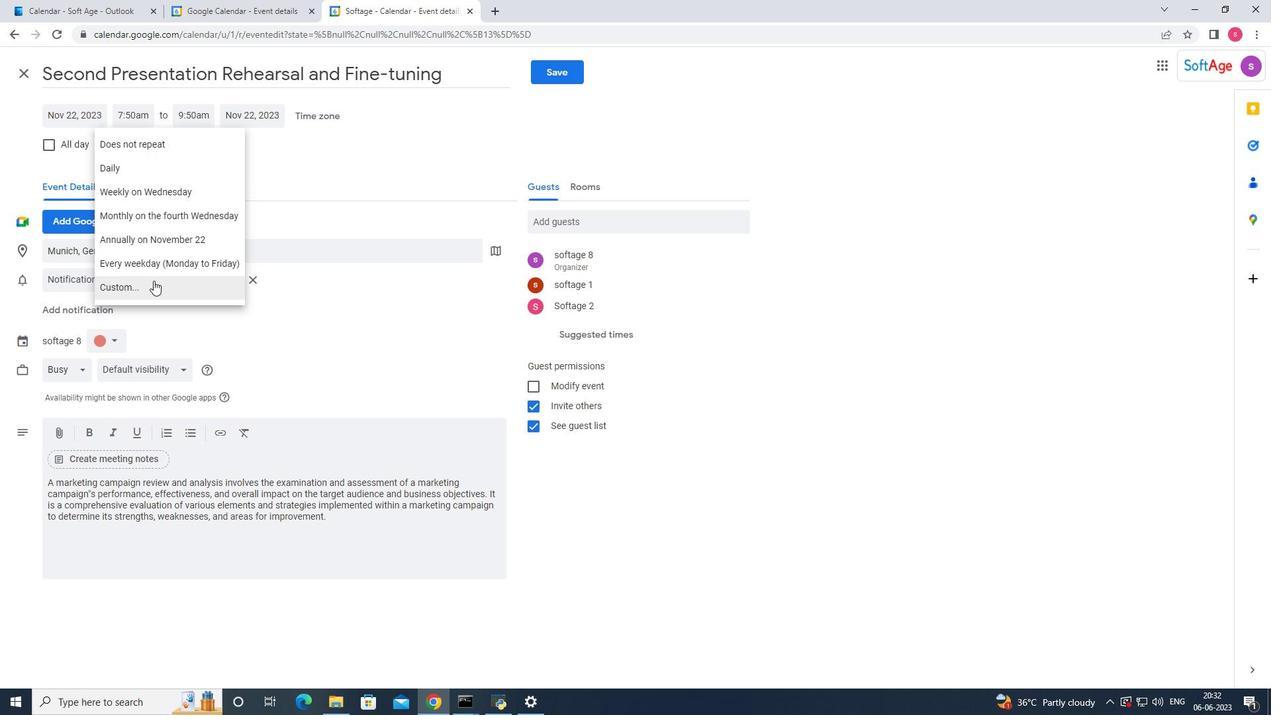 
Action: Mouse moved to (531, 342)
Screenshot: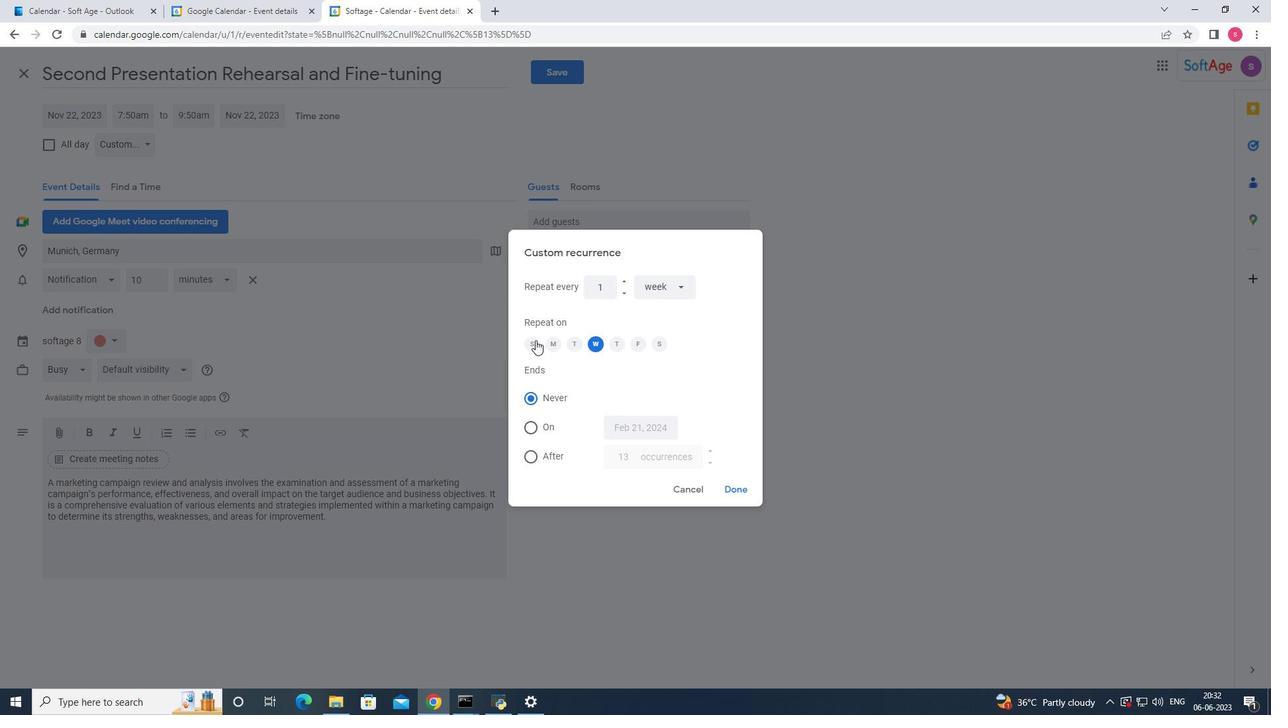 
Action: Mouse pressed left at (531, 342)
Screenshot: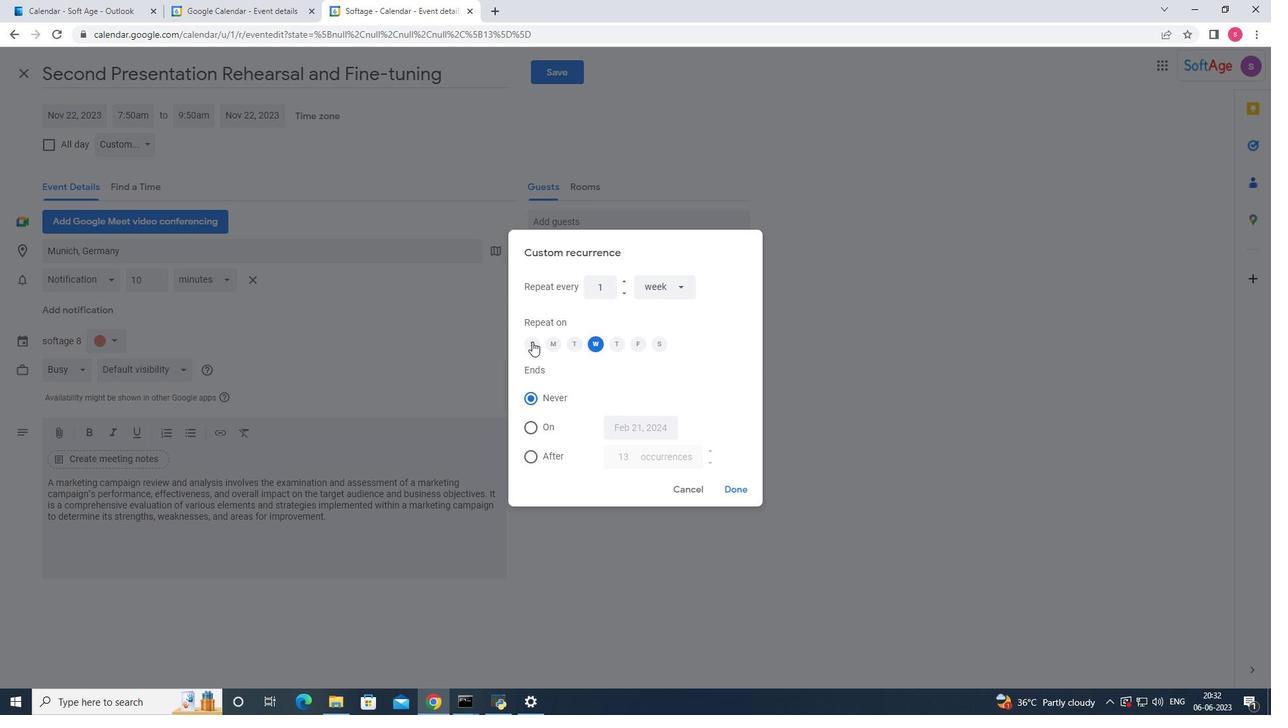 
Action: Mouse moved to (593, 342)
Screenshot: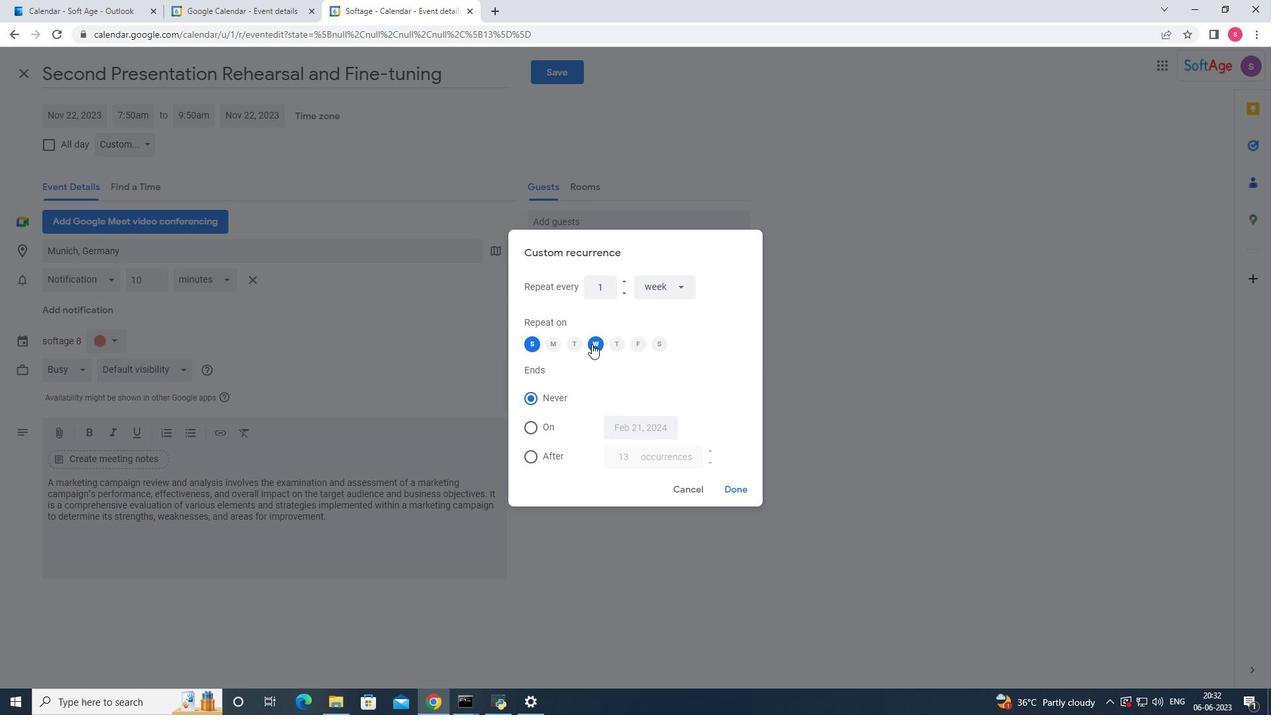 
Action: Mouse pressed left at (593, 342)
Screenshot: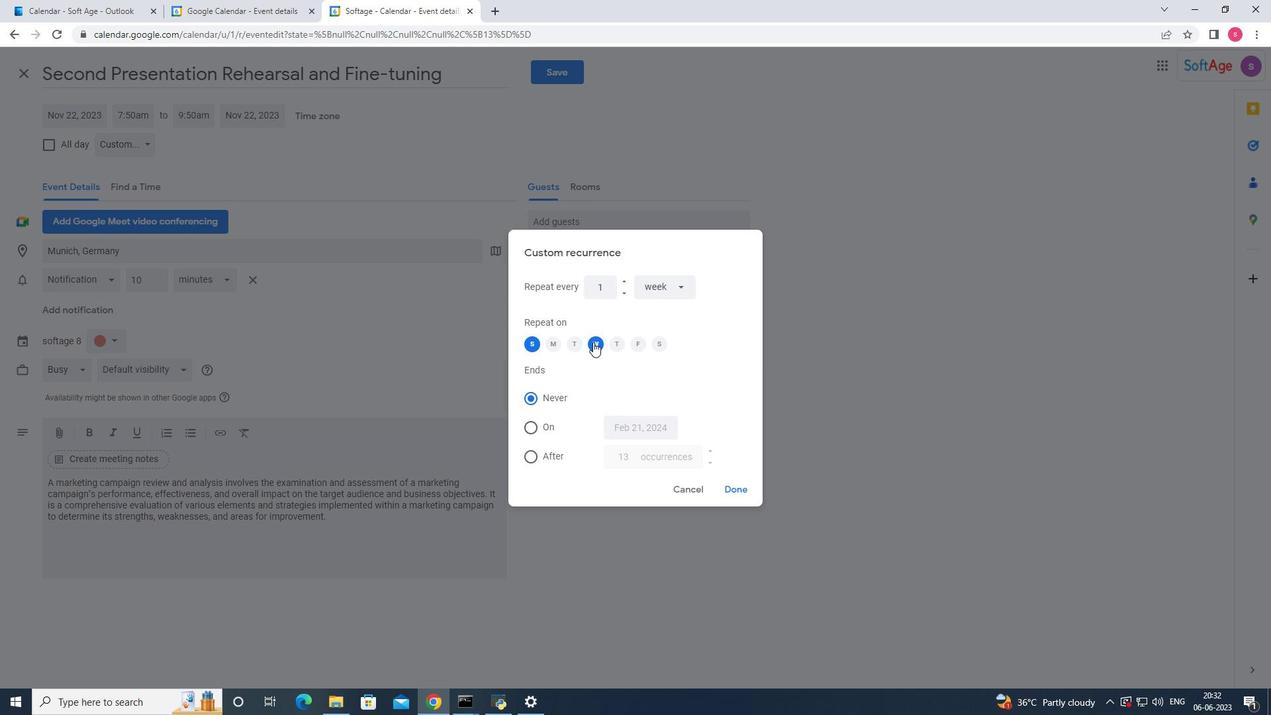 
Action: Mouse moved to (736, 490)
Screenshot: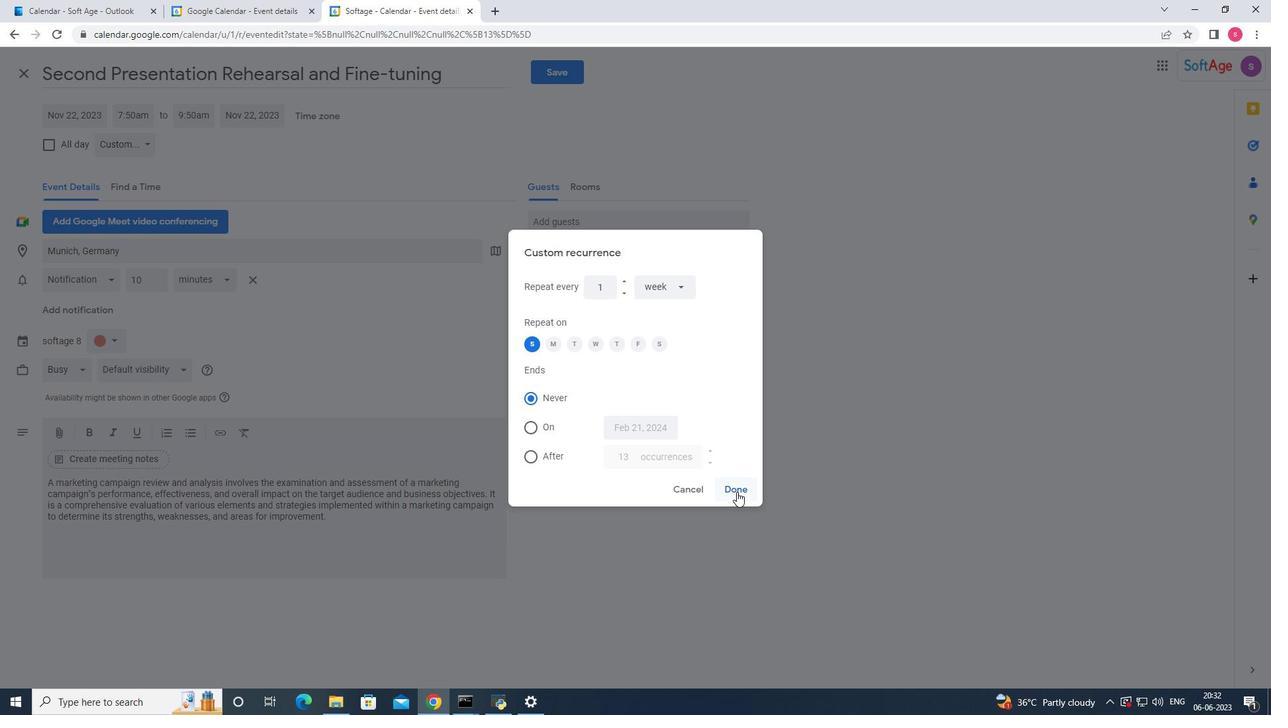 
Action: Mouse pressed left at (736, 490)
Screenshot: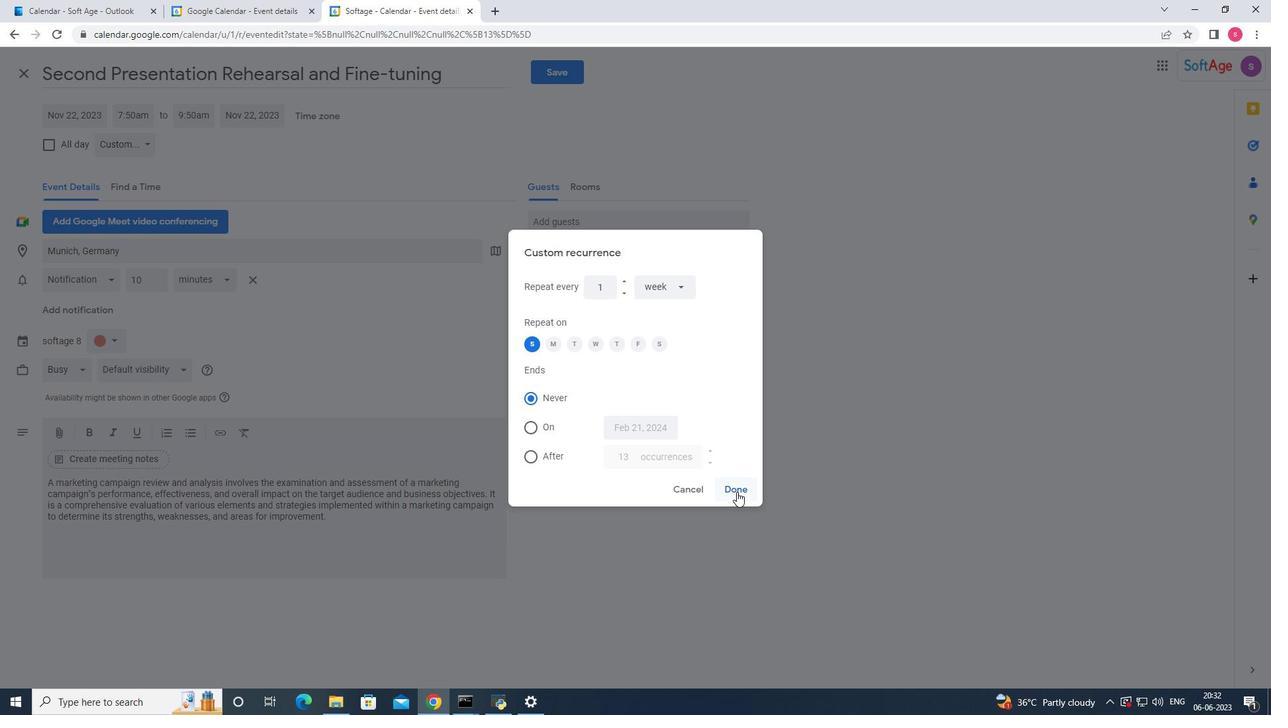 
Action: Mouse moved to (547, 70)
Screenshot: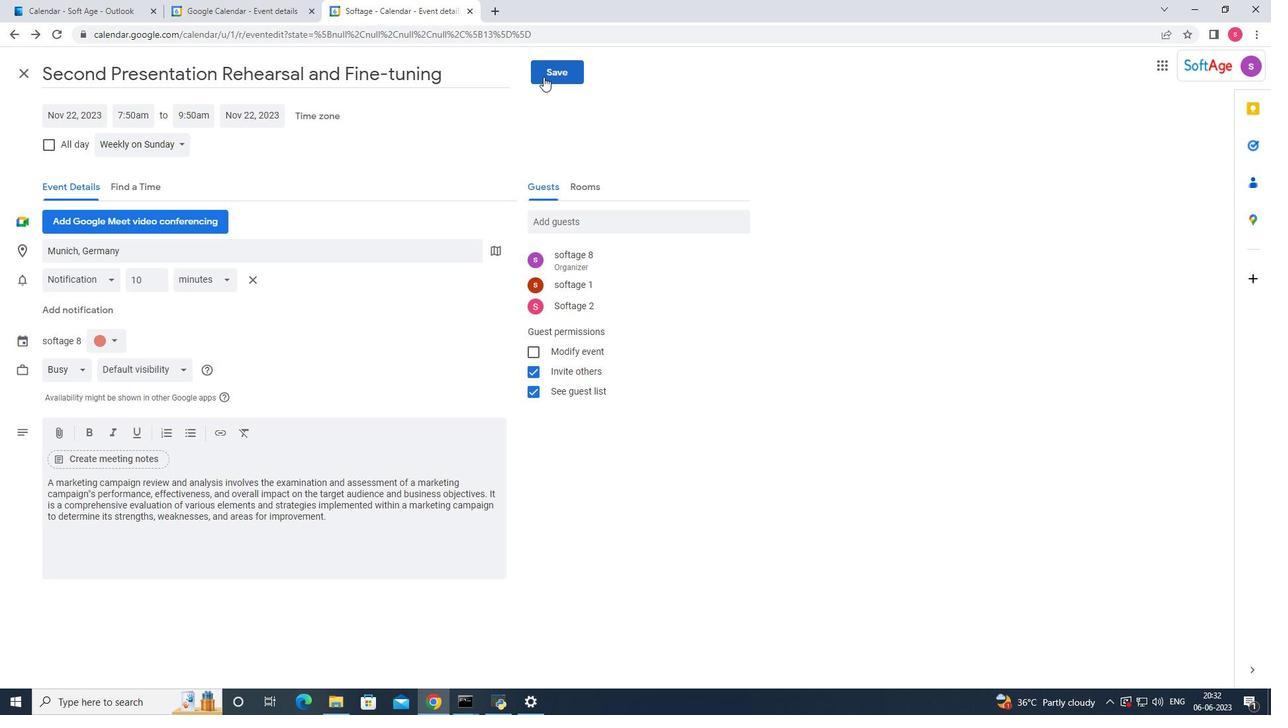 
Action: Mouse pressed left at (547, 70)
Screenshot: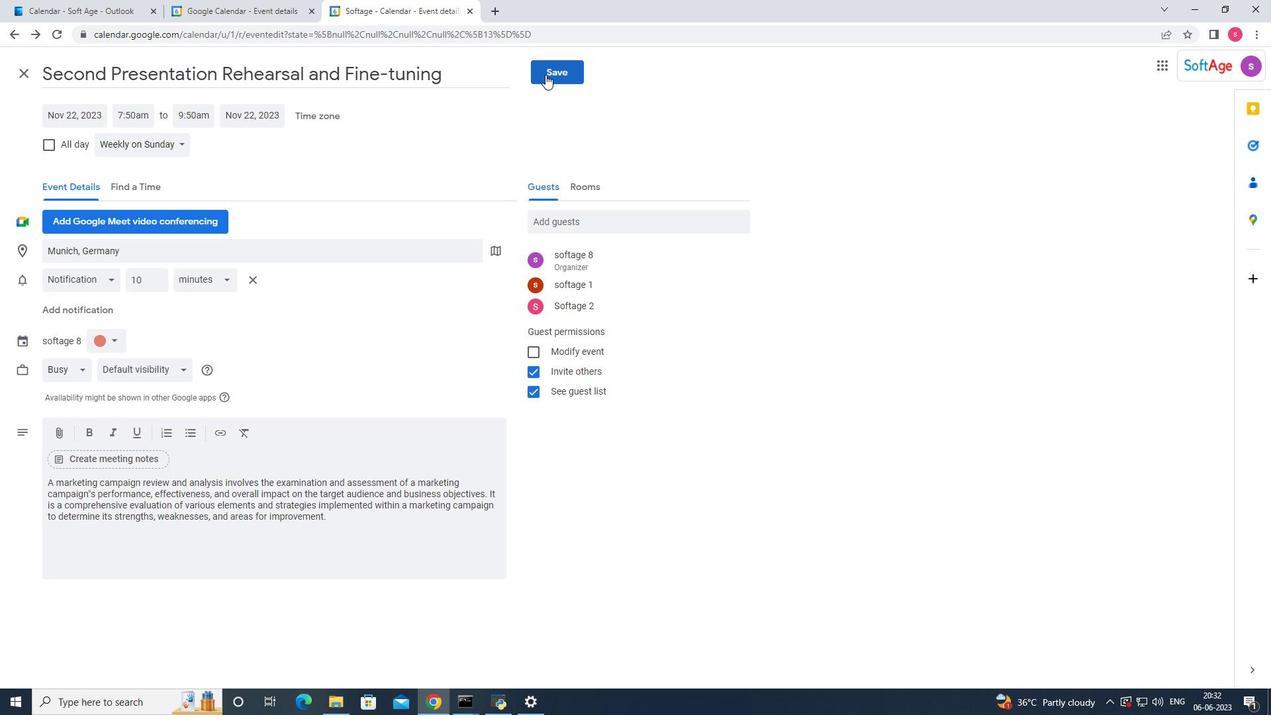 
Action: Mouse moved to (767, 400)
Screenshot: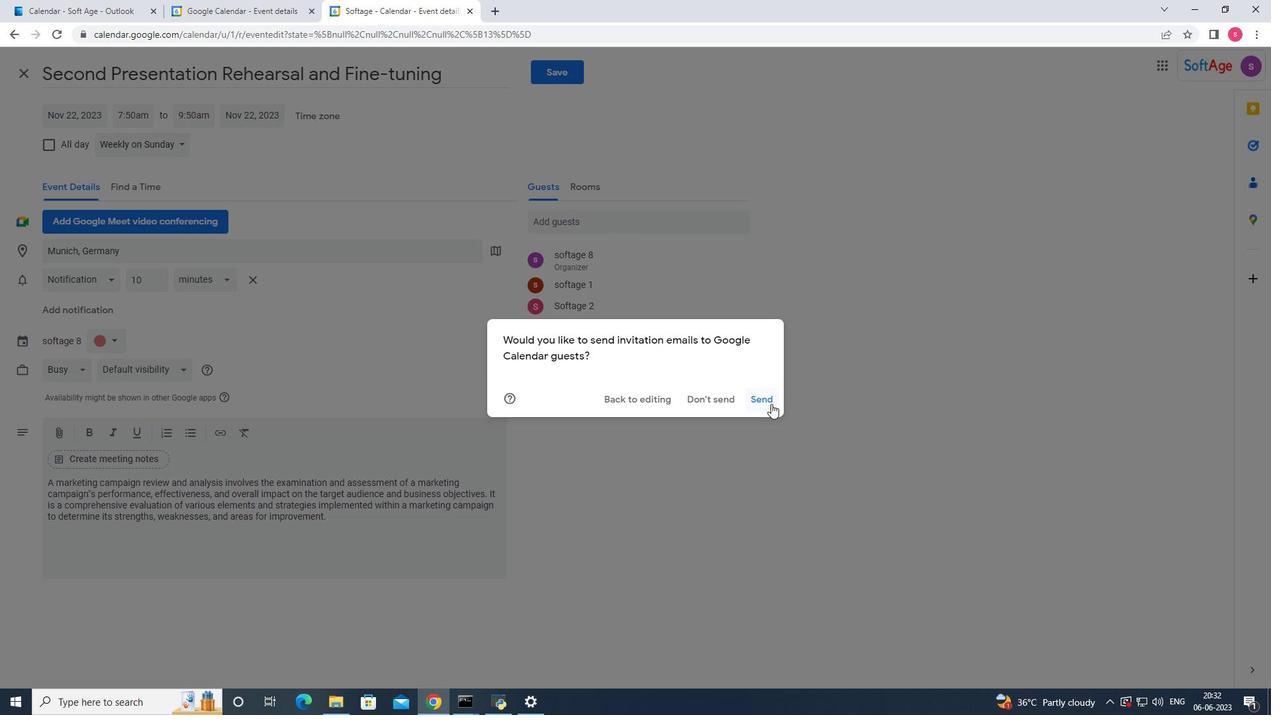 
Action: Mouse pressed left at (767, 400)
Screenshot: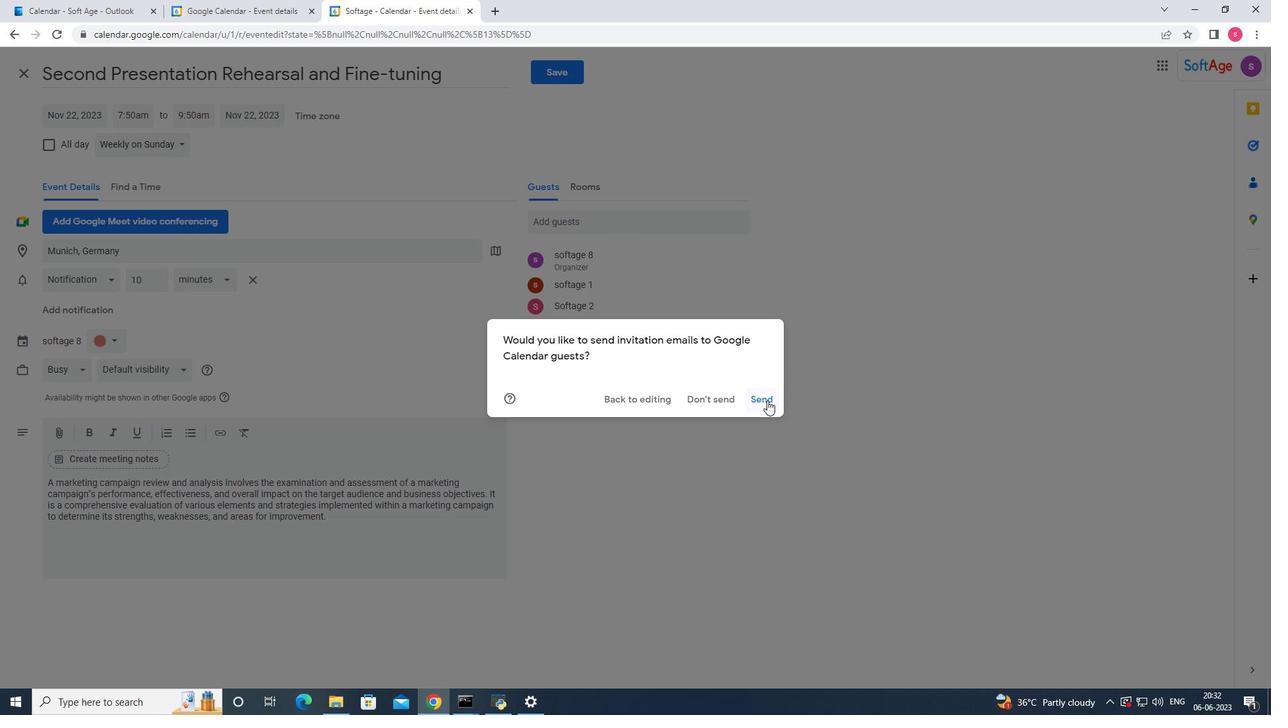 
